 Task: Use Tableau Prep.
Action: Mouse moved to (196, 60)
Screenshot: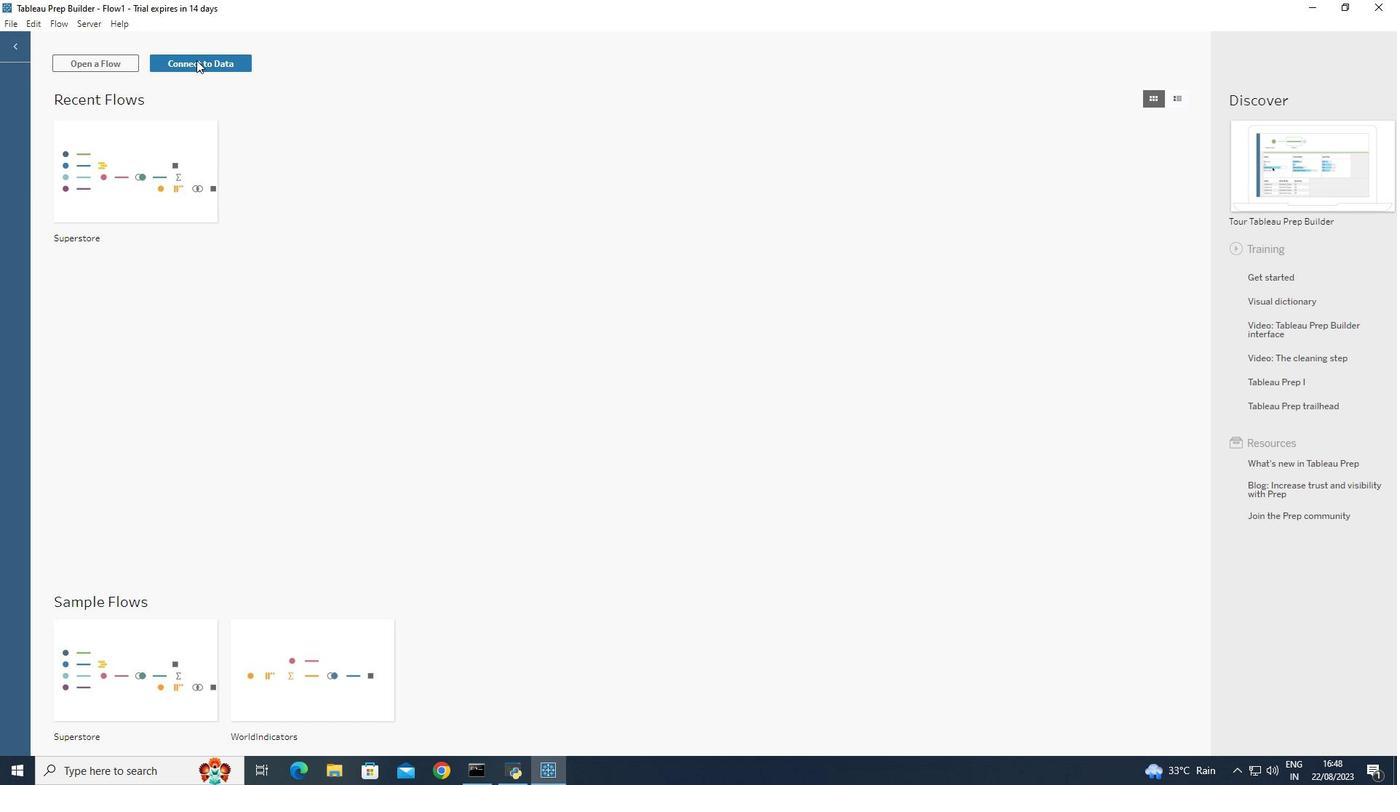 
Action: Mouse pressed left at (196, 60)
Screenshot: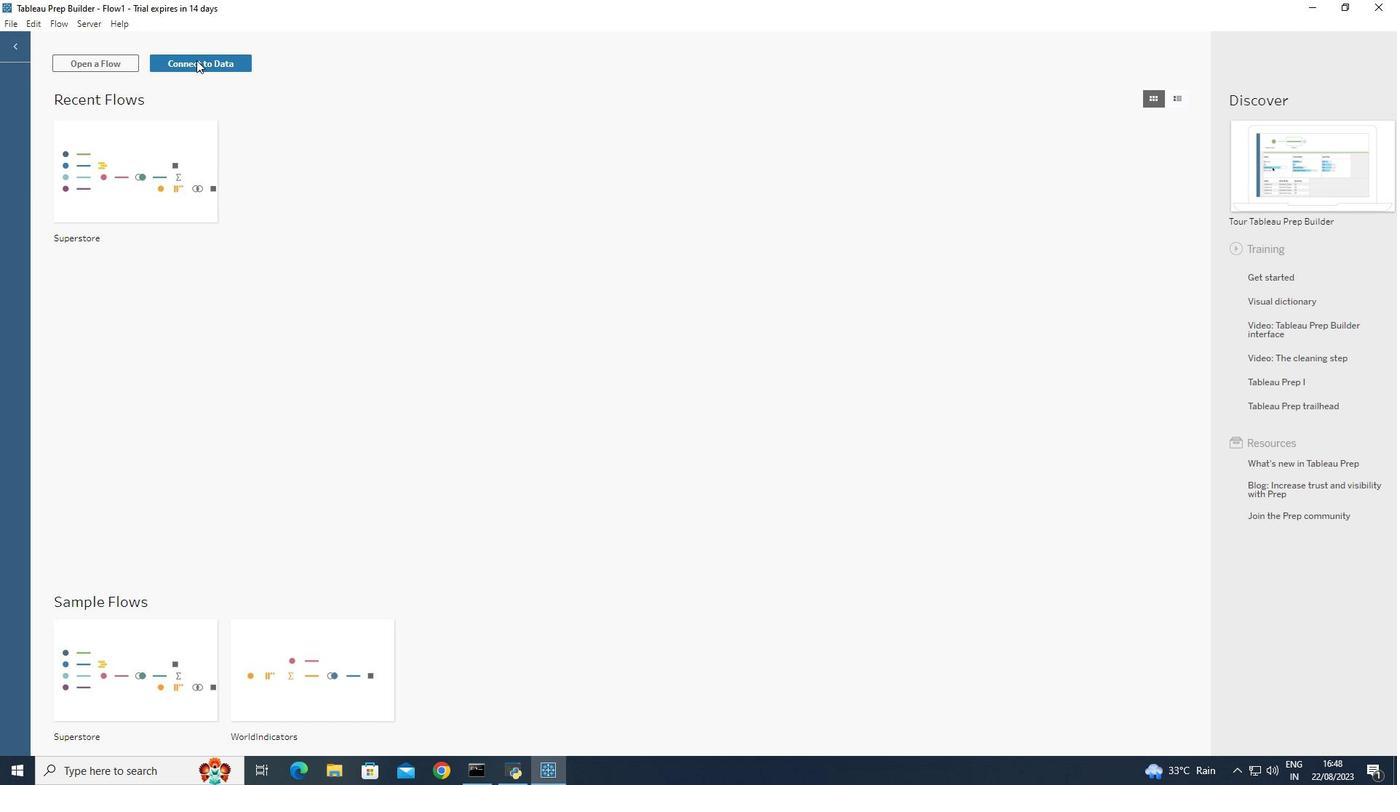 
Action: Mouse moved to (221, 186)
Screenshot: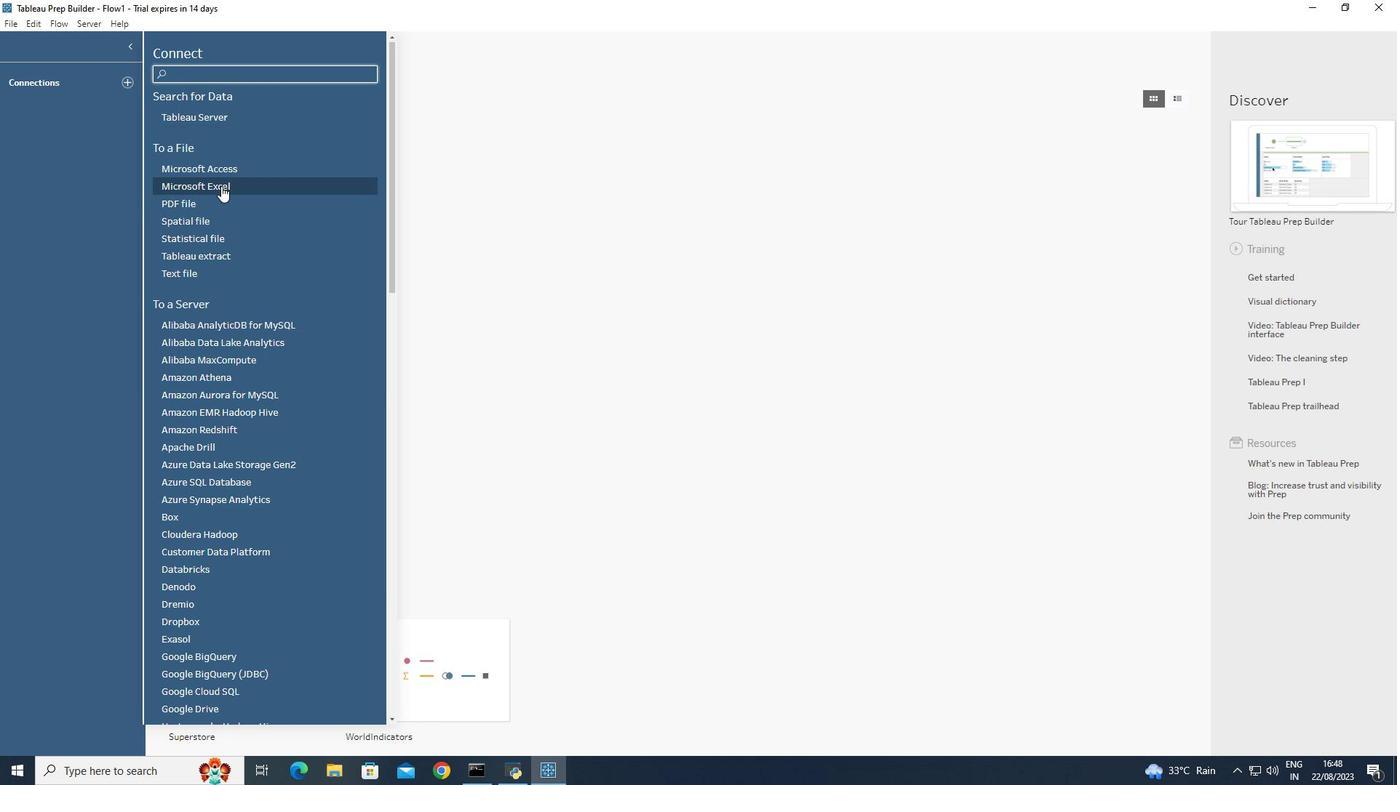 
Action: Mouse pressed left at (221, 186)
Screenshot: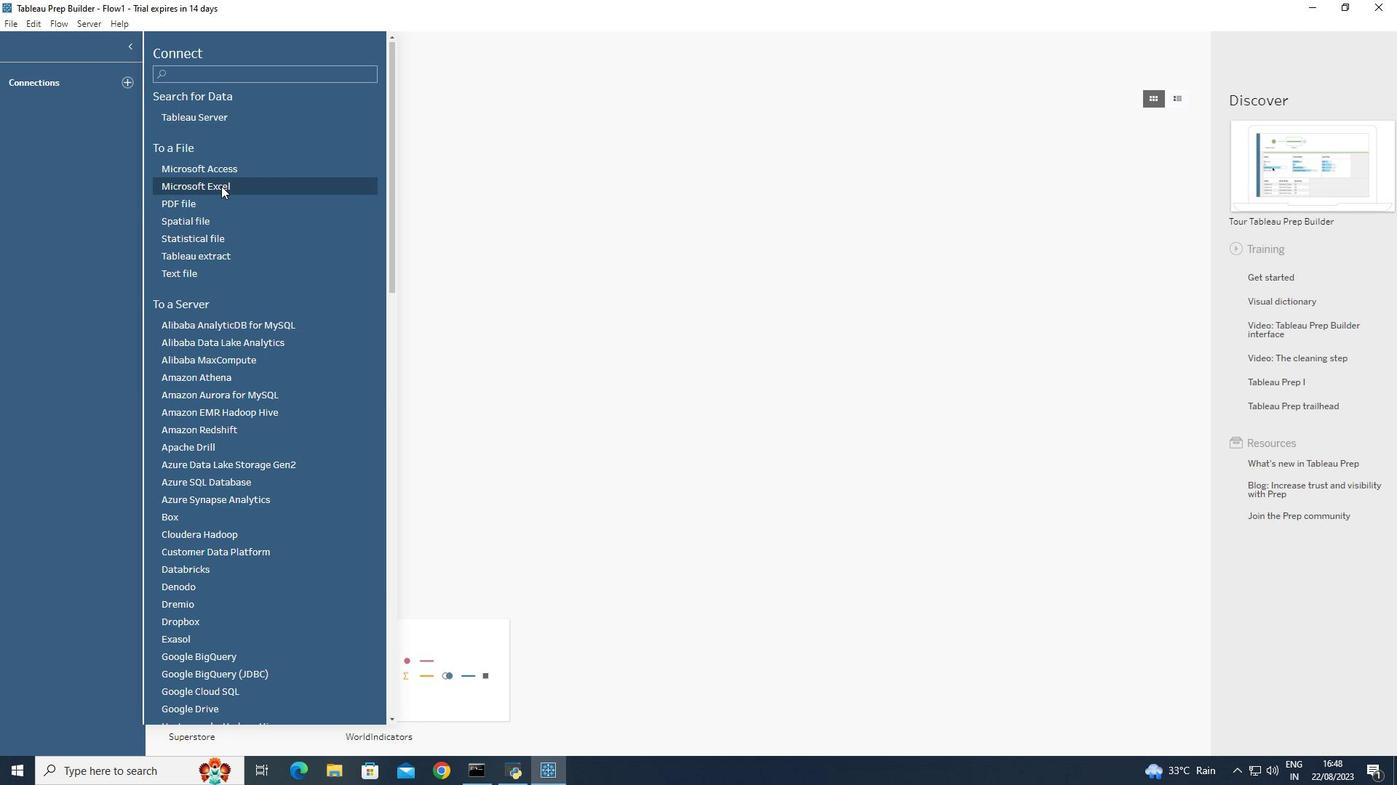 
Action: Mouse moved to (189, 200)
Screenshot: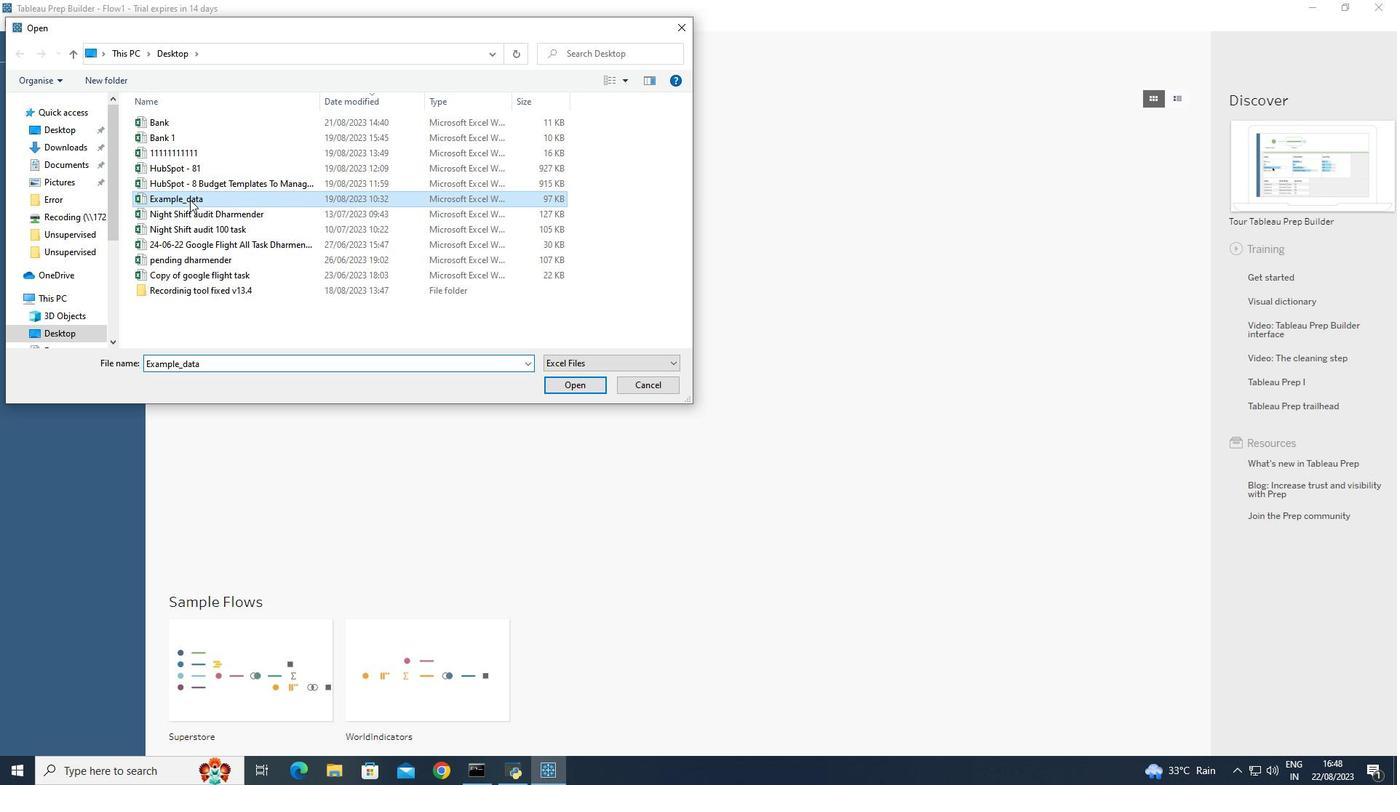 
Action: Mouse pressed left at (189, 200)
Screenshot: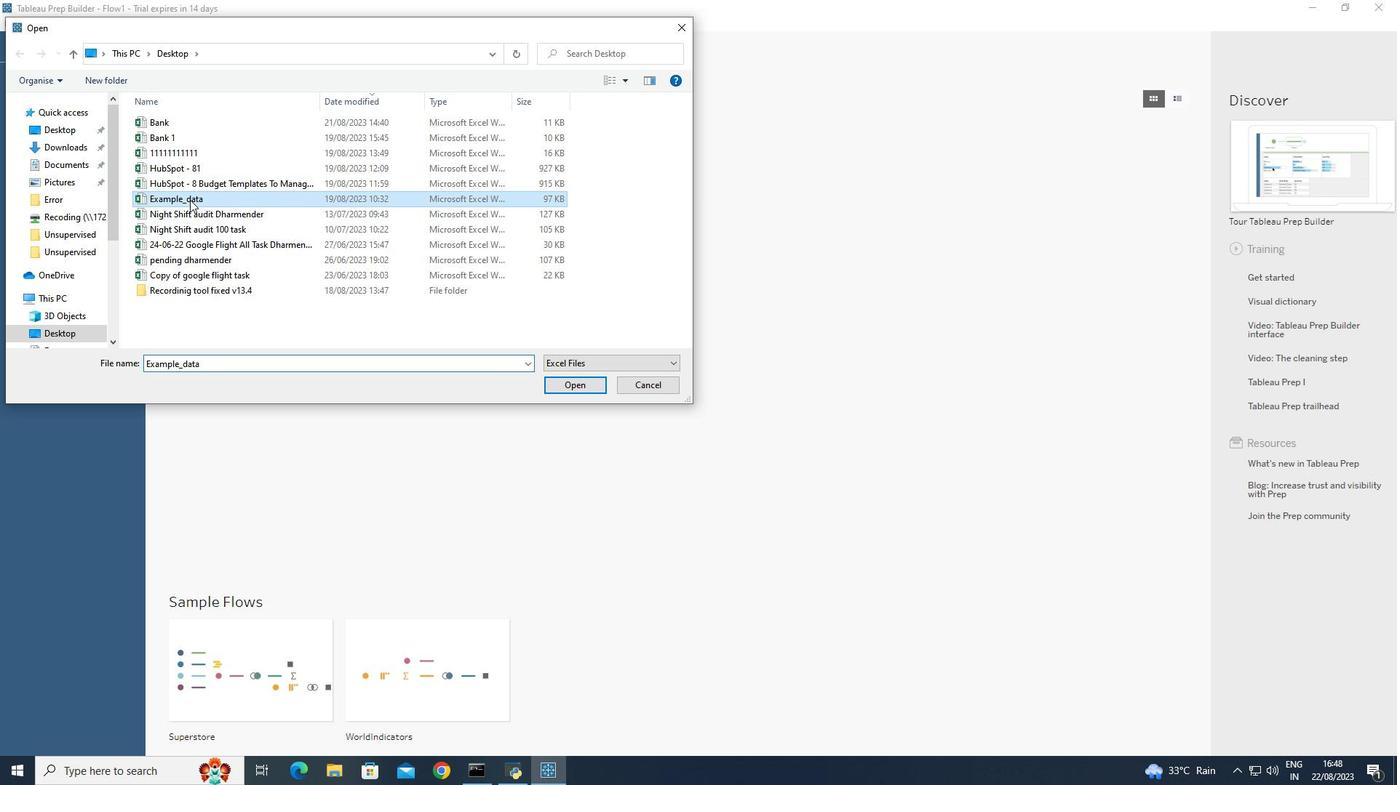 
Action: Mouse moved to (569, 389)
Screenshot: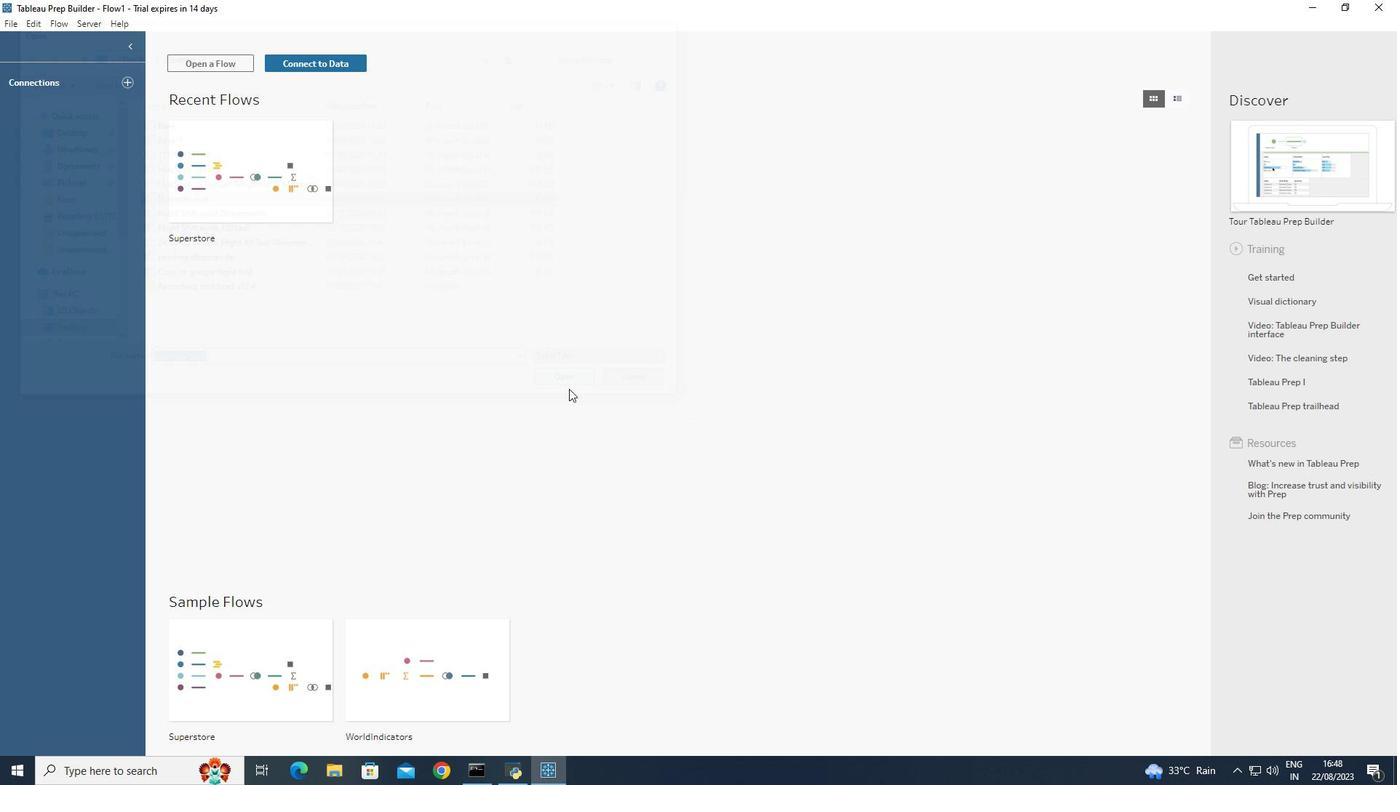 
Action: Mouse pressed left at (569, 389)
Screenshot: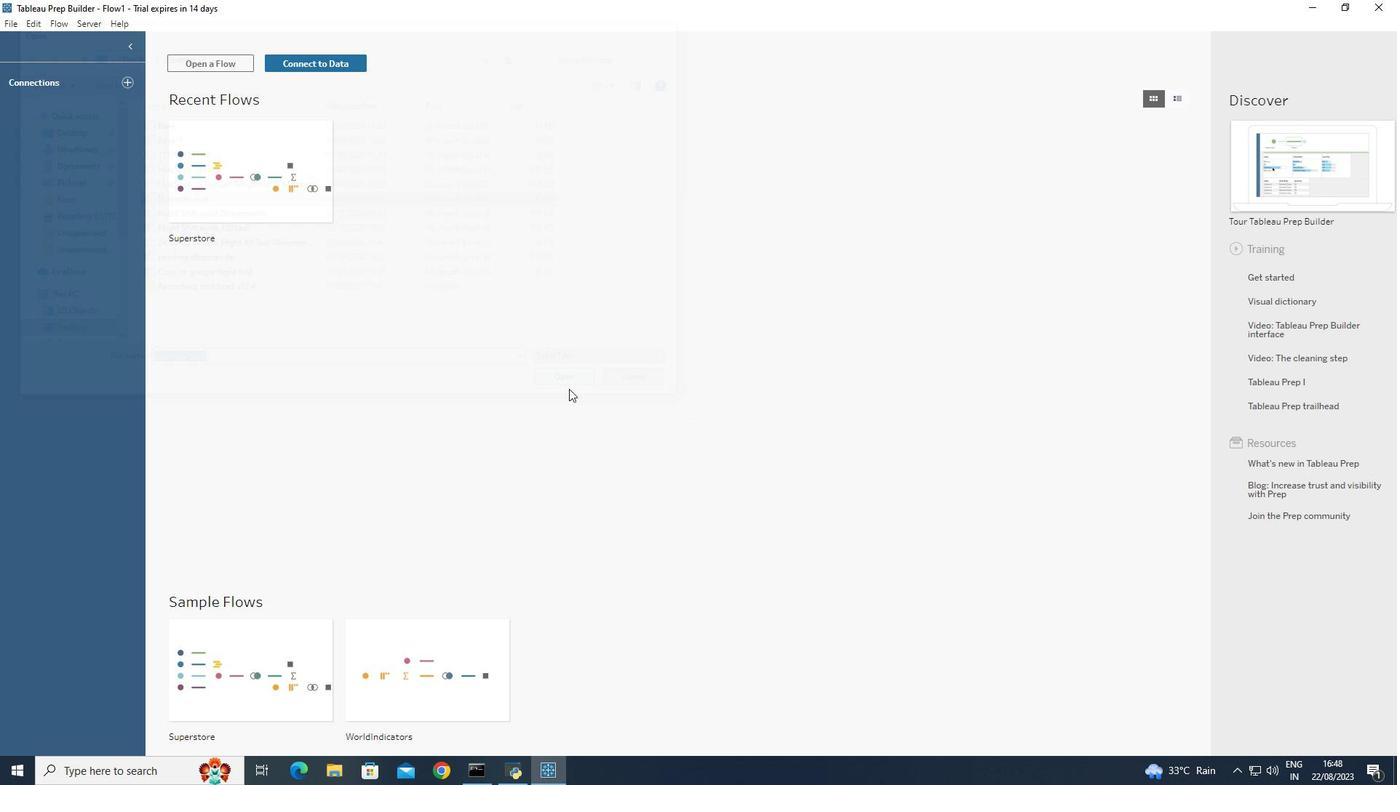 
Action: Mouse moved to (657, 406)
Screenshot: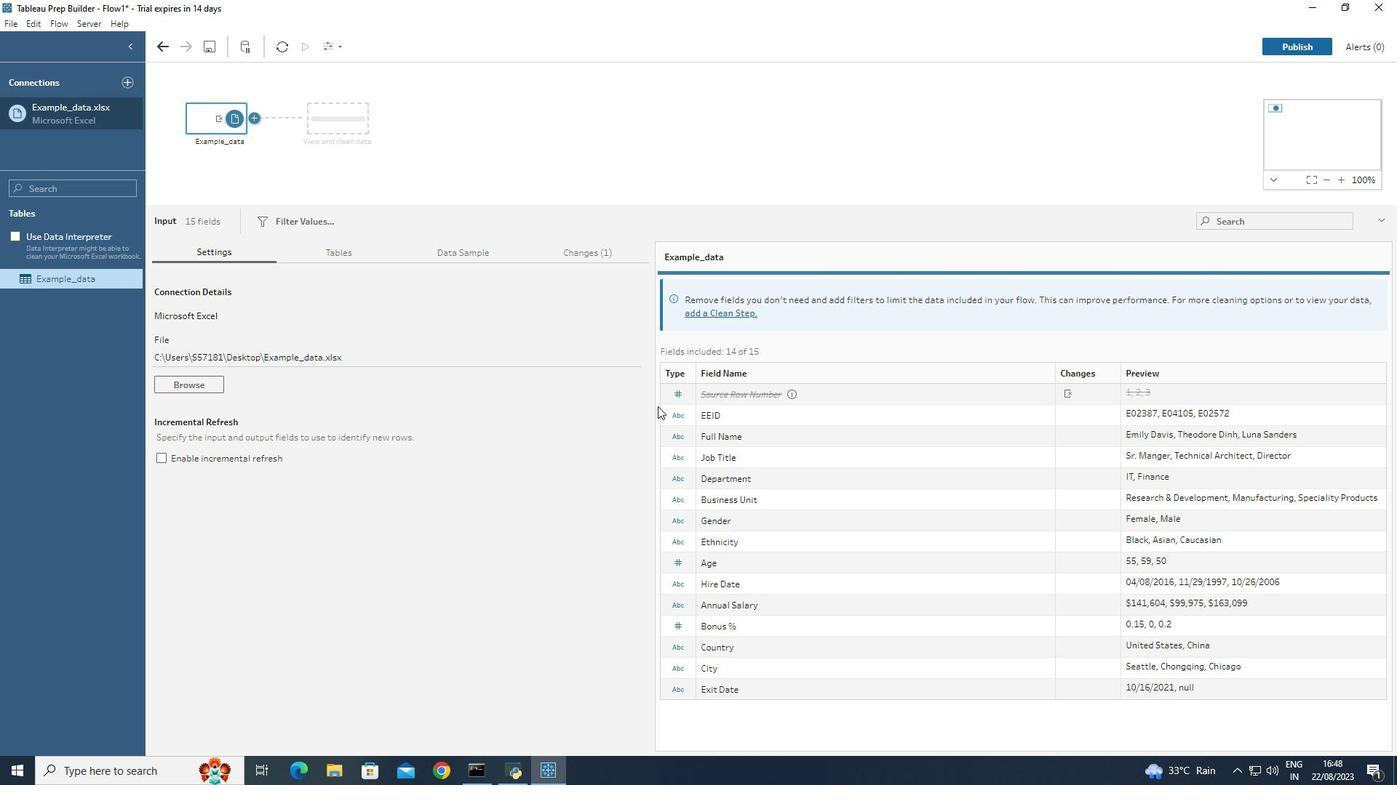 
Action: Mouse pressed left at (657, 406)
Screenshot: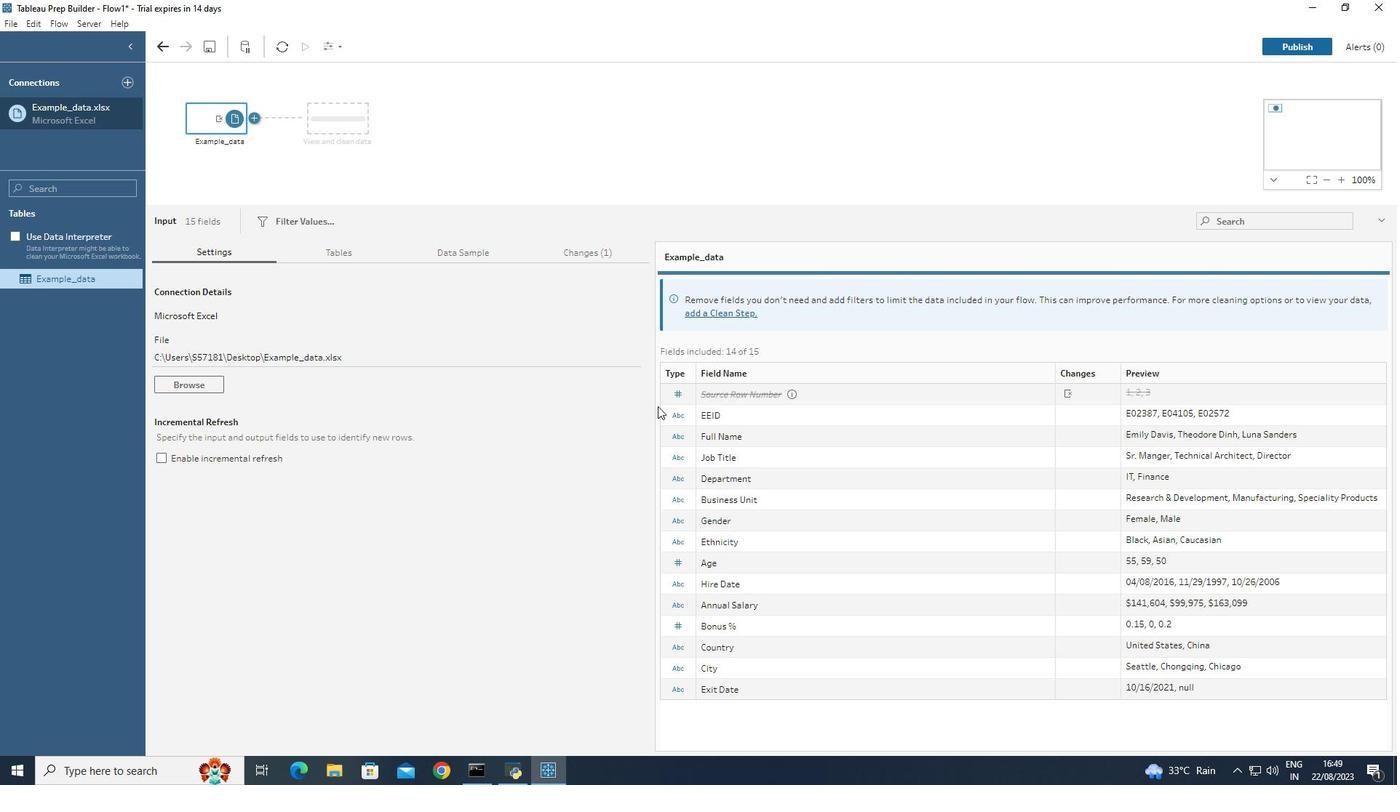 
Action: Mouse moved to (652, 391)
Screenshot: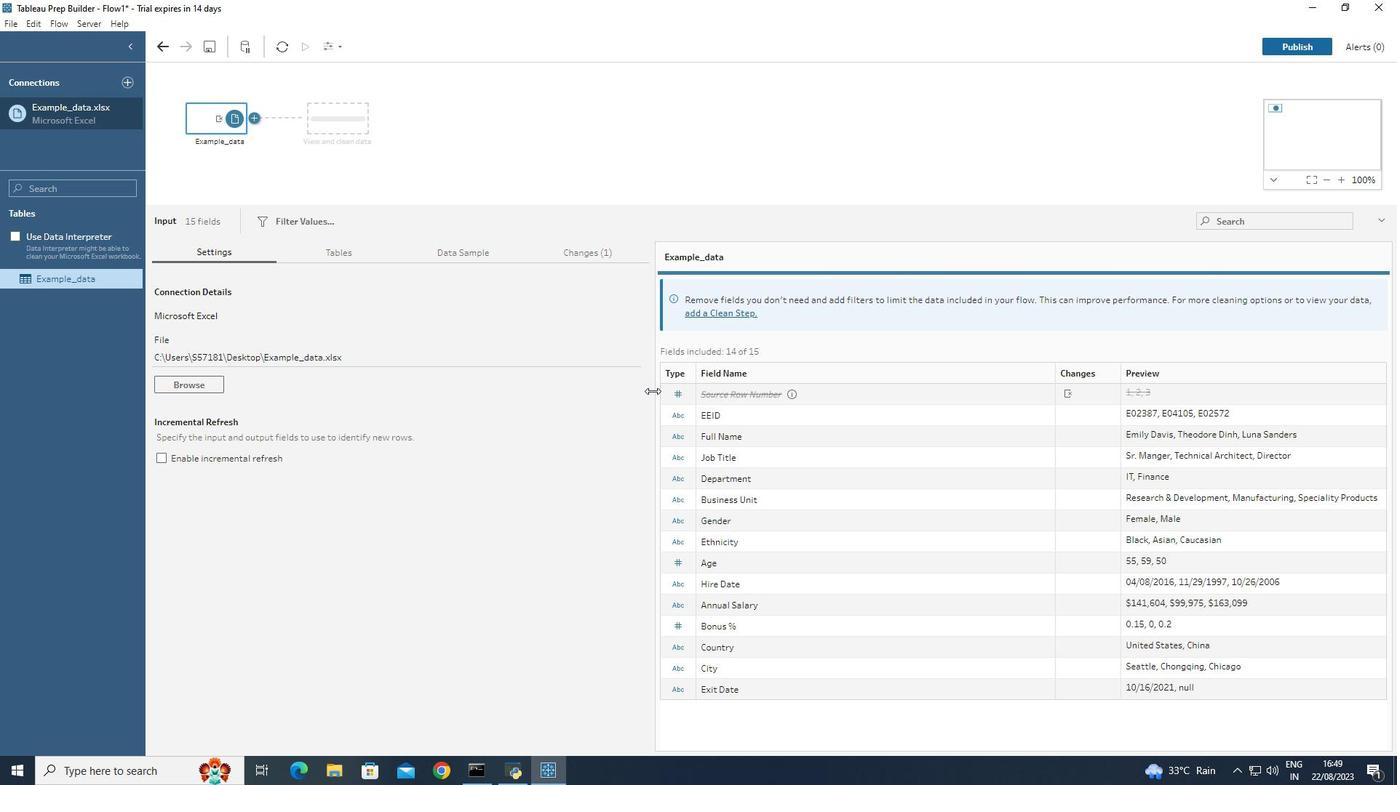 
Action: Mouse pressed left at (652, 391)
Screenshot: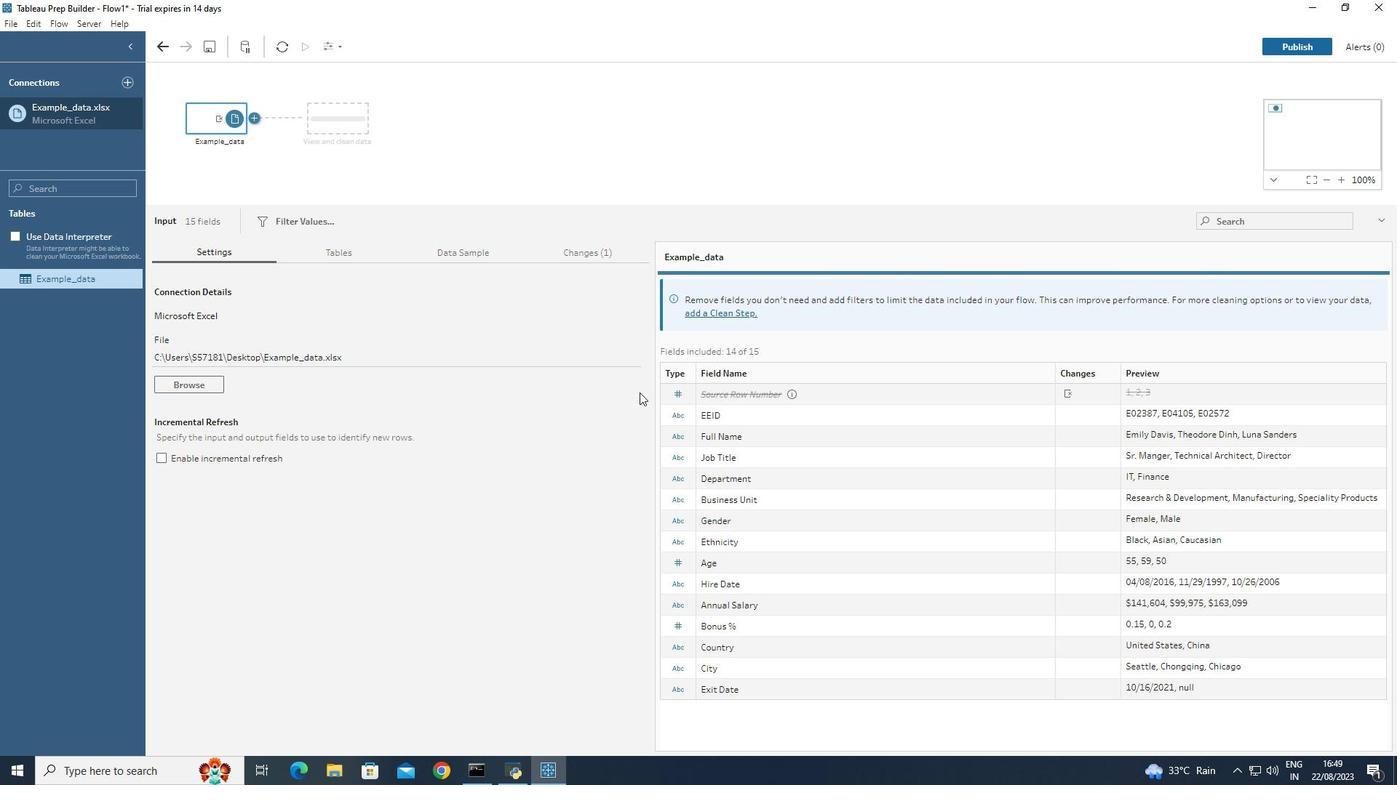 
Action: Mouse moved to (454, 325)
Screenshot: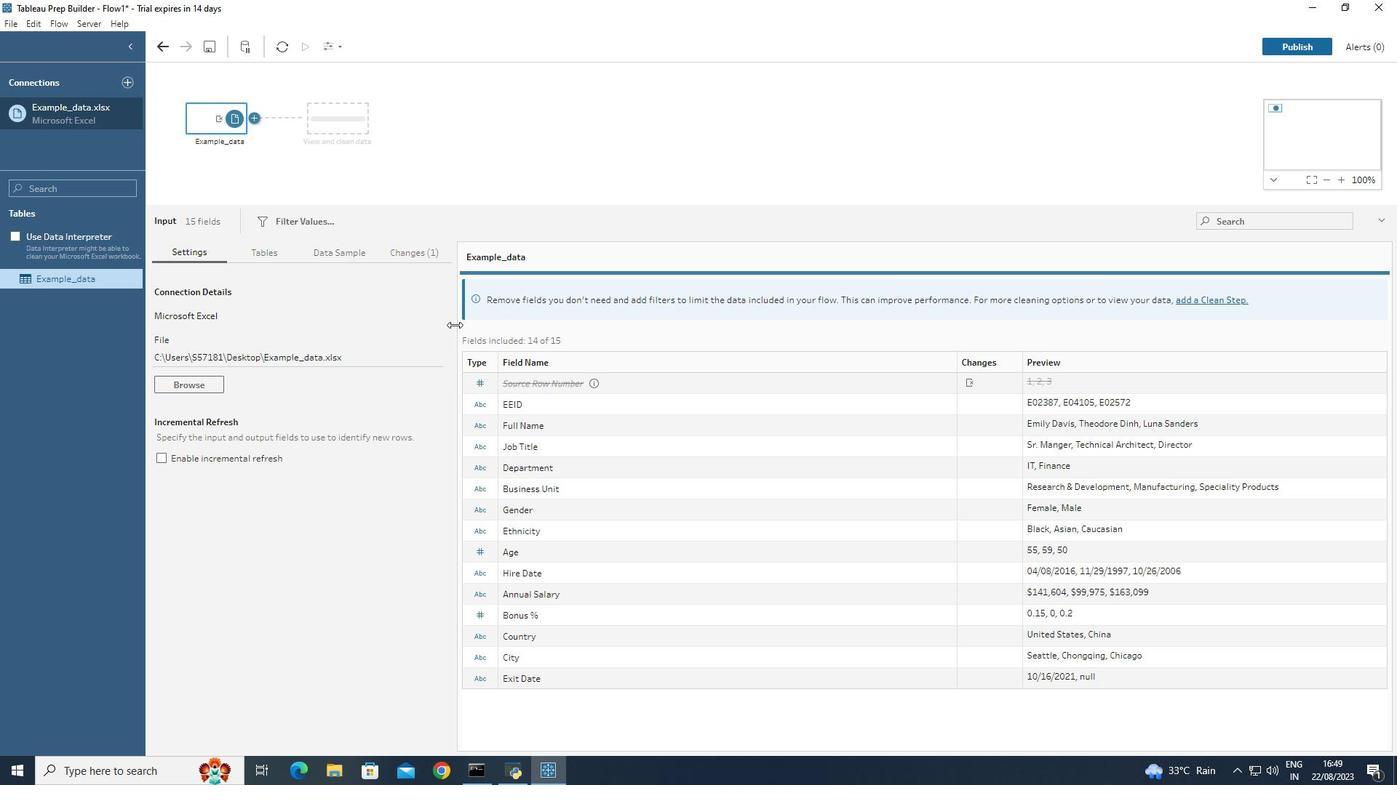 
Action: Mouse pressed left at (454, 325)
Screenshot: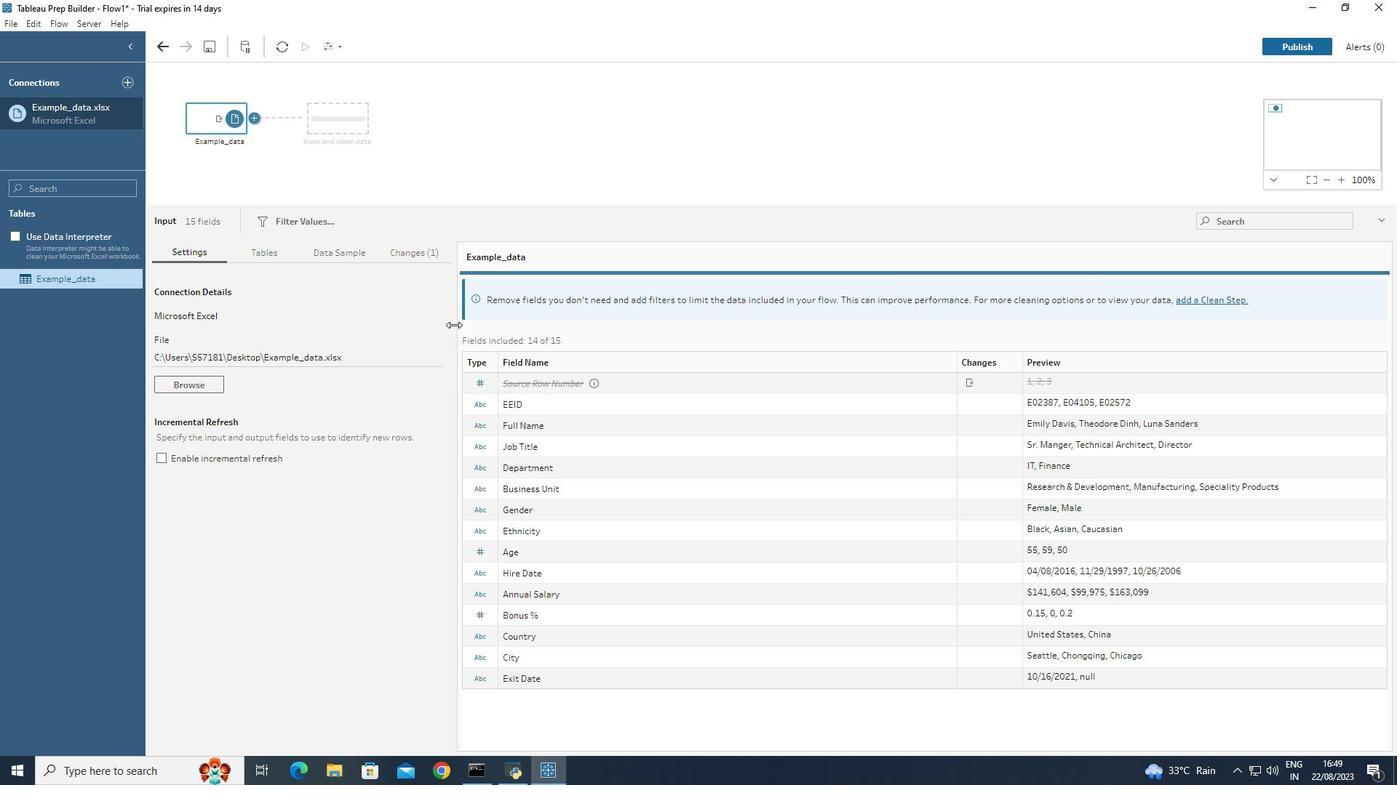
Action: Mouse moved to (1227, 300)
Screenshot: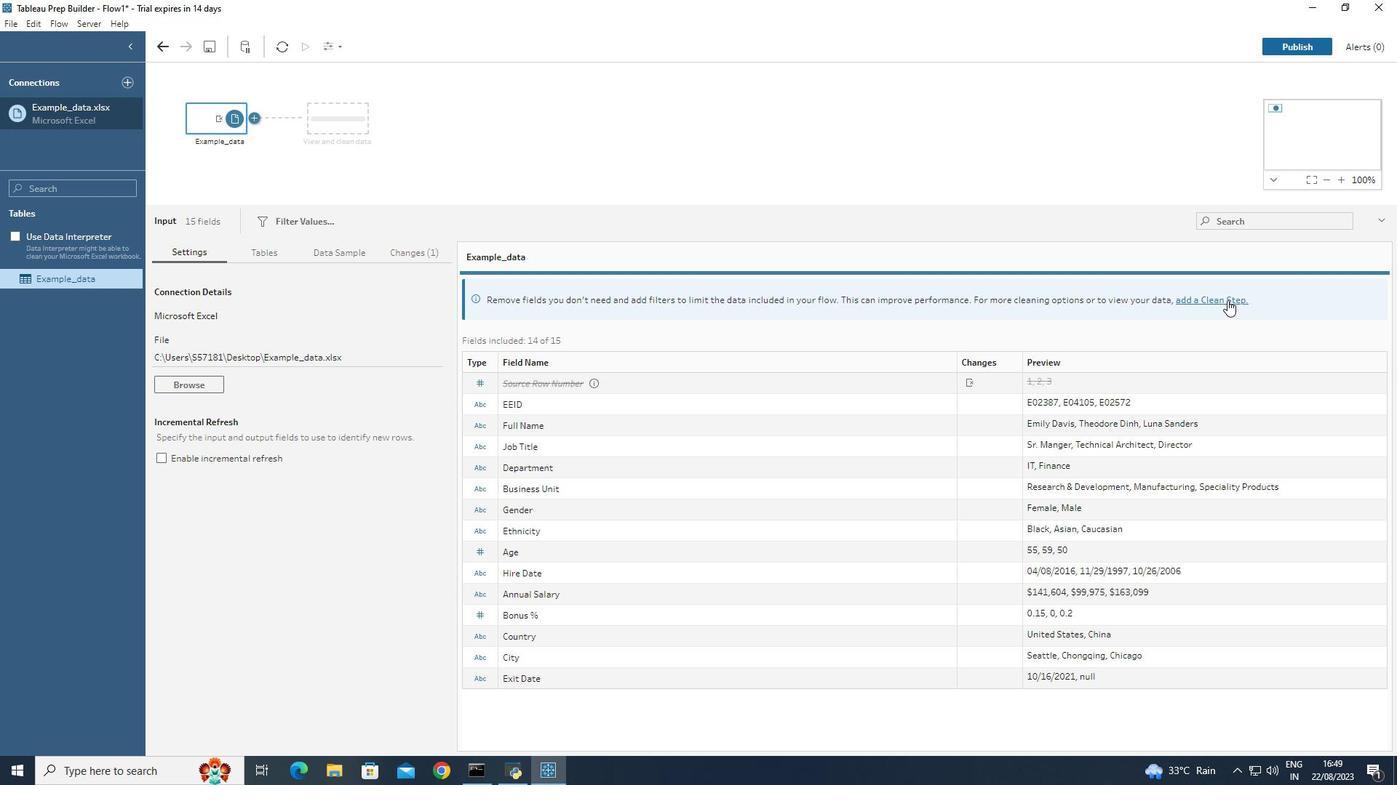 
Action: Mouse pressed left at (1227, 300)
Screenshot: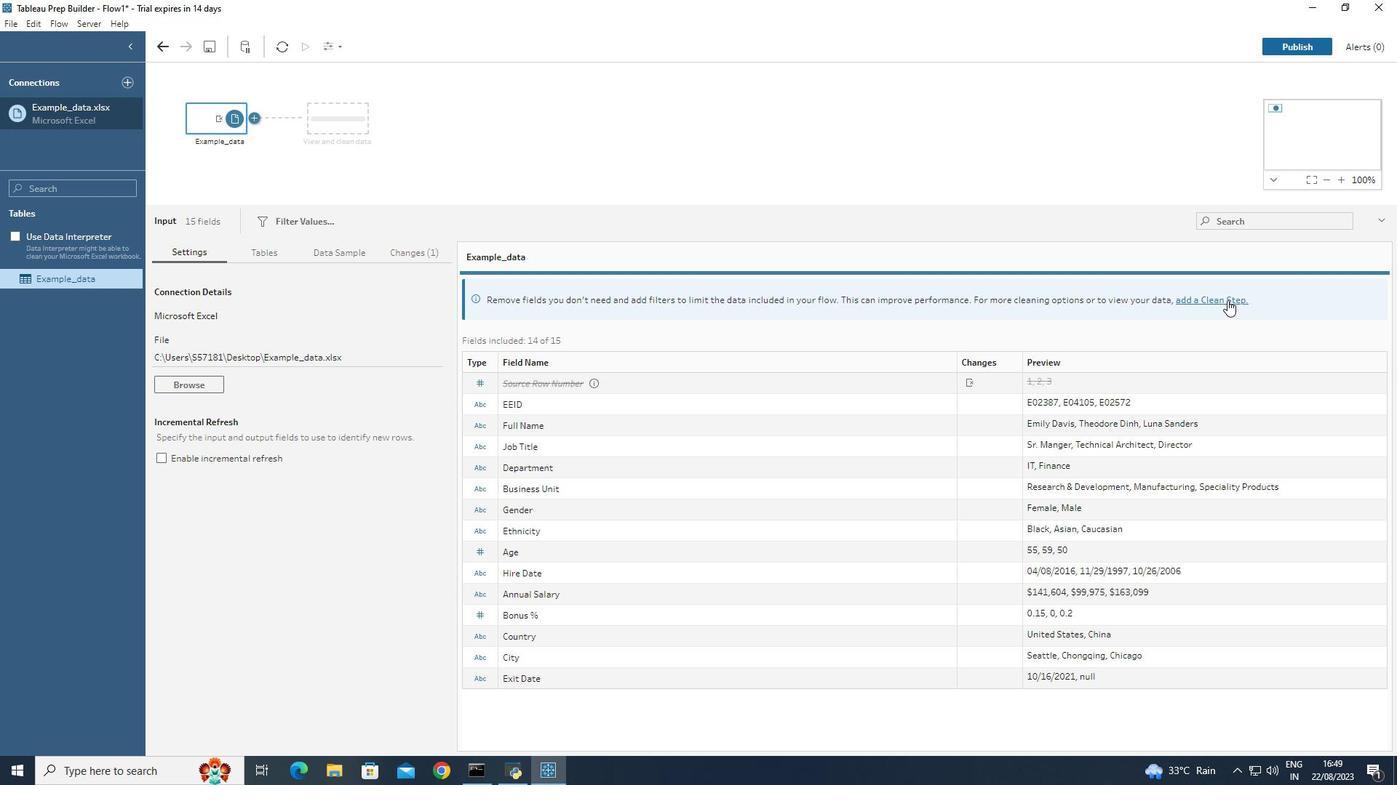 
Action: Mouse moved to (232, 352)
Screenshot: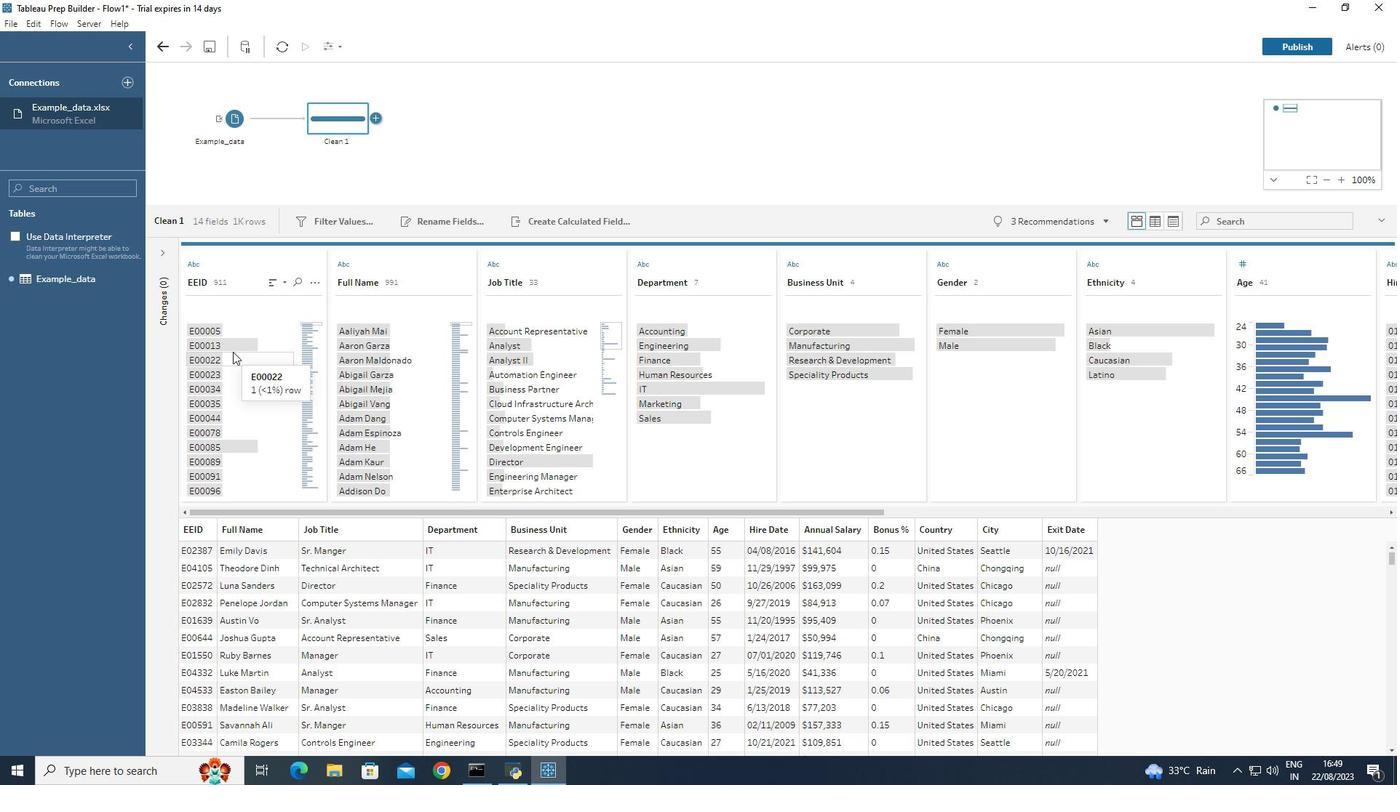
Action: Mouse scrolled (232, 352) with delta (0, 0)
Screenshot: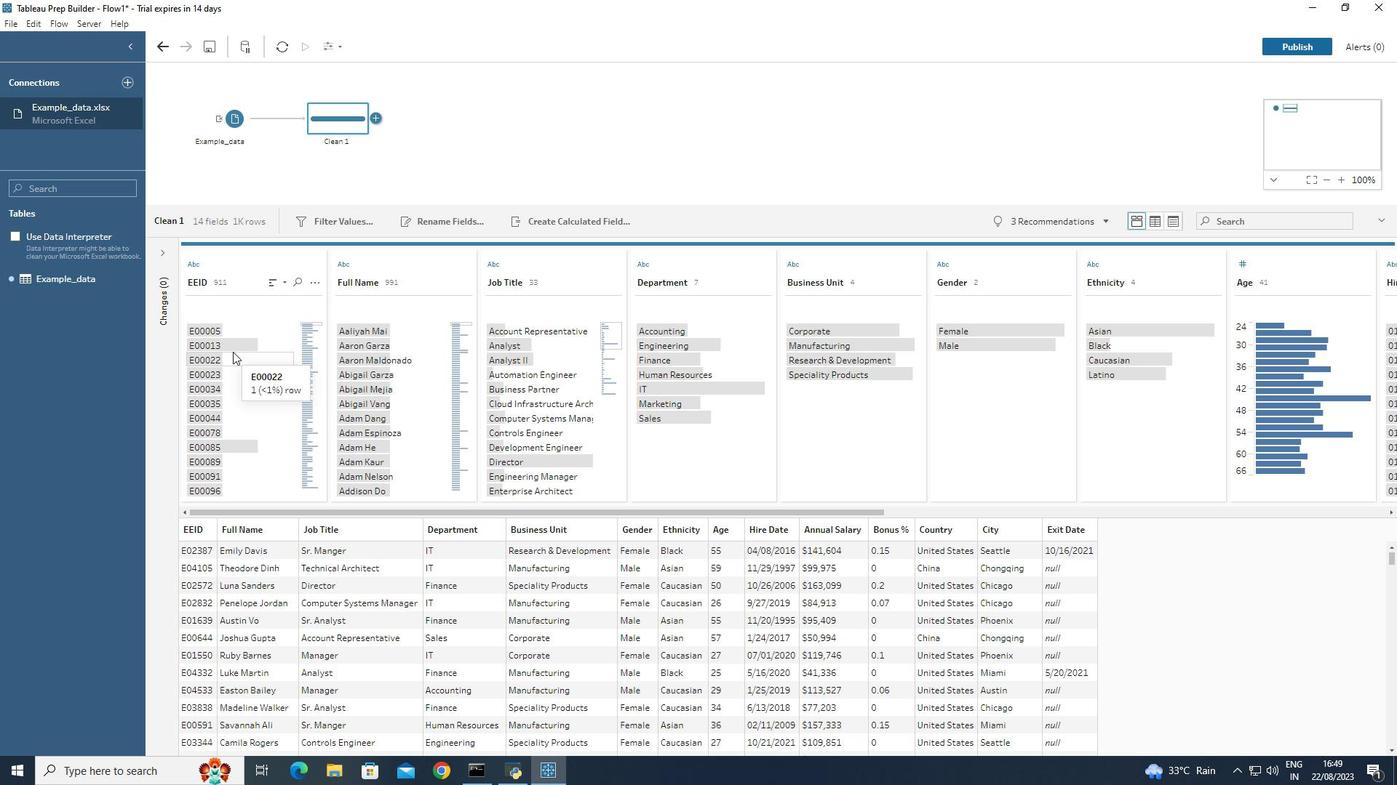 
Action: Mouse scrolled (232, 352) with delta (0, 0)
Screenshot: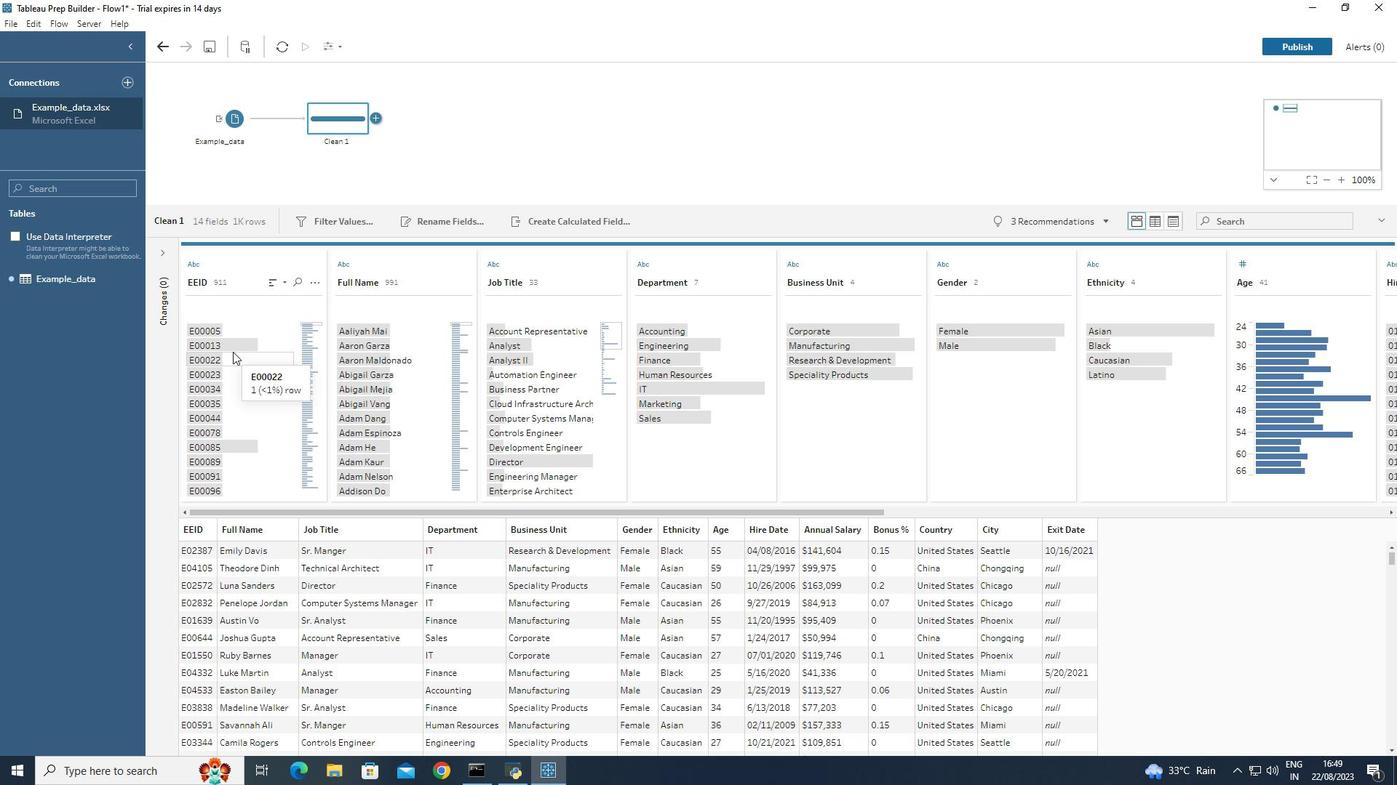 
Action: Mouse scrolled (232, 352) with delta (0, 0)
Screenshot: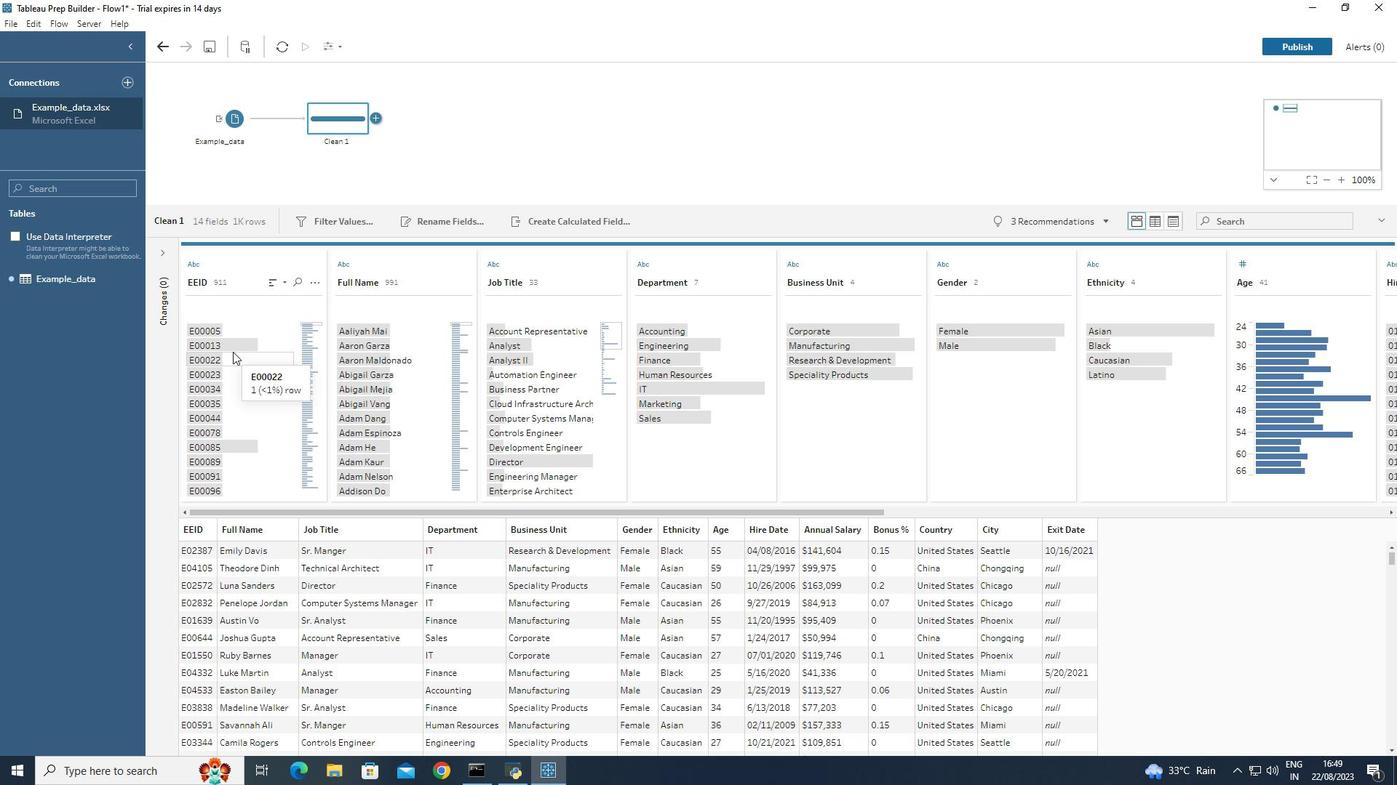 
Action: Mouse scrolled (232, 351) with delta (0, 0)
Screenshot: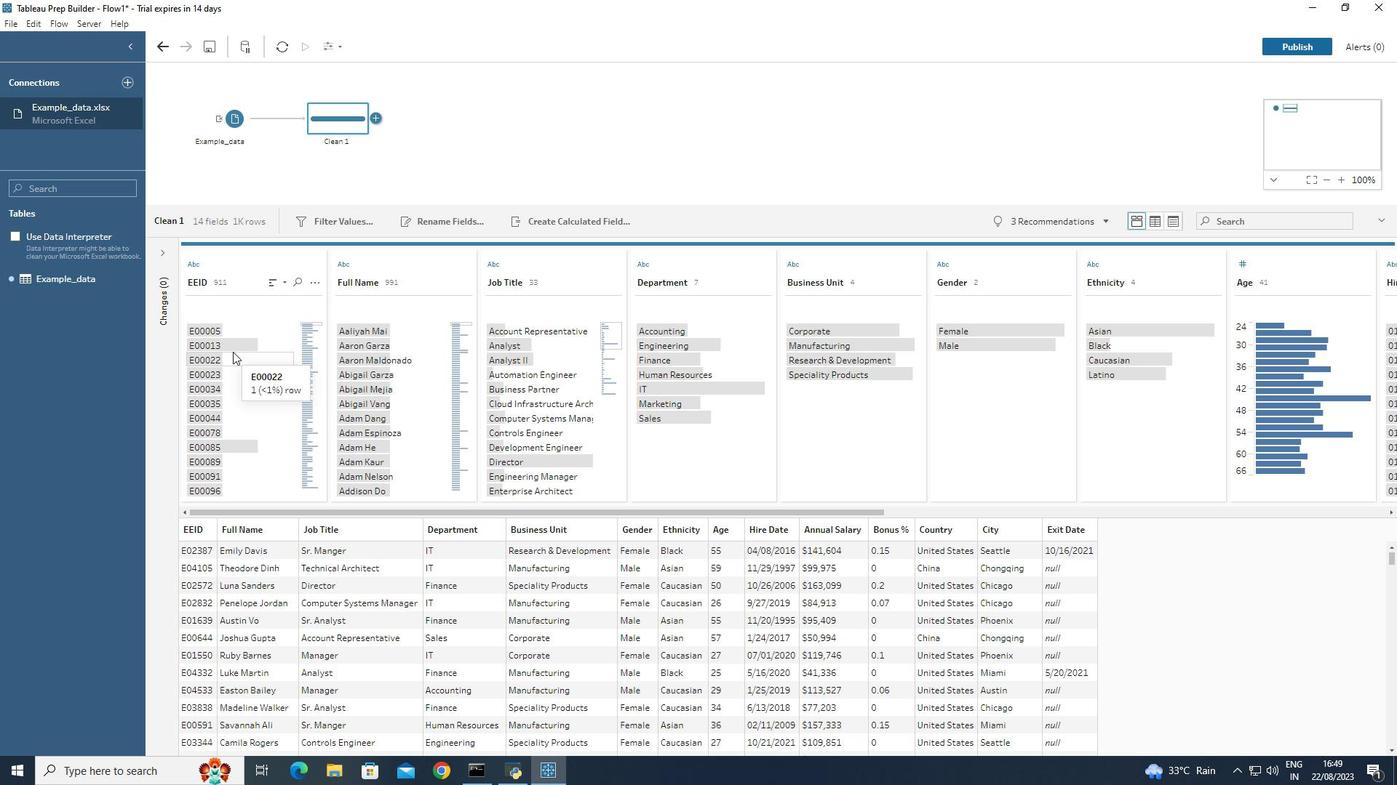 
Action: Mouse scrolled (232, 351) with delta (0, 0)
Screenshot: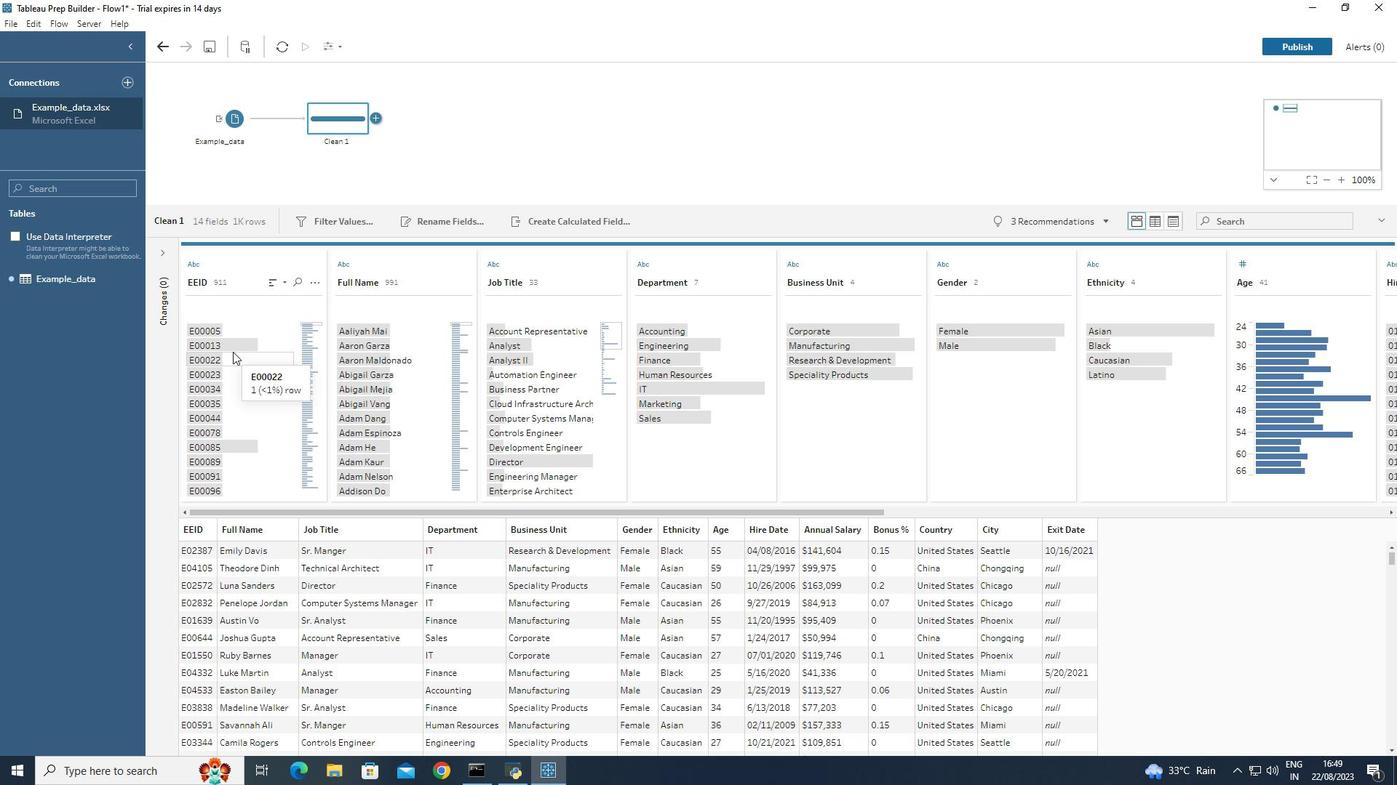 
Action: Mouse scrolled (232, 351) with delta (0, 0)
Screenshot: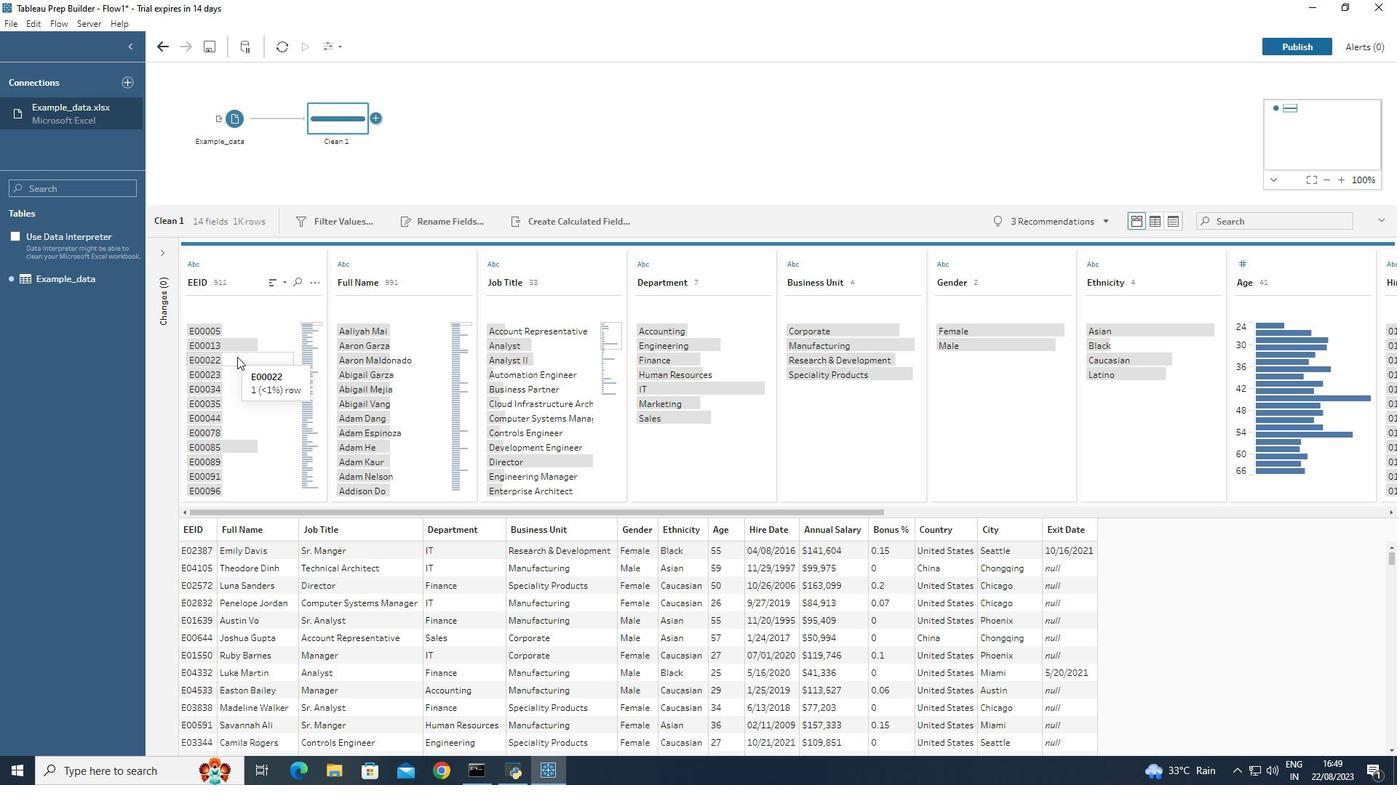 
Action: Mouse moved to (360, 350)
Screenshot: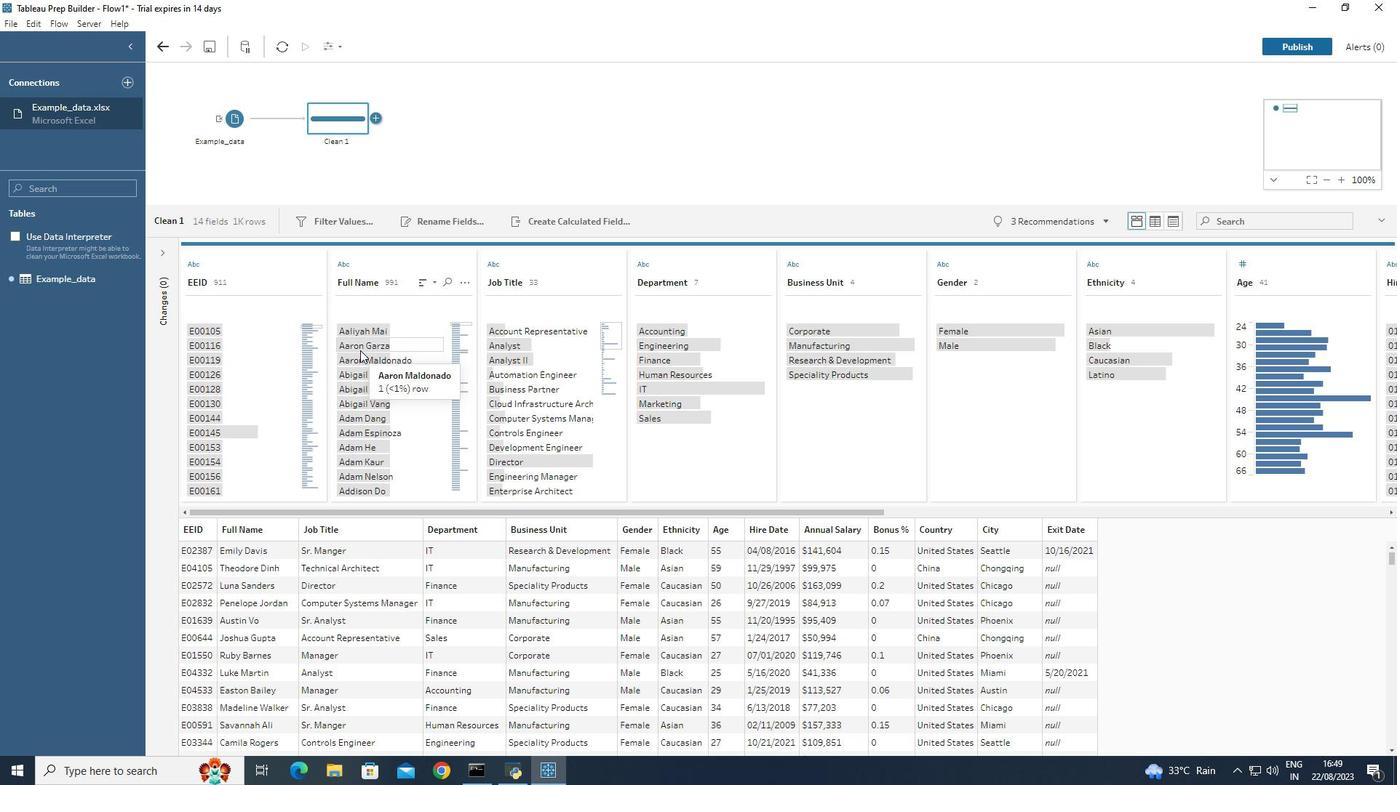 
Action: Mouse pressed left at (360, 350)
Screenshot: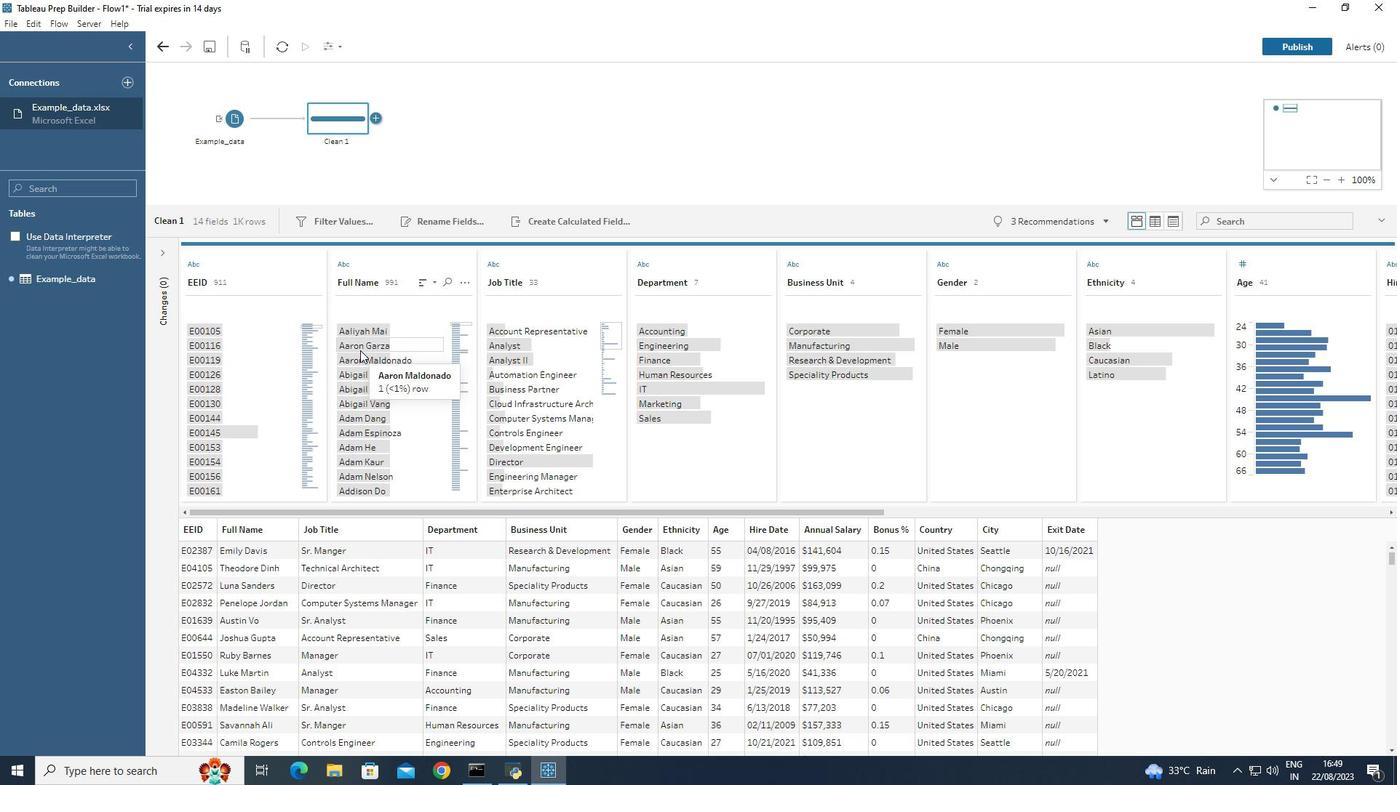 
Action: Mouse moved to (360, 342)
Screenshot: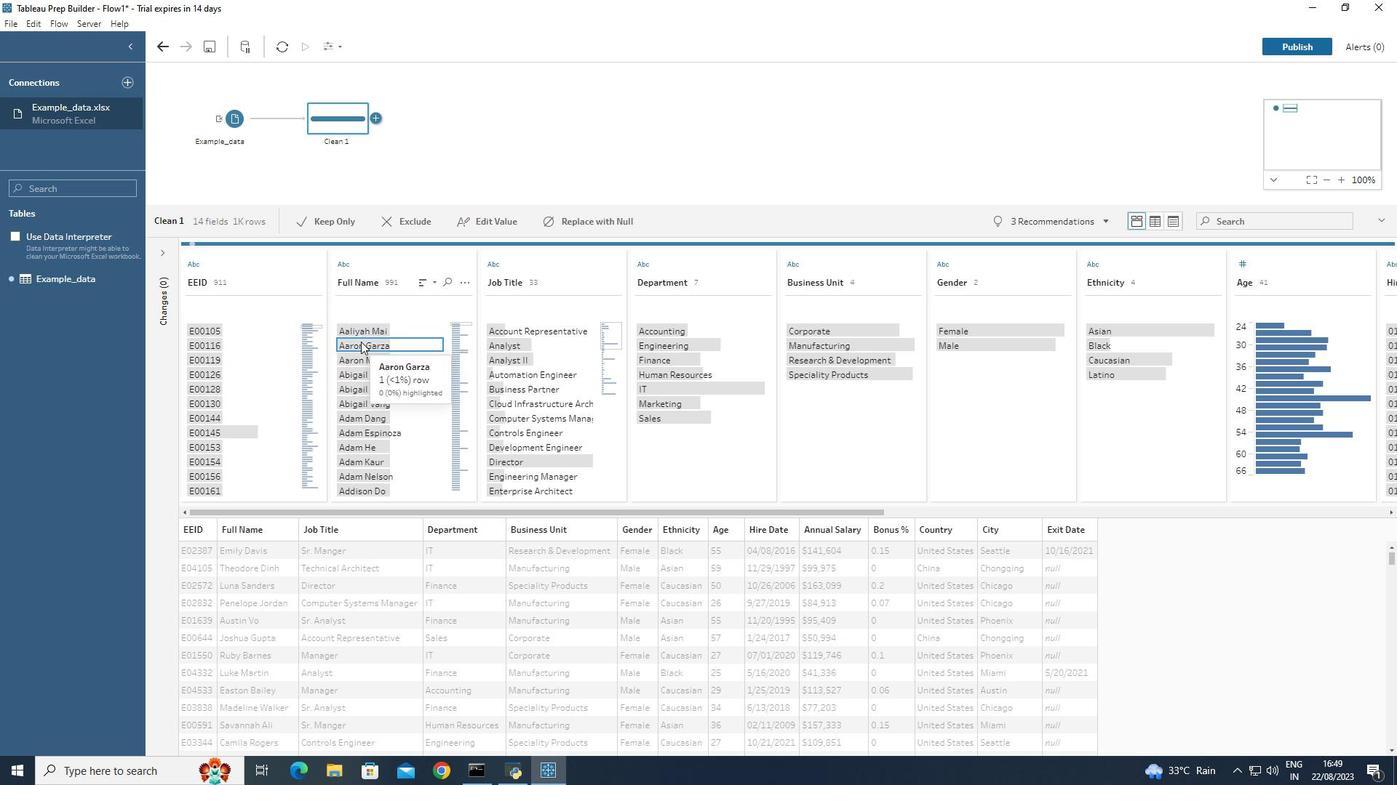 
Action: Mouse pressed left at (360, 342)
Screenshot: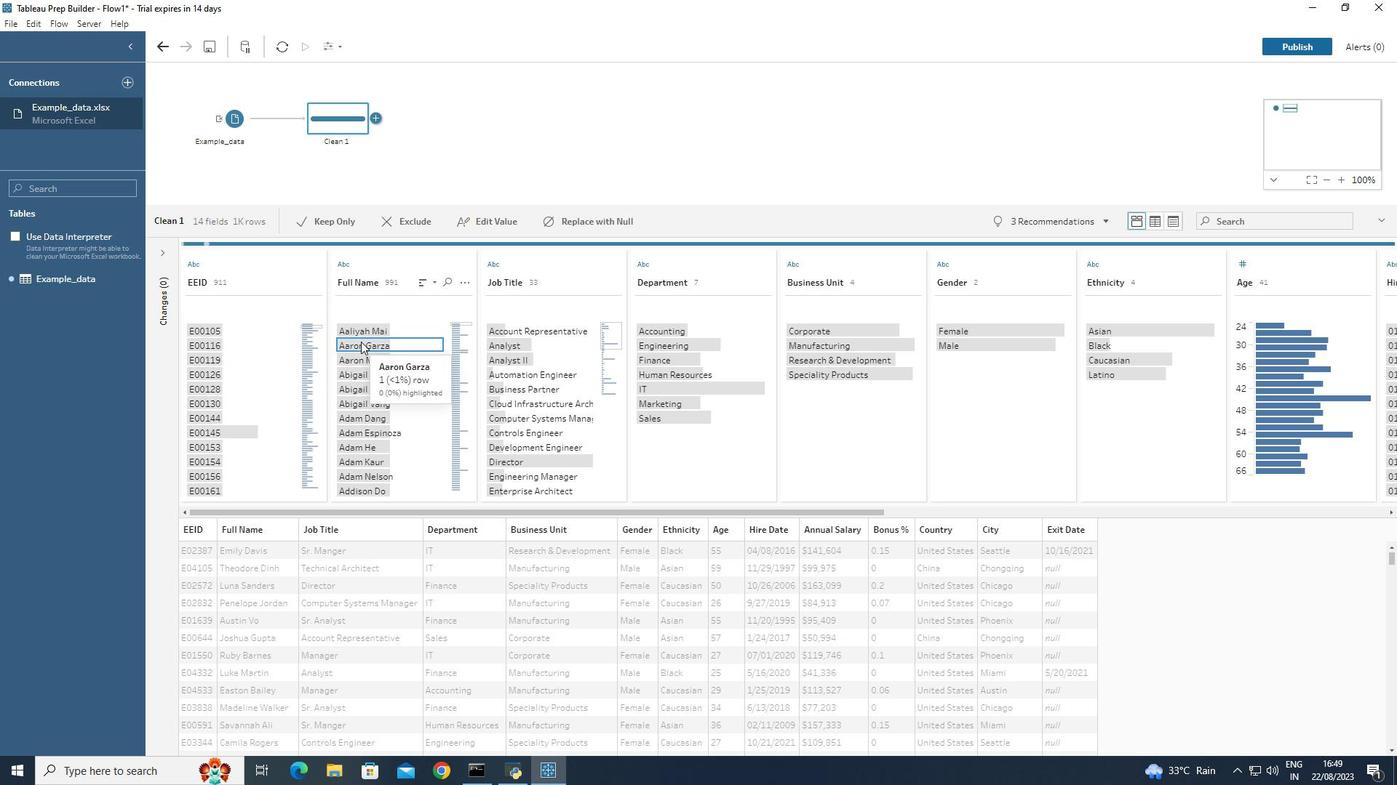 
Action: Mouse moved to (531, 366)
Screenshot: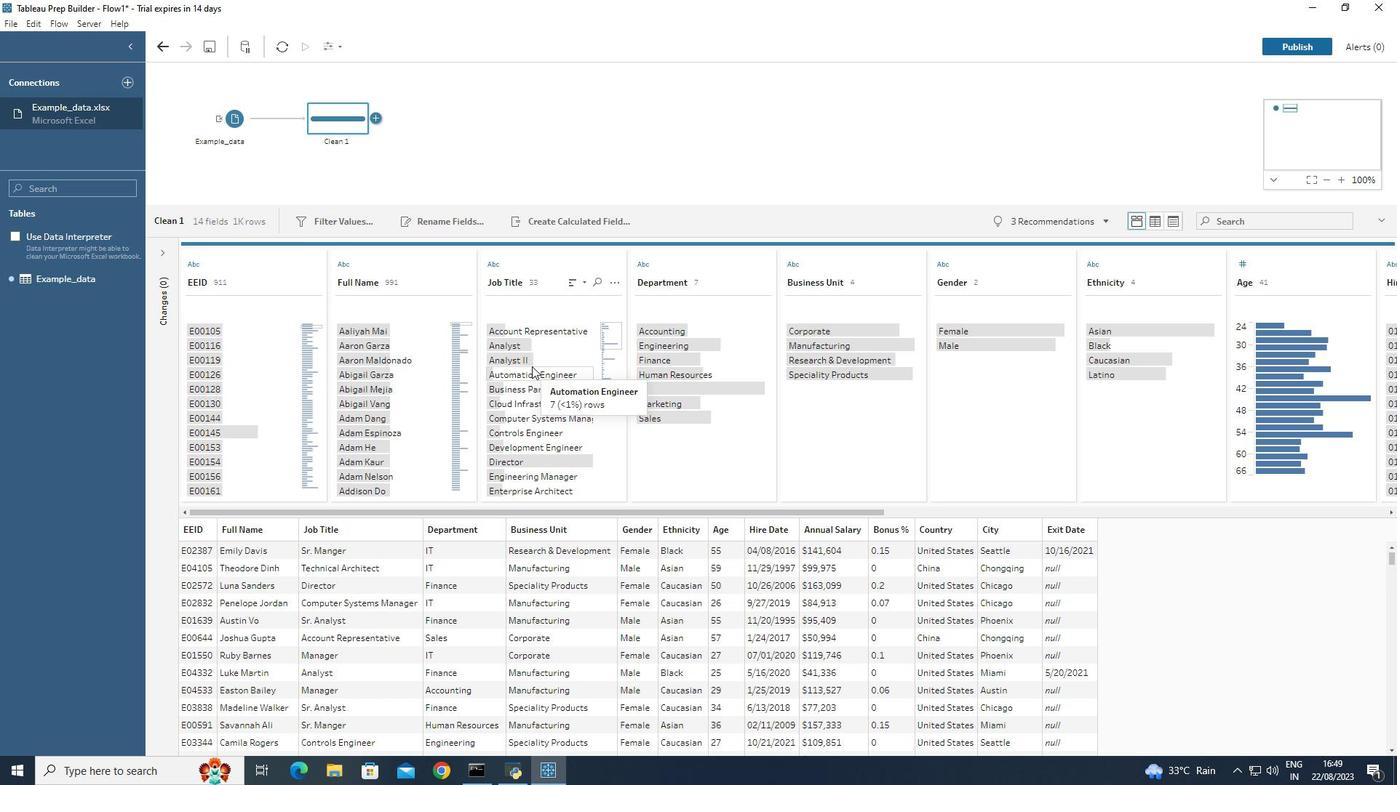 
Action: Mouse pressed left at (531, 366)
Screenshot: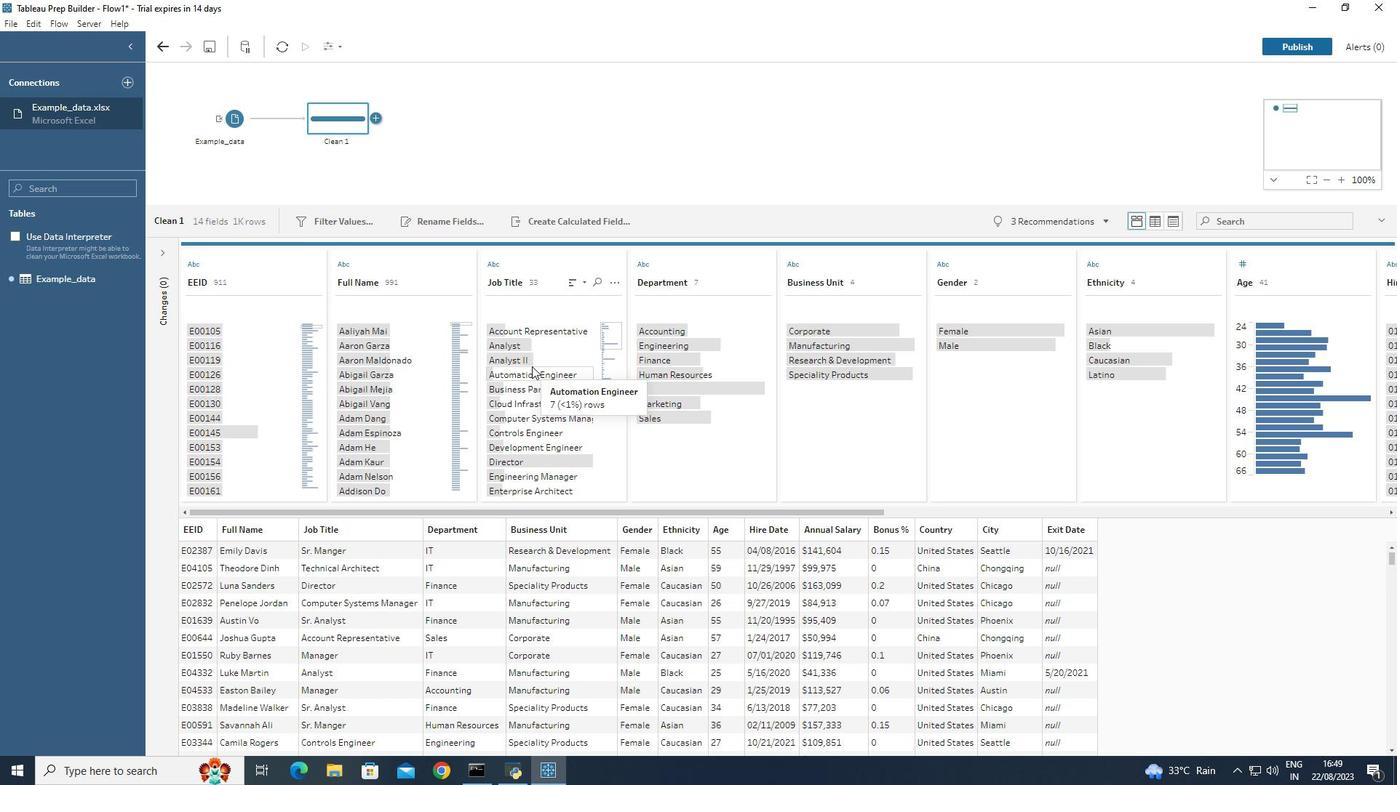 
Action: Mouse moved to (662, 365)
Screenshot: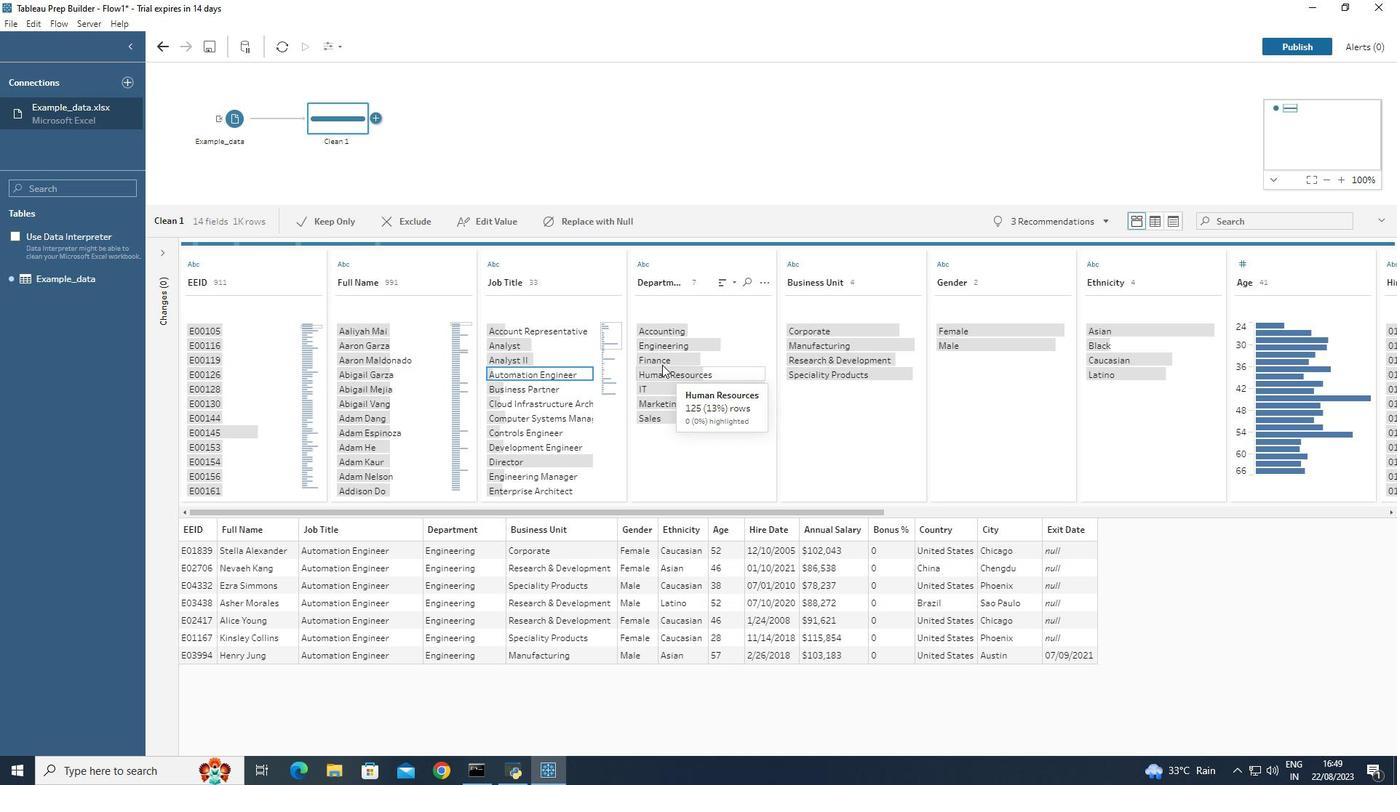 
Action: Mouse scrolled (662, 364) with delta (0, 0)
Screenshot: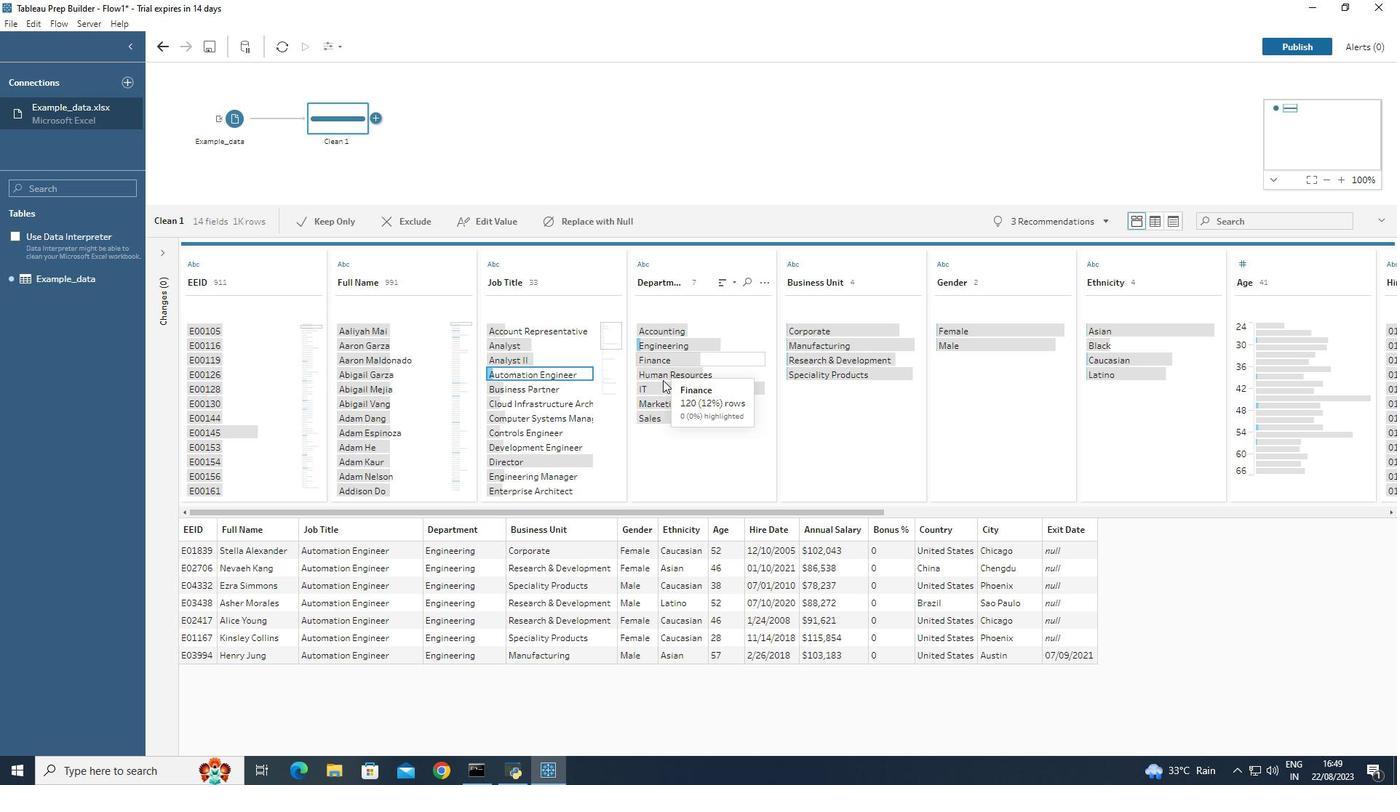 
Action: Mouse scrolled (662, 364) with delta (0, 0)
Screenshot: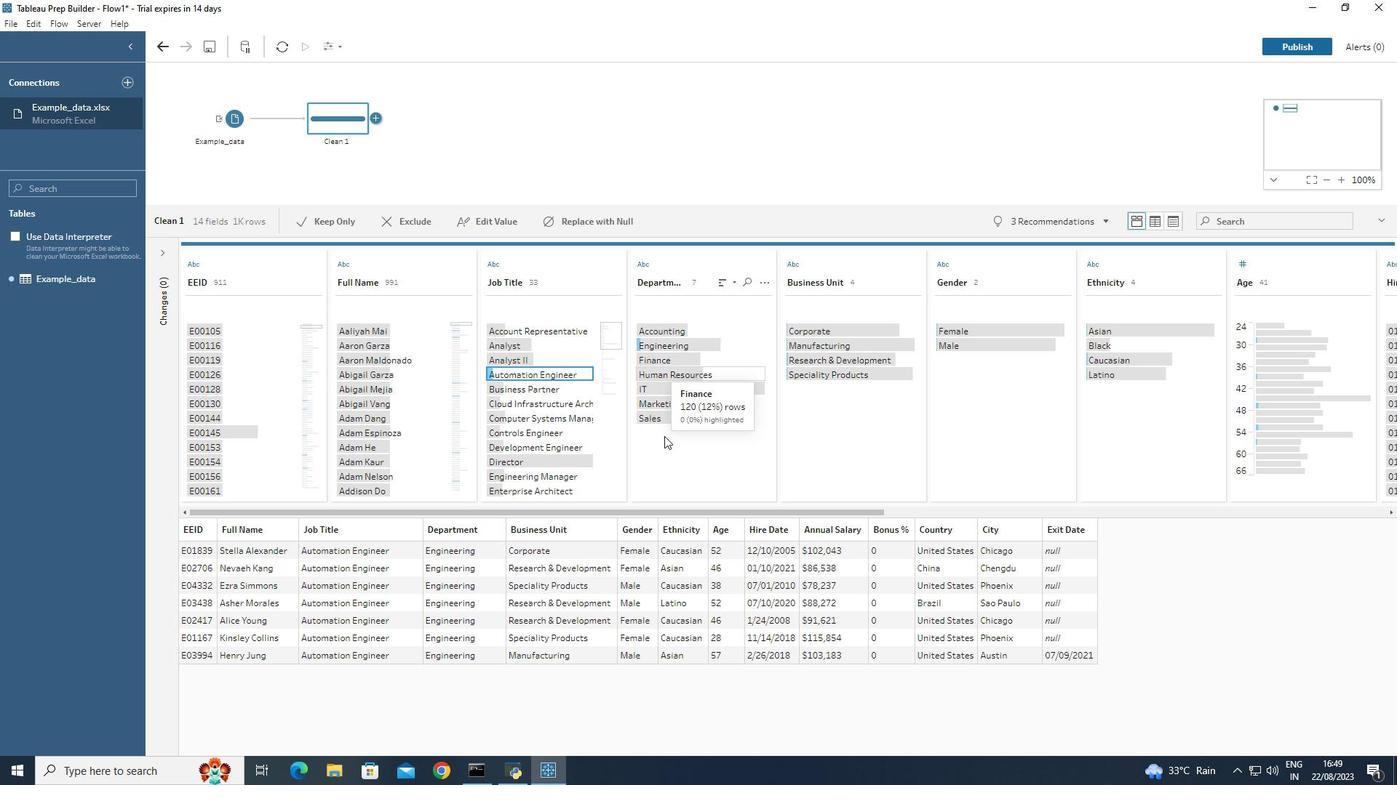 
Action: Mouse moved to (662, 373)
Screenshot: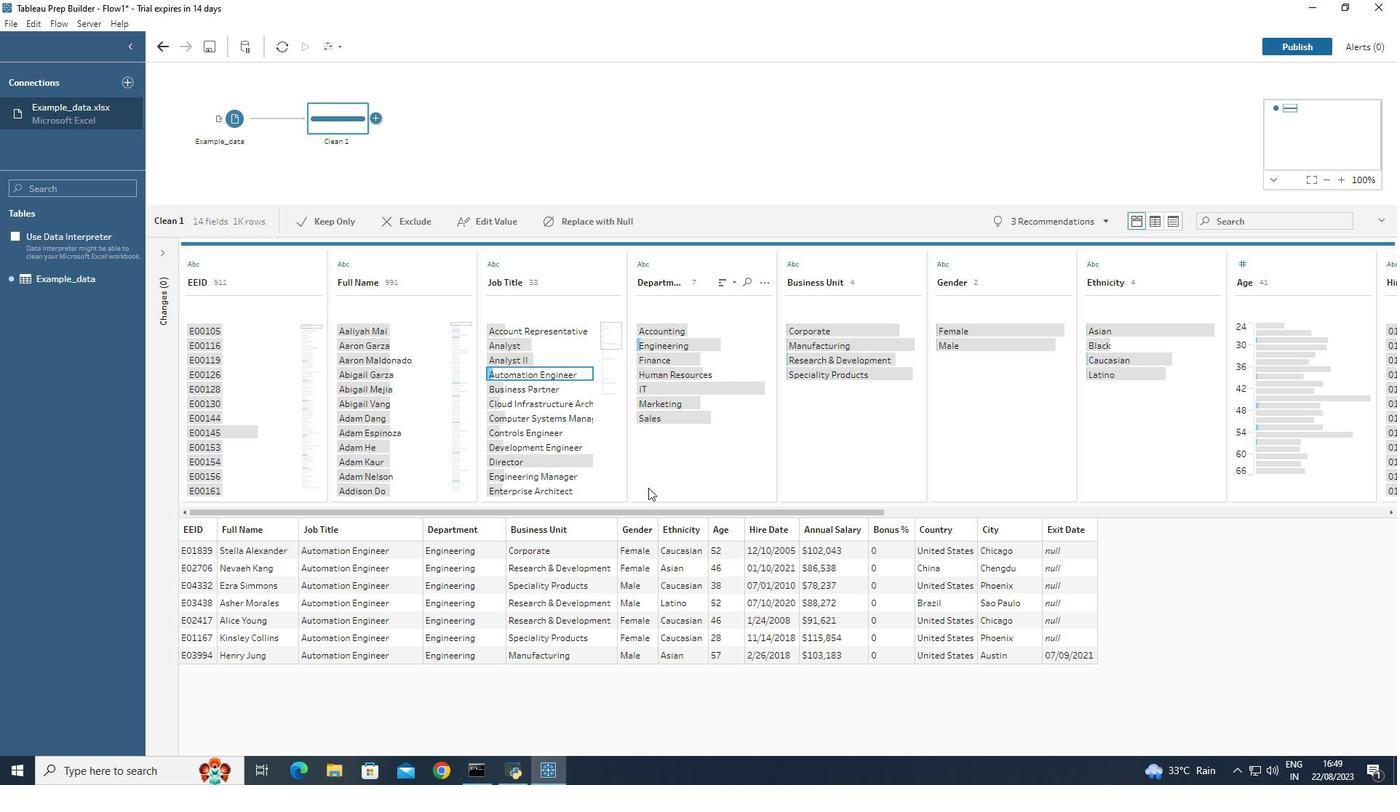 
Action: Mouse scrolled (662, 368) with delta (0, 0)
Screenshot: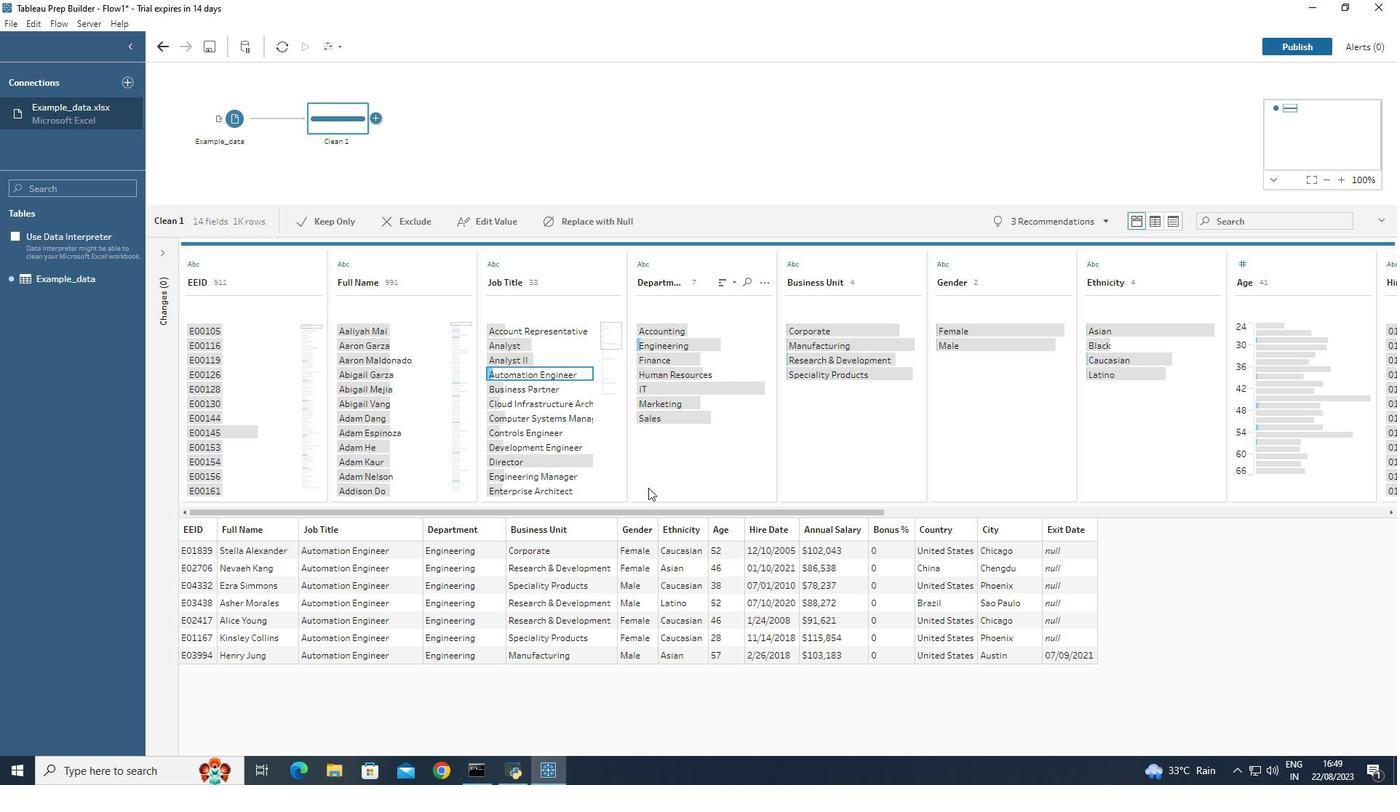 
Action: Mouse moved to (451, 608)
Screenshot: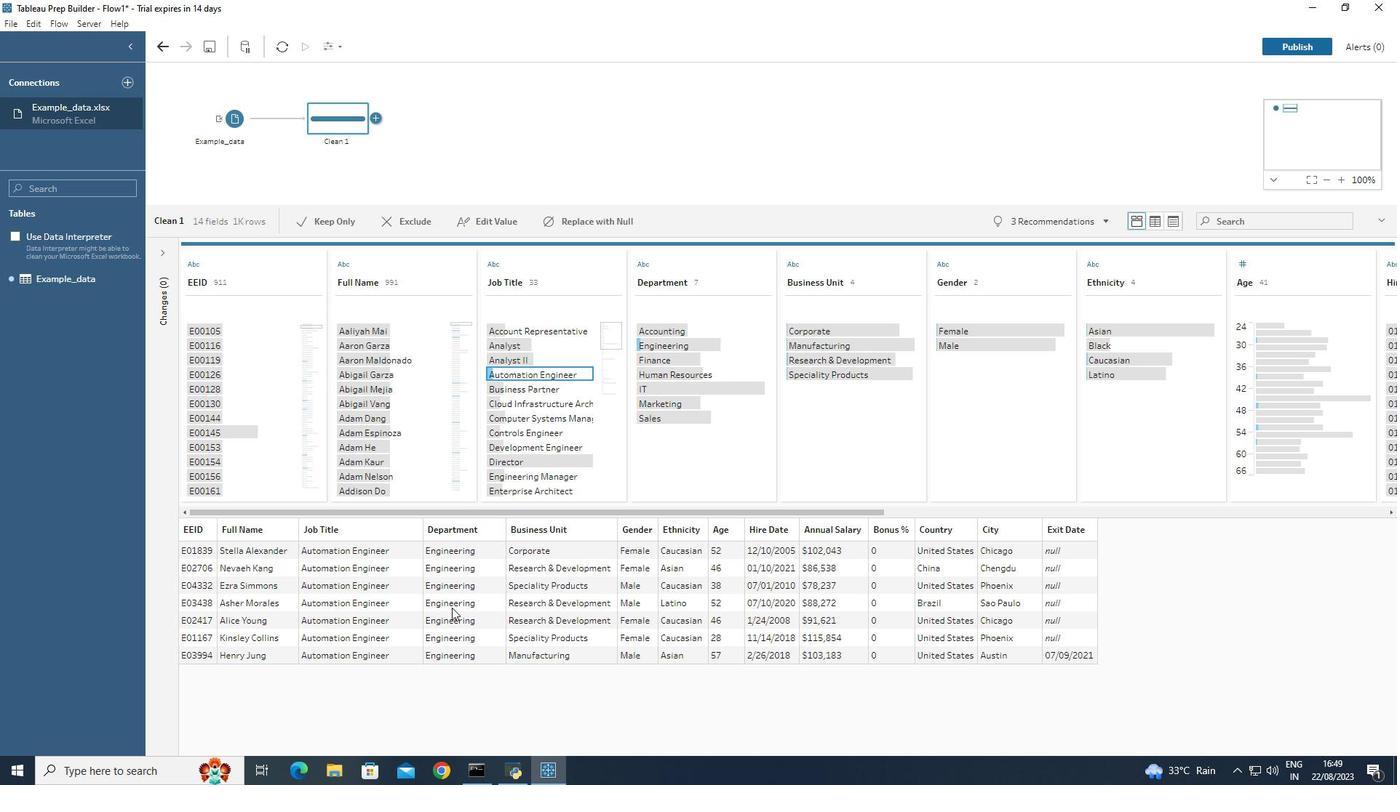 
Action: Mouse pressed left at (451, 608)
Screenshot: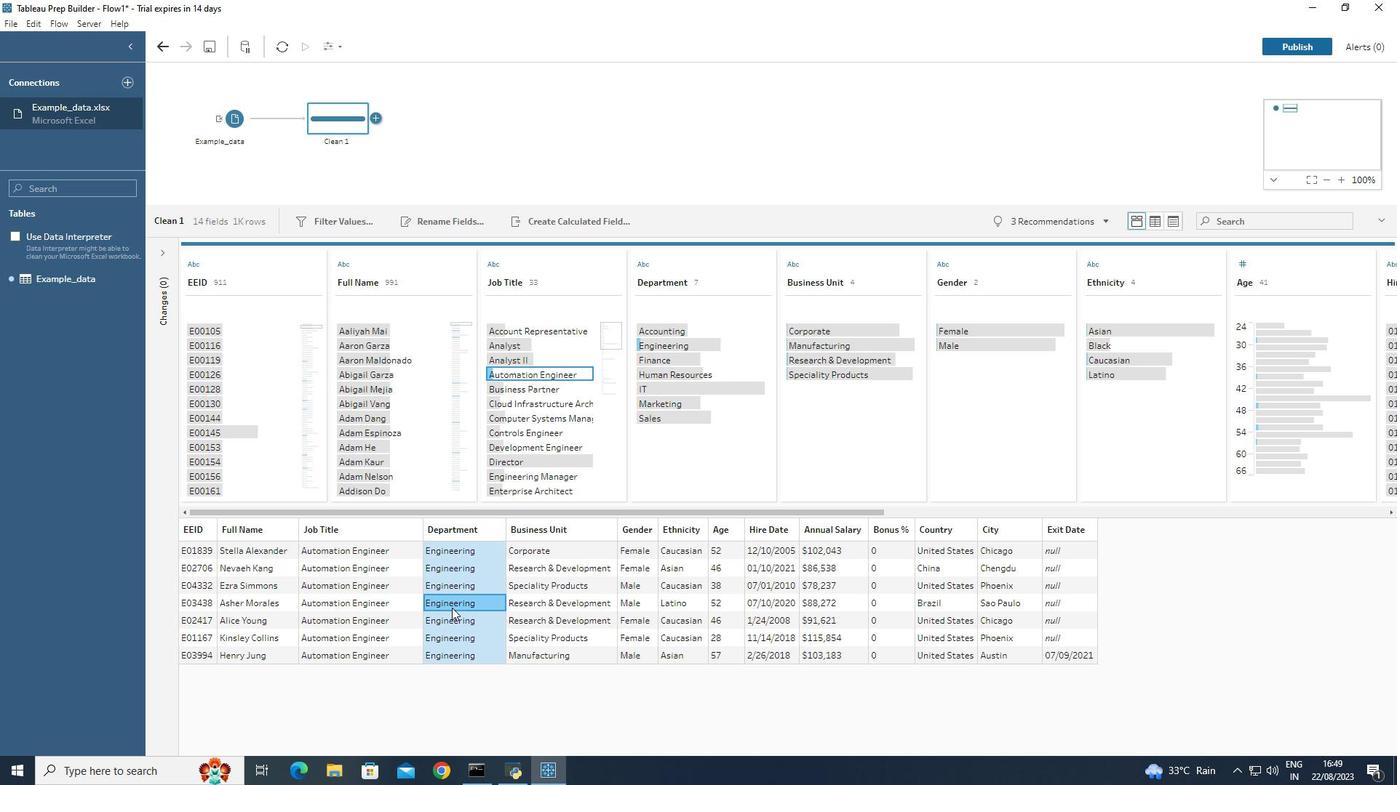 
Action: Mouse moved to (565, 612)
Screenshot: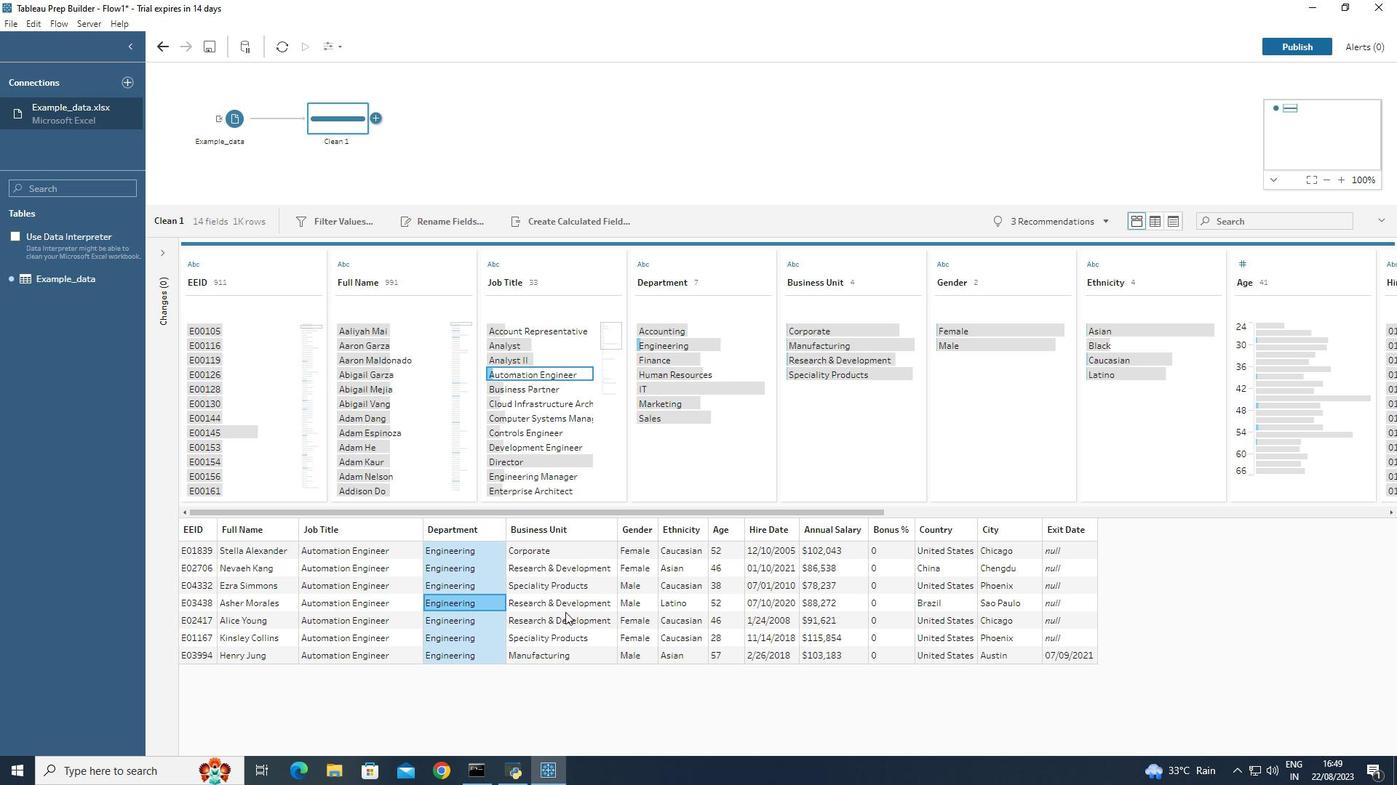 
Action: Mouse pressed left at (565, 612)
Screenshot: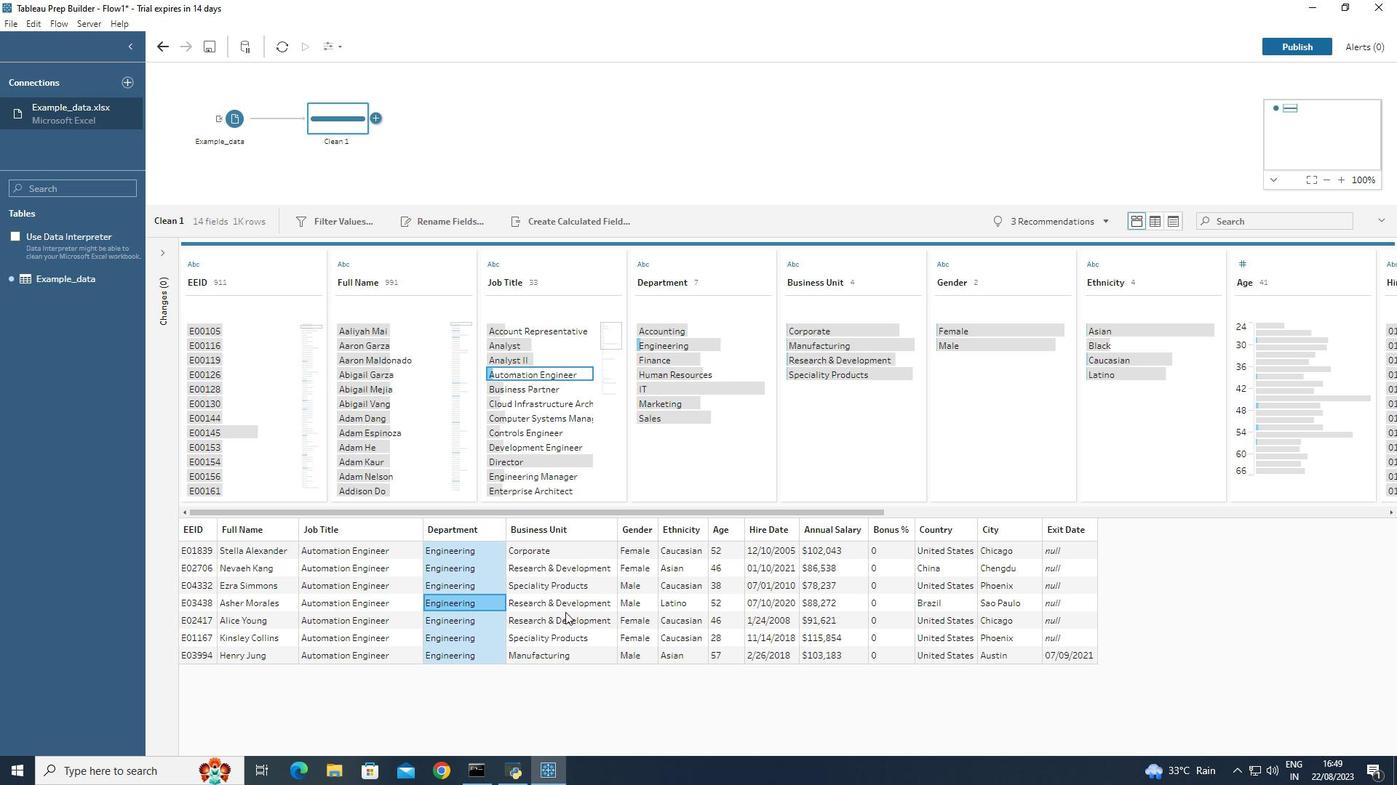 
Action: Mouse moved to (788, 615)
Screenshot: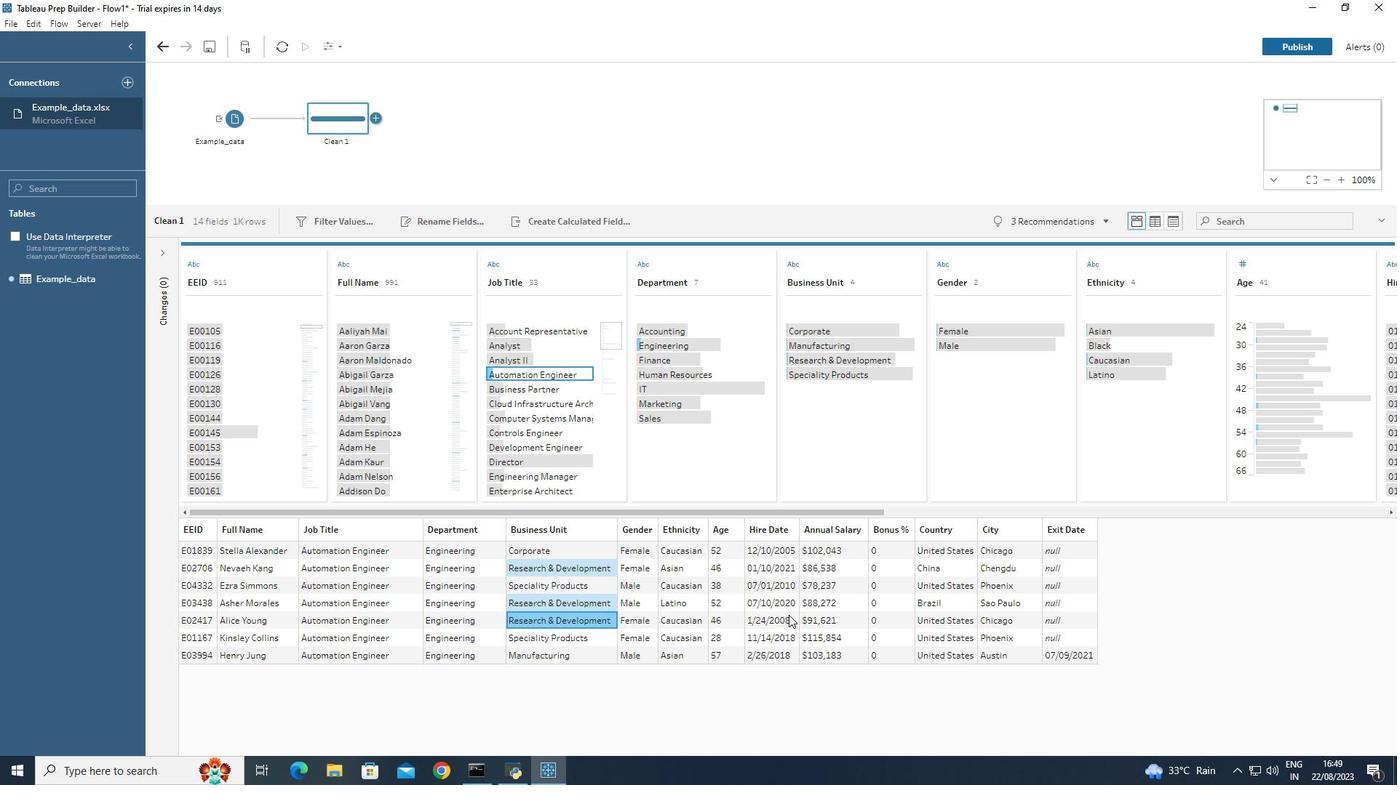 
Action: Mouse scrolled (788, 616) with delta (0, 0)
Screenshot: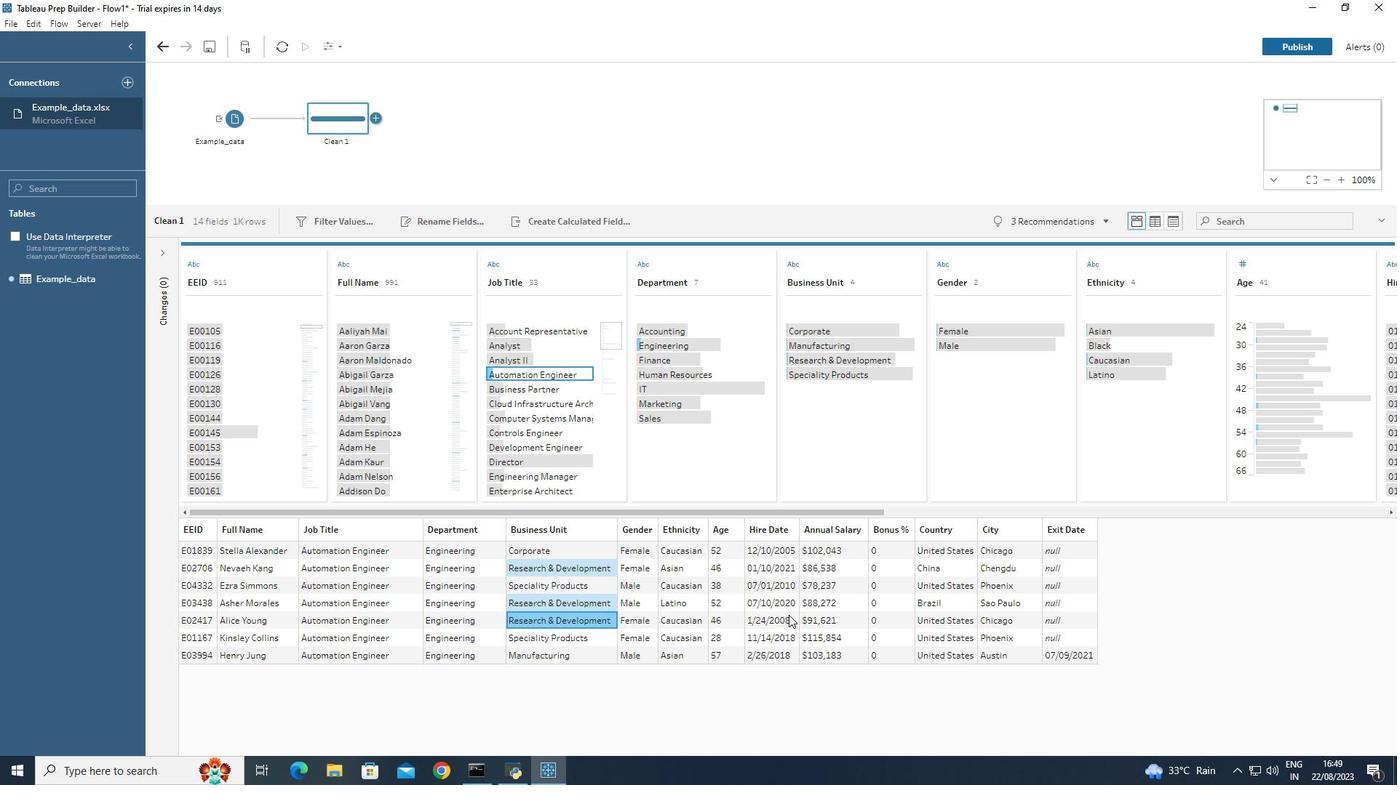 
Action: Mouse scrolled (788, 616) with delta (0, 0)
Screenshot: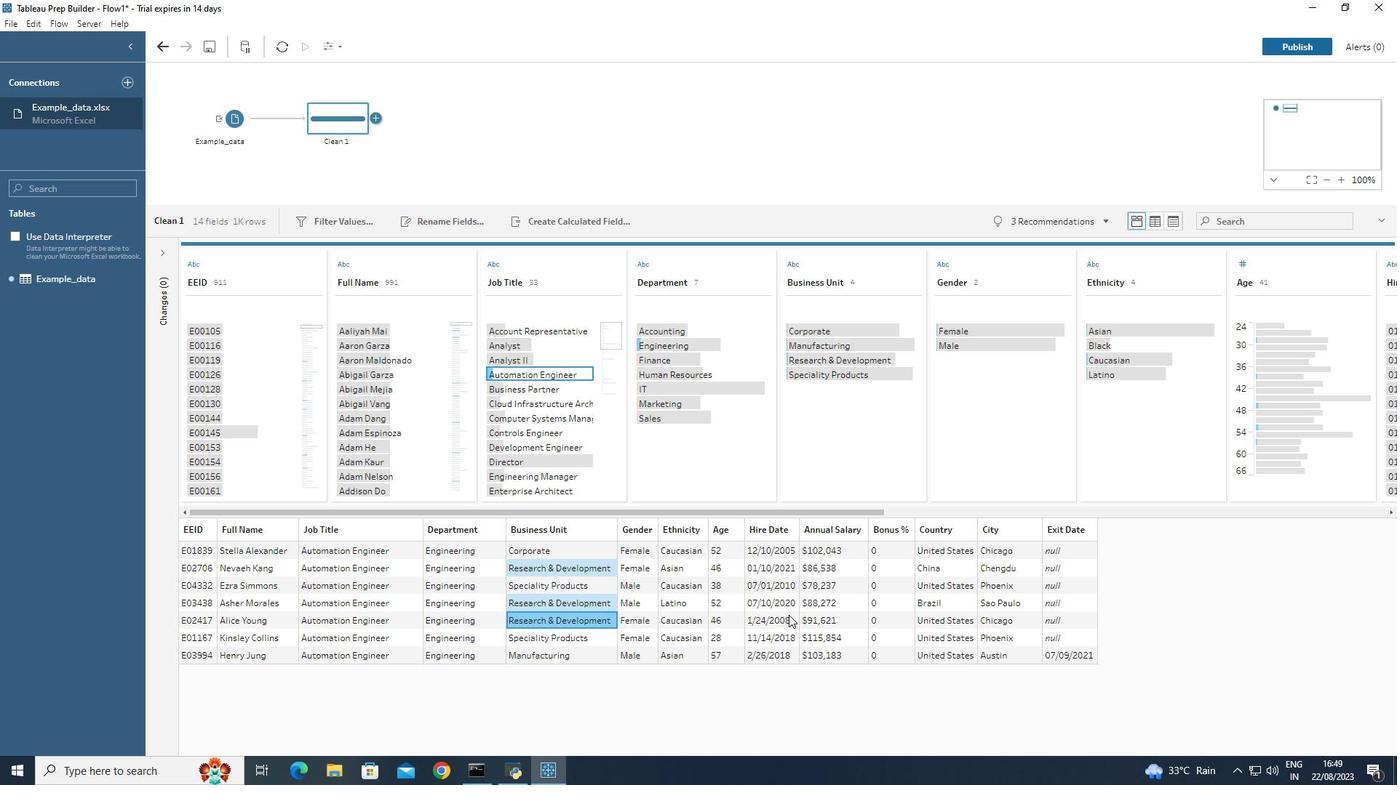 
Action: Mouse scrolled (788, 616) with delta (0, 0)
Screenshot: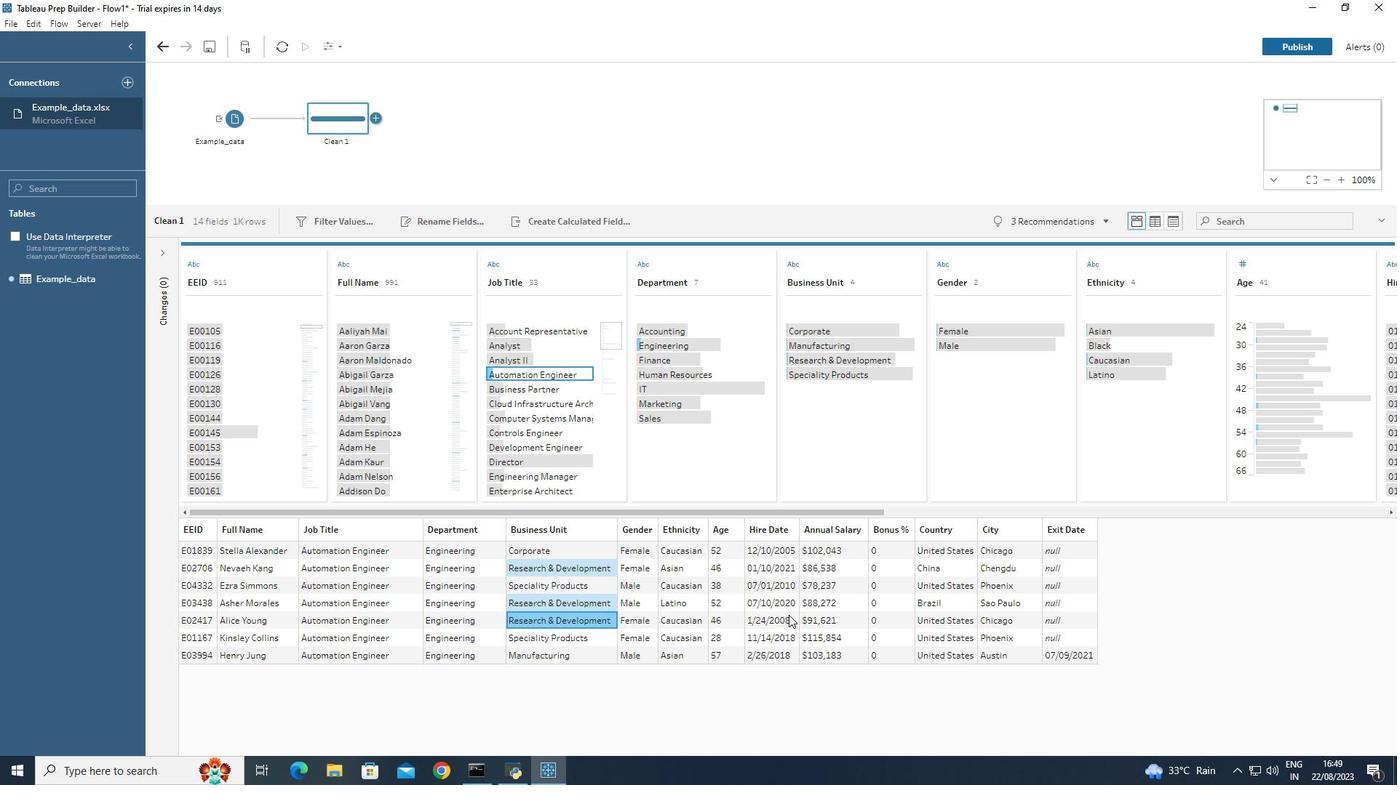 
Action: Mouse scrolled (788, 616) with delta (0, 0)
Screenshot: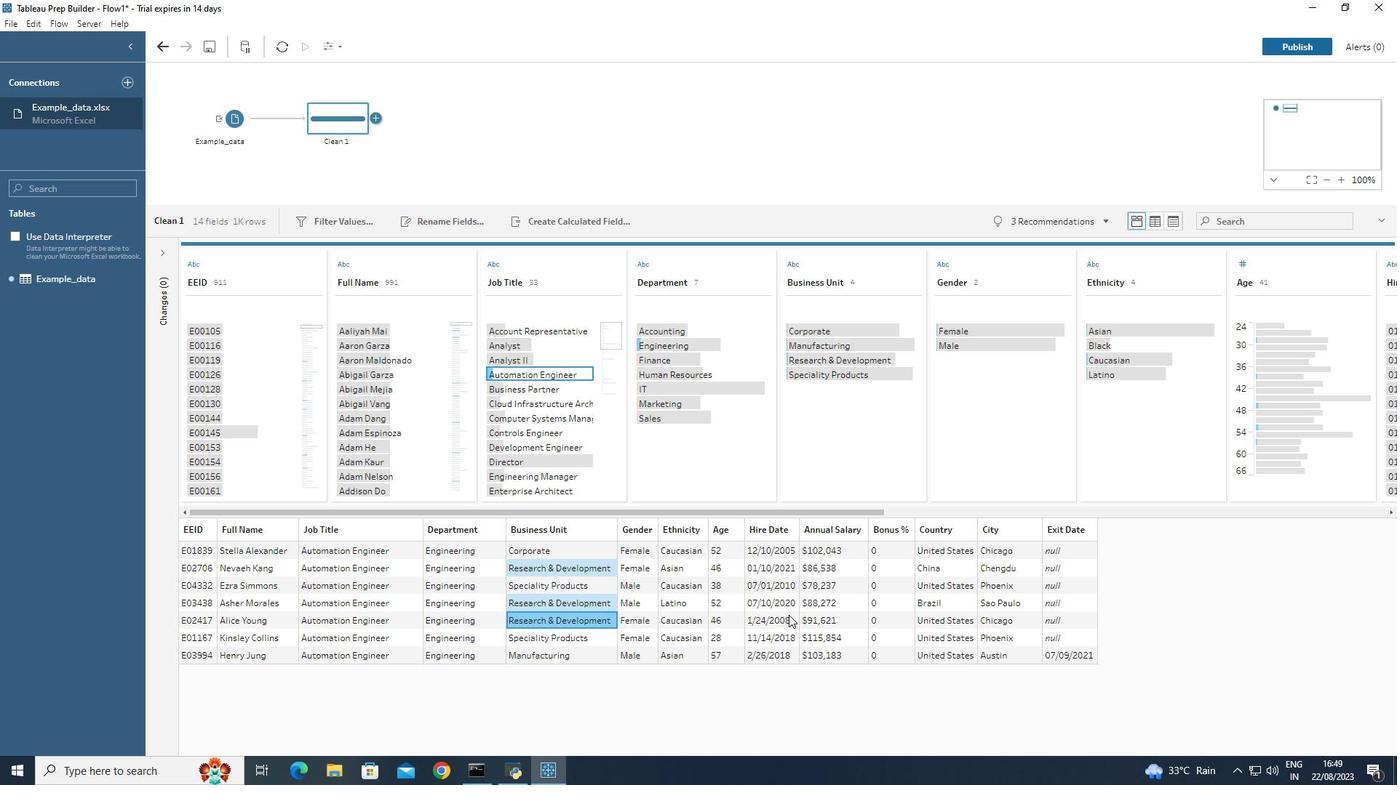 
Action: Mouse moved to (1029, 283)
Screenshot: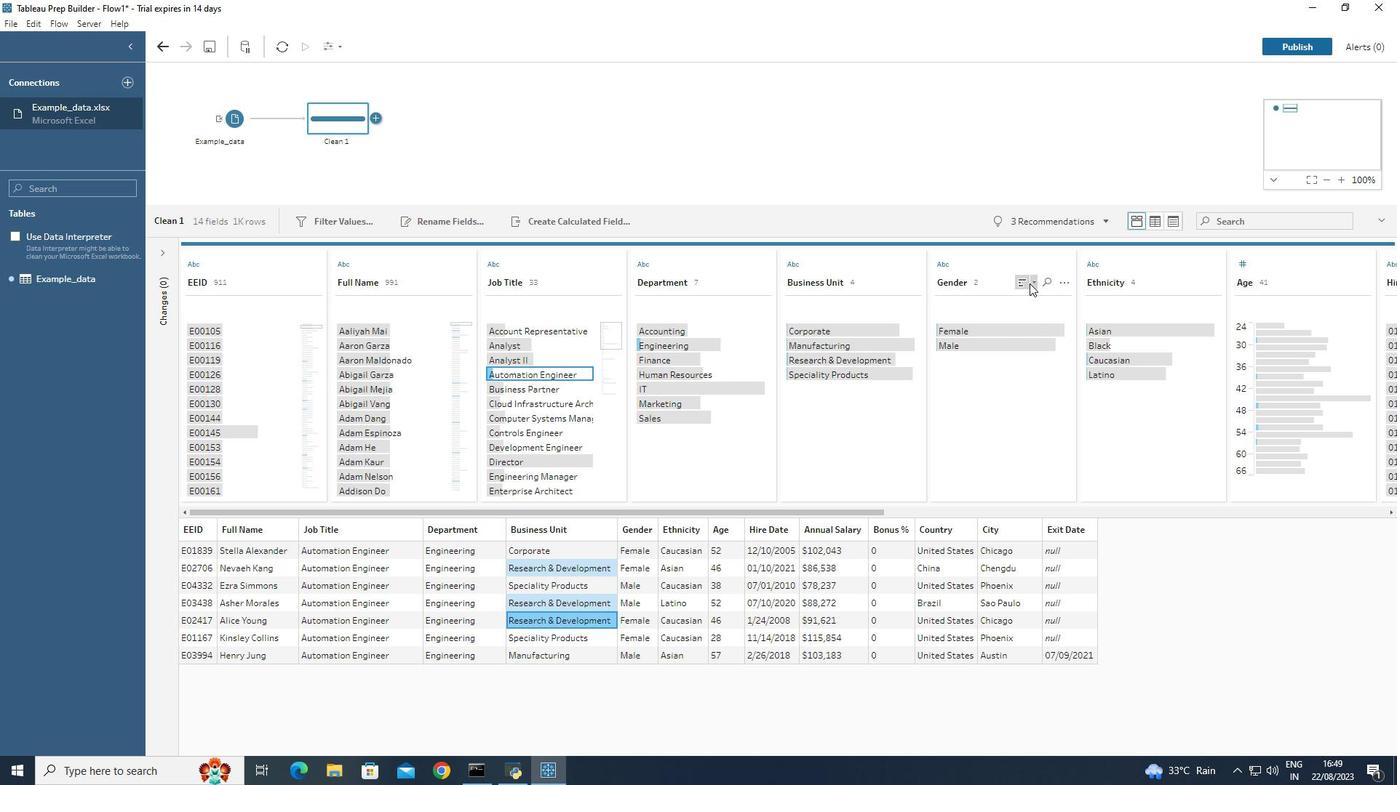 
Action: Mouse pressed left at (1029, 283)
Screenshot: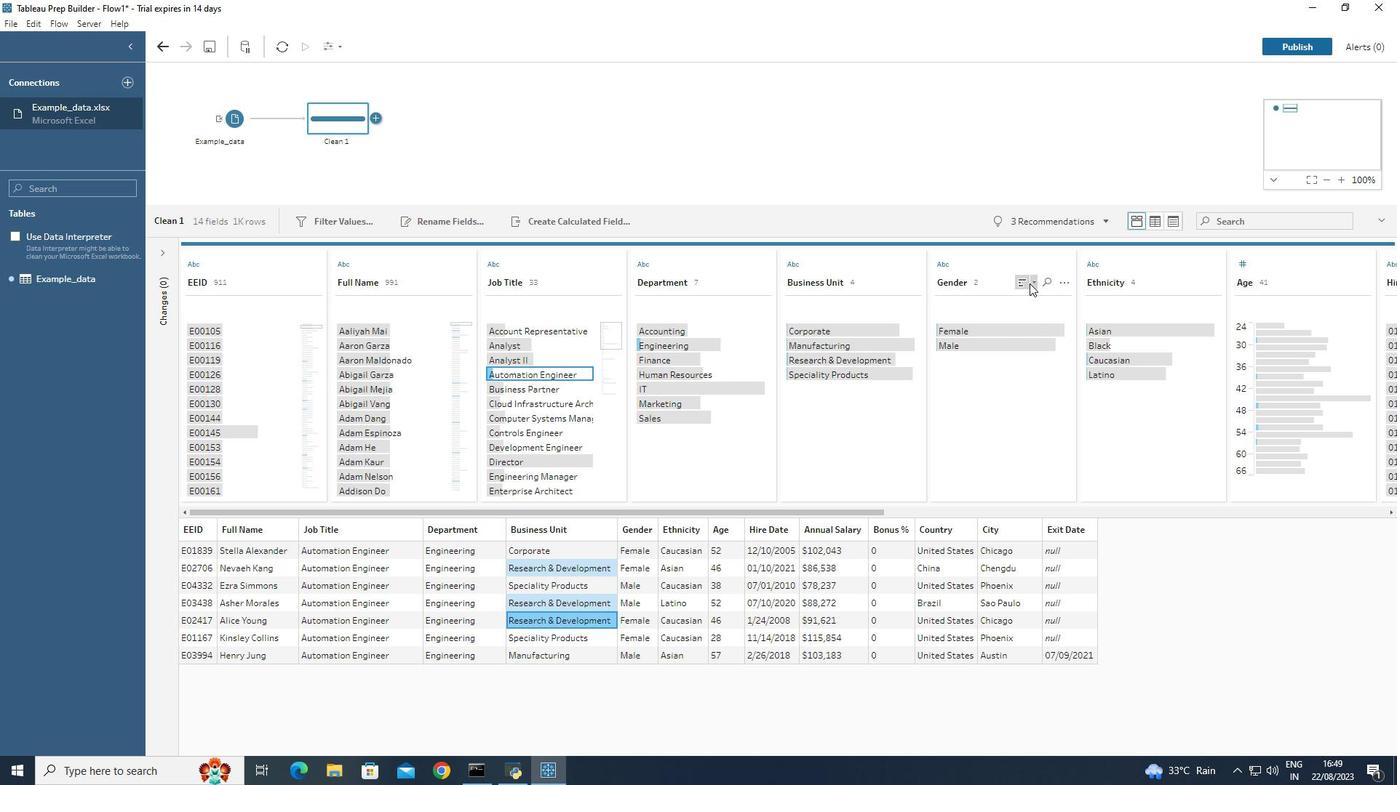 
Action: Mouse moved to (1031, 280)
Screenshot: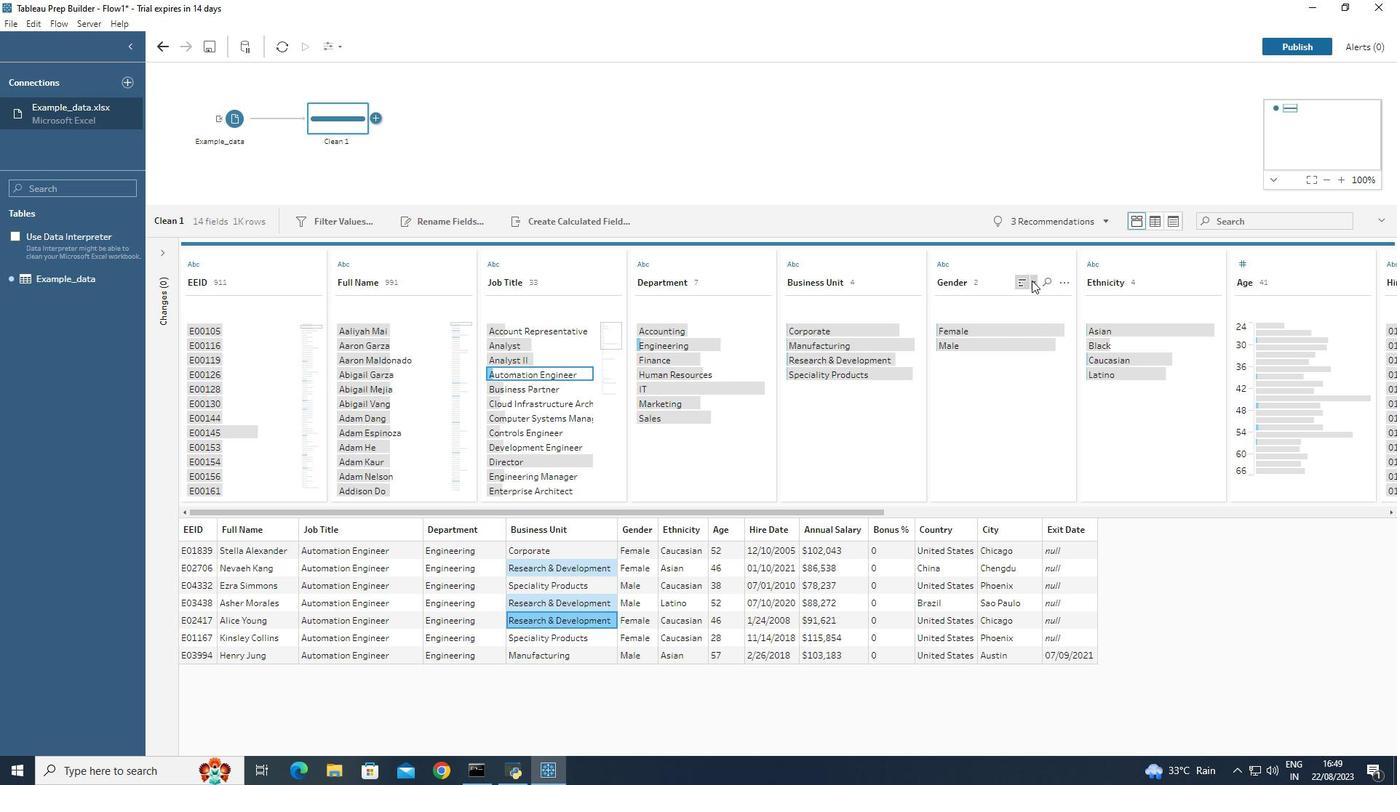 
Action: Mouse pressed left at (1031, 280)
Screenshot: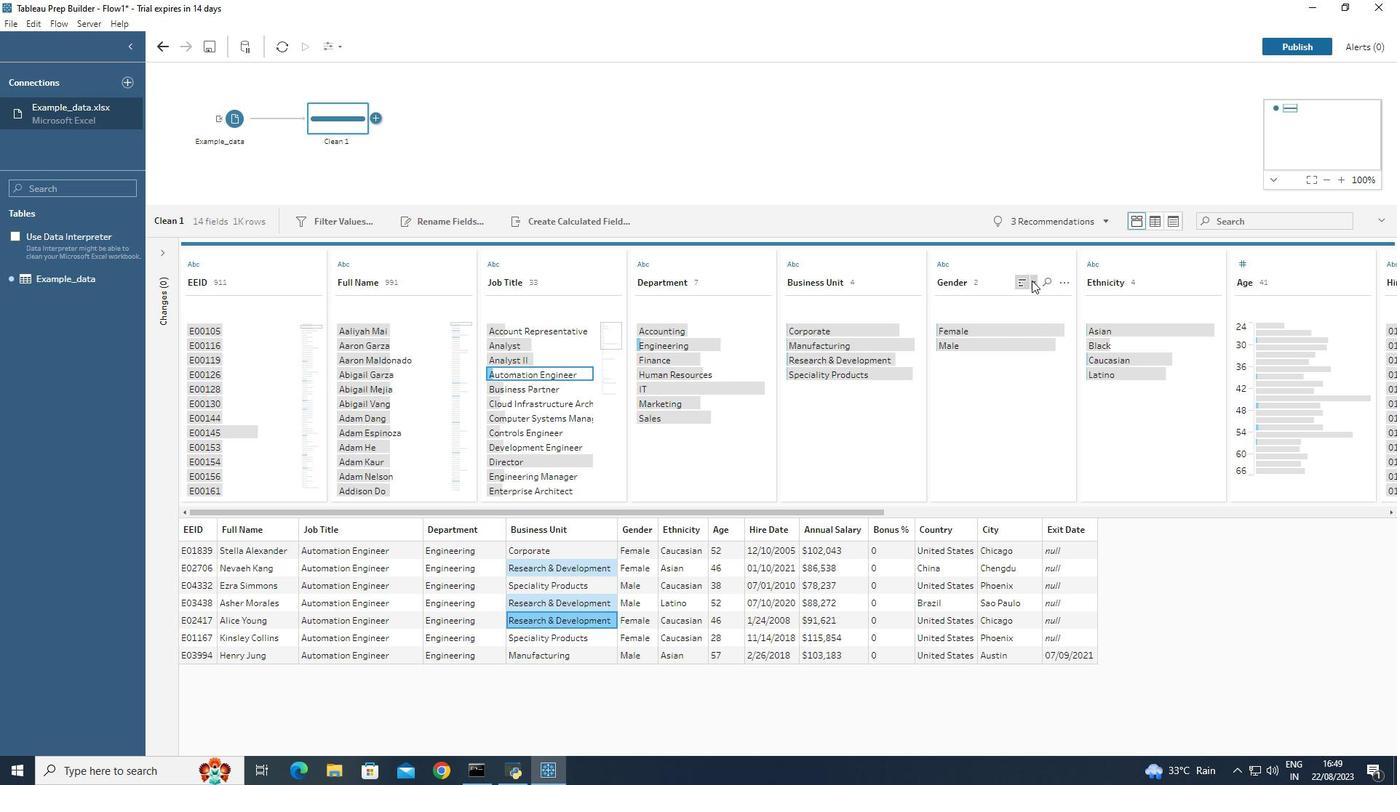 
Action: Mouse pressed left at (1031, 280)
Screenshot: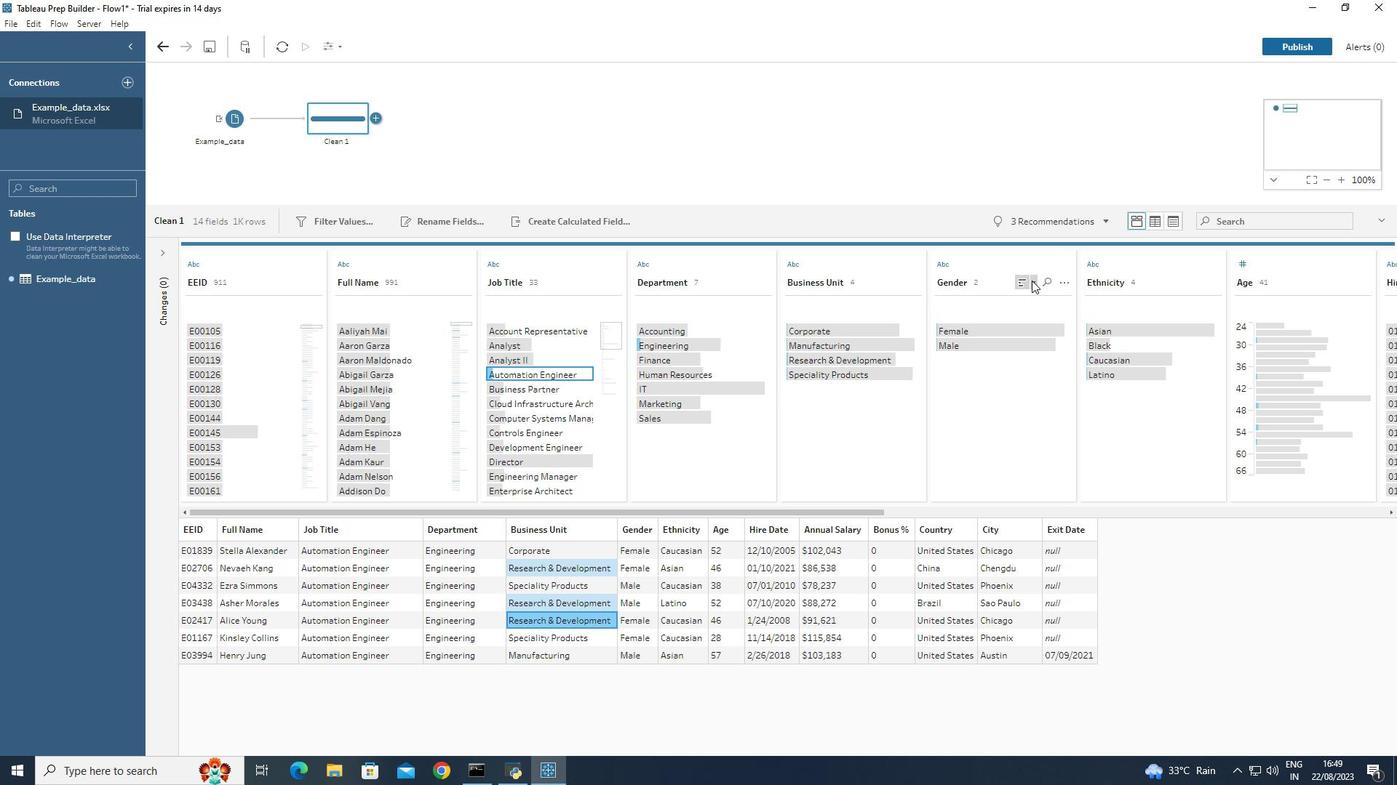 
Action: Mouse moved to (352, 219)
Screenshot: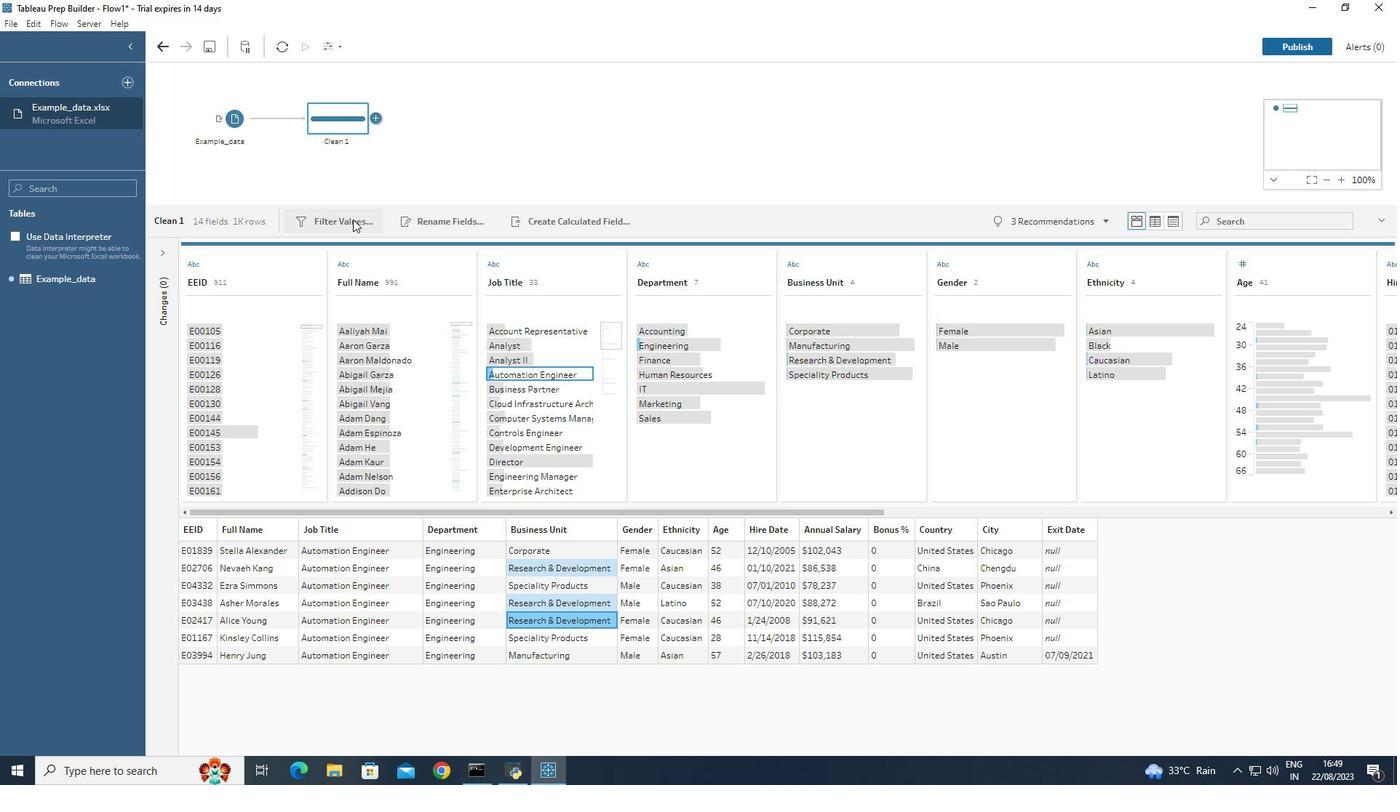 
Action: Mouse pressed left at (352, 219)
Screenshot: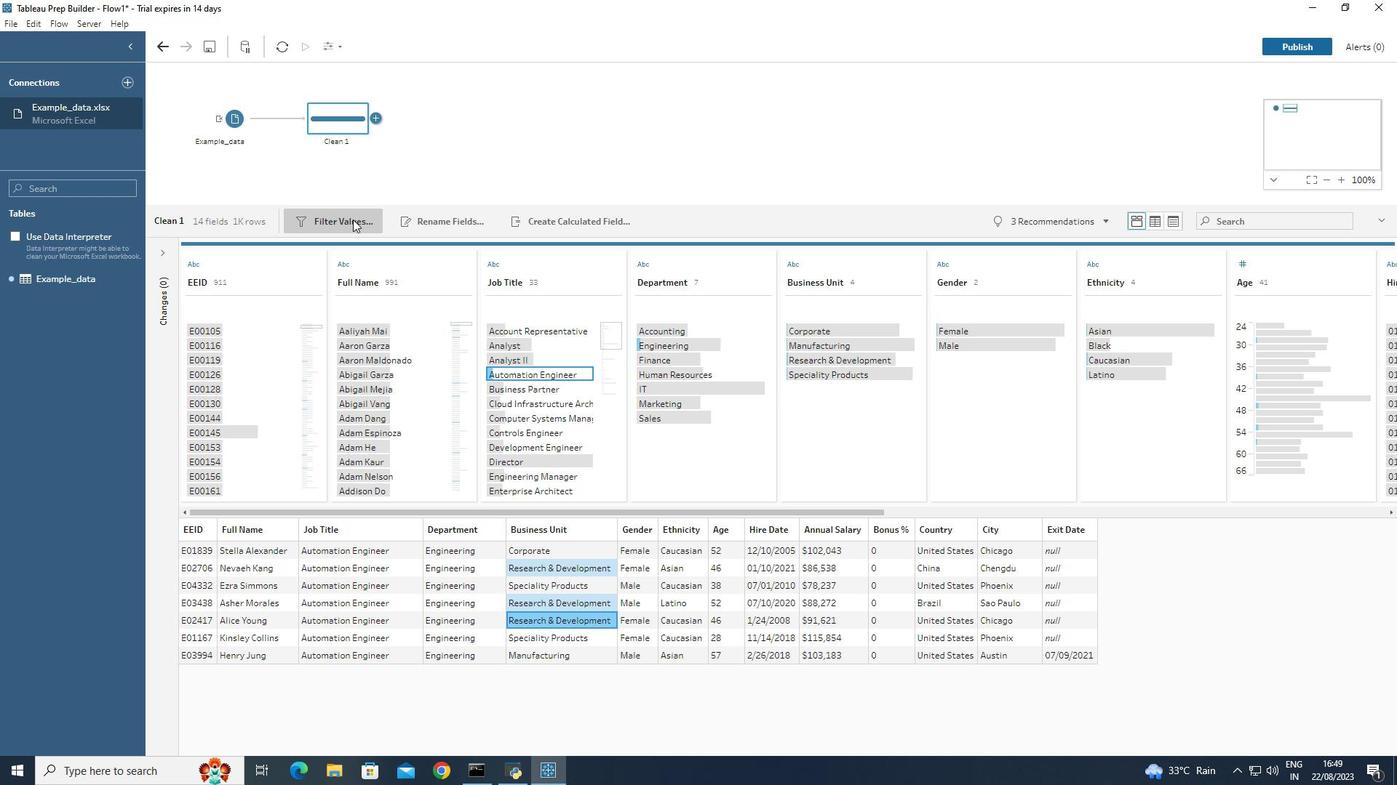 
Action: Mouse moved to (951, 545)
Screenshot: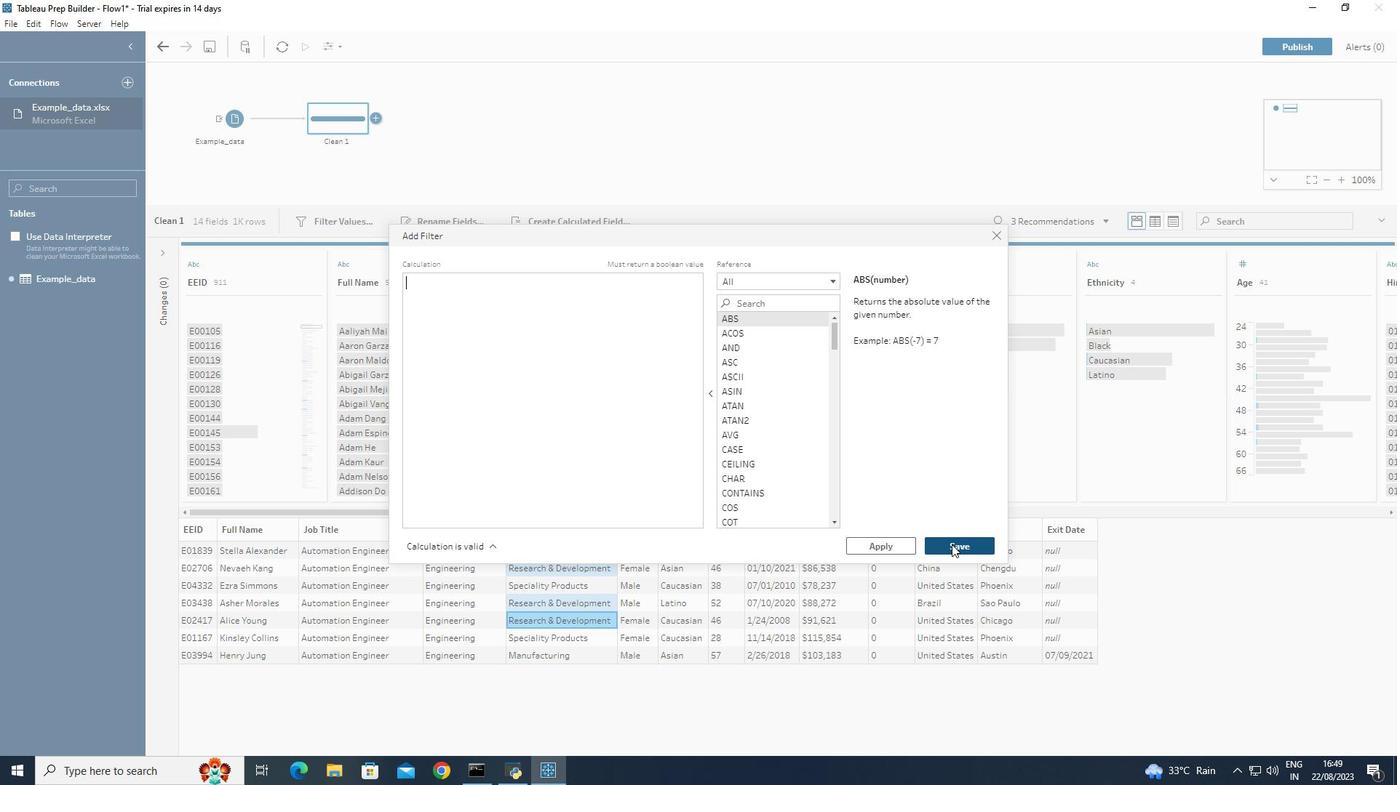 
Action: Mouse pressed left at (951, 545)
Screenshot: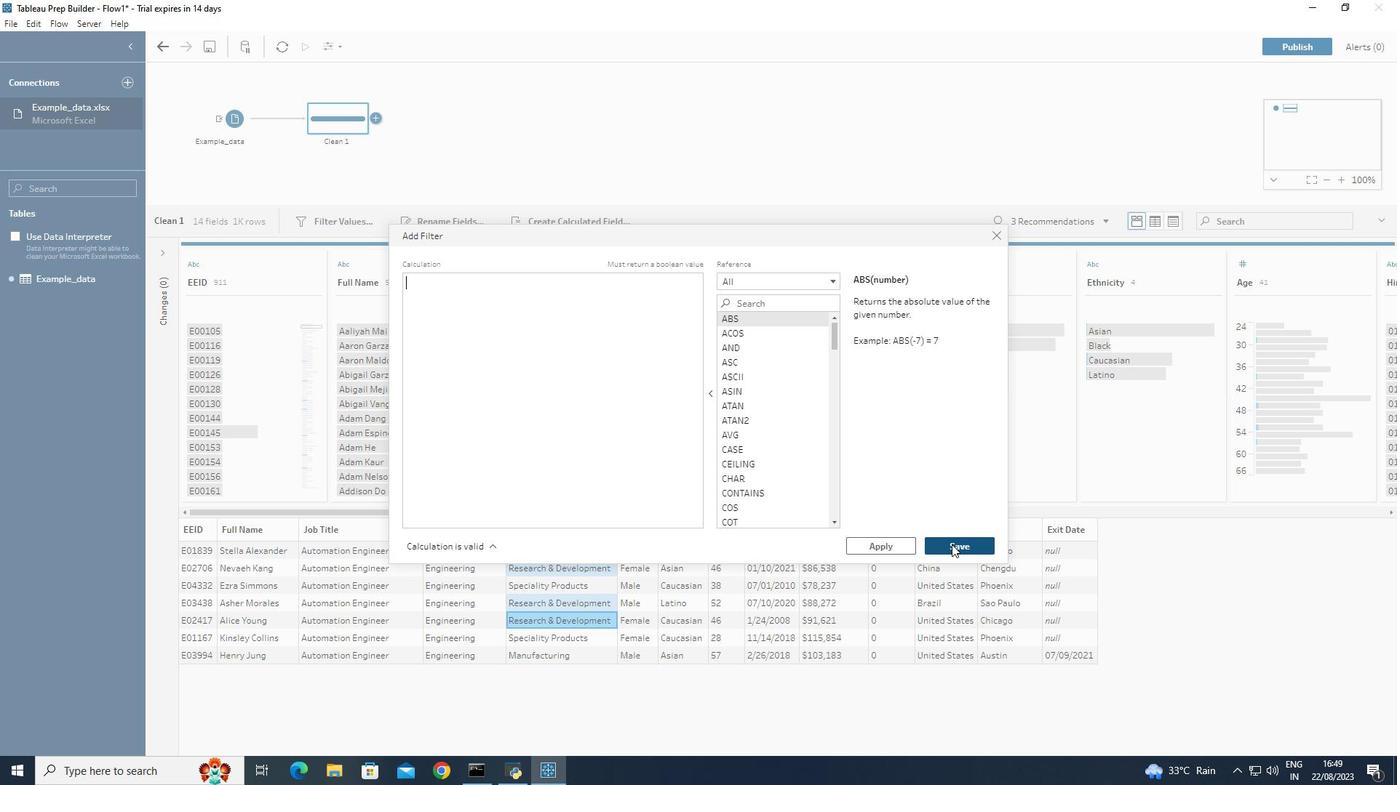 
Action: Mouse moved to (825, 435)
Screenshot: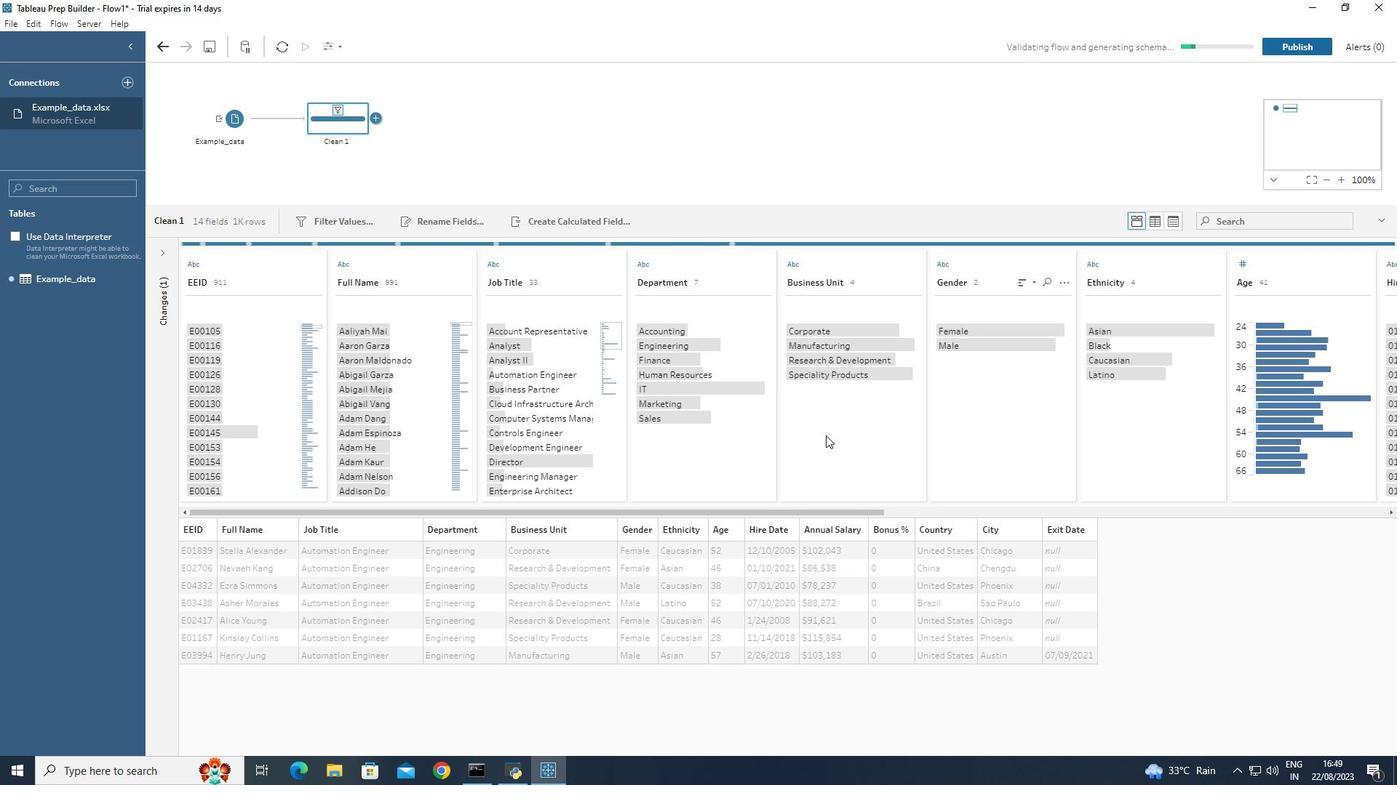 
Action: Mouse pressed left at (825, 435)
Screenshot: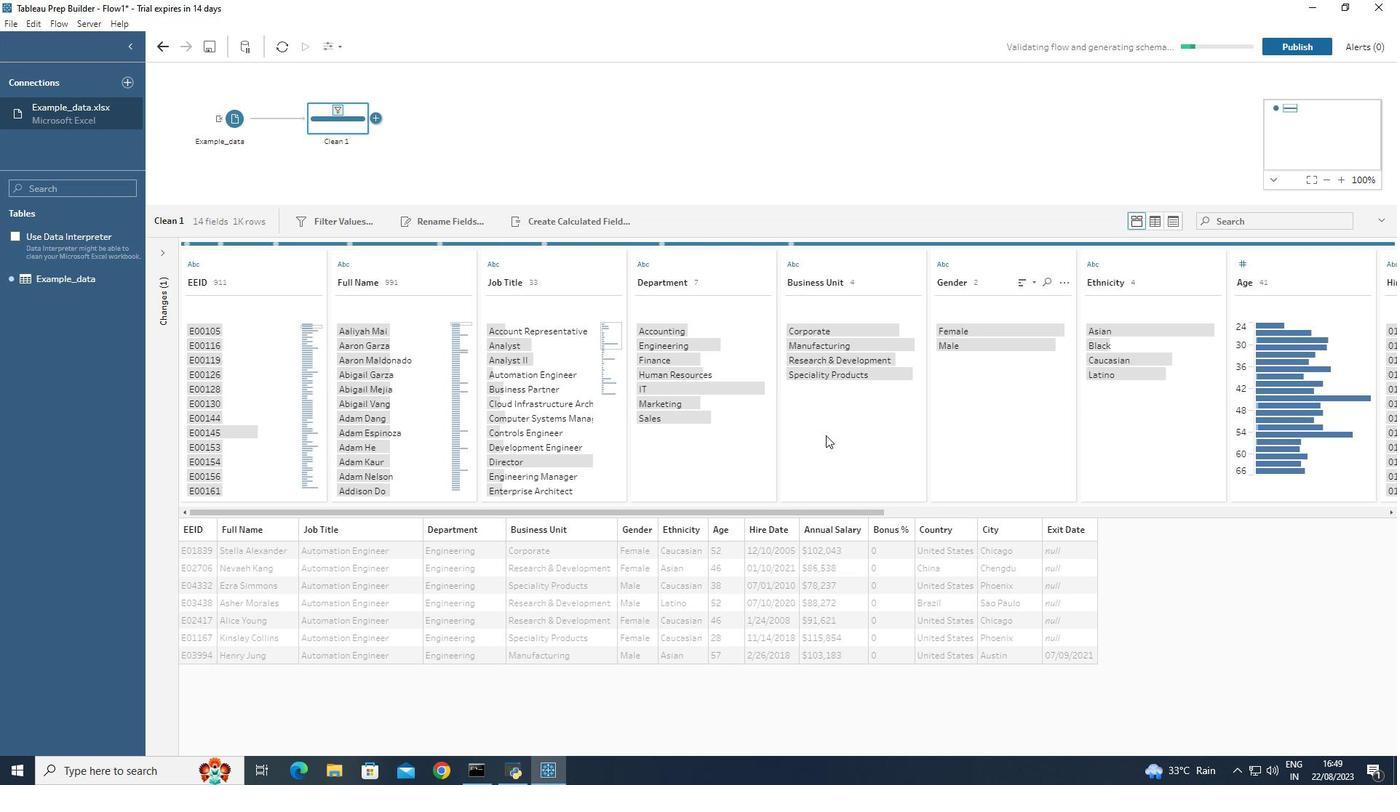 
Action: Mouse moved to (1336, 148)
Screenshot: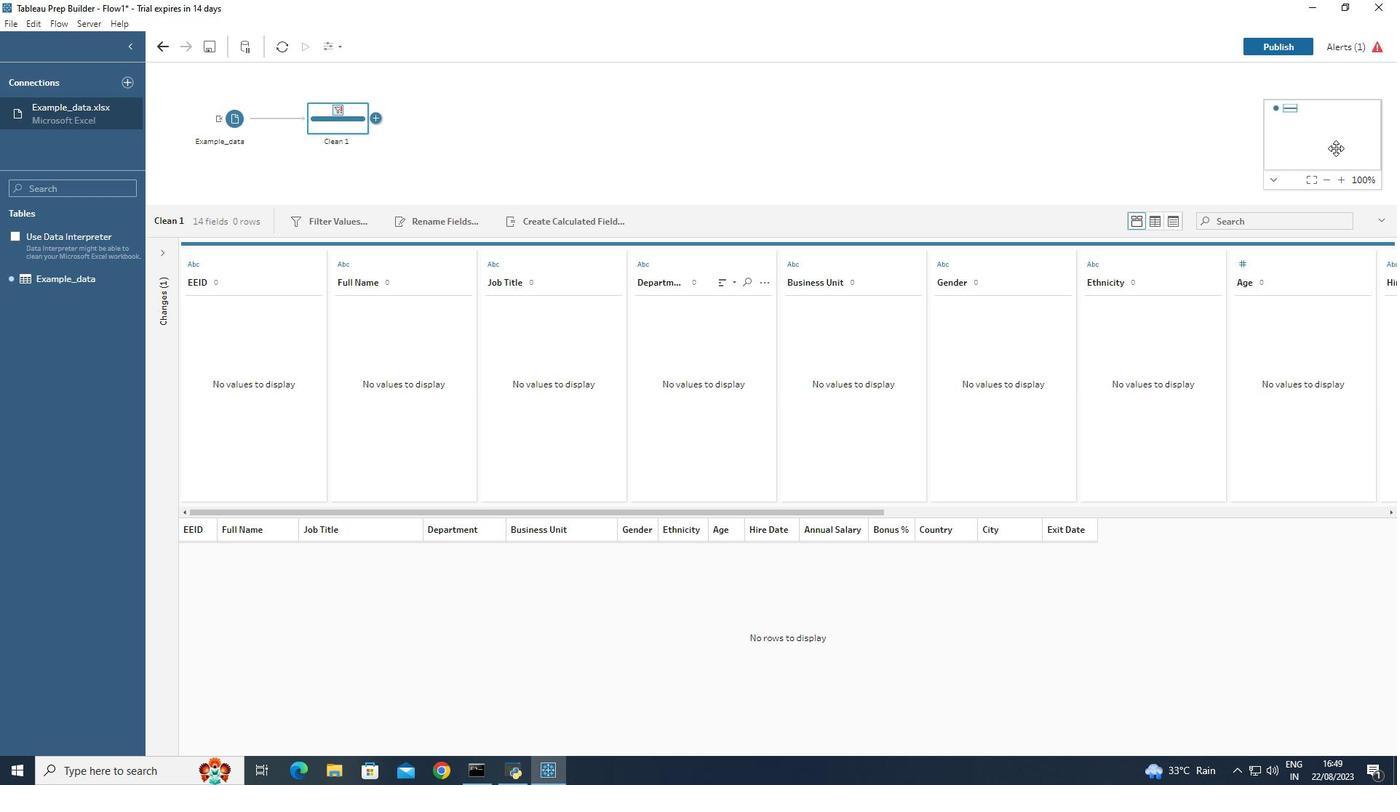 
Action: Mouse pressed left at (1336, 148)
Screenshot: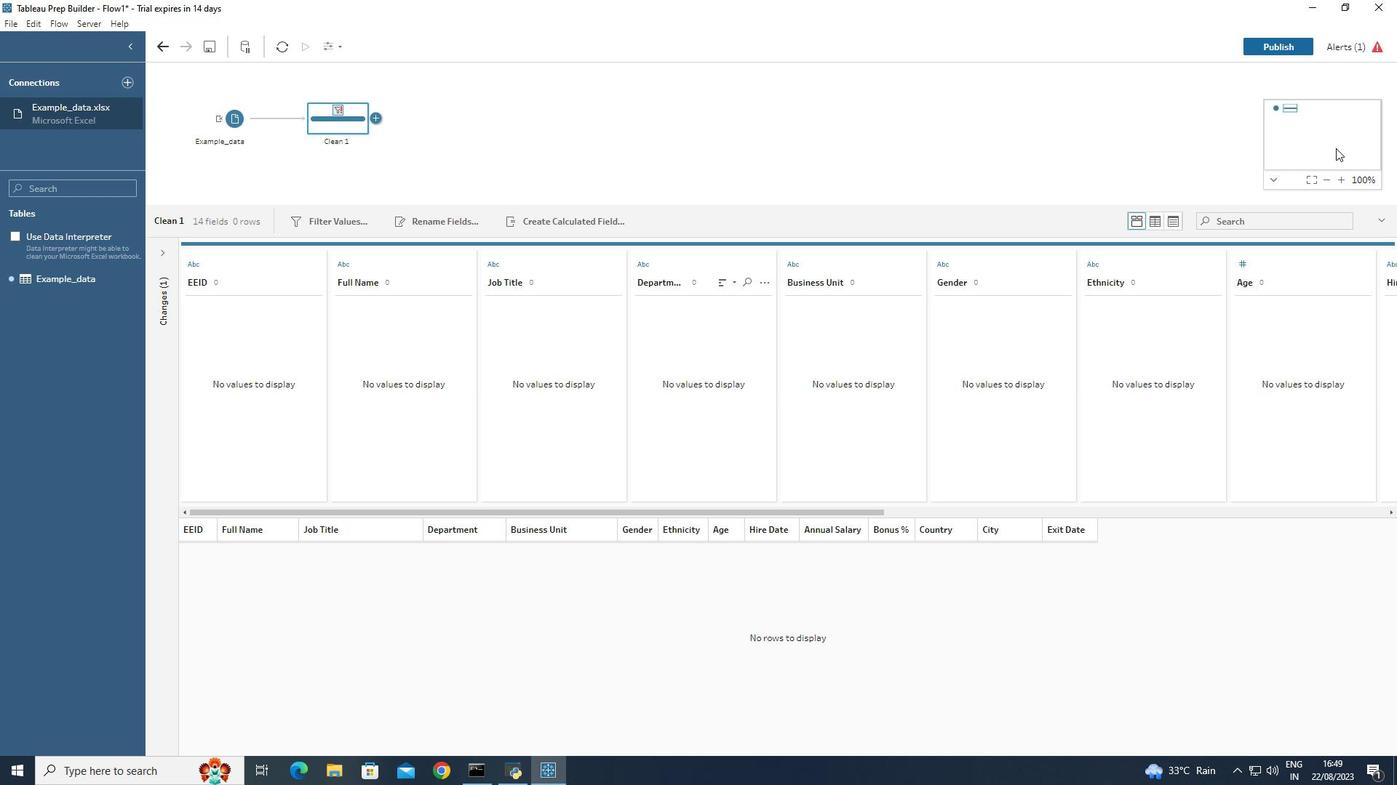 
Action: Mouse moved to (1153, 224)
Screenshot: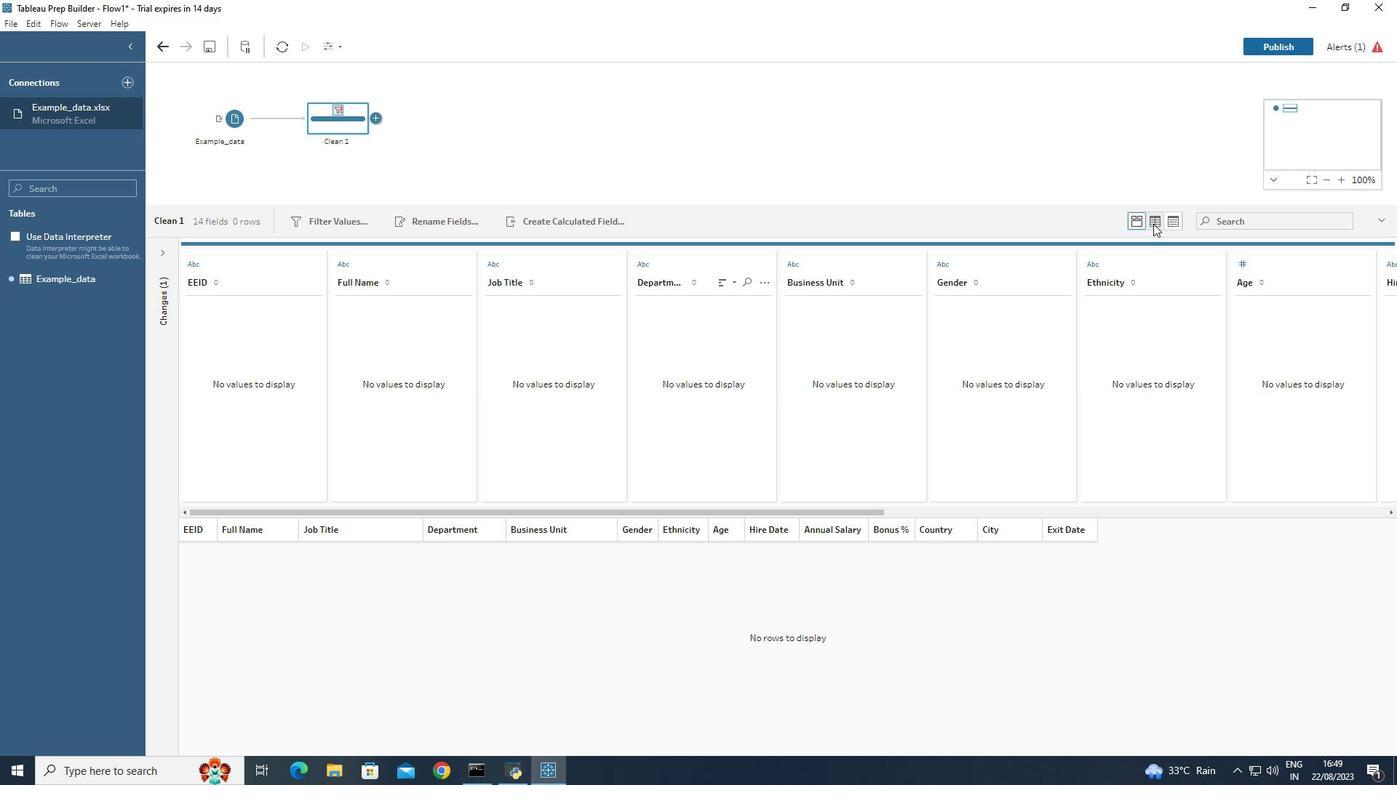 
Action: Mouse pressed left at (1153, 224)
Screenshot: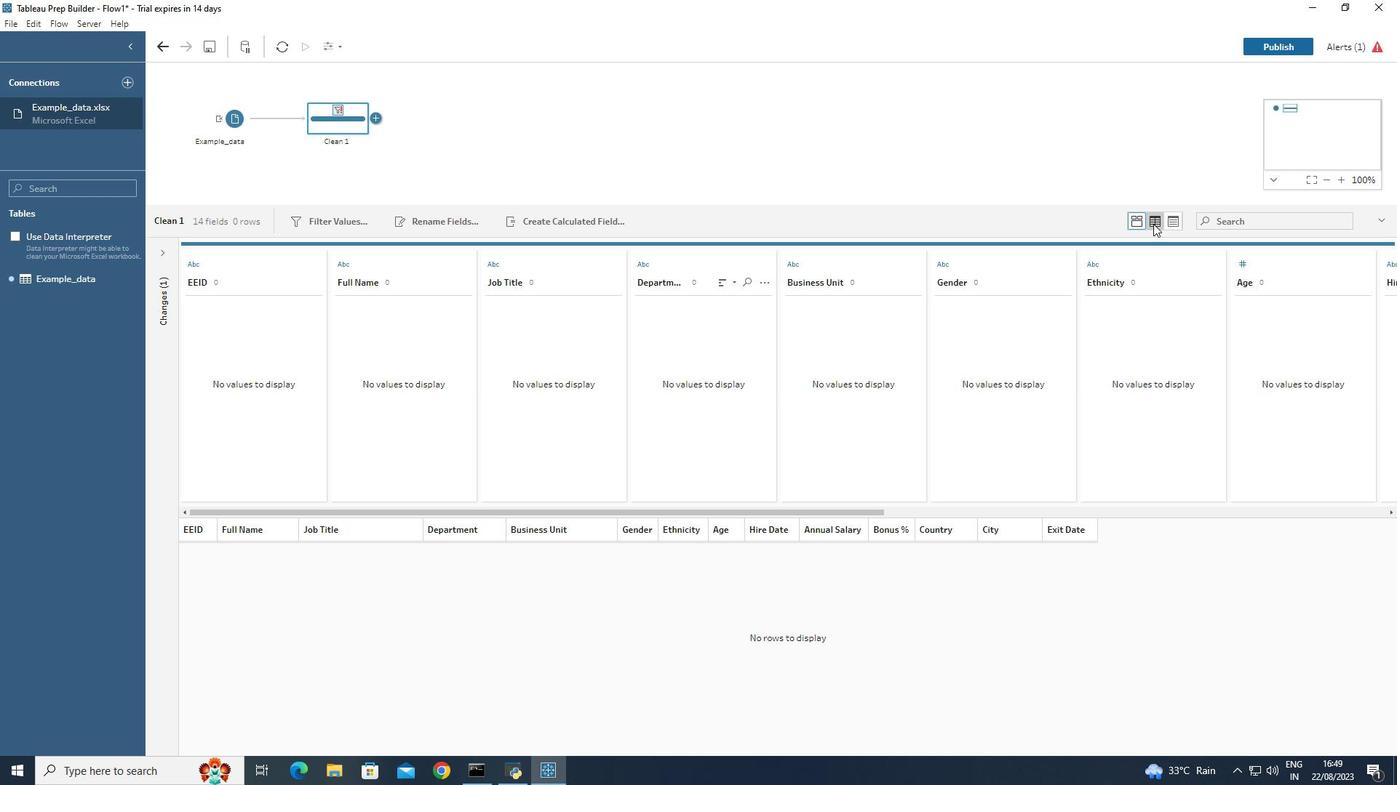 
Action: Mouse moved to (314, 265)
Screenshot: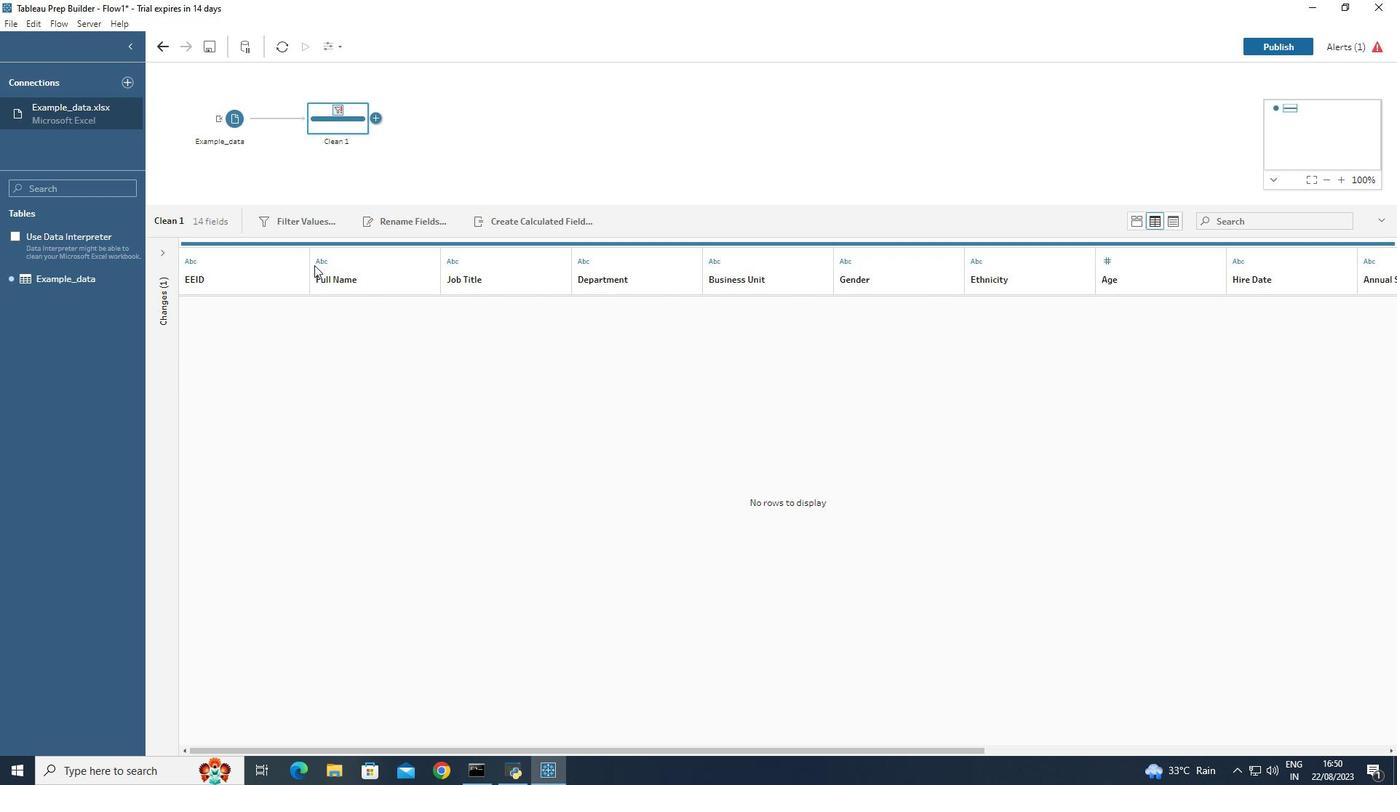 
Action: Mouse pressed left at (314, 265)
Screenshot: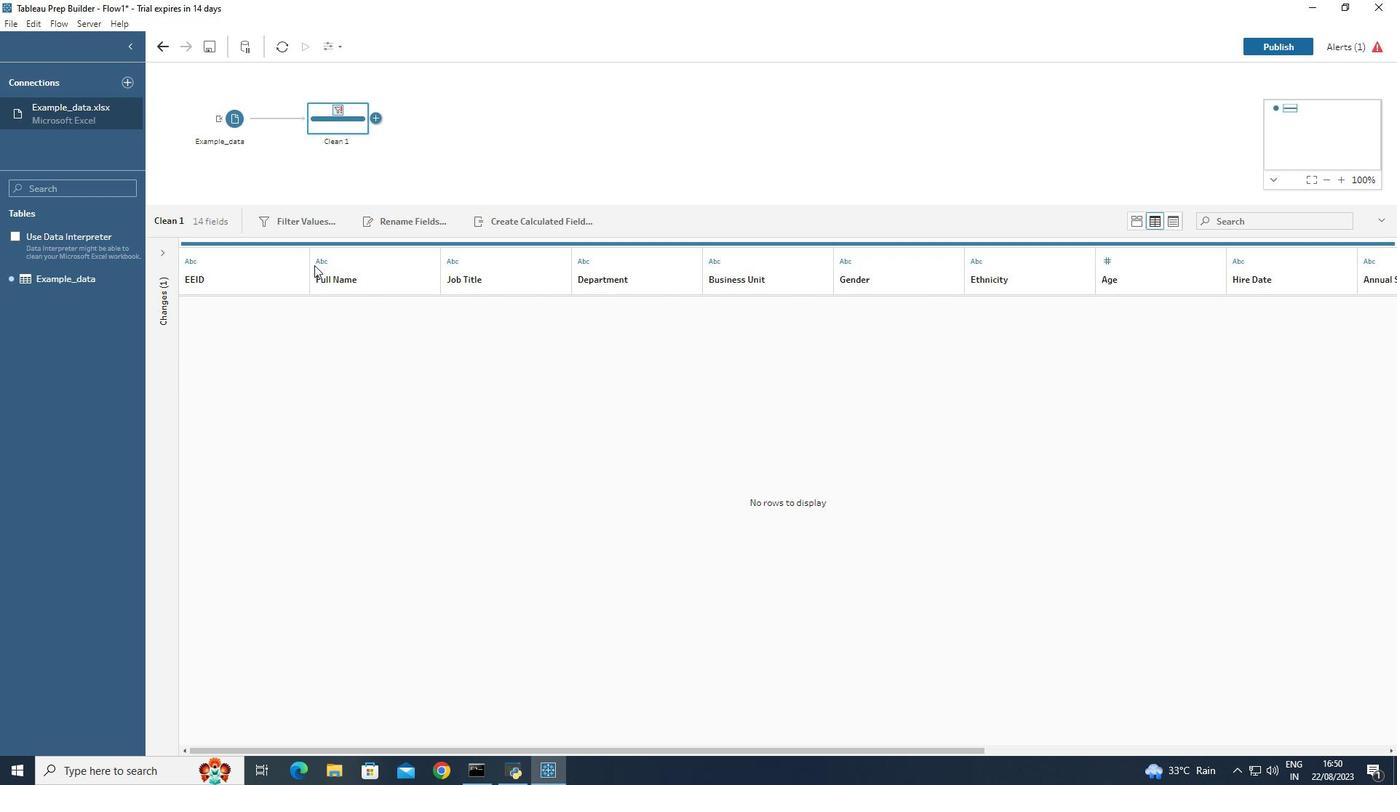 
Action: Mouse moved to (289, 267)
Screenshot: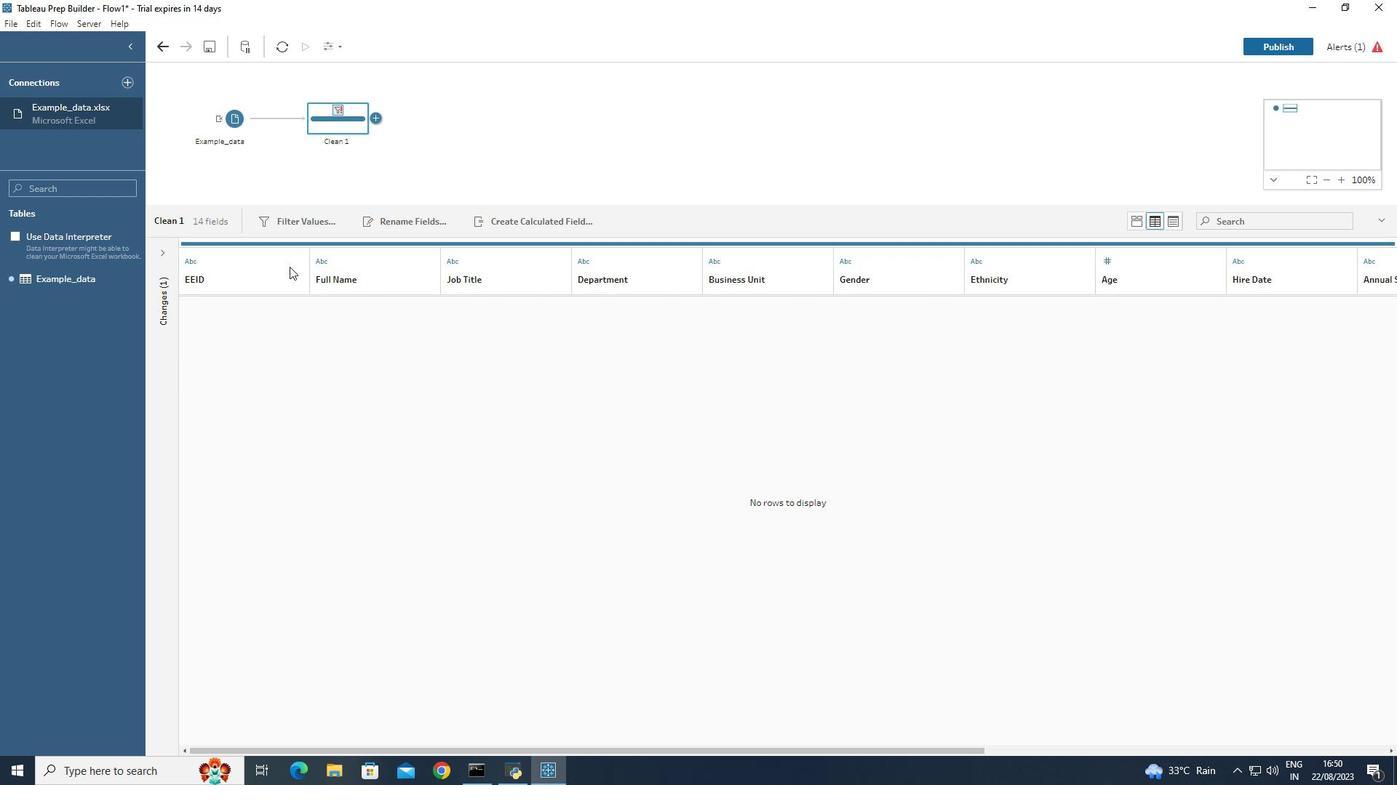 
Action: Mouse pressed left at (289, 267)
Screenshot: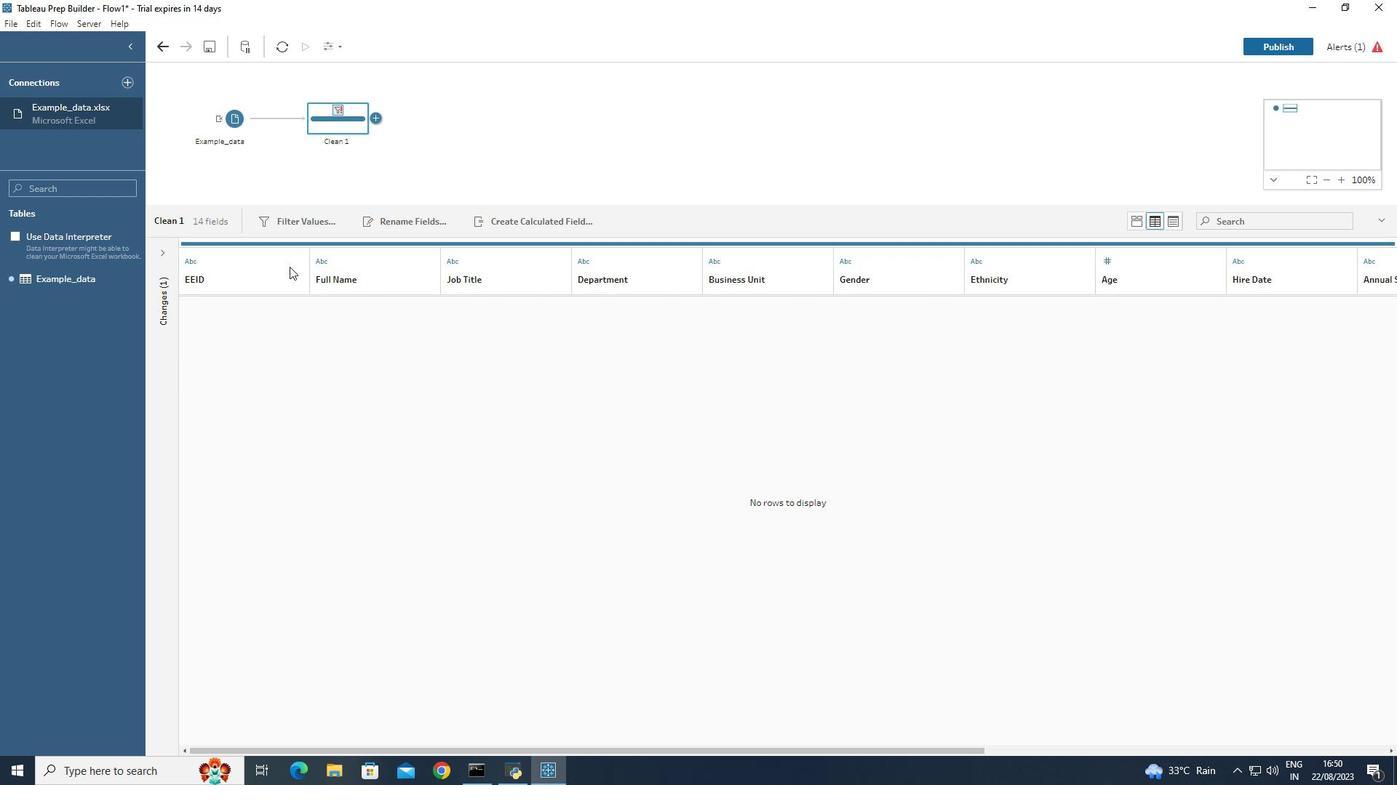 
Action: Mouse moved to (1162, 218)
Screenshot: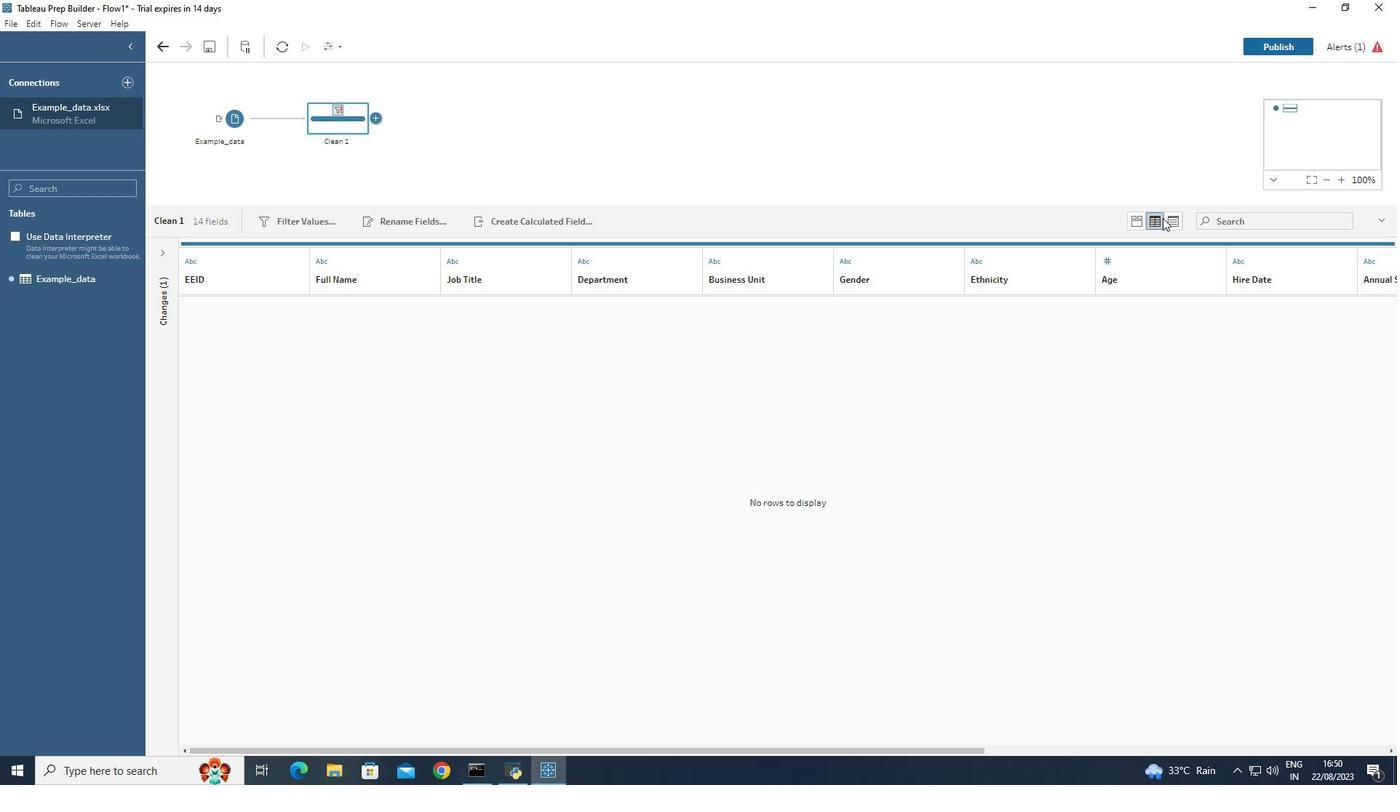 
Action: Mouse pressed left at (1162, 218)
Screenshot: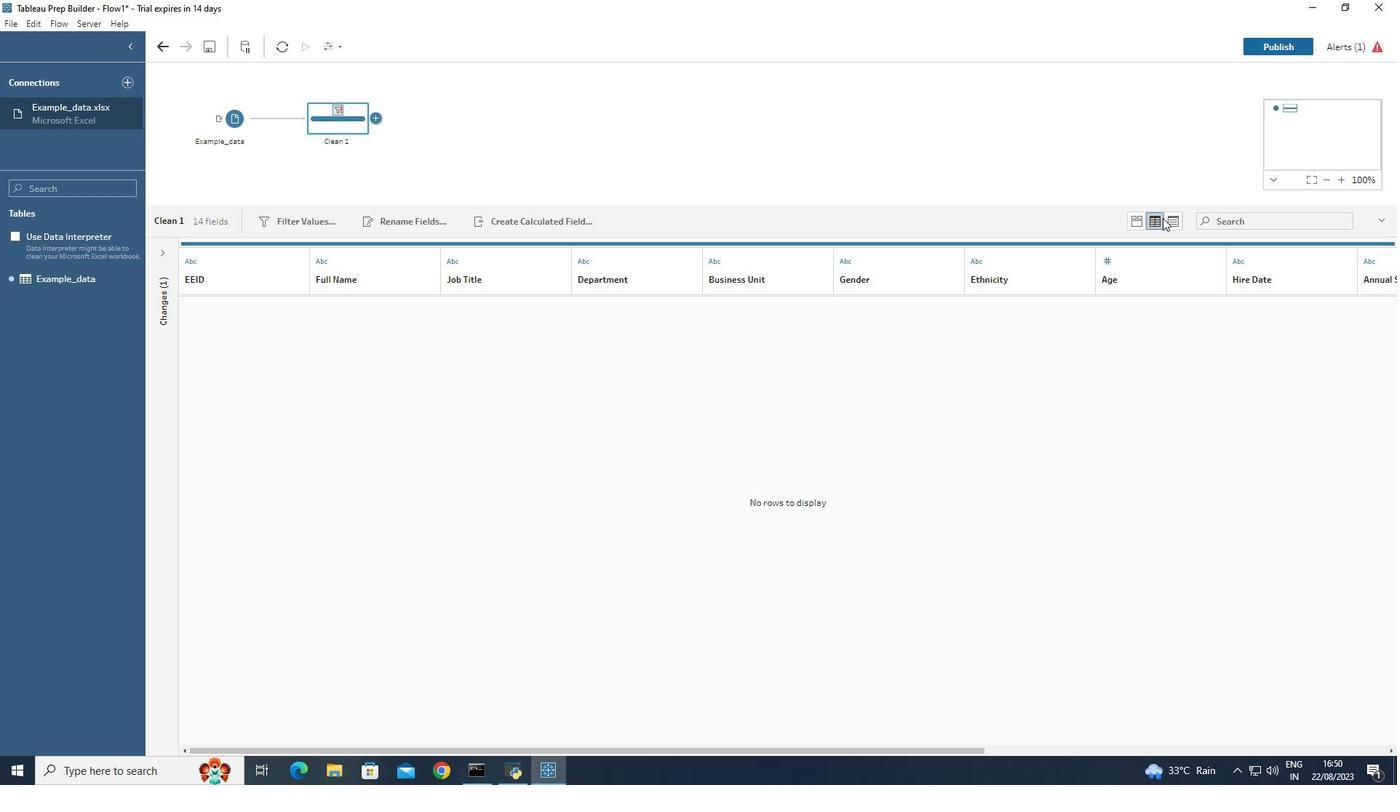 
Action: Mouse moved to (1157, 221)
Screenshot: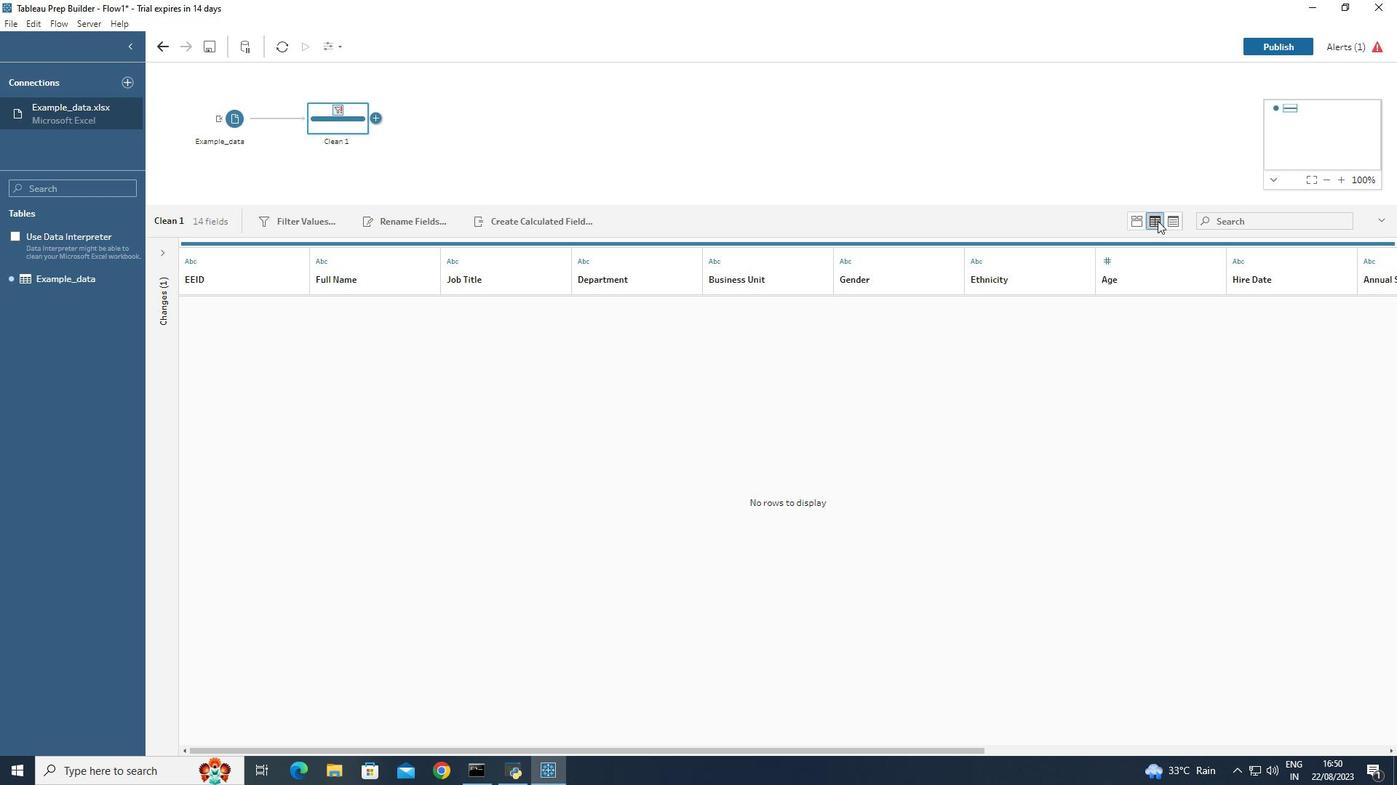 
Action: Mouse pressed left at (1157, 221)
Screenshot: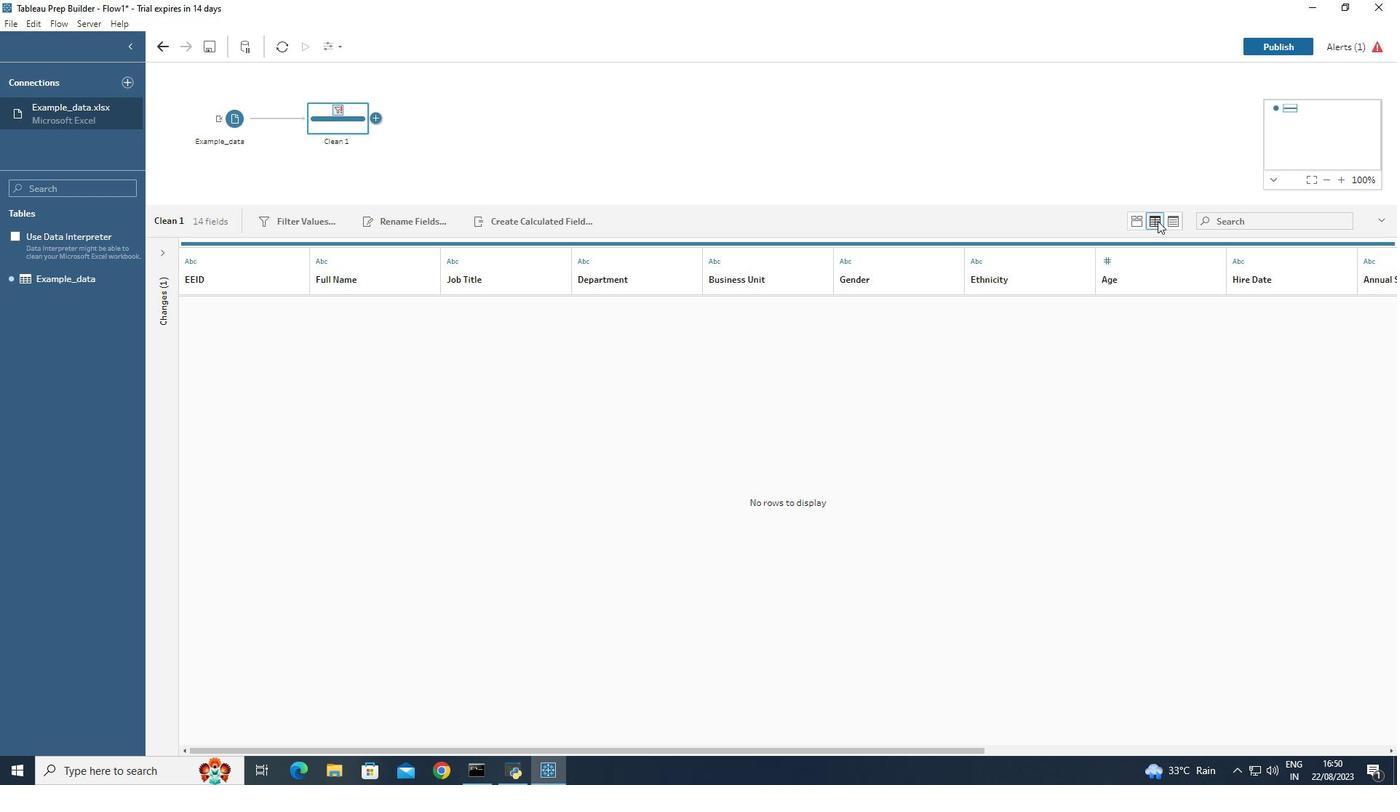 
Action: Mouse moved to (1139, 225)
Screenshot: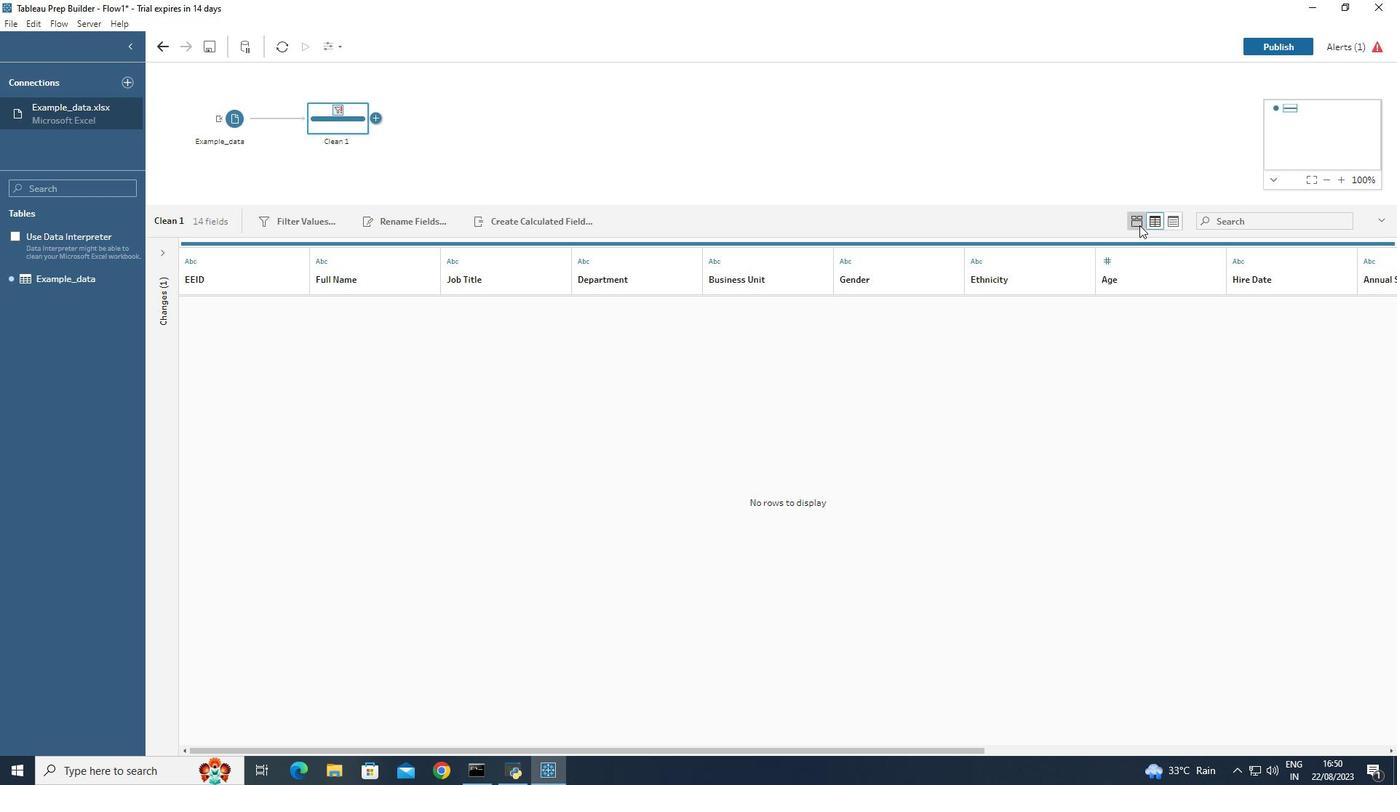 
Action: Mouse pressed left at (1139, 225)
Screenshot: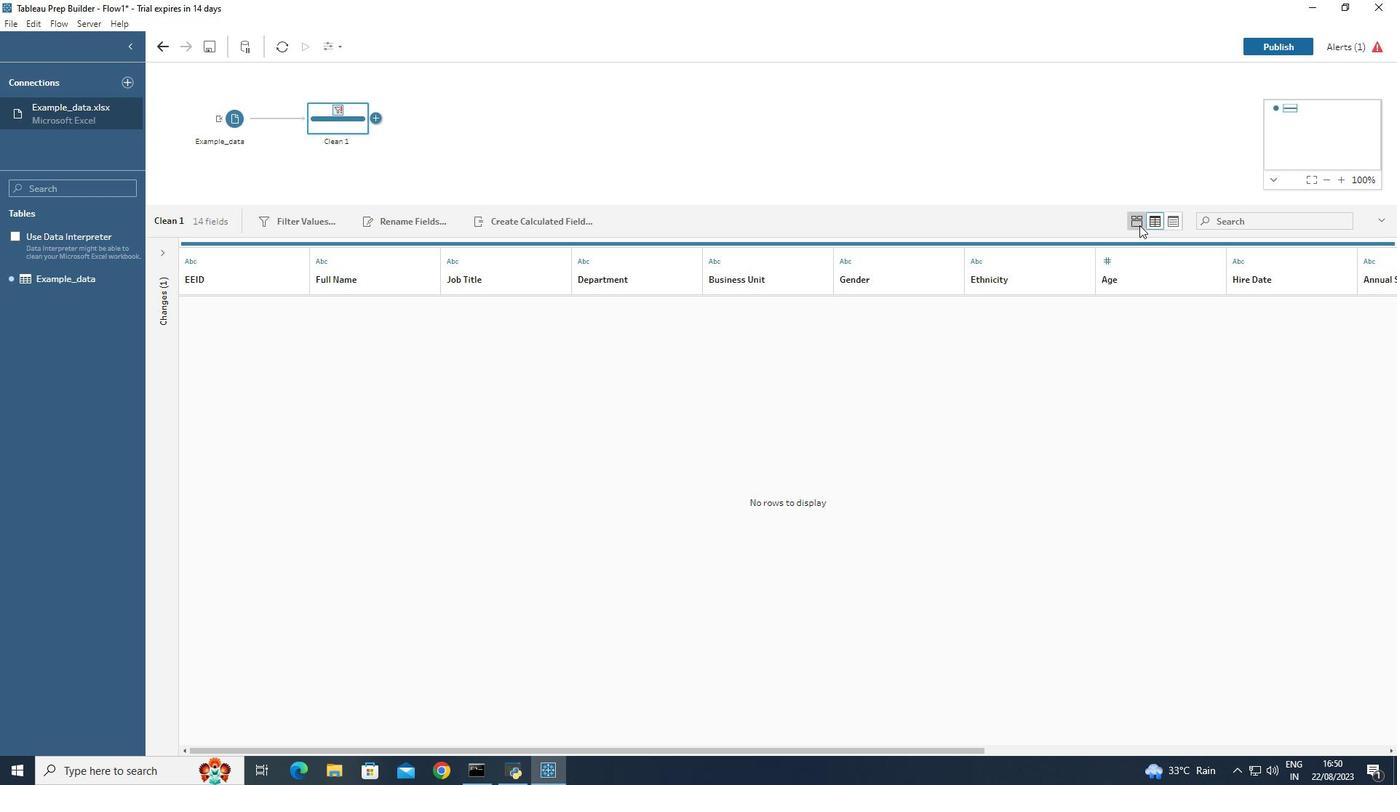
Action: Mouse moved to (278, 387)
Screenshot: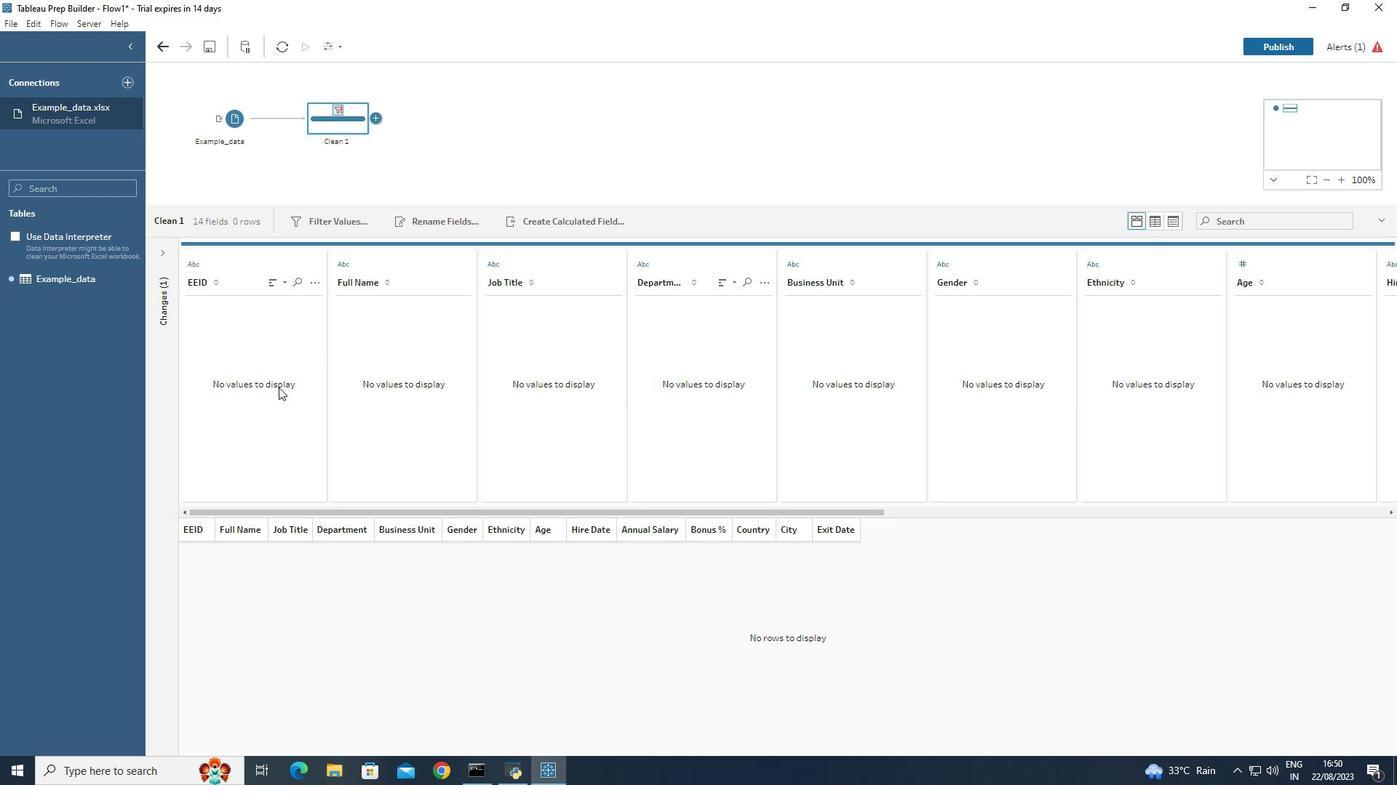 
Action: Mouse pressed left at (278, 387)
Screenshot: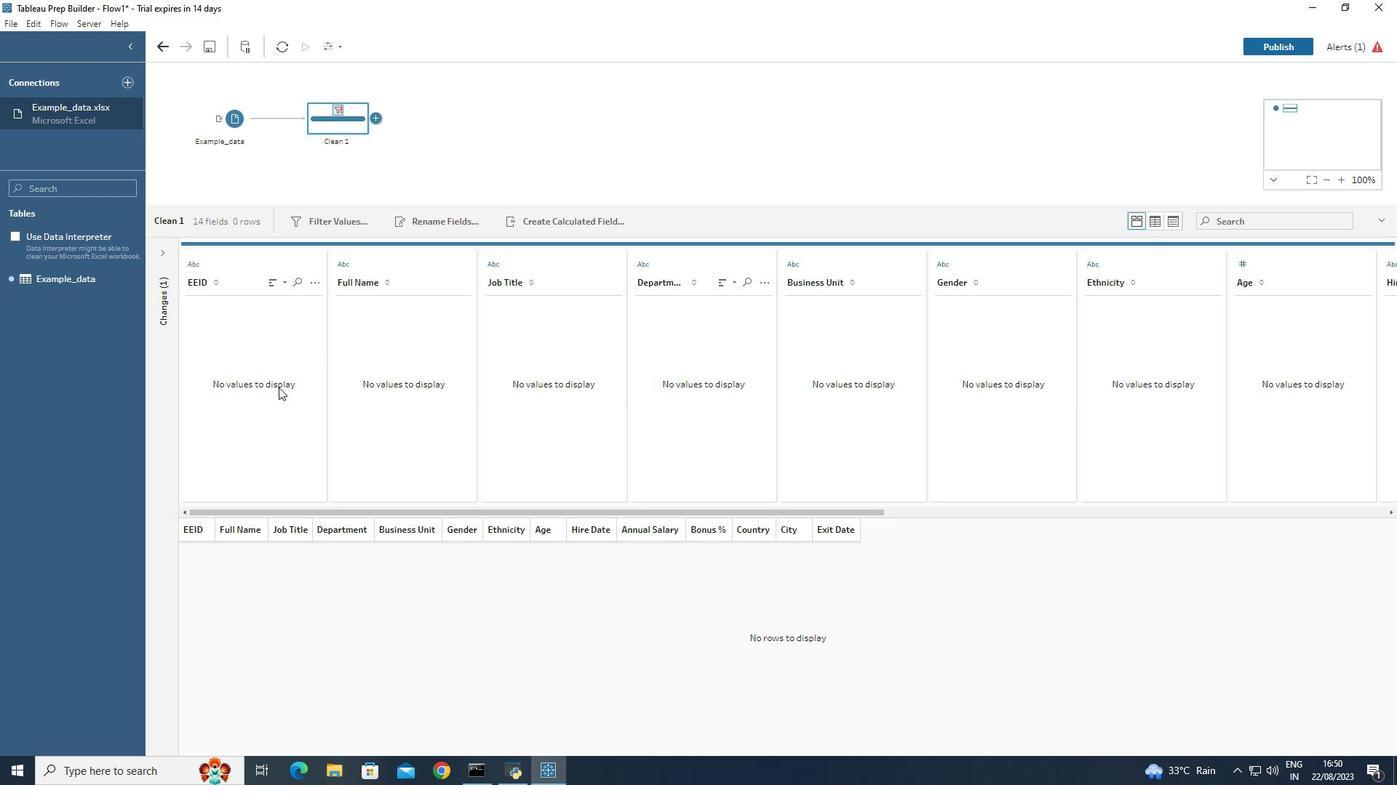 
Action: Mouse moved to (1178, 223)
Screenshot: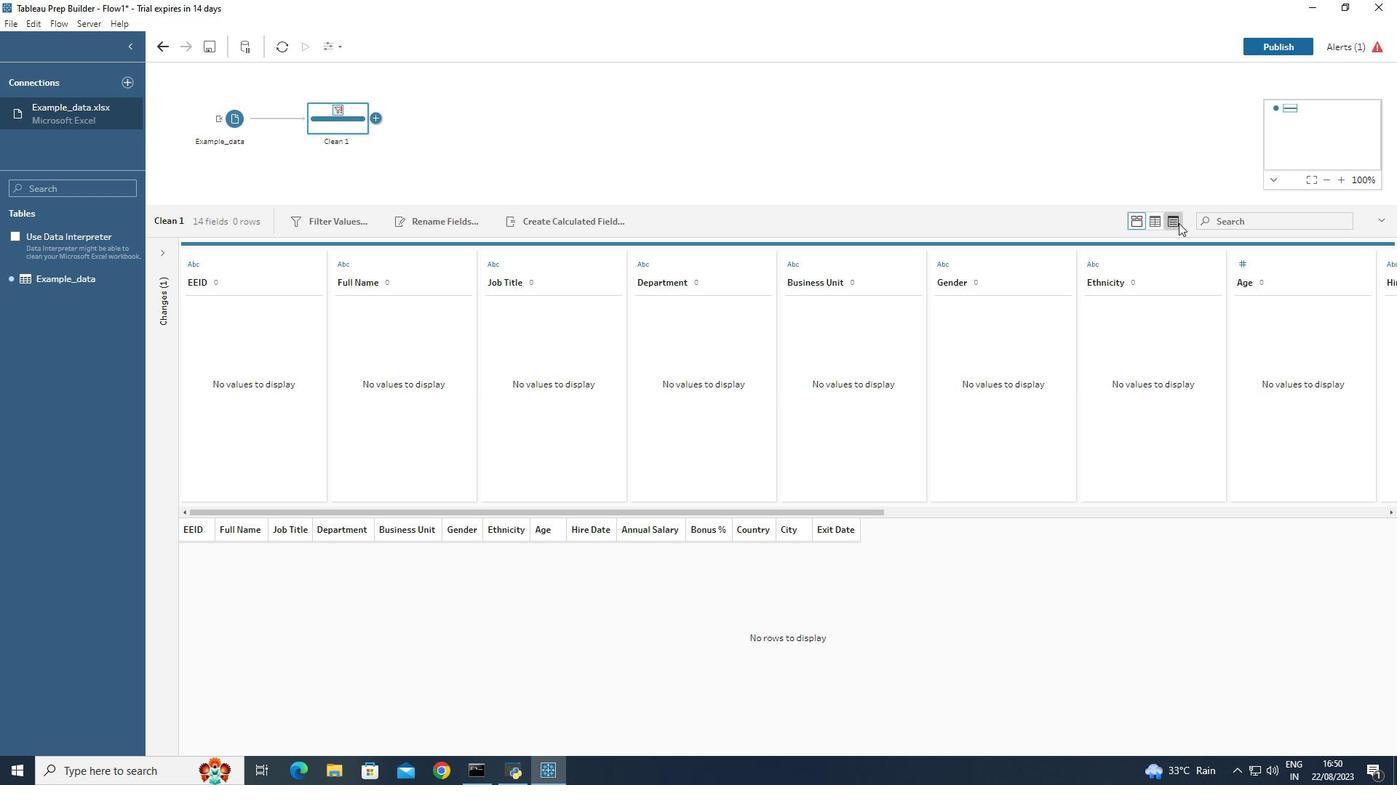 
Action: Mouse pressed left at (1178, 223)
Screenshot: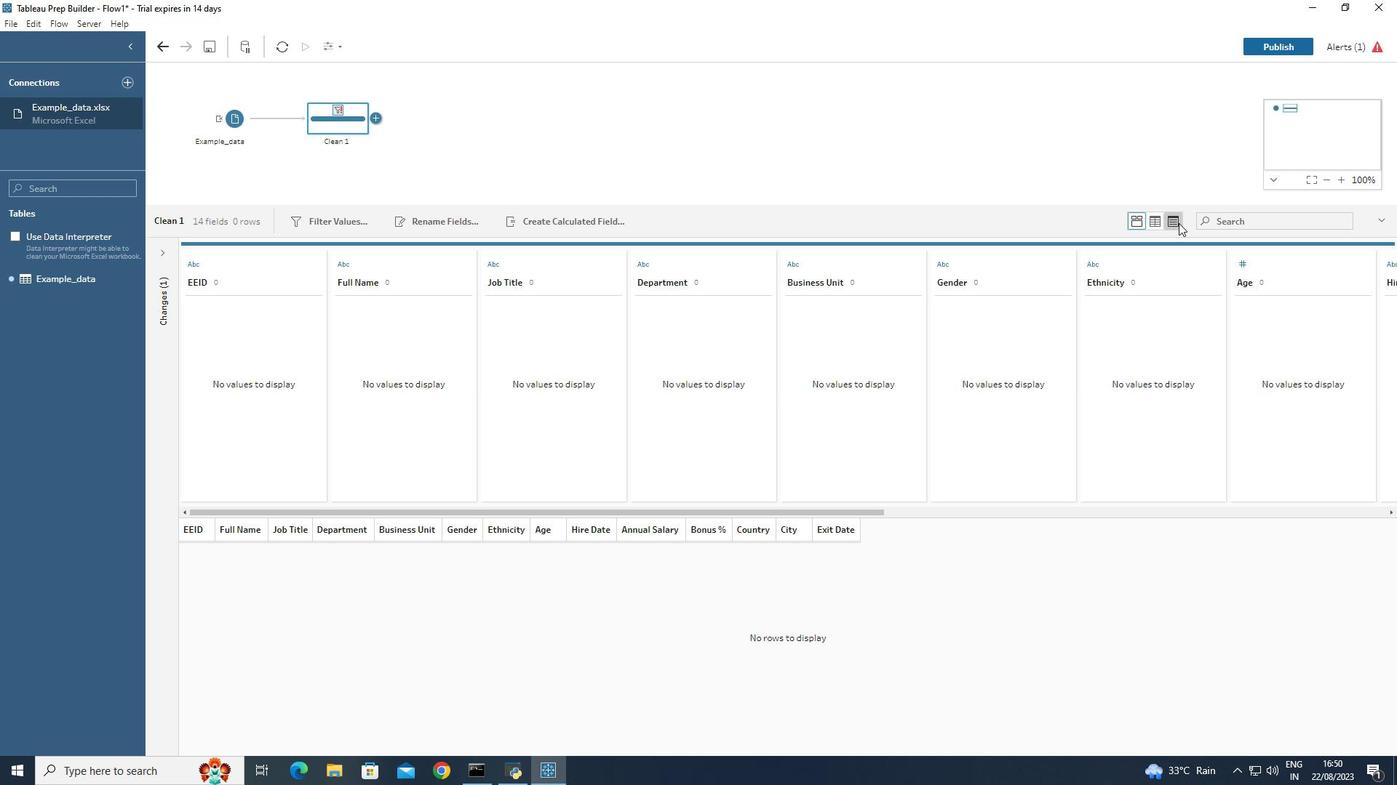 
Action: Mouse moved to (1154, 226)
Screenshot: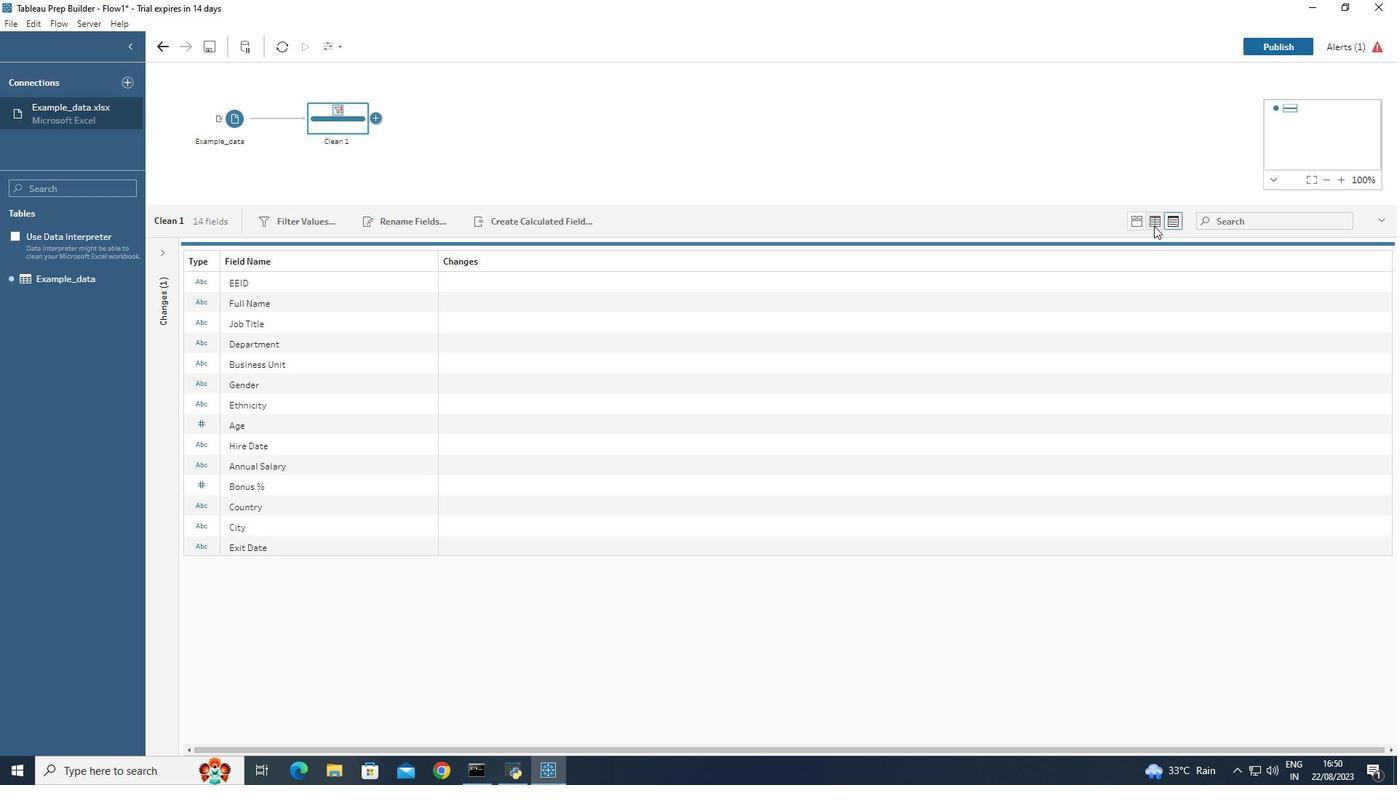 
Action: Mouse pressed left at (1154, 226)
Screenshot: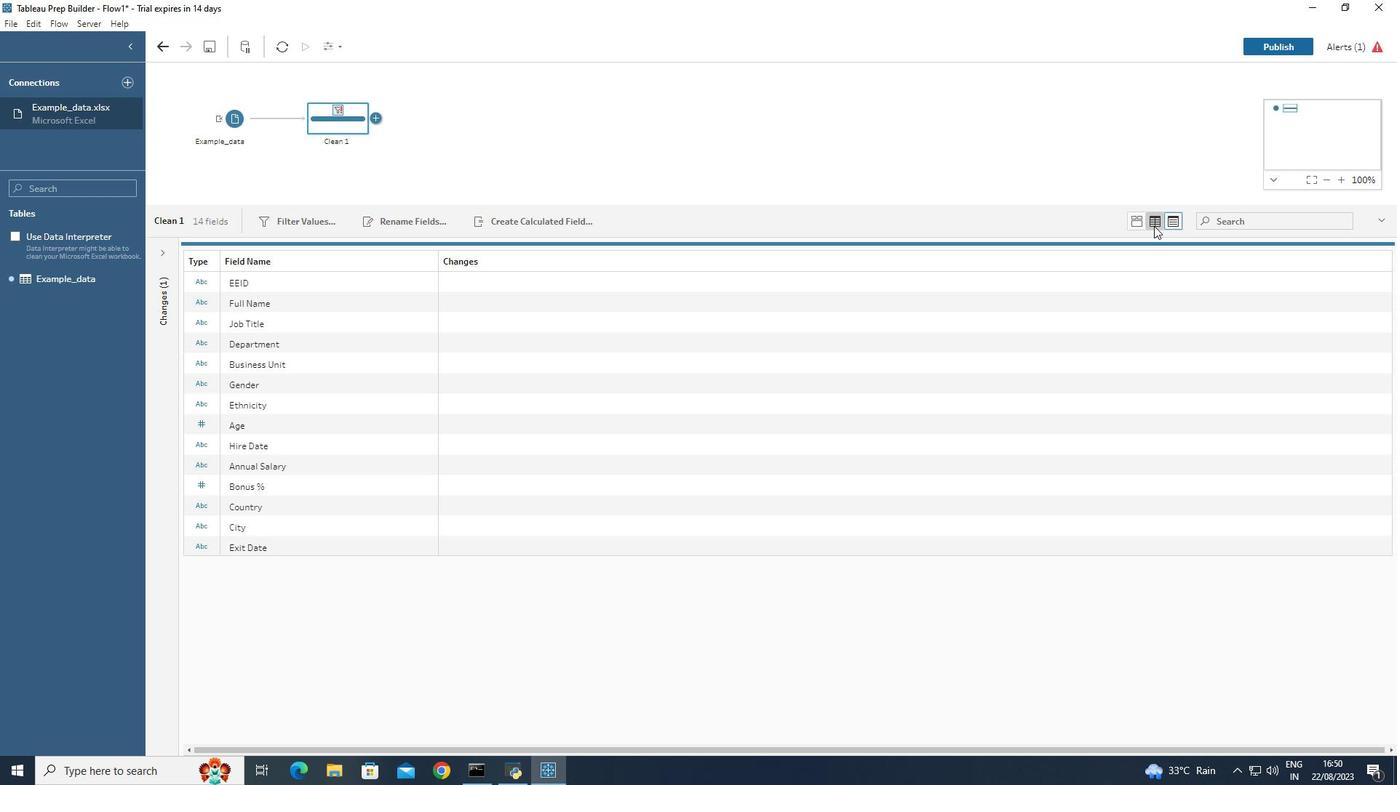 
Action: Mouse moved to (825, 430)
Screenshot: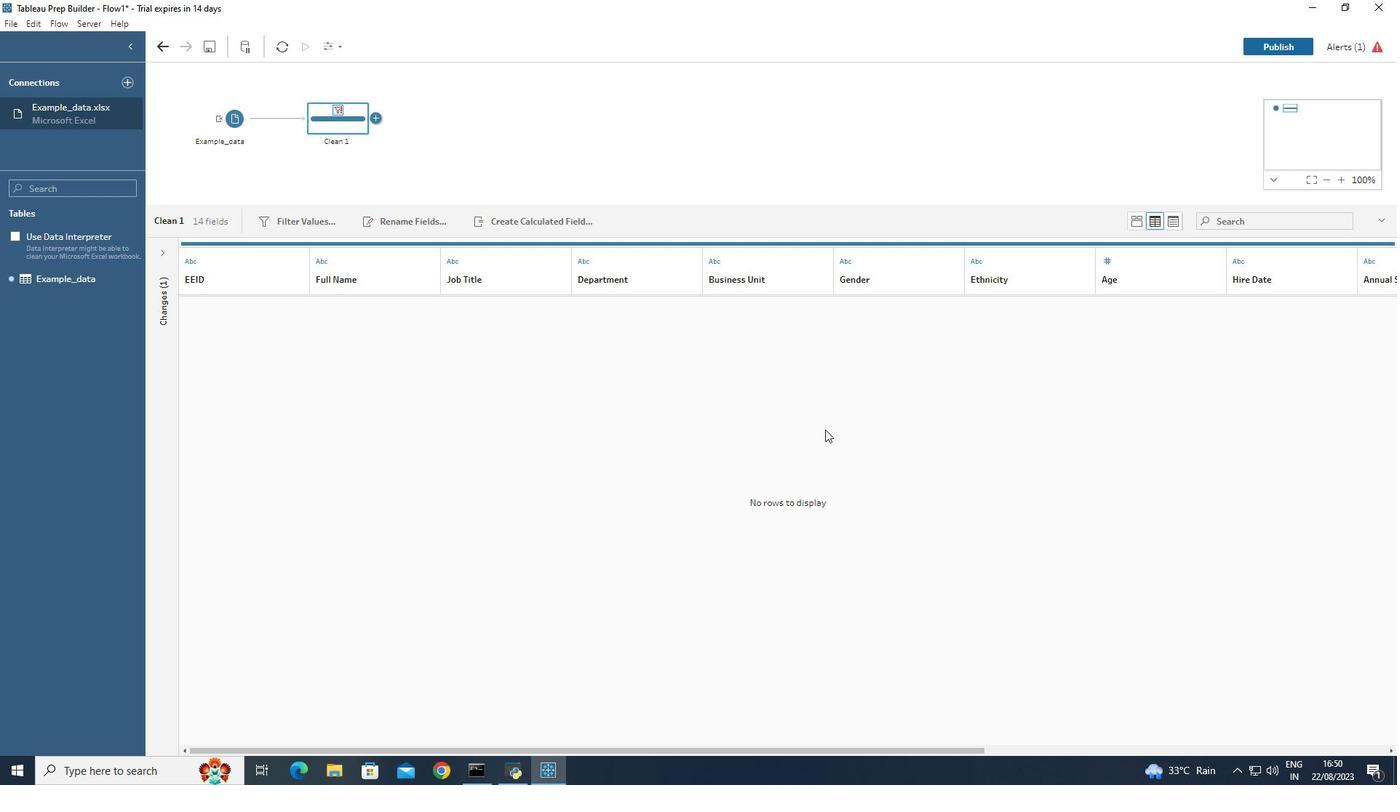 
Action: Mouse pressed left at (825, 430)
Screenshot: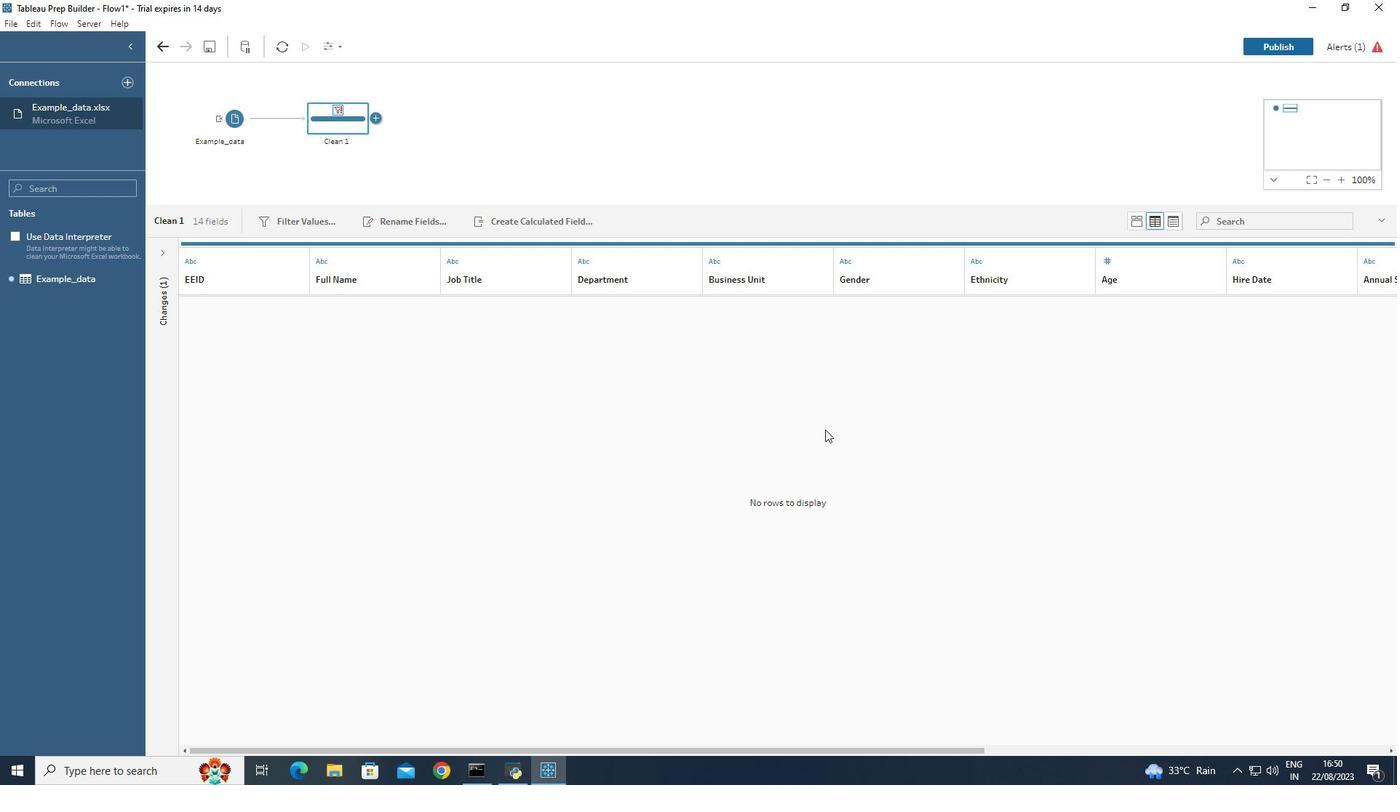 
Action: Key pressed ctrl+Z
Screenshot: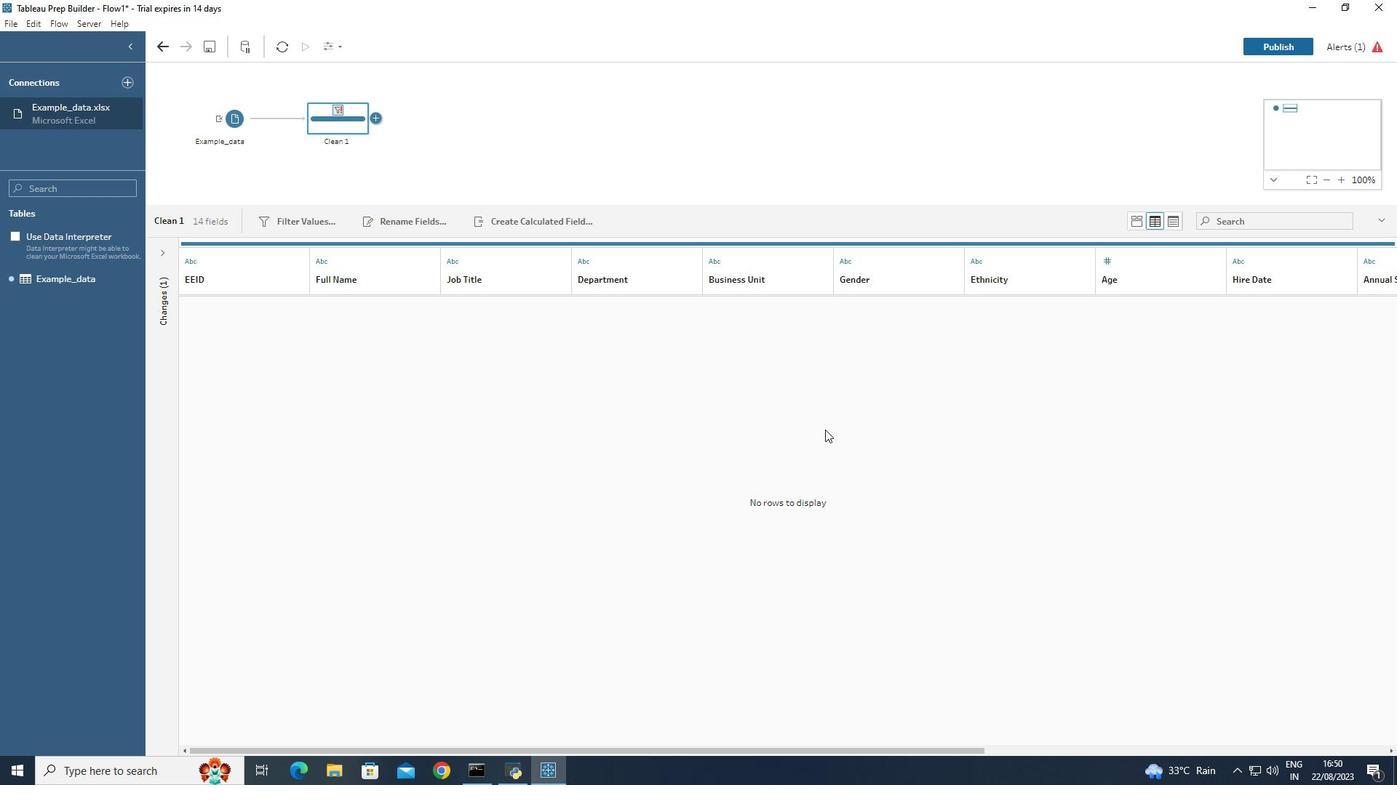 
Action: Mouse moved to (828, 405)
Screenshot: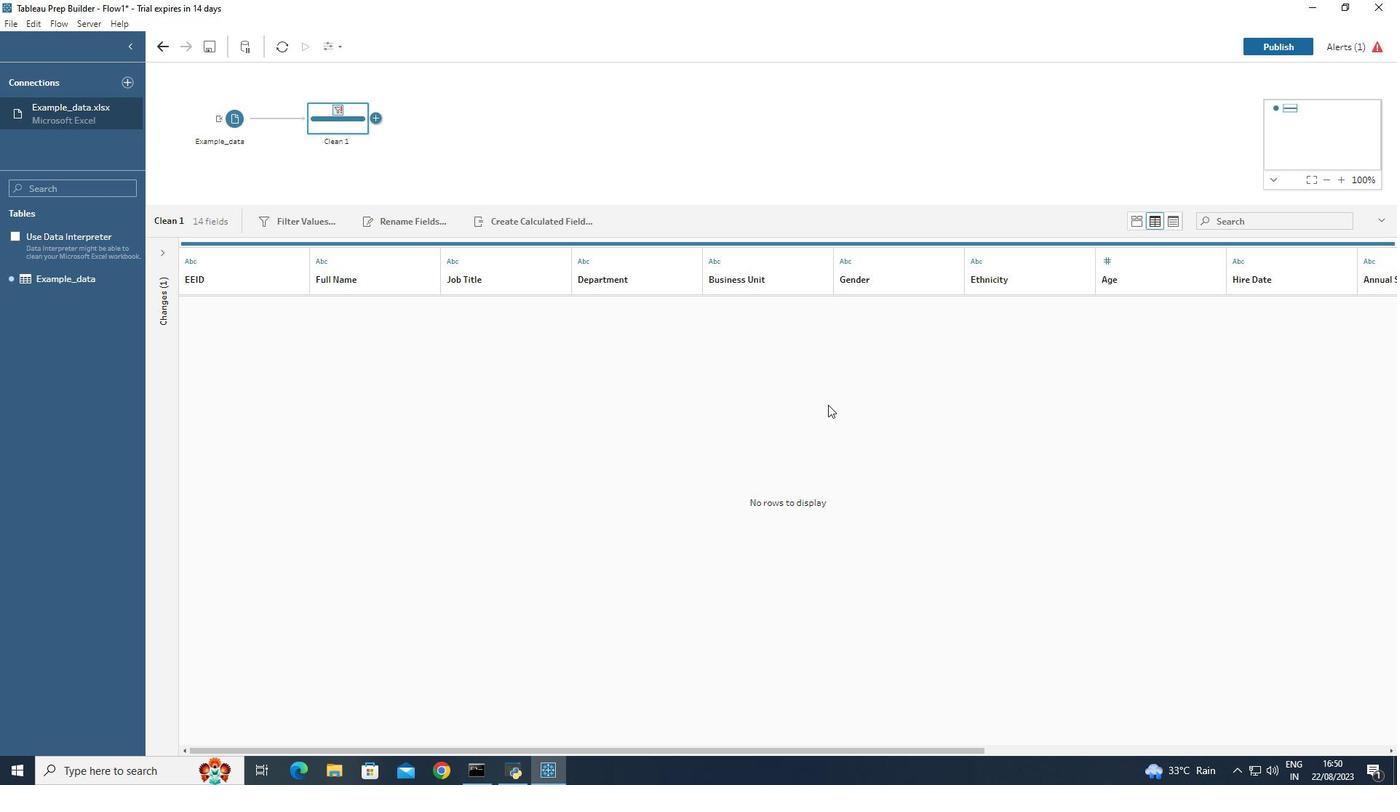 
Action: Mouse pressed left at (828, 405)
Screenshot: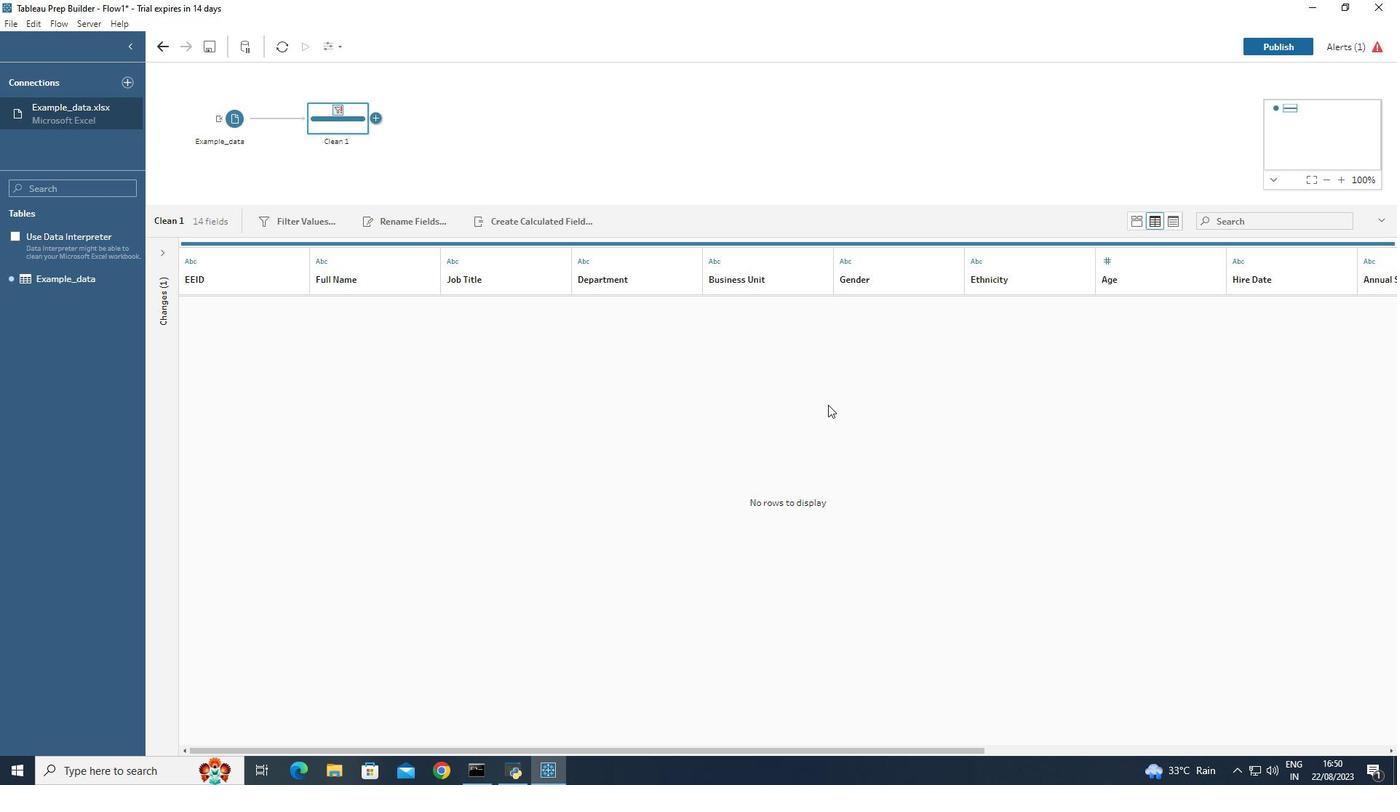 
Action: Mouse moved to (832, 403)
Screenshot: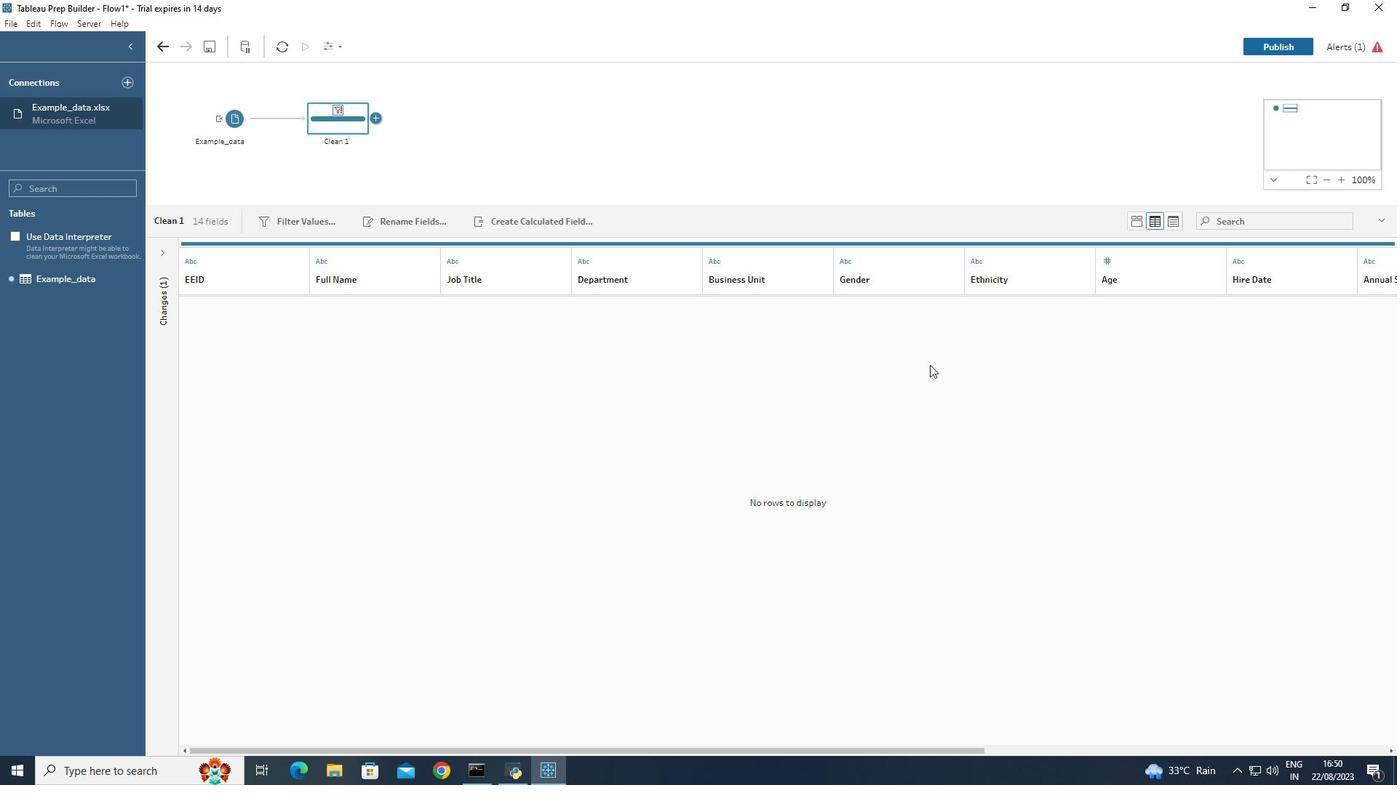 
Action: Key pressed <'\x1a'>
Screenshot: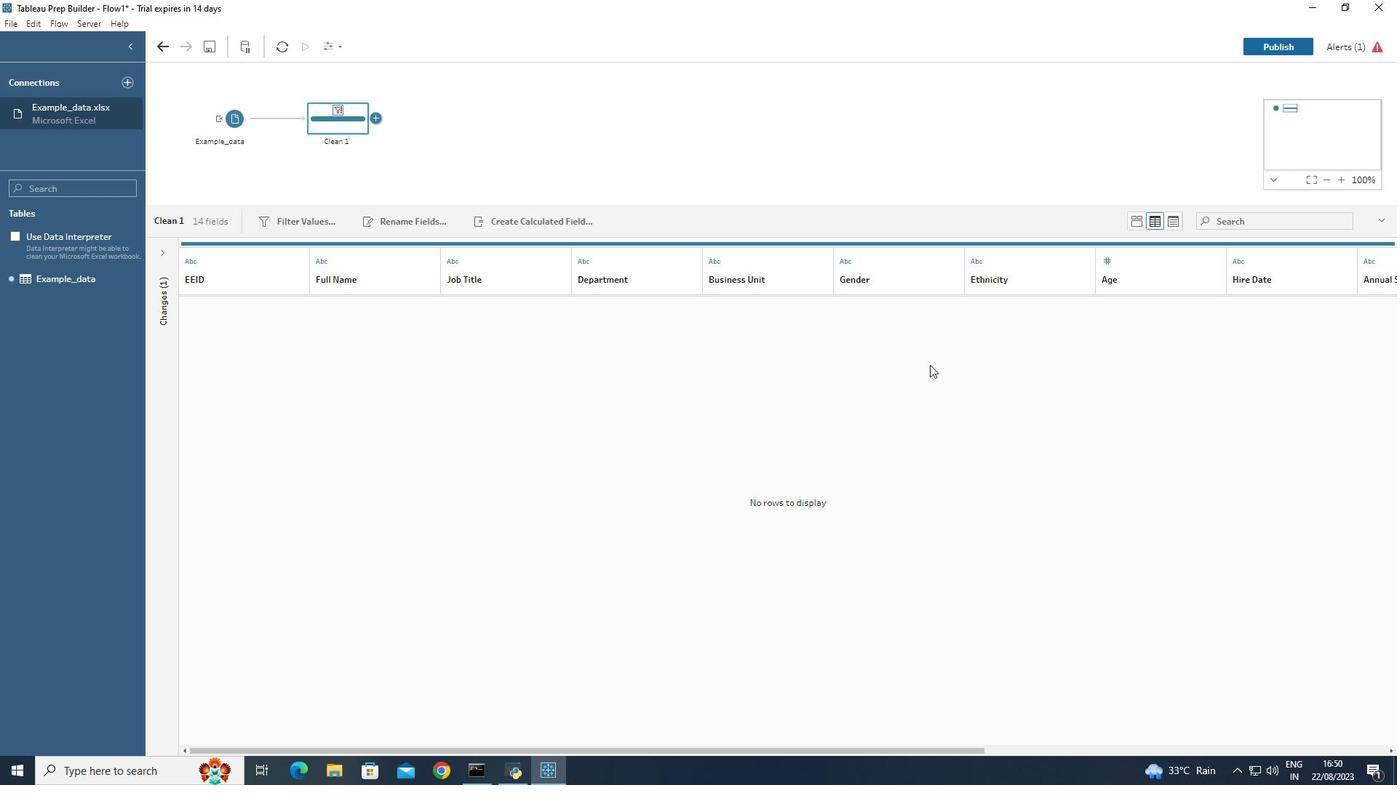 
Action: Mouse moved to (1027, 280)
Screenshot: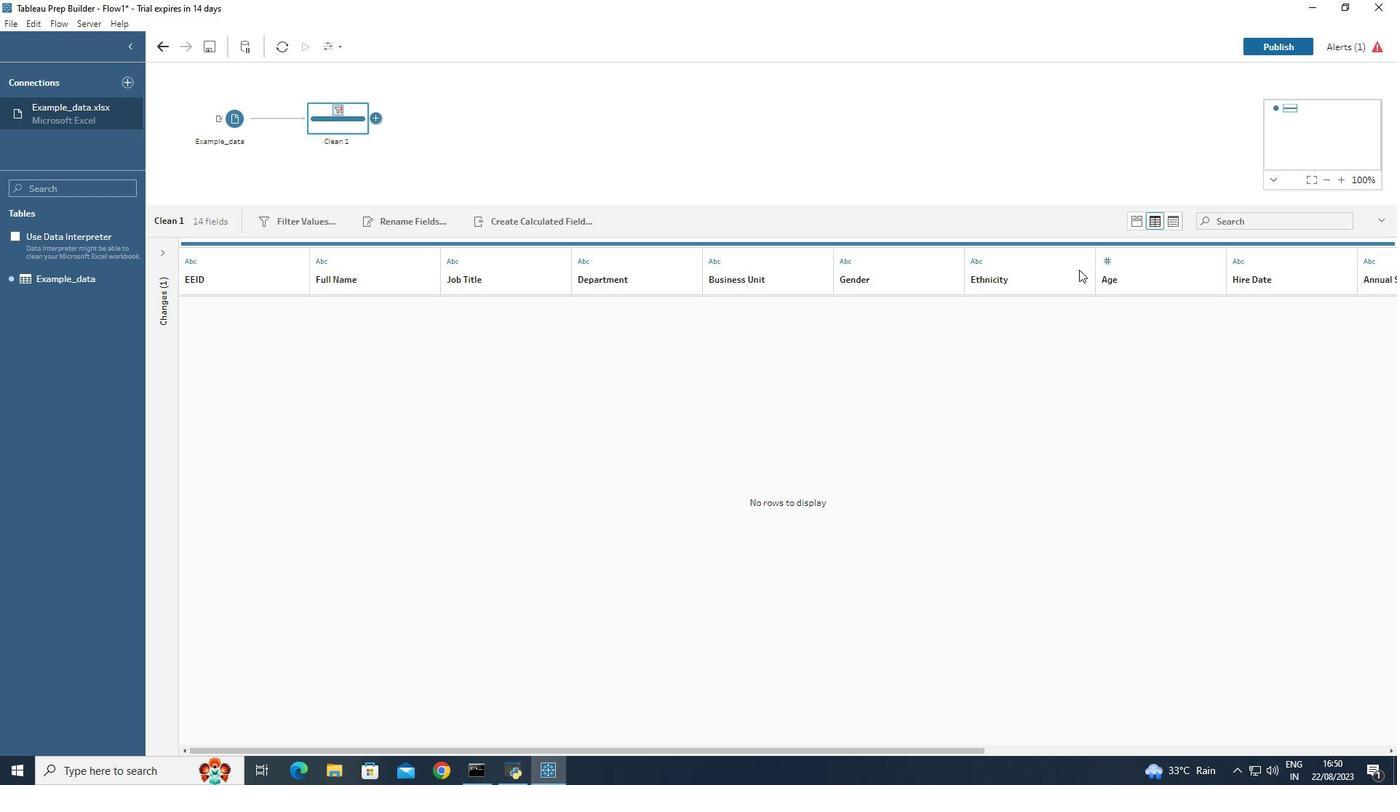 
Action: Key pressed <'\x1a'>
Screenshot: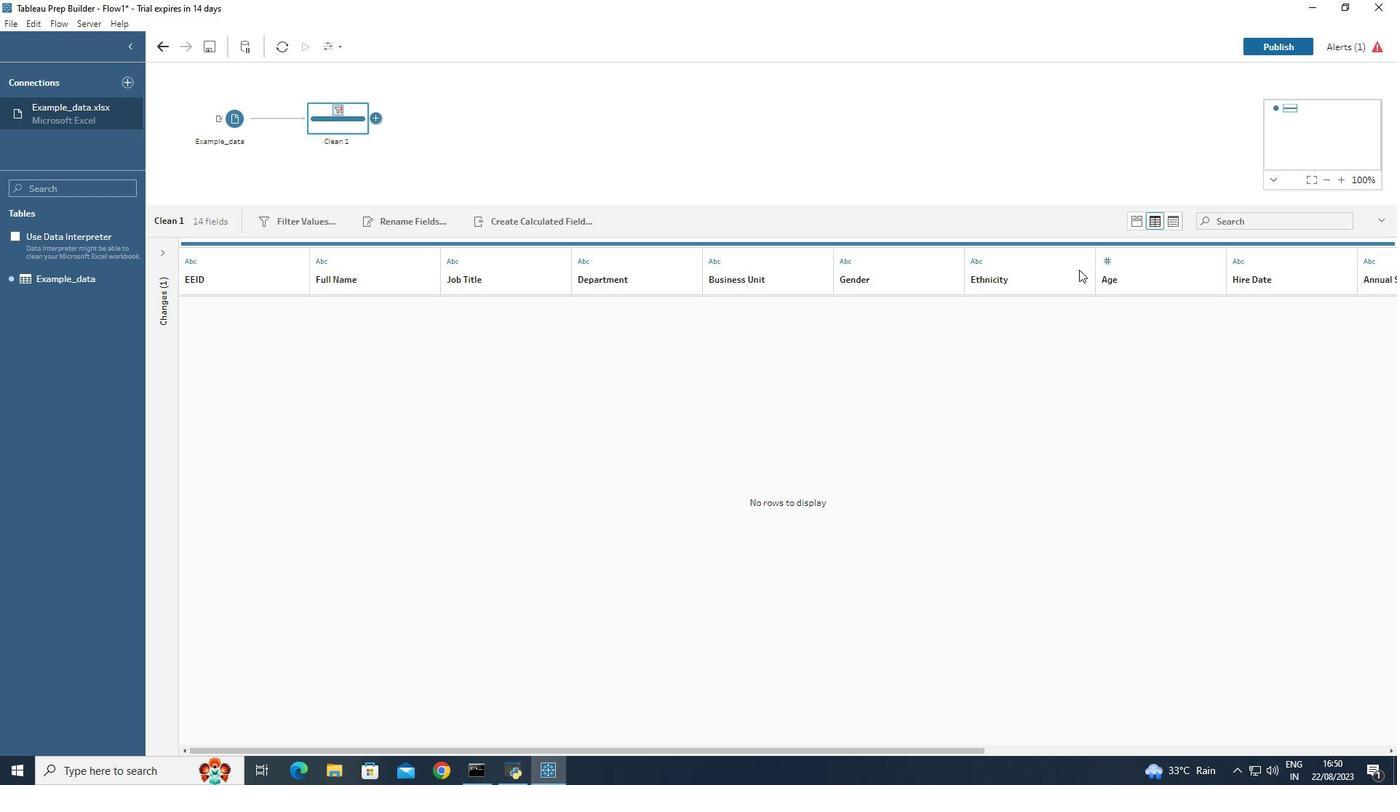 
Action: Mouse moved to (670, 366)
Screenshot: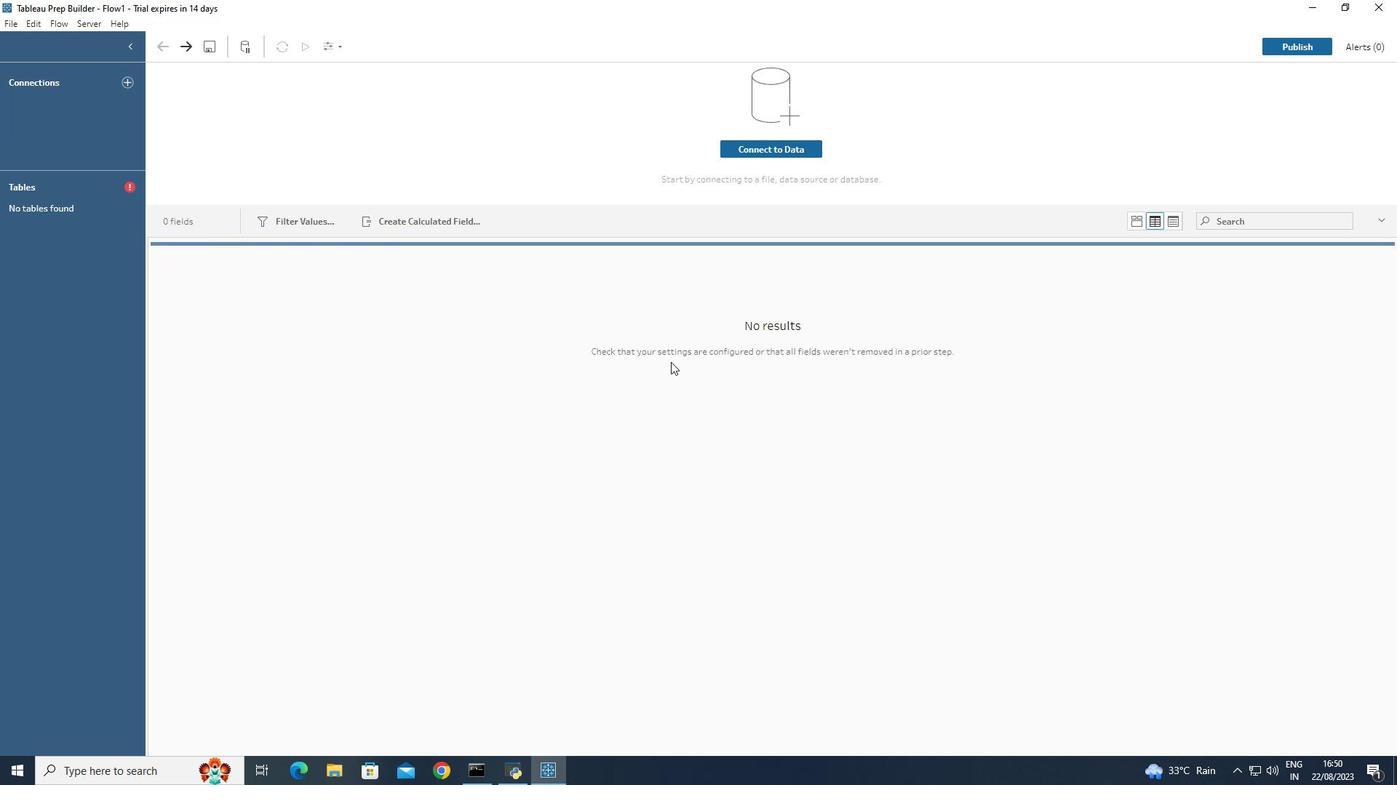 
Action: Key pressed ctrl+Z
Screenshot: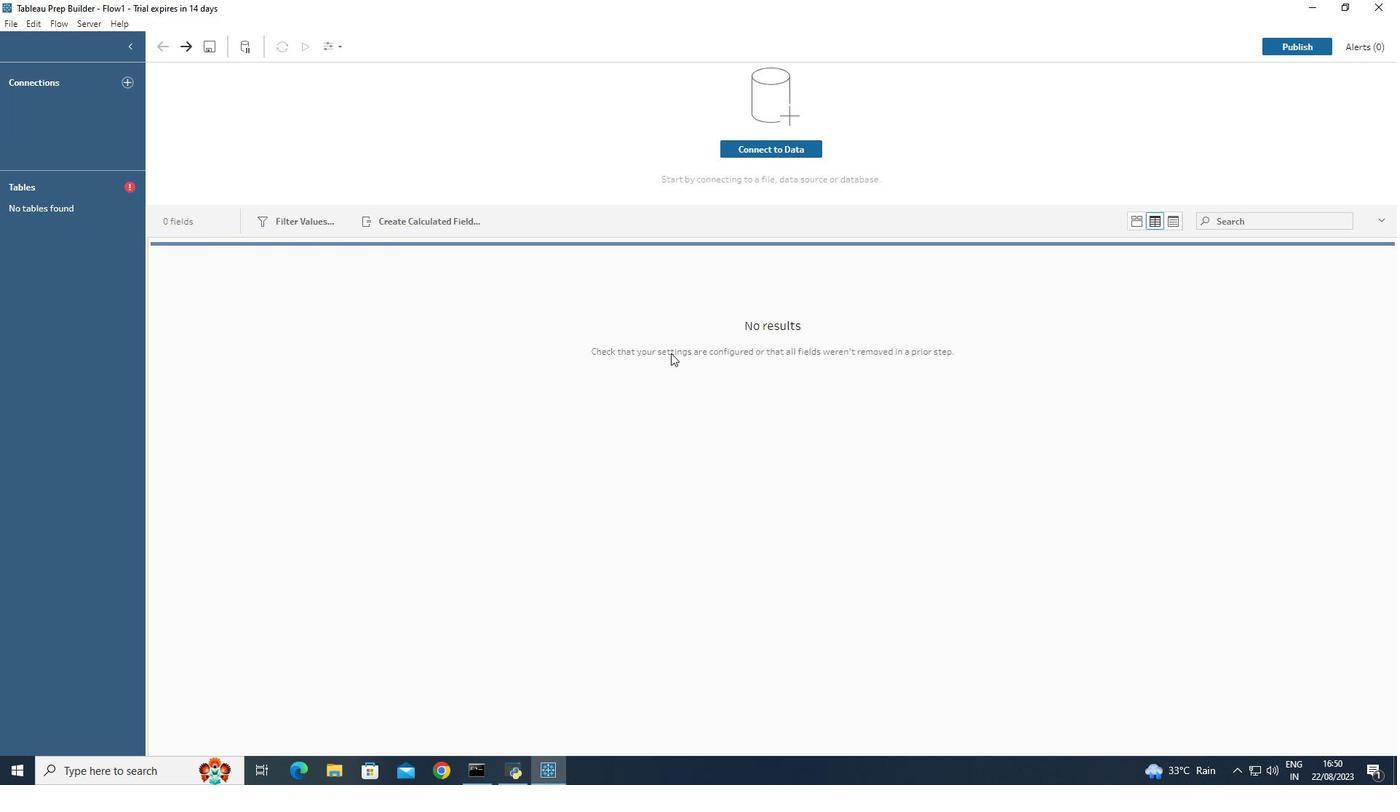 
Action: Mouse moved to (748, 155)
Screenshot: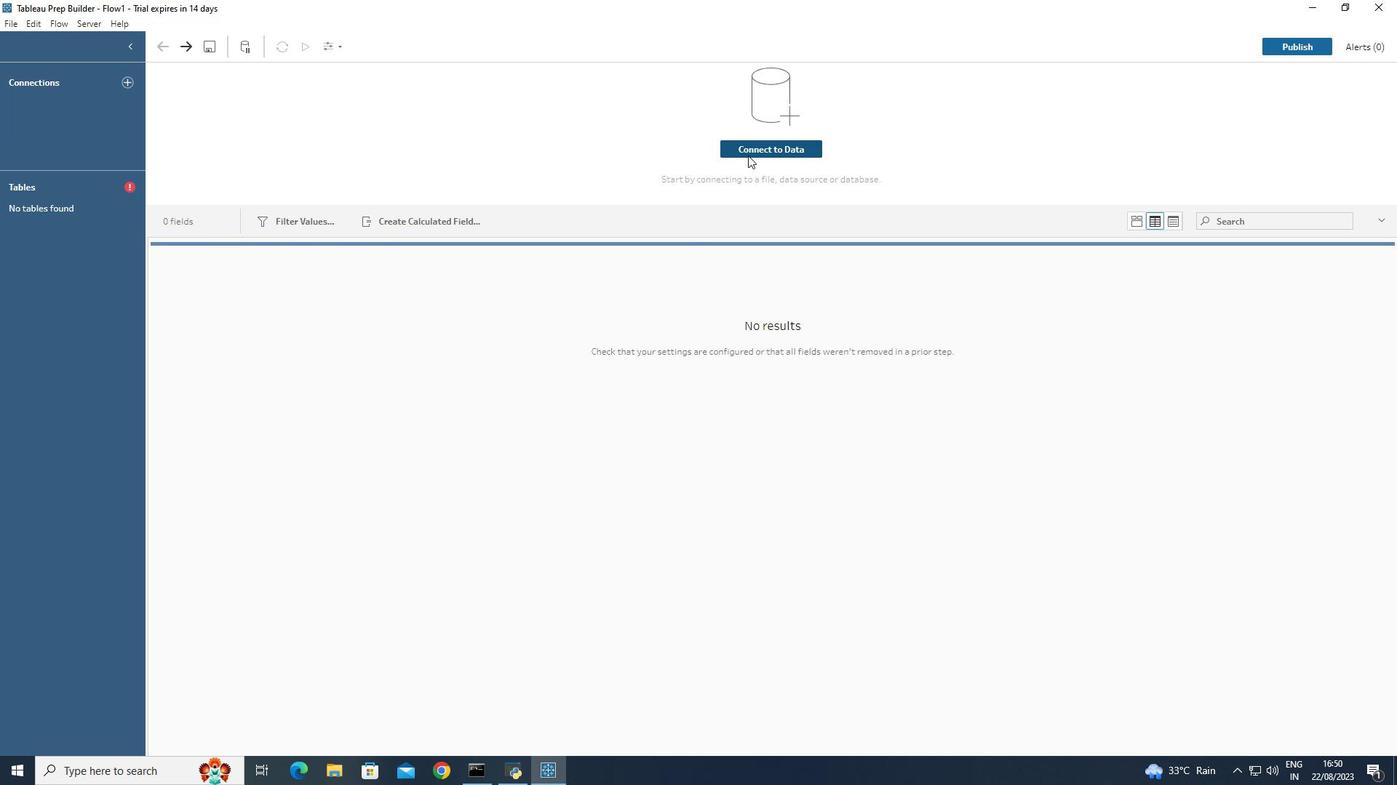 
Action: Mouse pressed left at (748, 155)
Screenshot: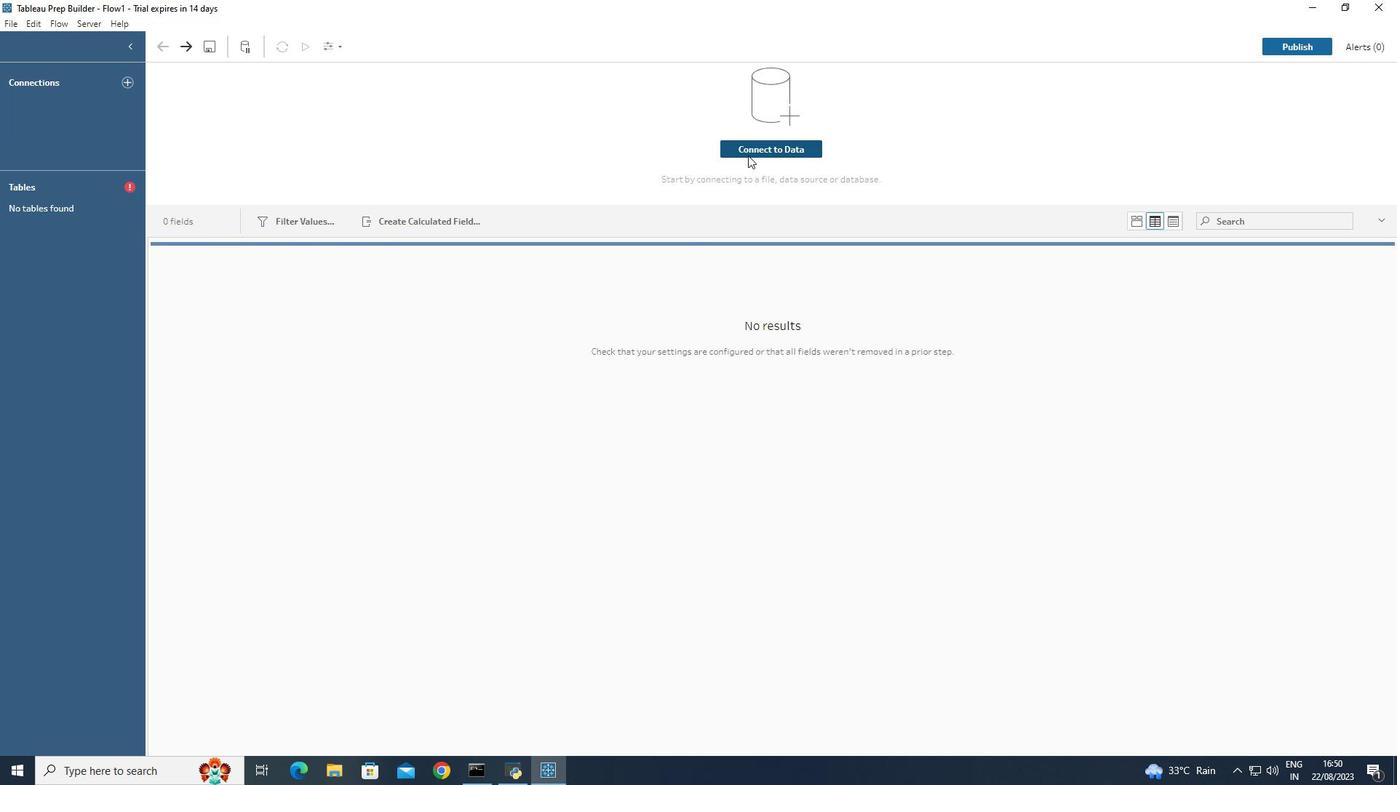 
Action: Mouse moved to (234, 184)
Screenshot: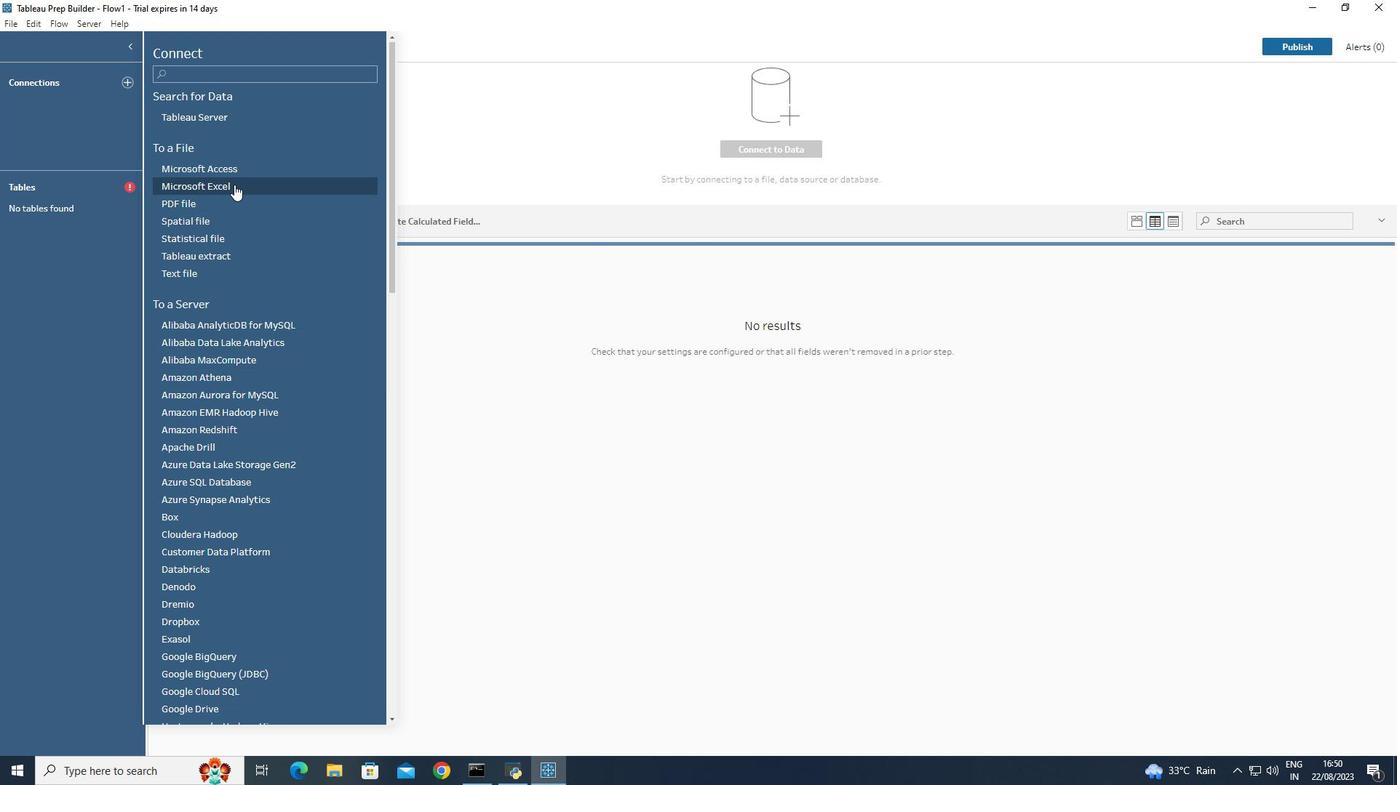 
Action: Mouse pressed left at (234, 184)
Screenshot: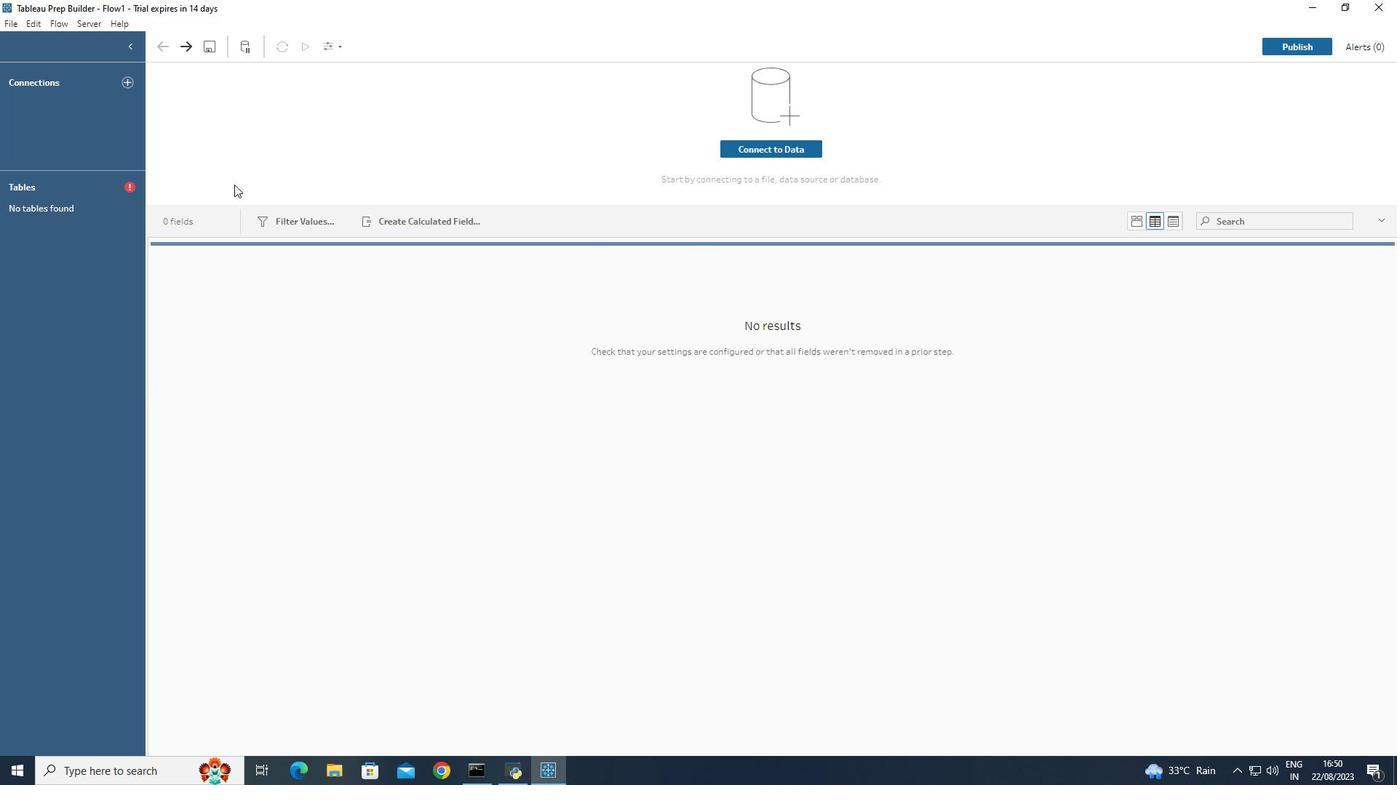
Action: Mouse moved to (176, 197)
Screenshot: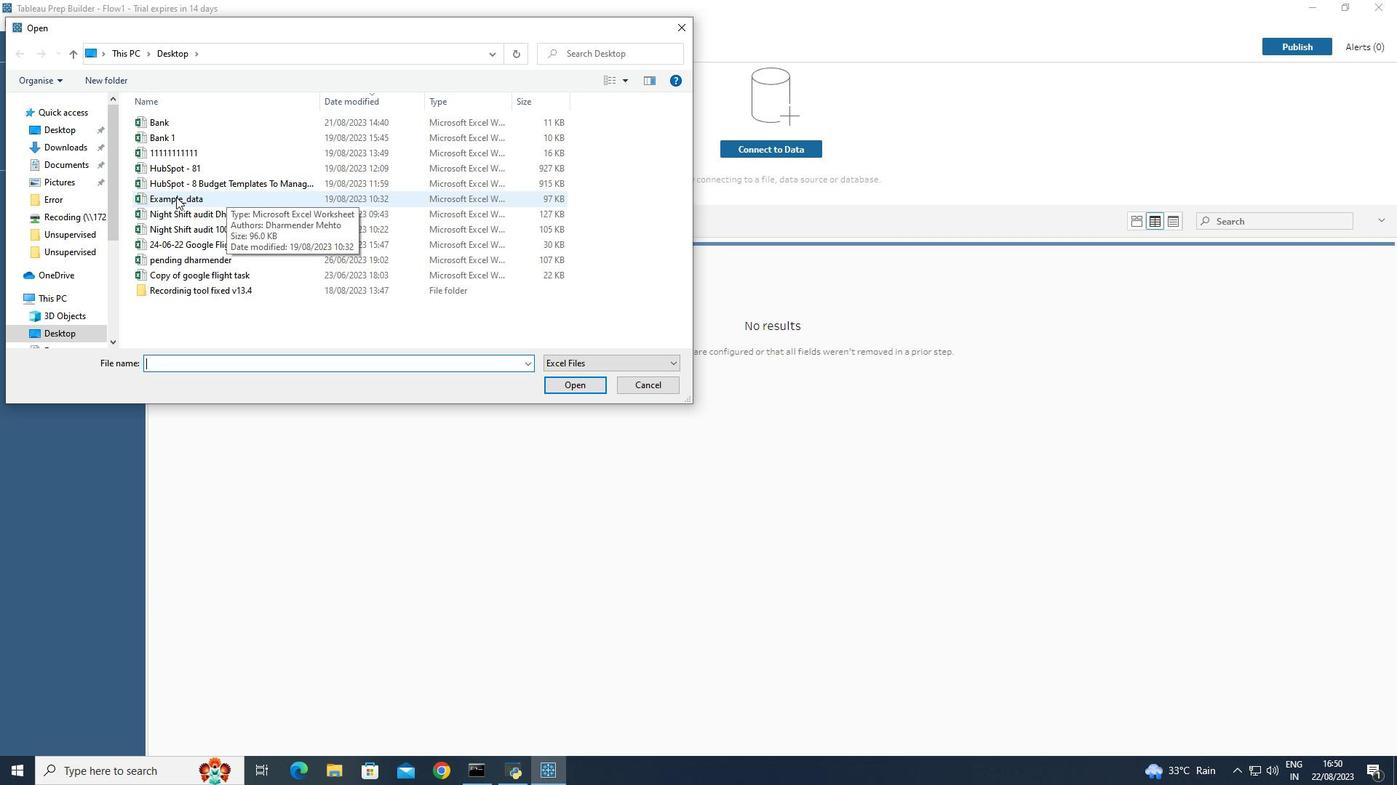 
Action: Mouse pressed left at (176, 197)
Screenshot: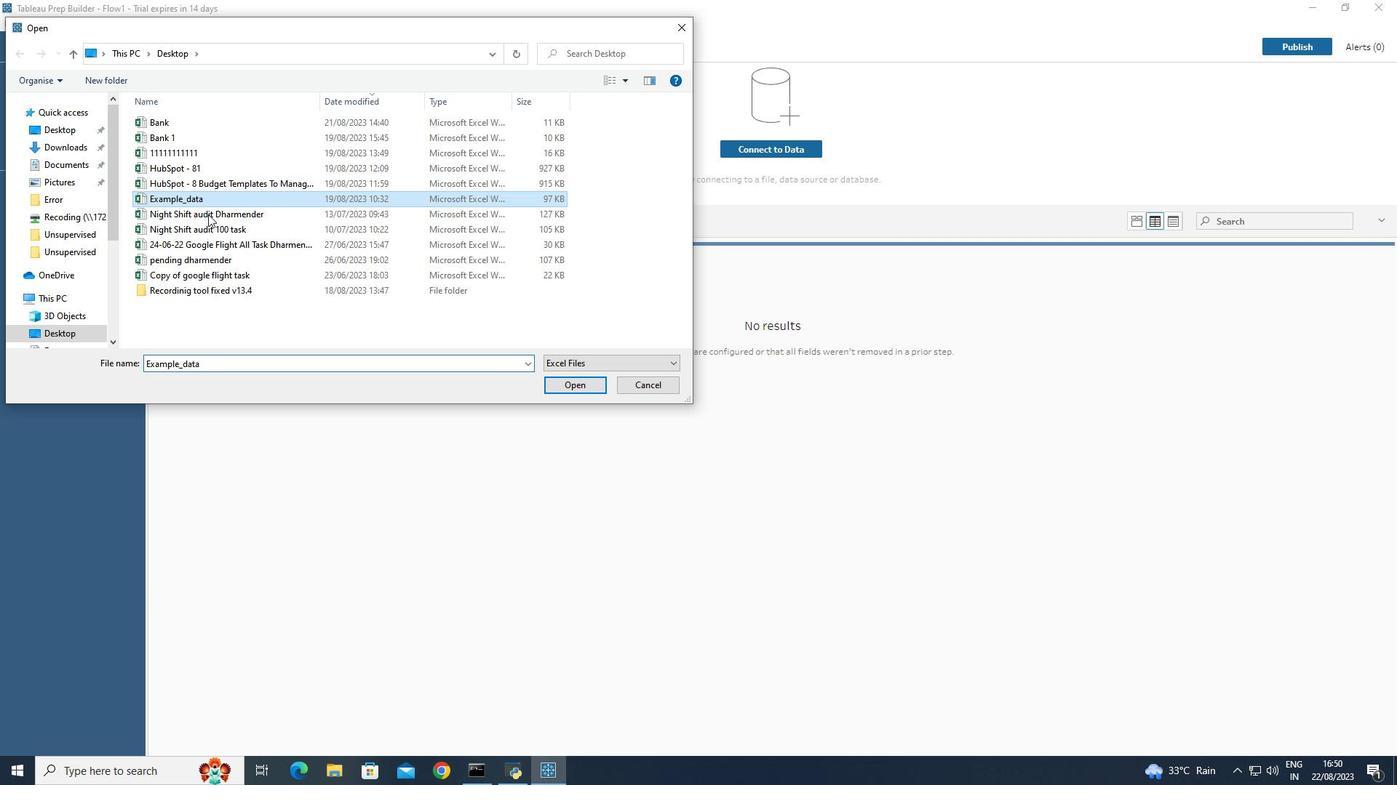 
Action: Mouse moved to (565, 384)
Screenshot: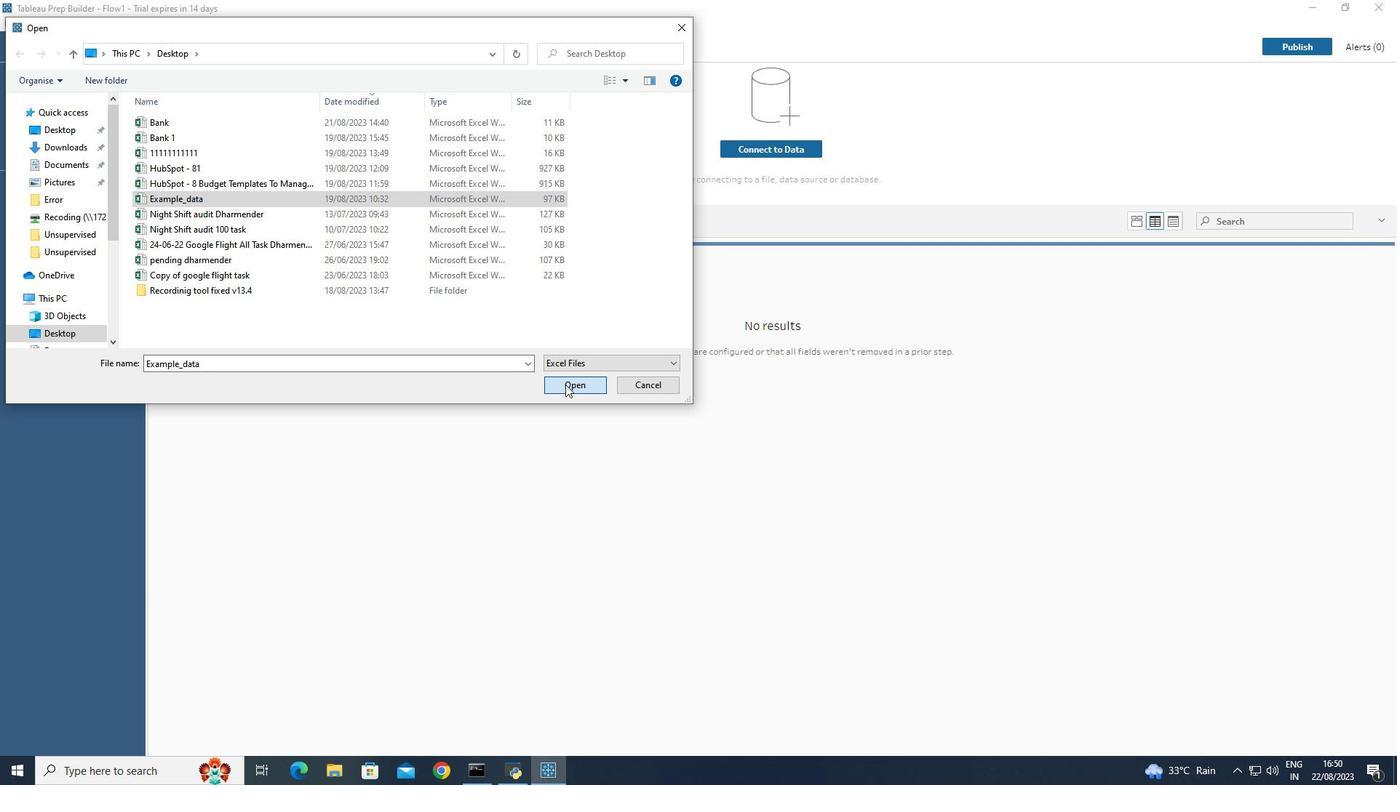 
Action: Mouse pressed left at (565, 384)
Screenshot: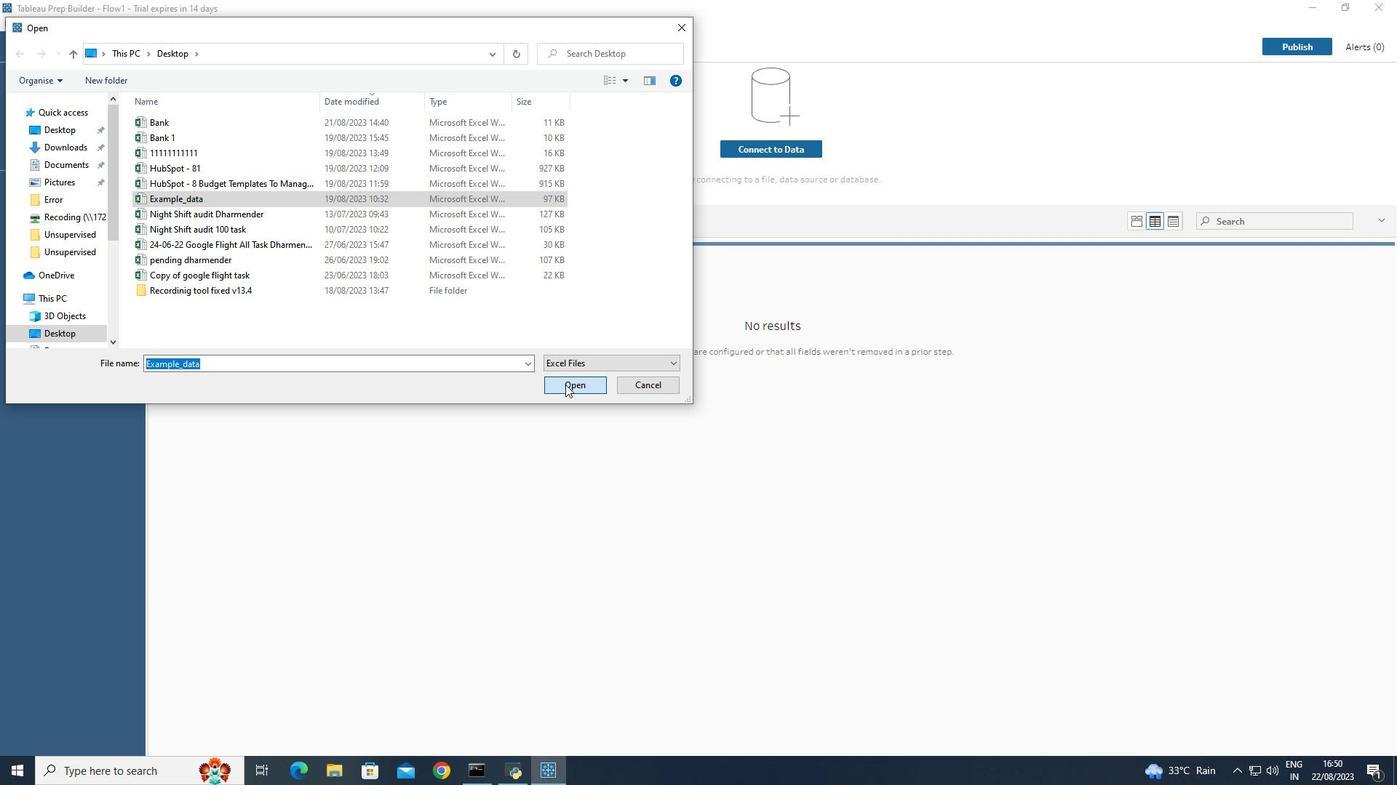
Action: Mouse moved to (95, 243)
Screenshot: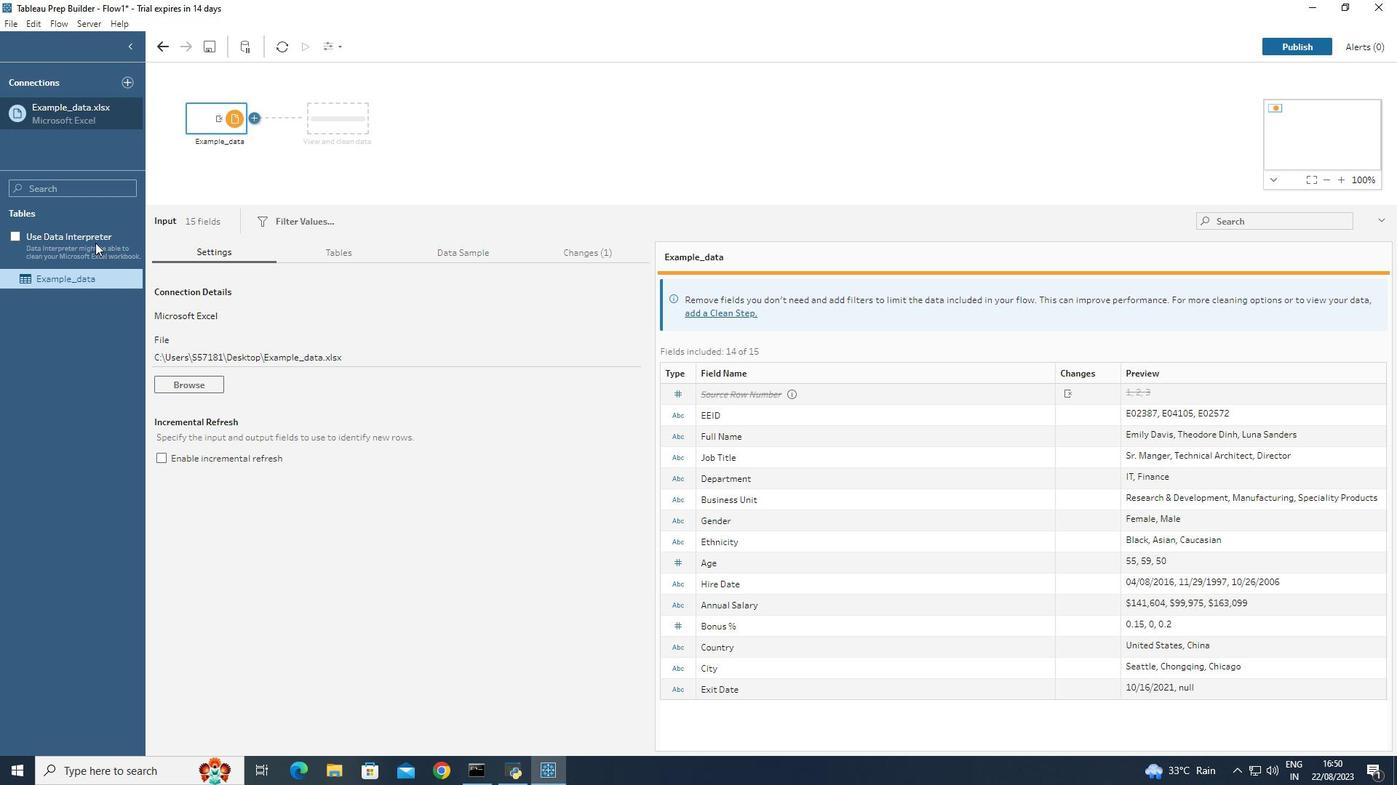 
Action: Mouse pressed left at (95, 243)
Screenshot: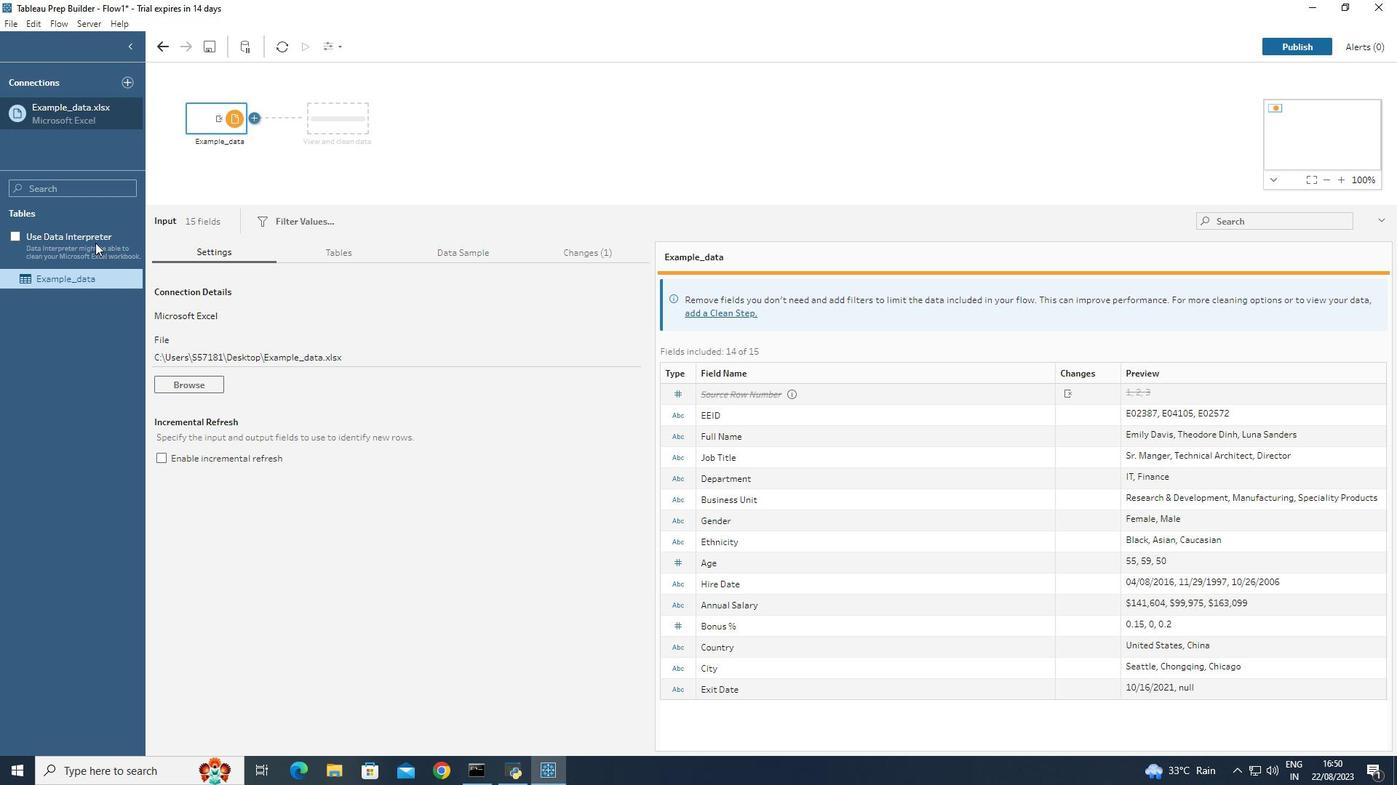 
Action: Mouse moved to (192, 228)
Screenshot: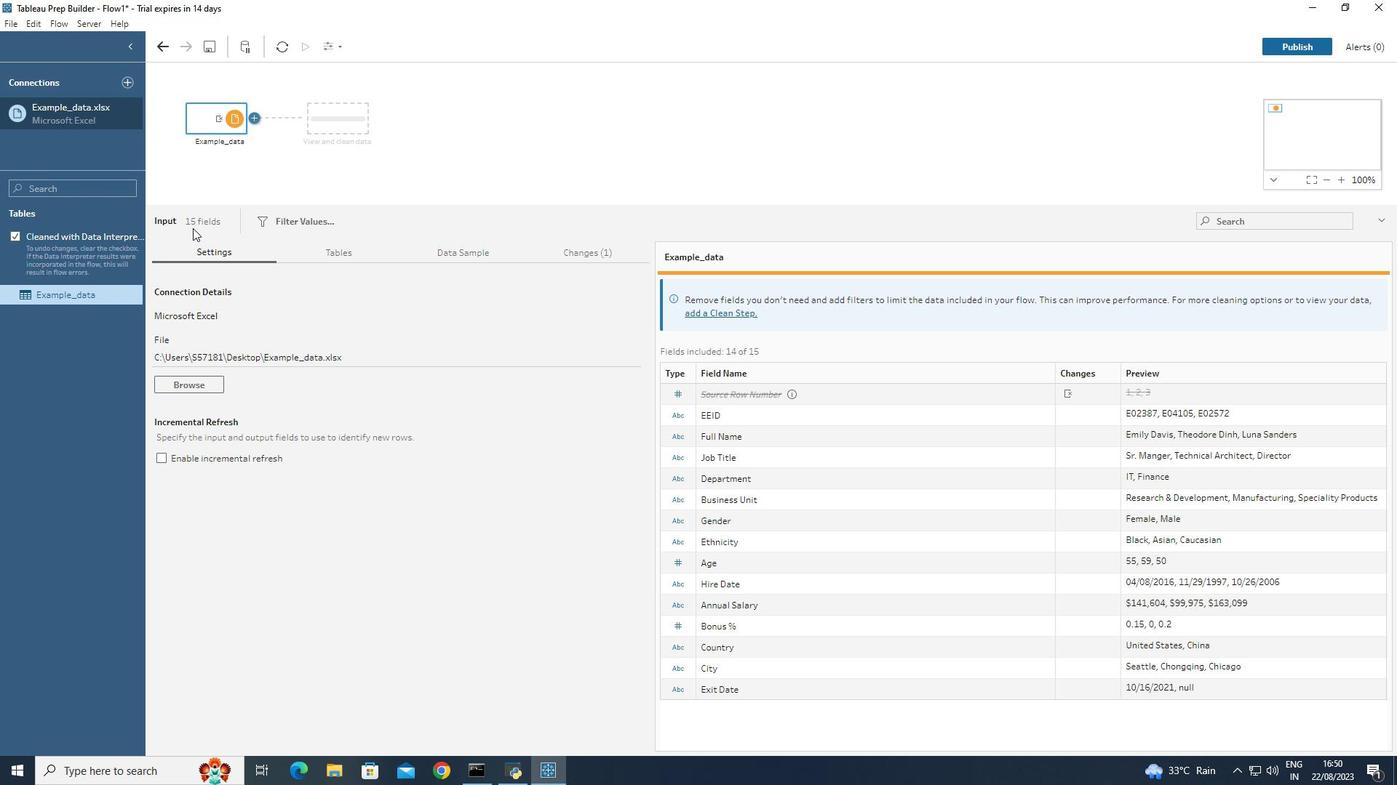 
Action: Mouse pressed left at (192, 228)
Screenshot: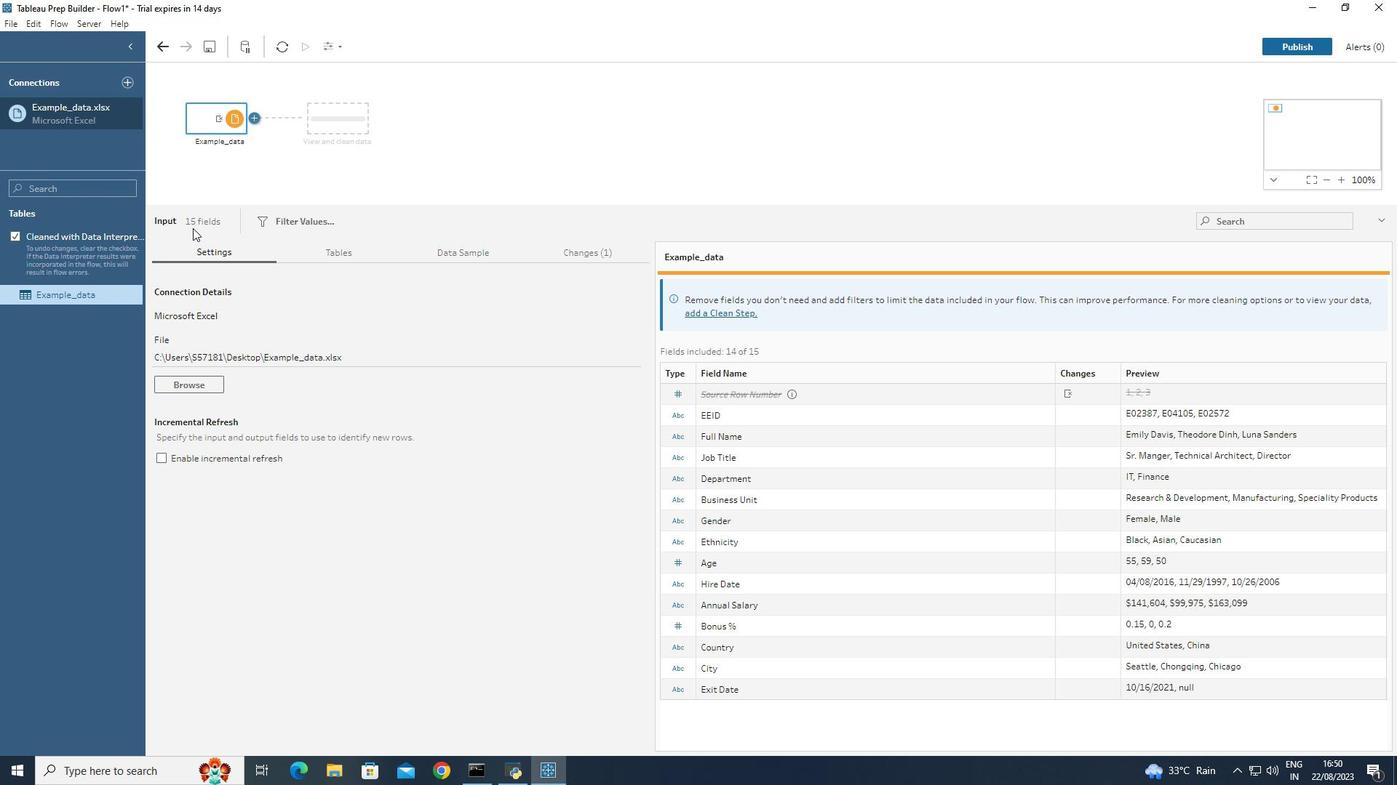 
Action: Mouse moved to (314, 255)
Screenshot: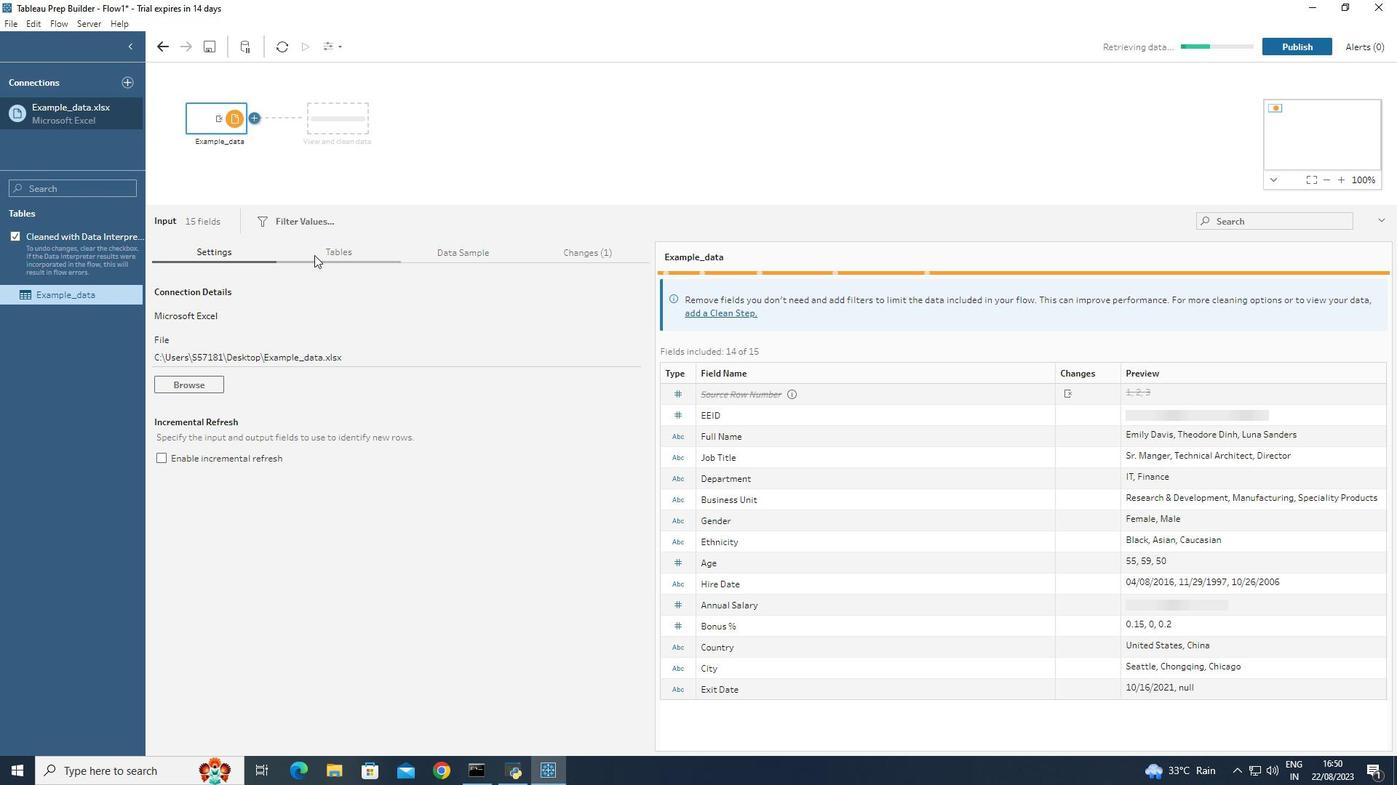 
Action: Mouse pressed left at (314, 255)
Screenshot: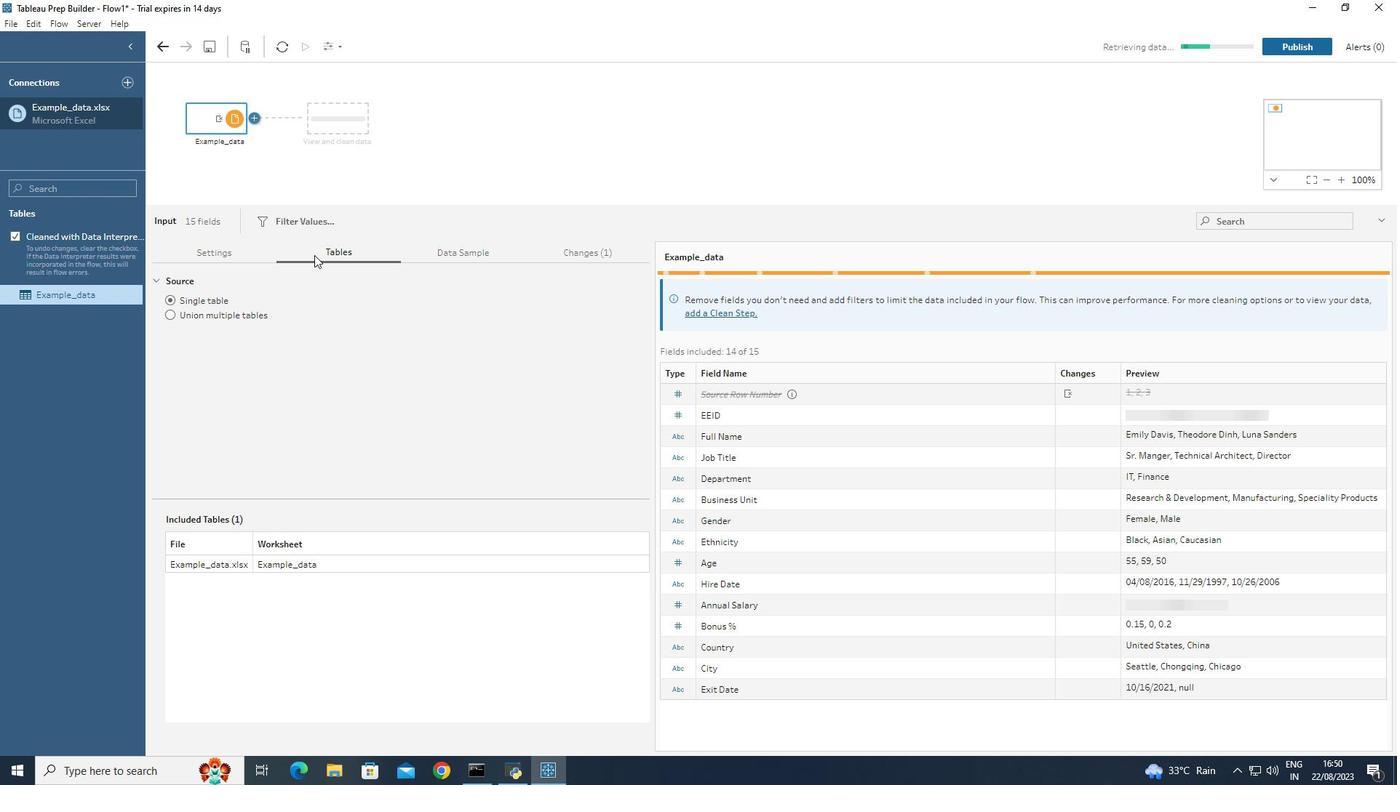 
Action: Mouse moved to (447, 263)
Screenshot: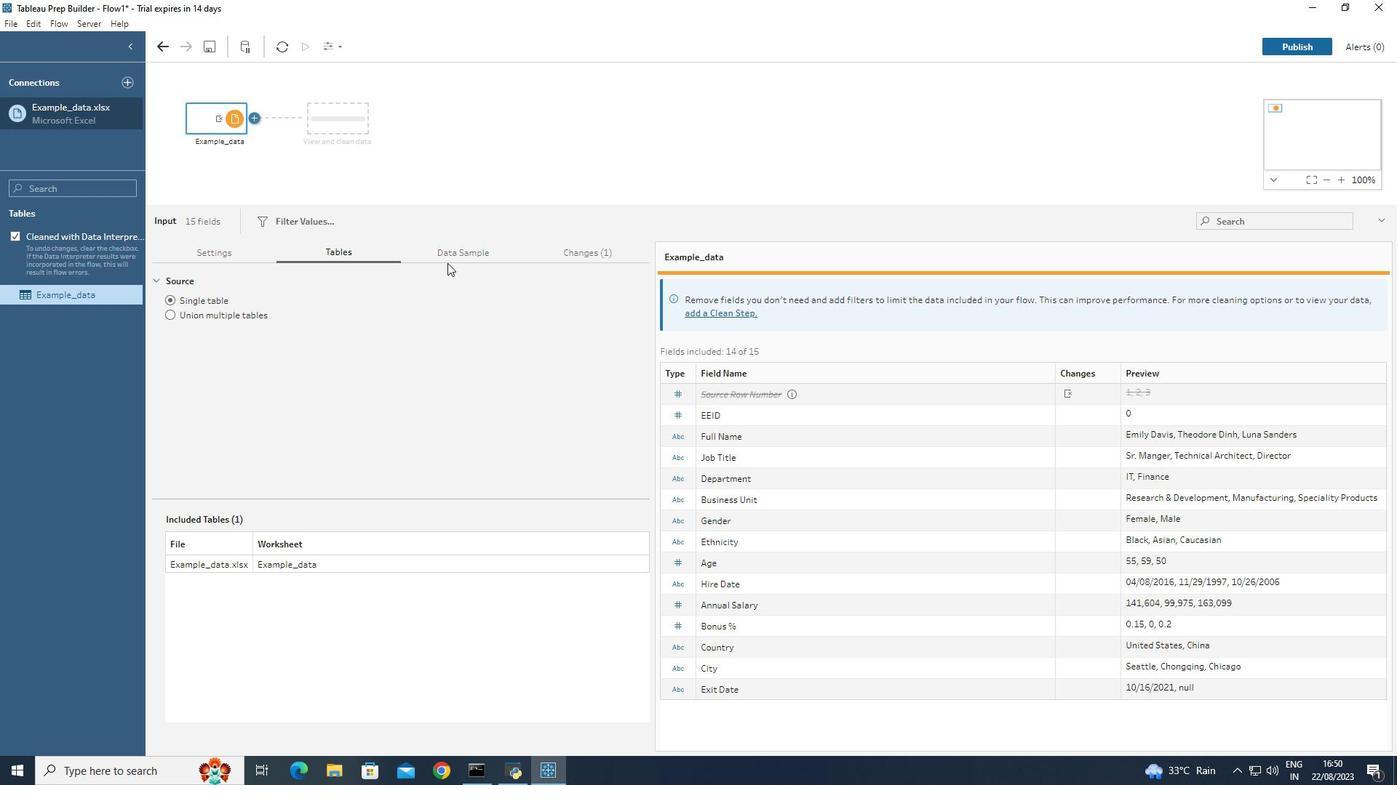 
Action: Mouse pressed left at (447, 263)
Screenshot: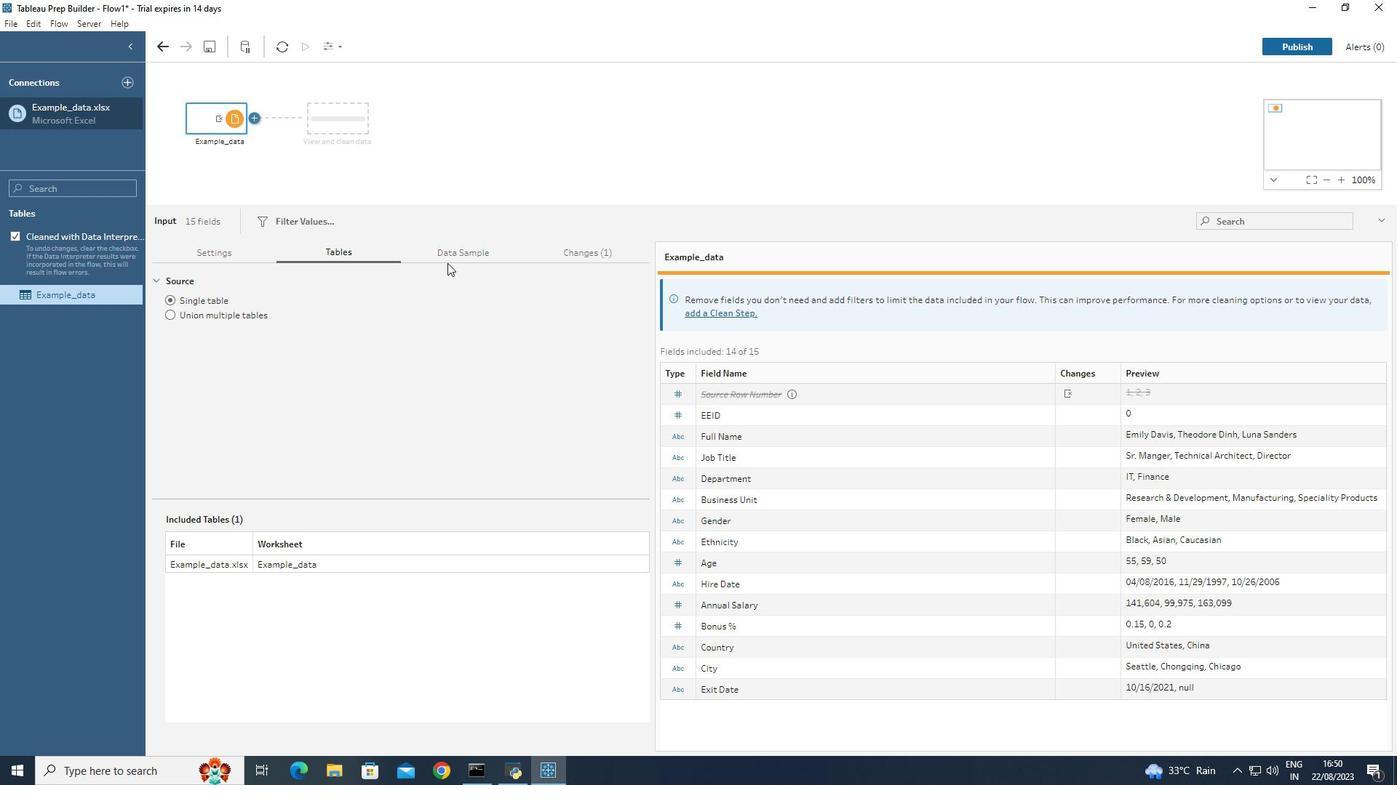 
Action: Mouse moved to (456, 255)
Screenshot: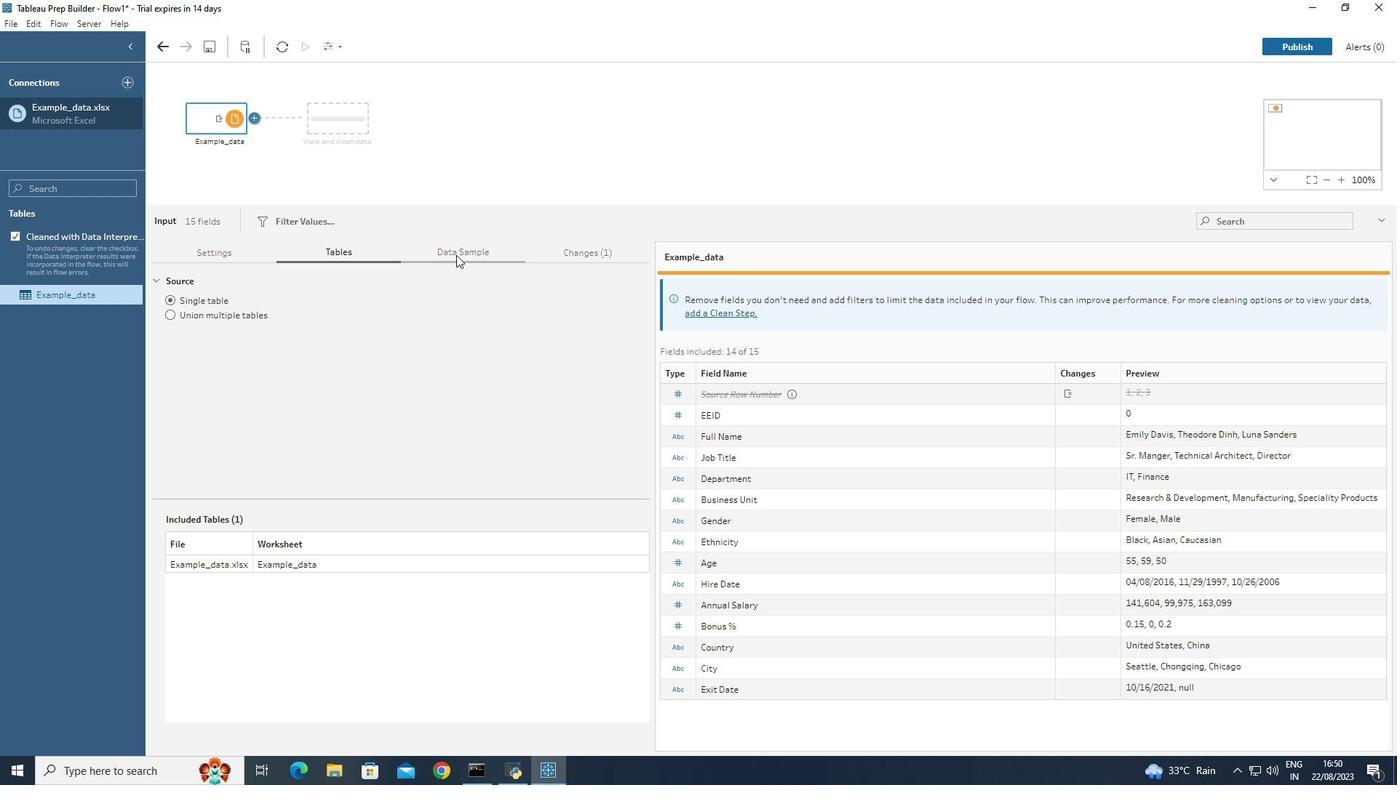 
Action: Mouse pressed left at (456, 255)
Screenshot: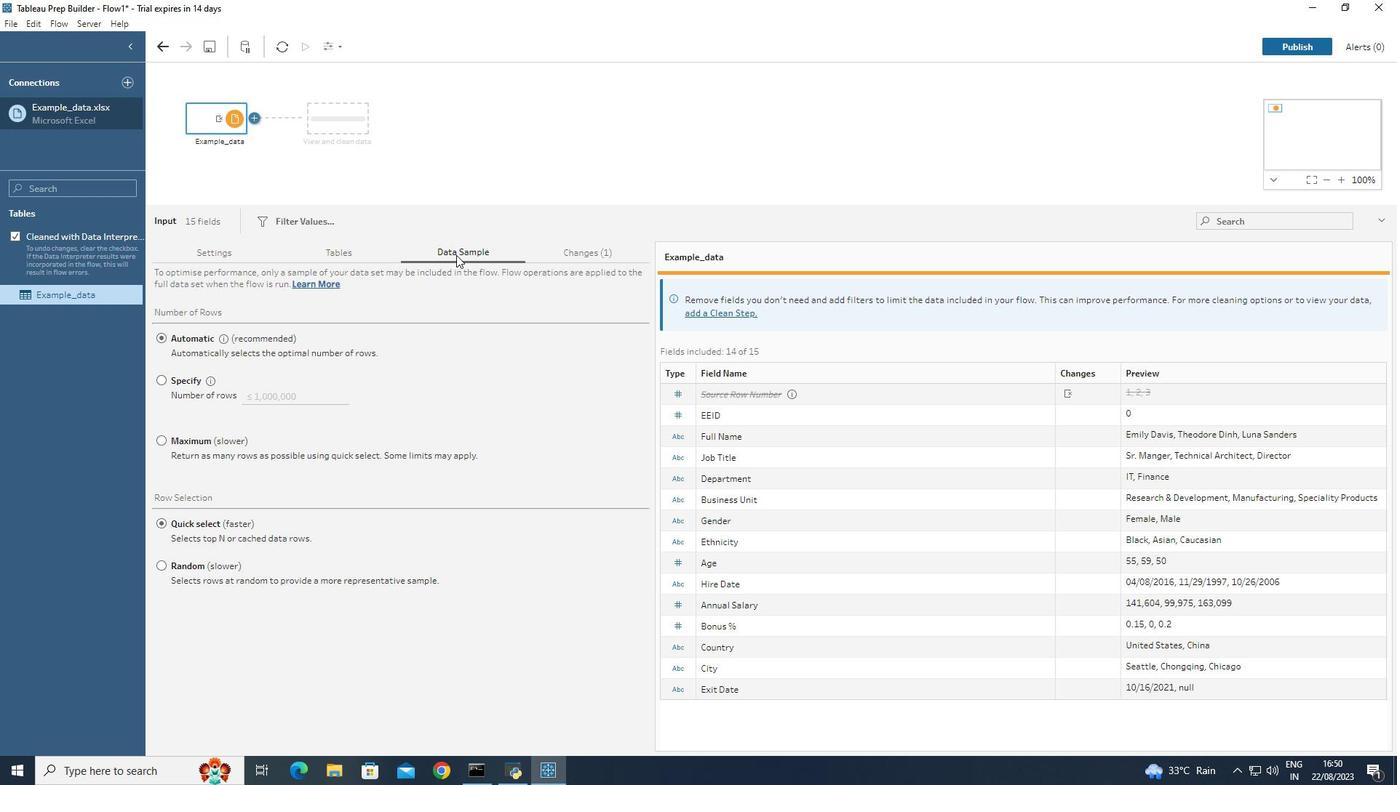 
Action: Mouse moved to (291, 395)
Screenshot: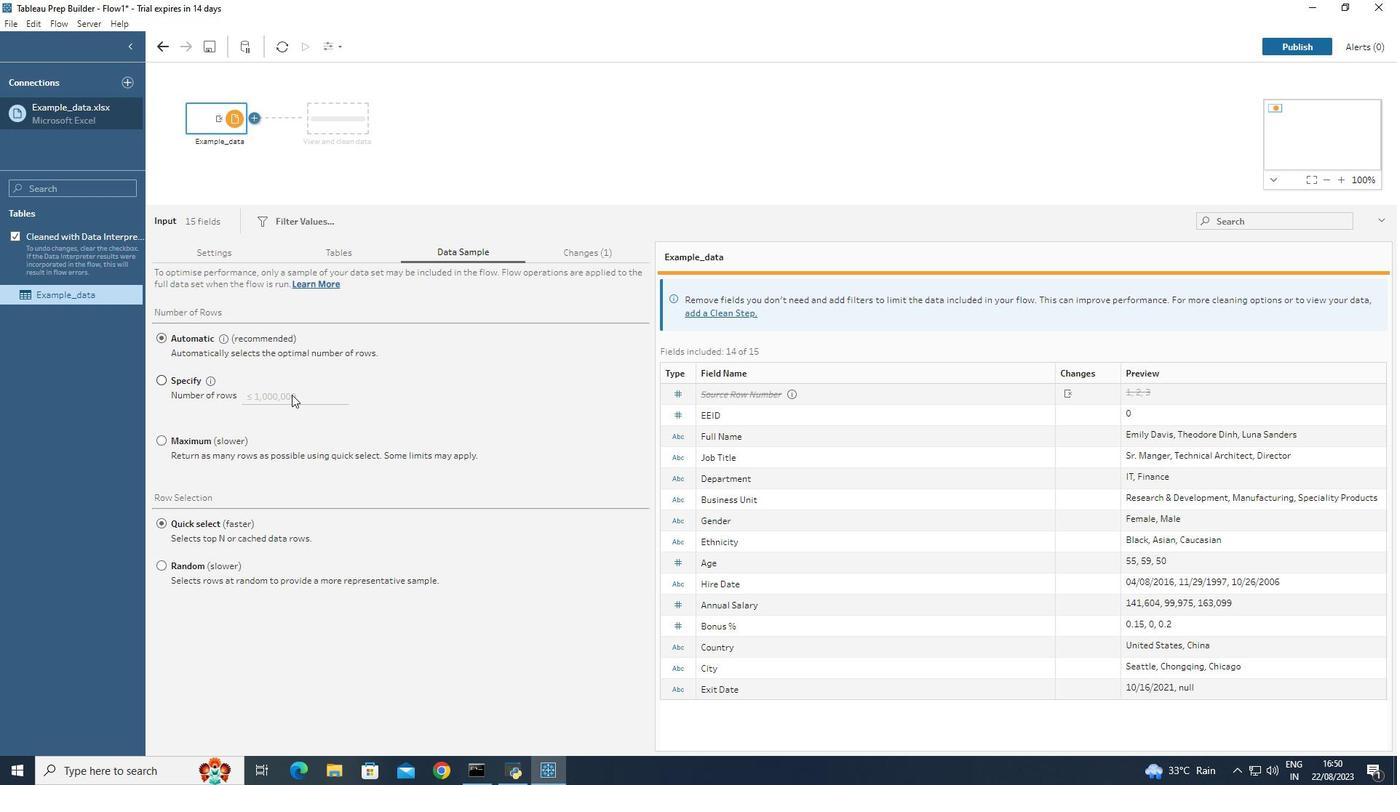 
Action: Mouse pressed left at (291, 395)
Screenshot: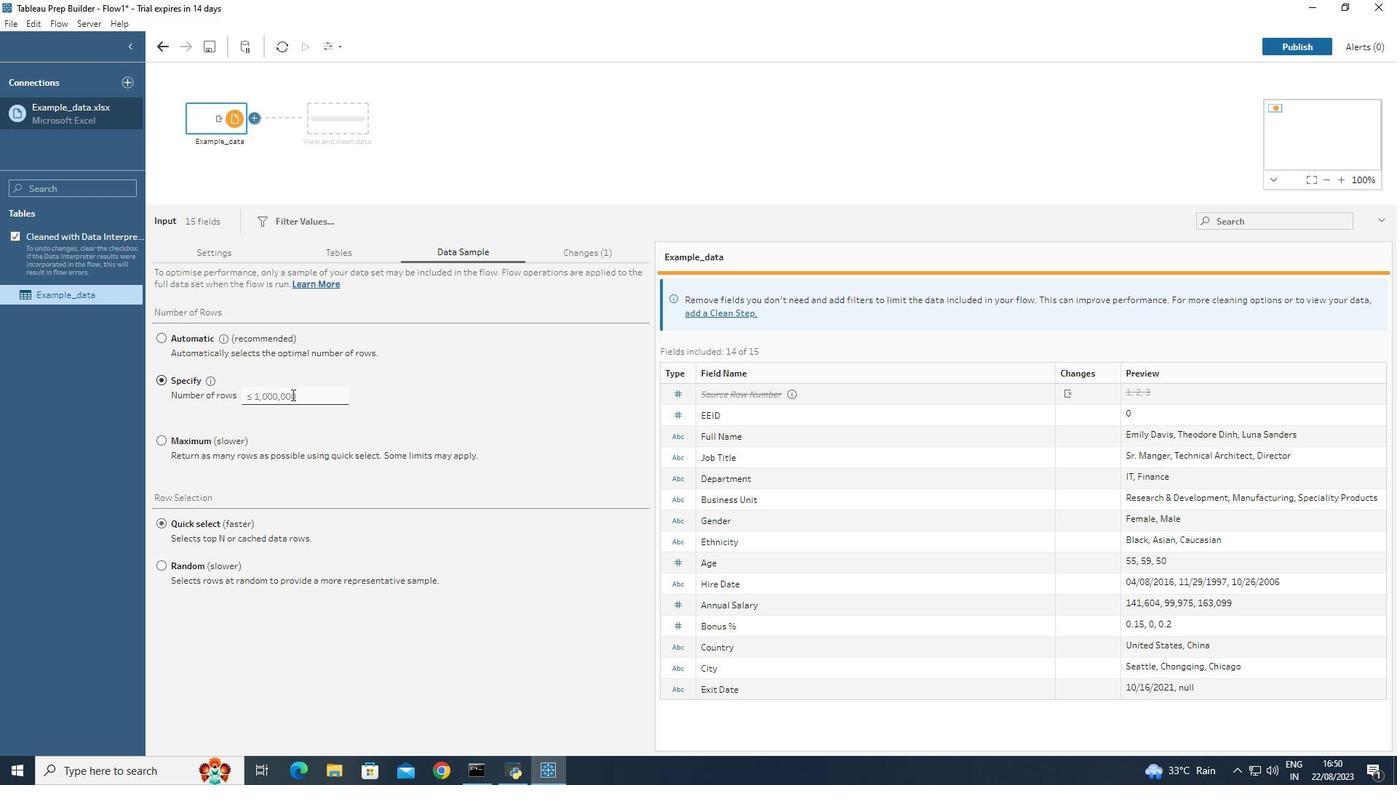 
Action: Mouse moved to (302, 391)
Screenshot: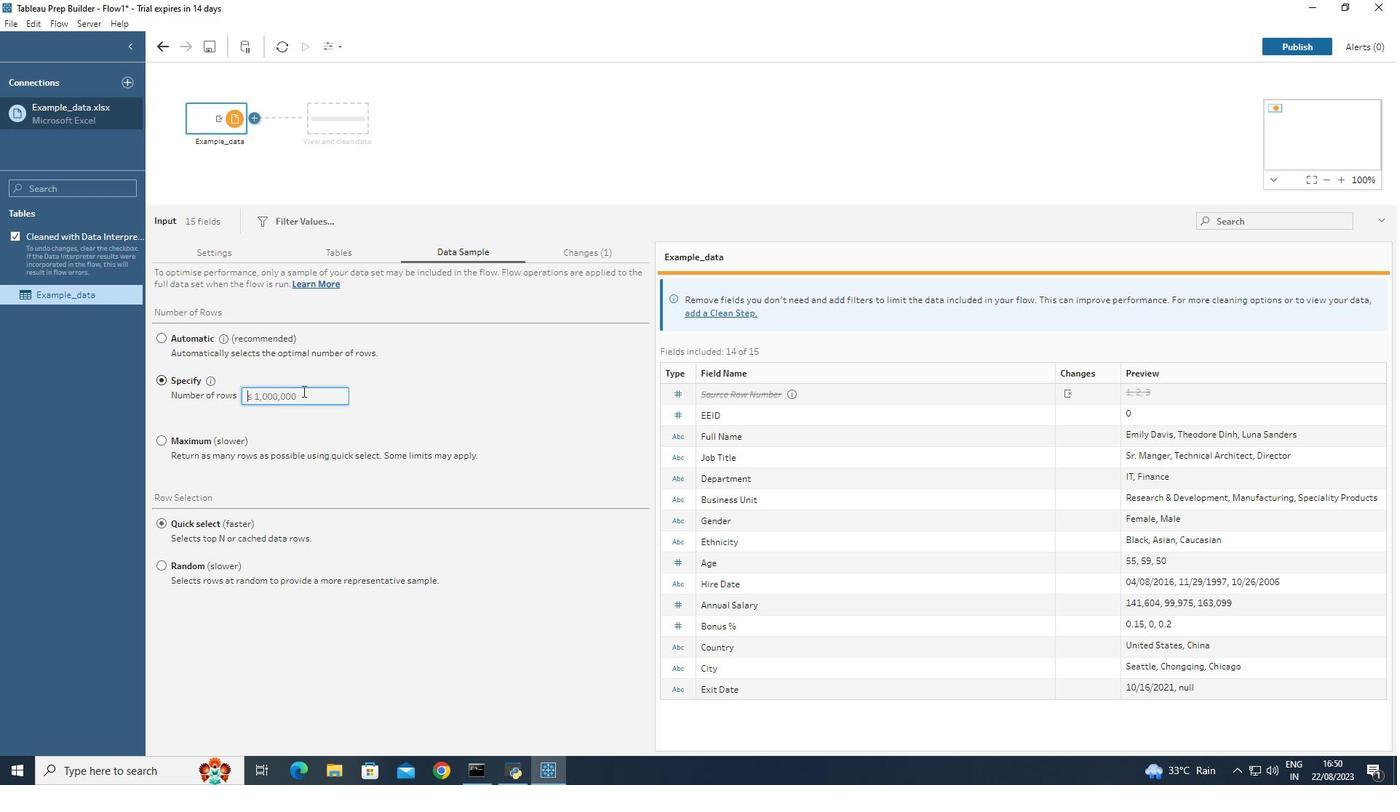 
Action: Mouse pressed left at (302, 391)
Screenshot: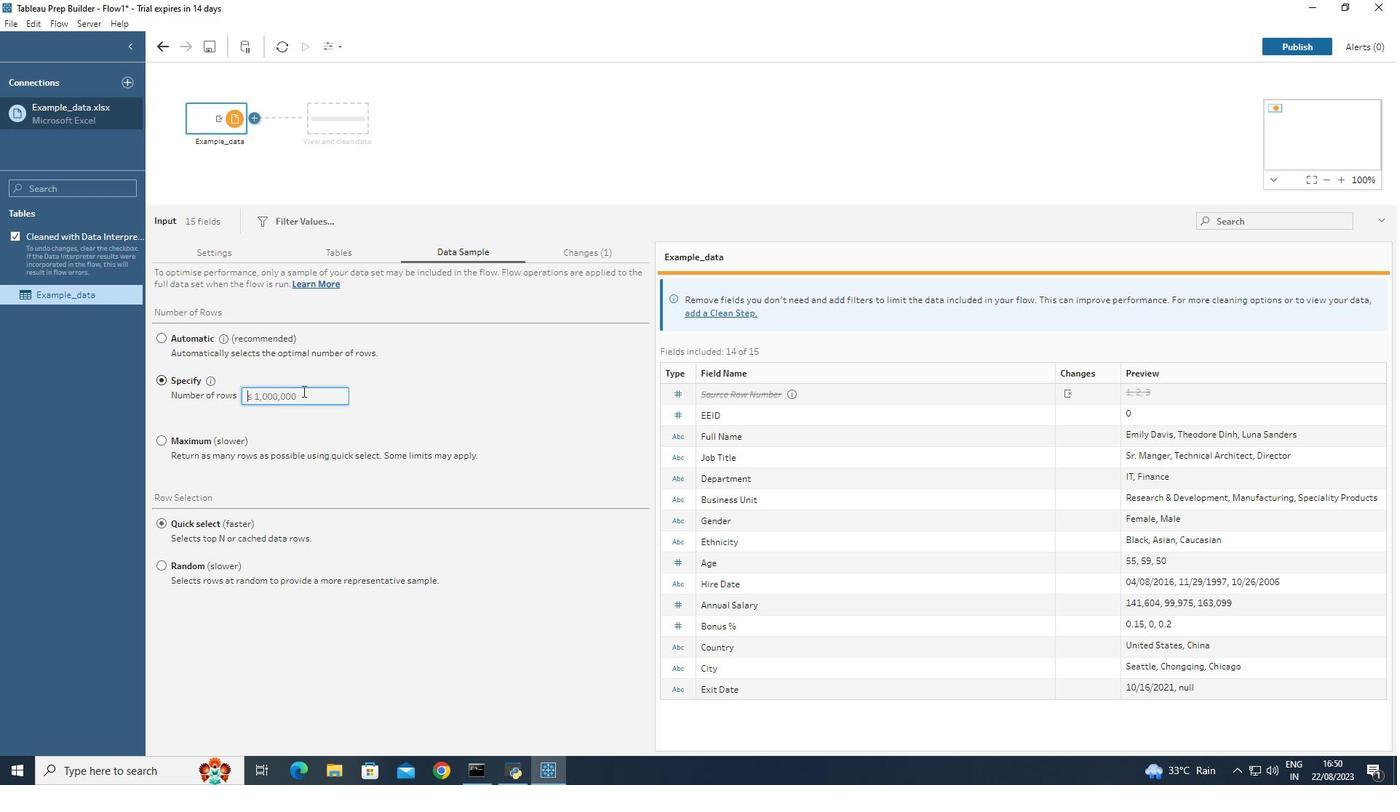 
Action: Mouse scrolled (302, 390) with delta (0, 0)
Screenshot: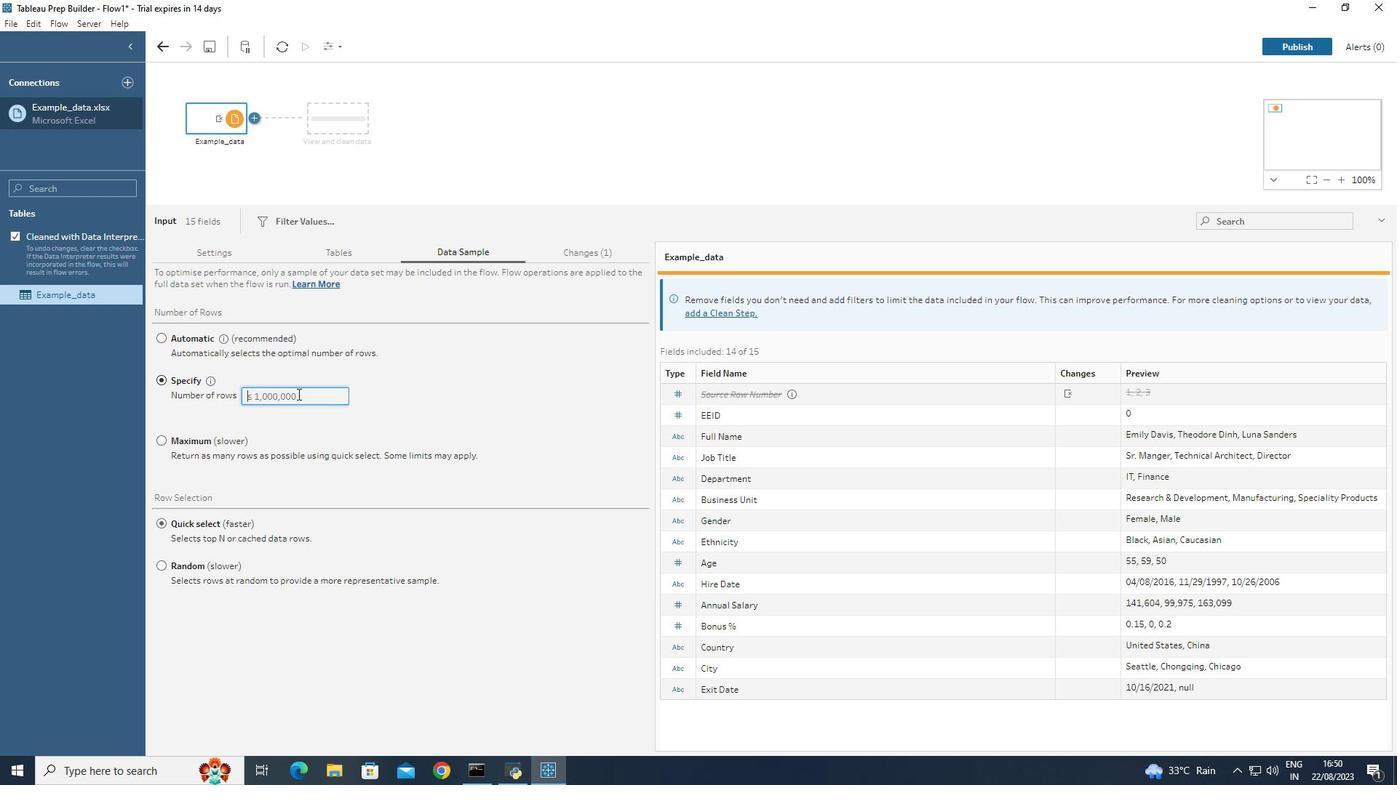 
Action: Mouse moved to (162, 440)
Screenshot: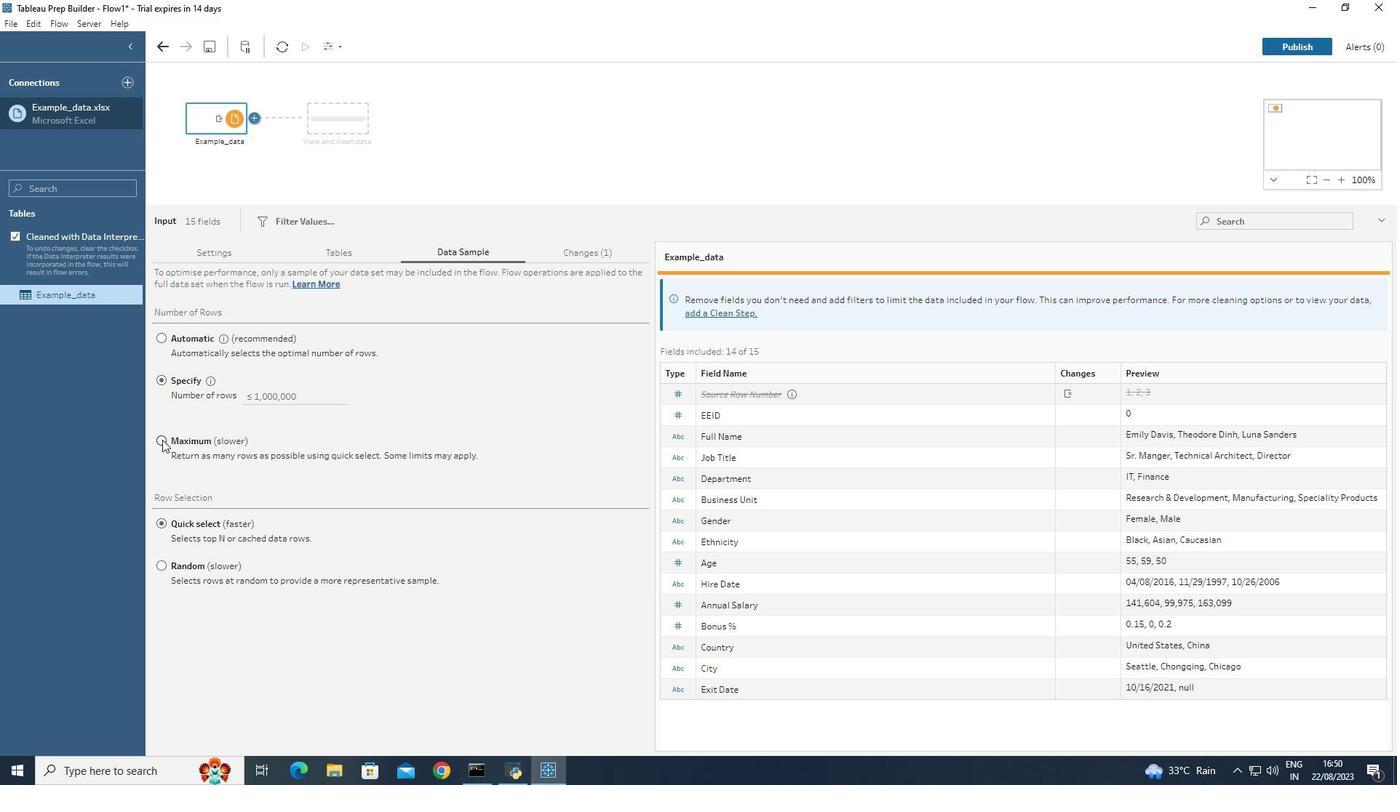 
Action: Mouse pressed left at (162, 440)
Screenshot: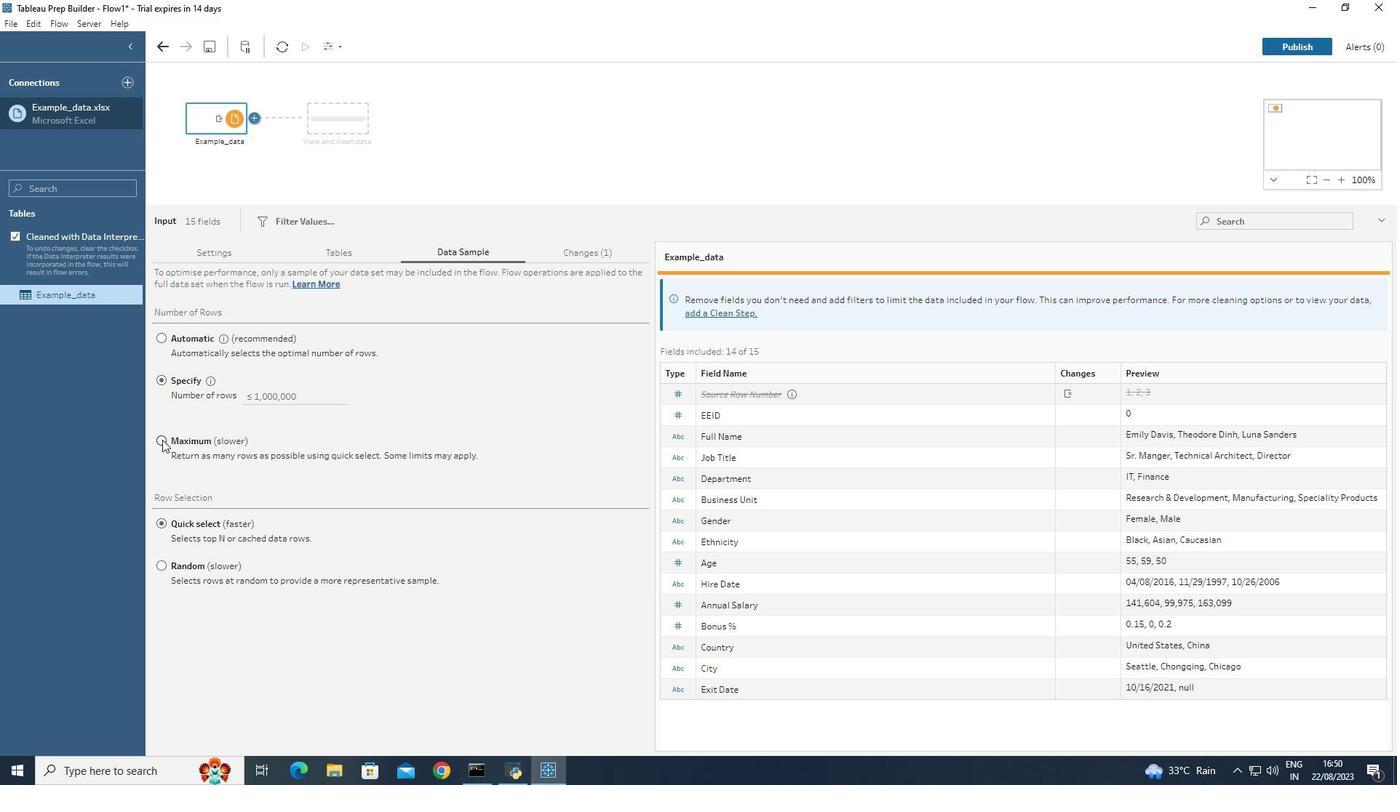 
Action: Mouse moved to (176, 457)
Screenshot: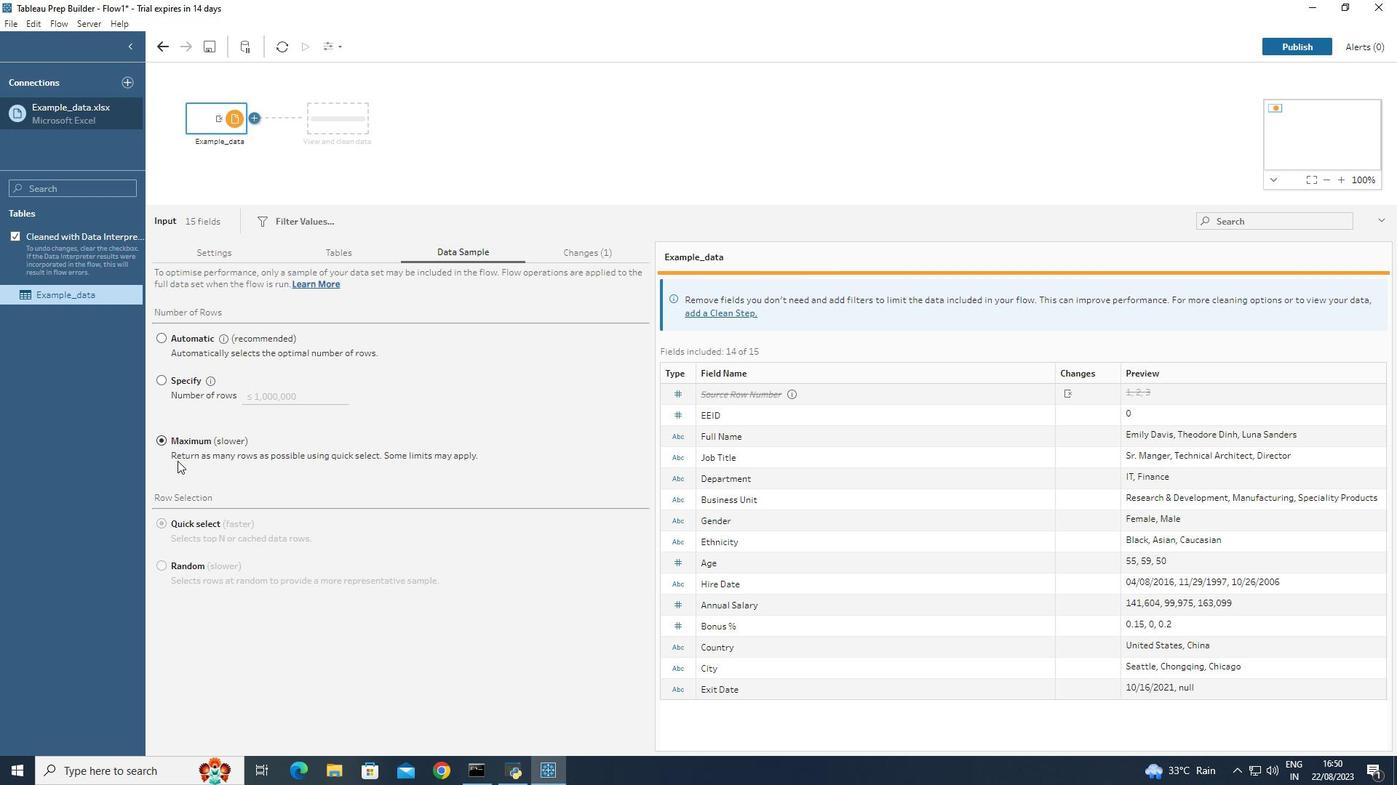 
Action: Mouse scrolled (176, 457) with delta (0, 0)
Screenshot: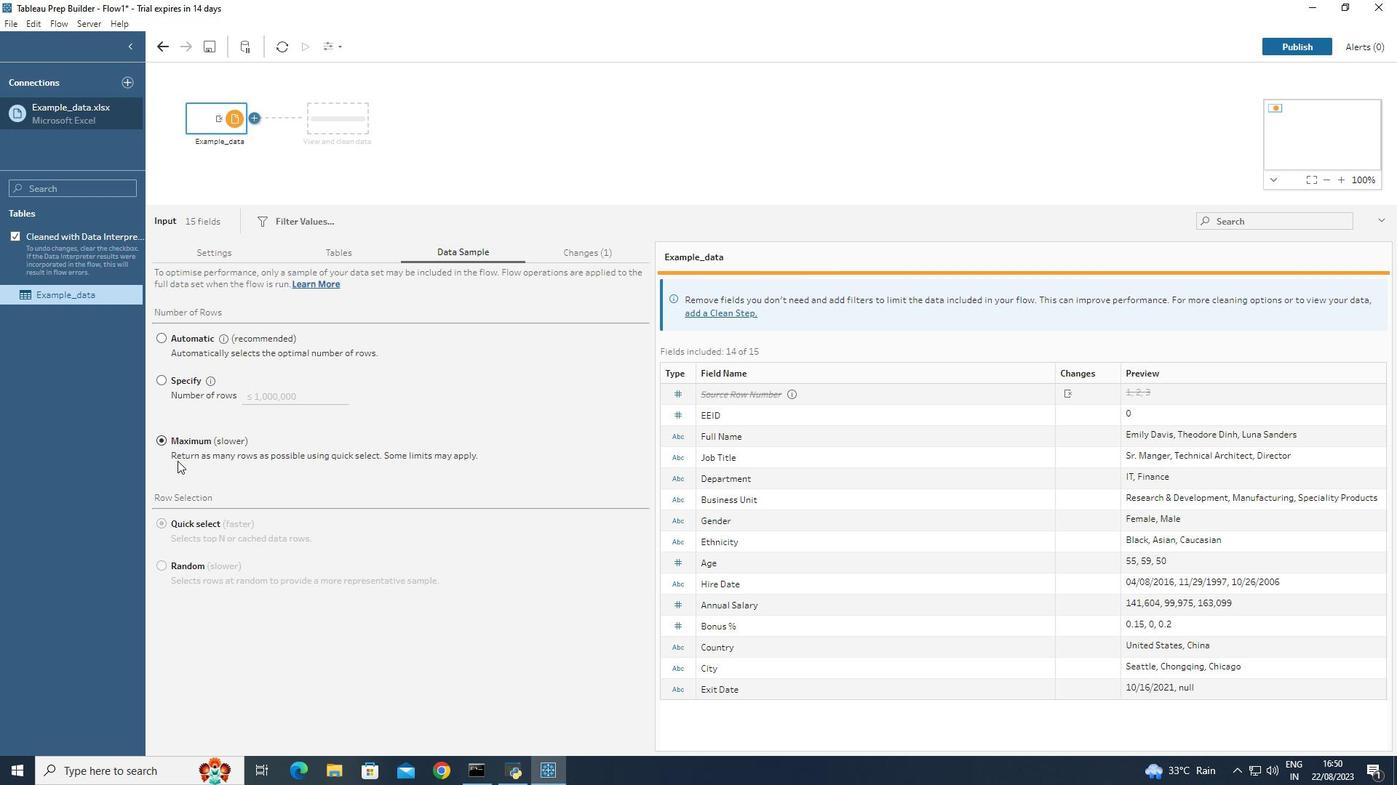 
Action: Mouse moved to (177, 461)
Screenshot: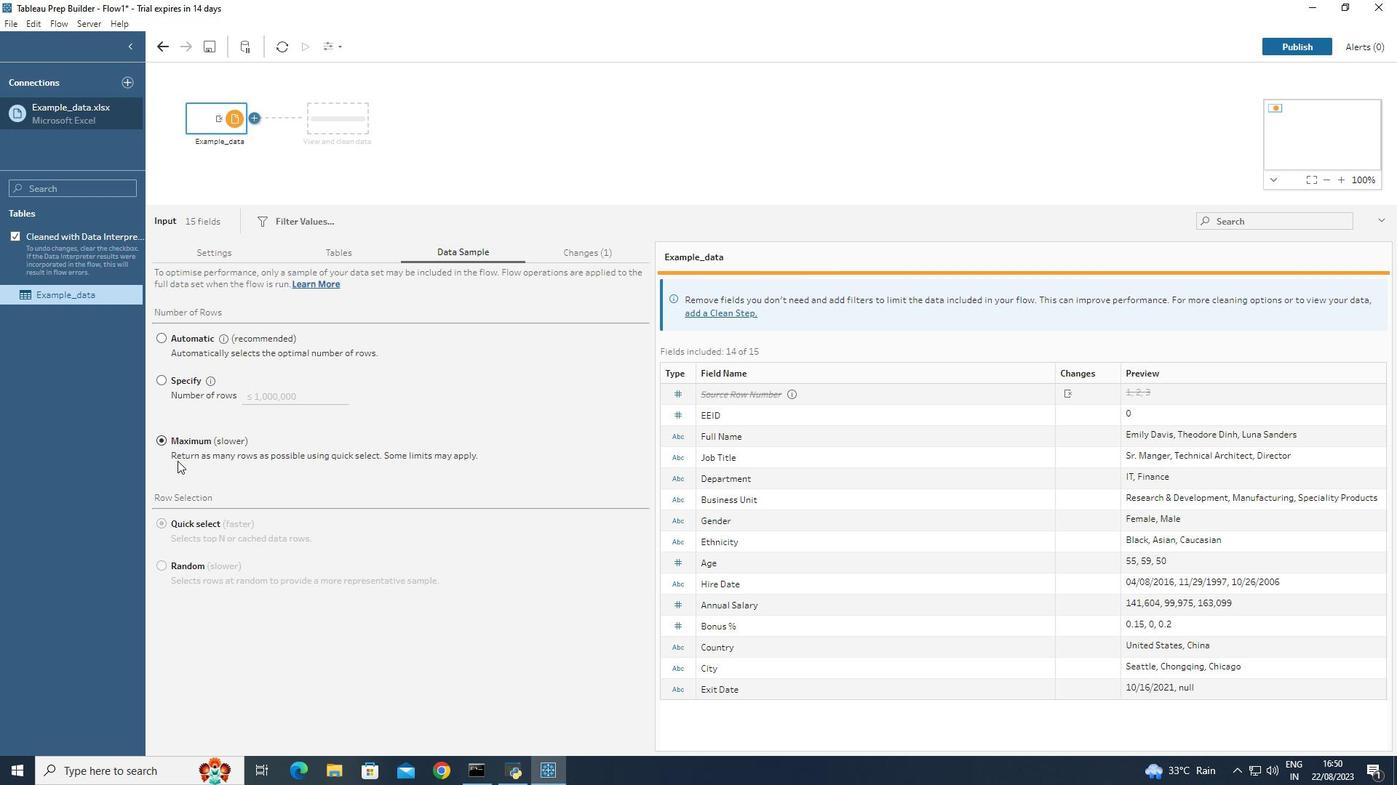 
Action: Mouse scrolled (177, 460) with delta (0, 0)
Screenshot: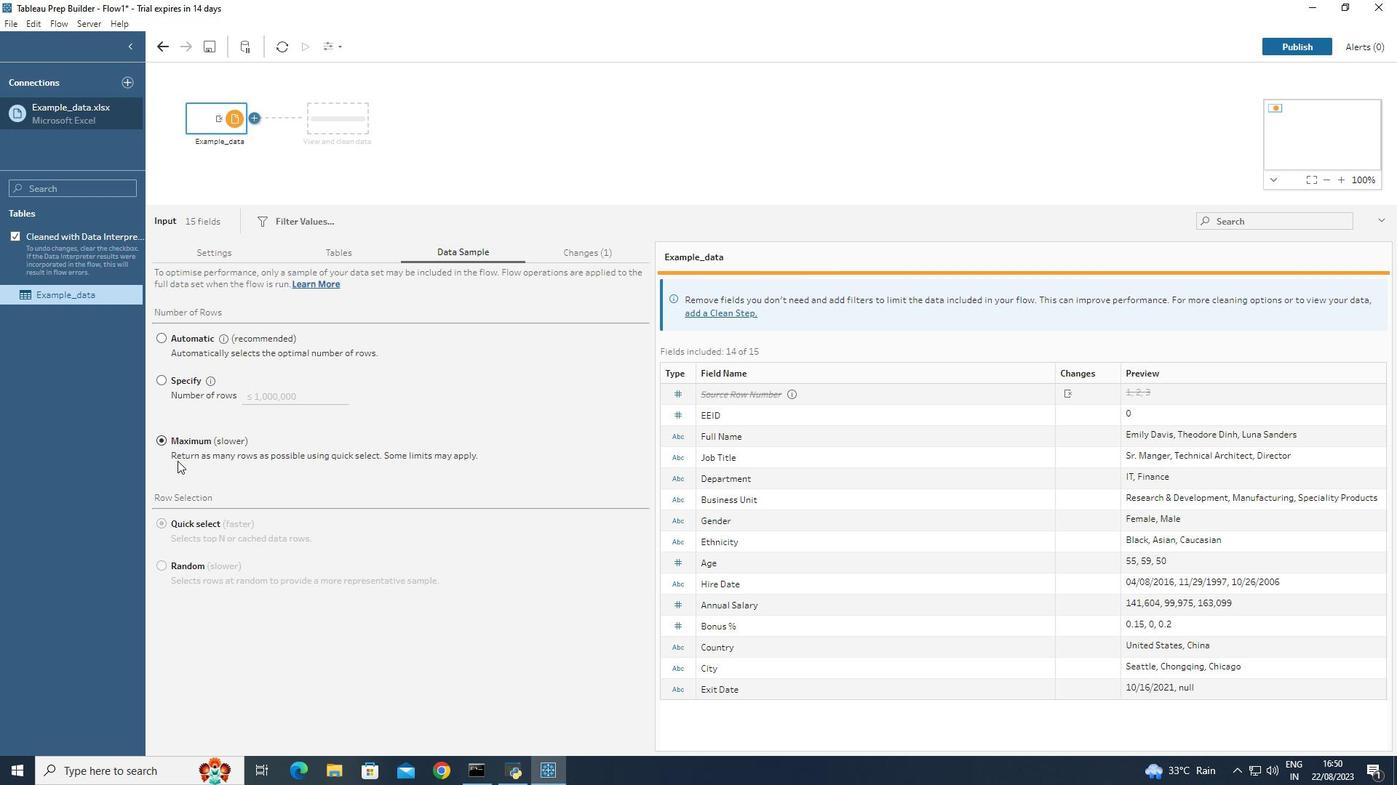 
Action: Mouse scrolled (177, 462) with delta (0, 0)
Screenshot: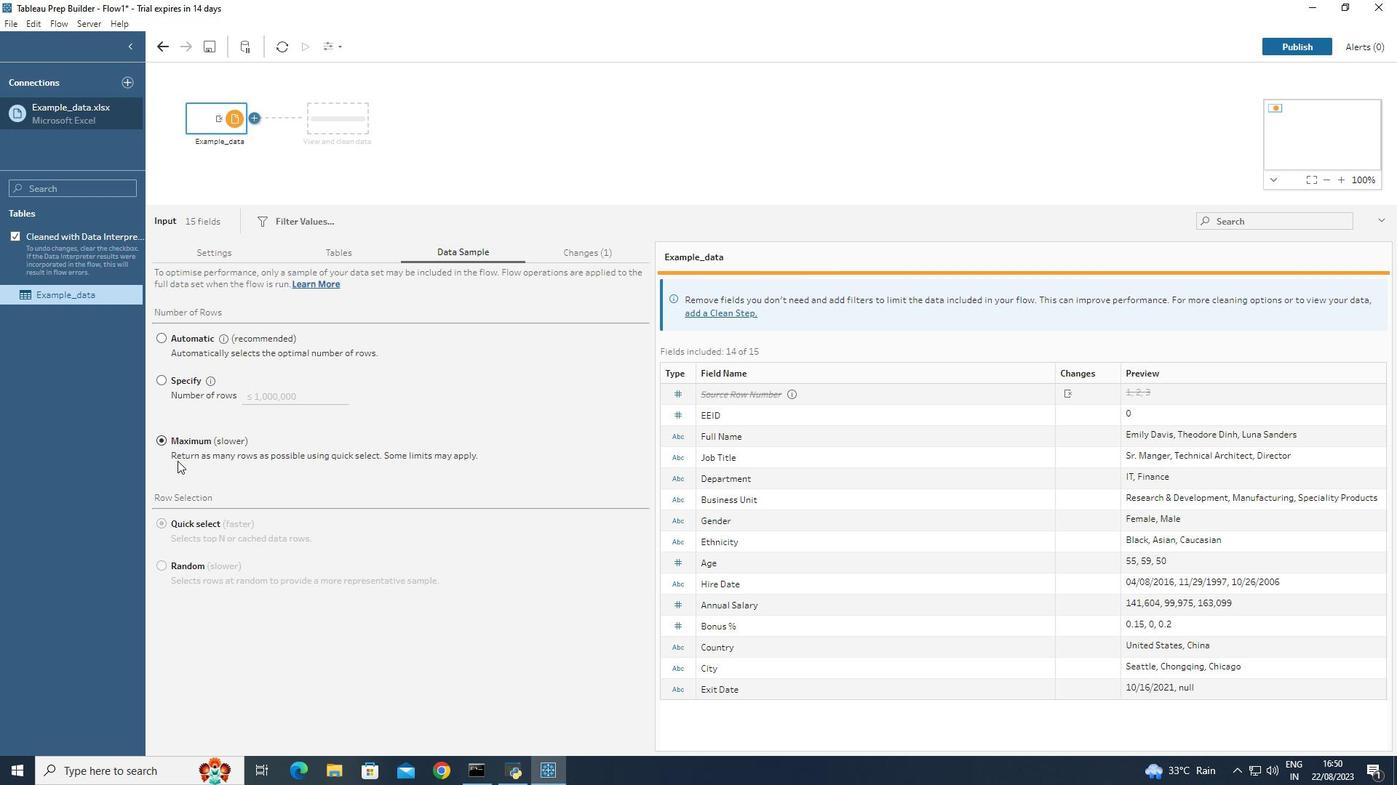 
Action: Mouse scrolled (177, 462) with delta (0, 0)
Screenshot: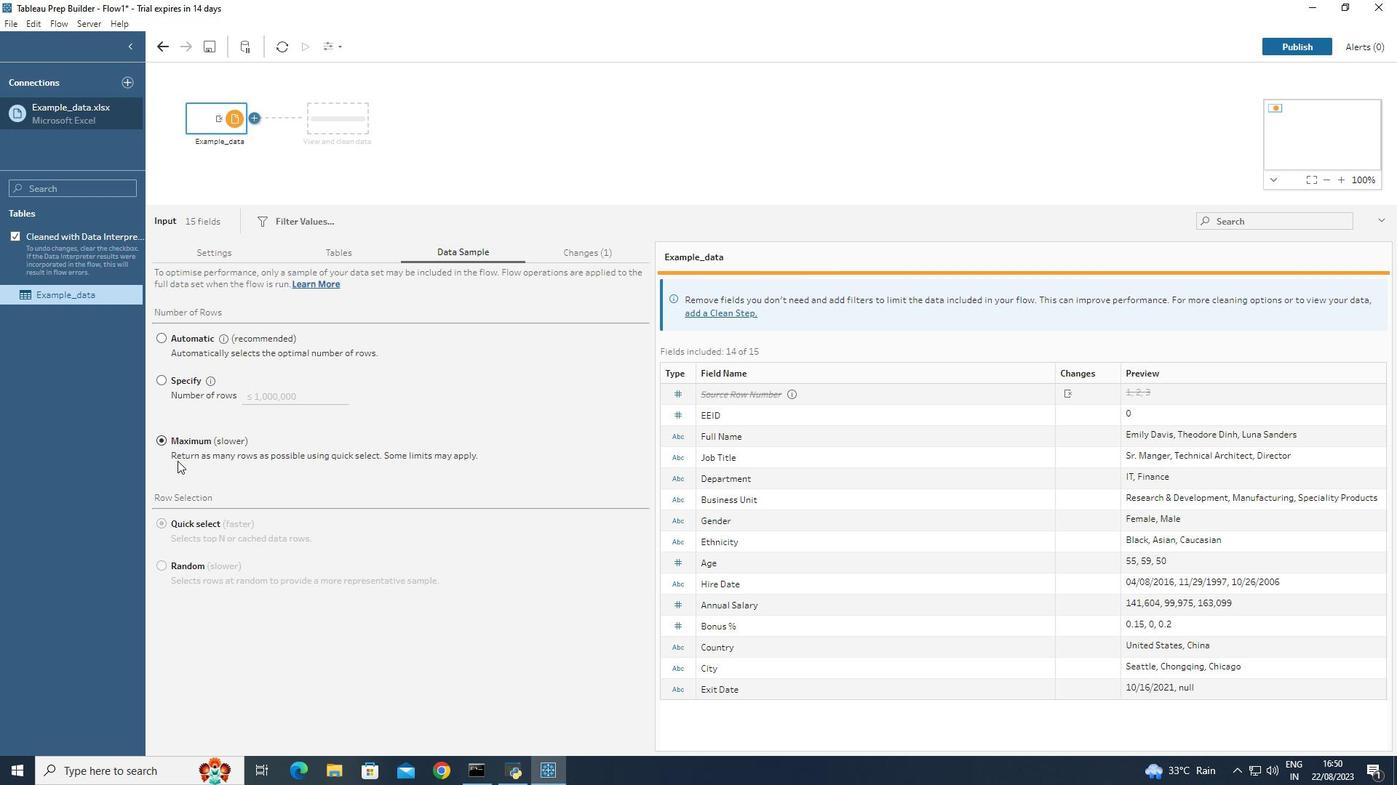 
Action: Mouse moved to (571, 257)
Screenshot: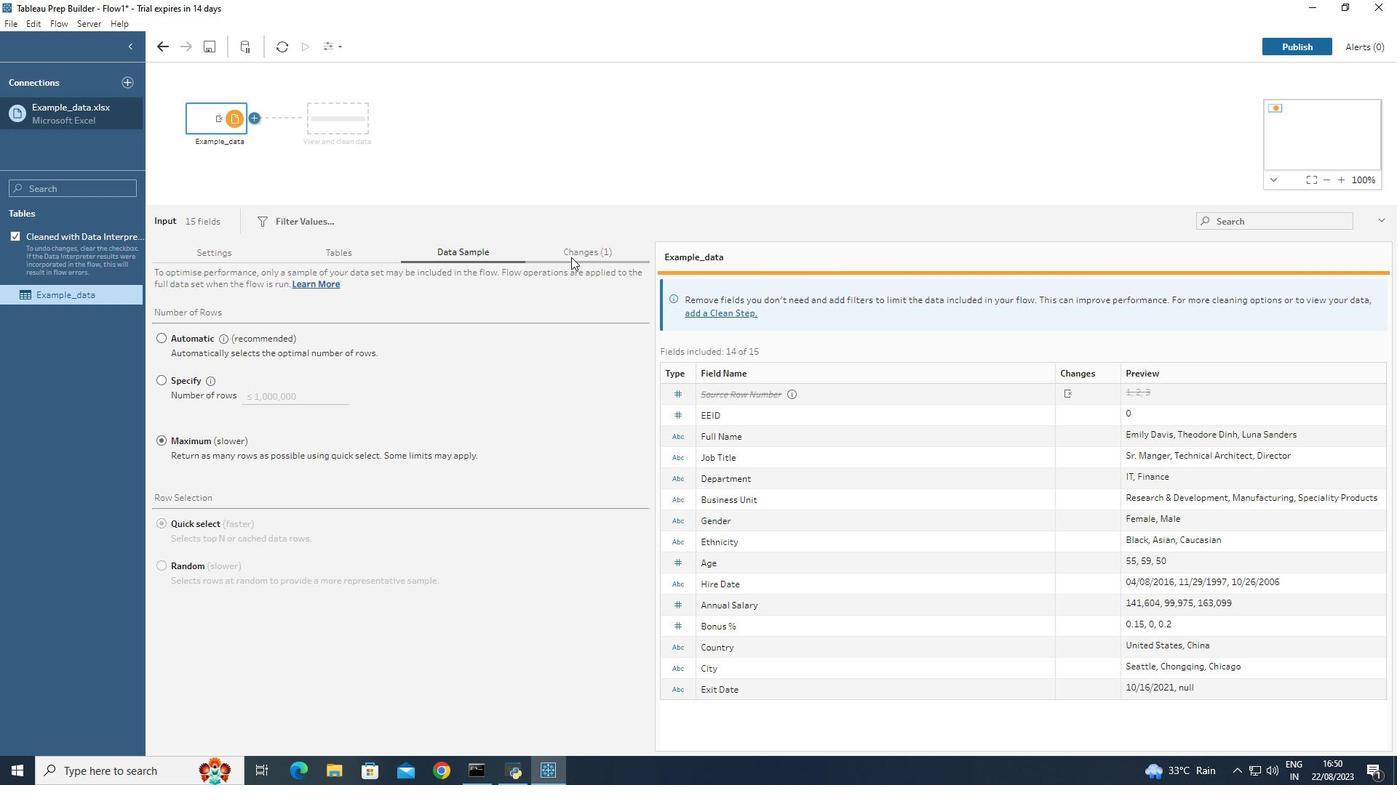 
Action: Mouse pressed left at (571, 257)
Screenshot: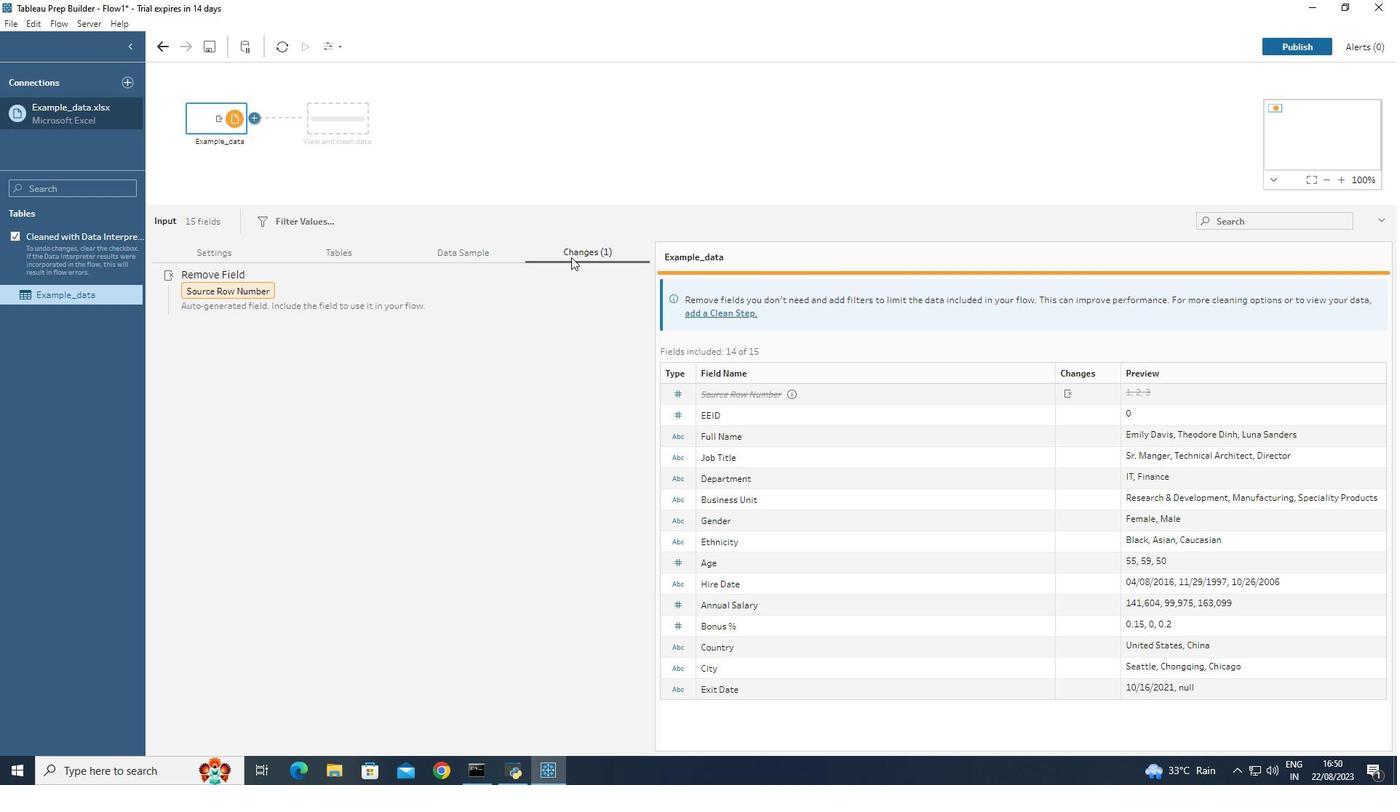 
Action: Mouse moved to (654, 368)
Screenshot: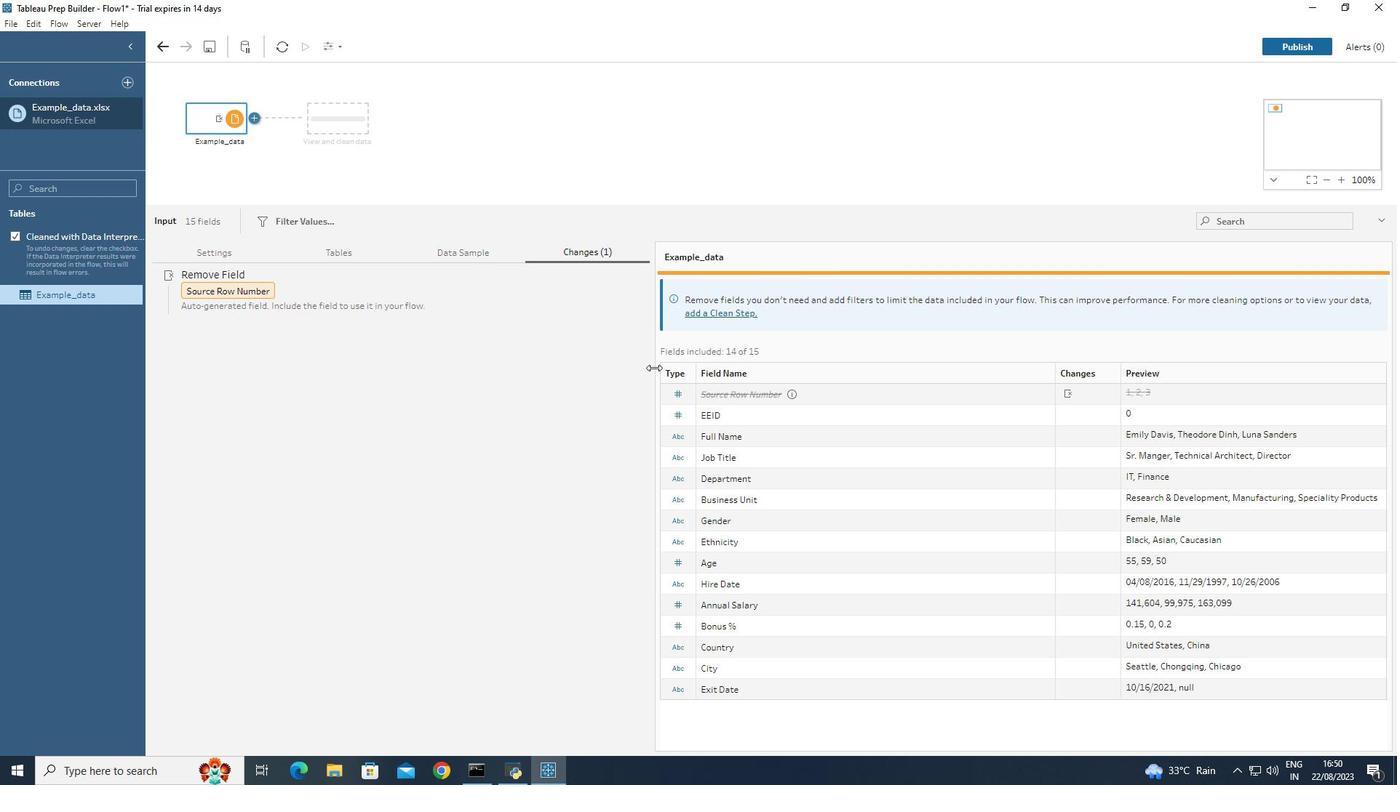 
Action: Mouse pressed left at (654, 368)
Screenshot: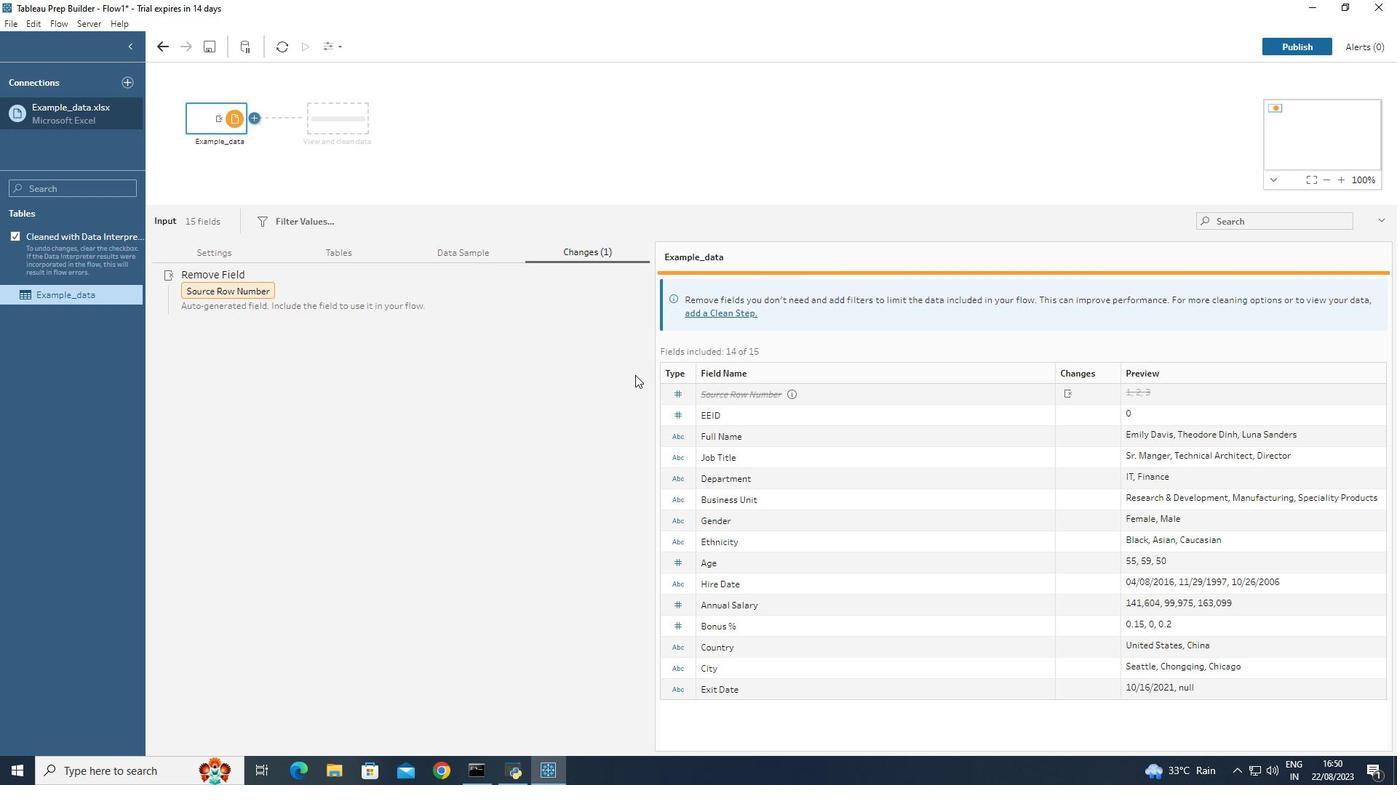 
Action: Mouse moved to (95, 24)
Screenshot: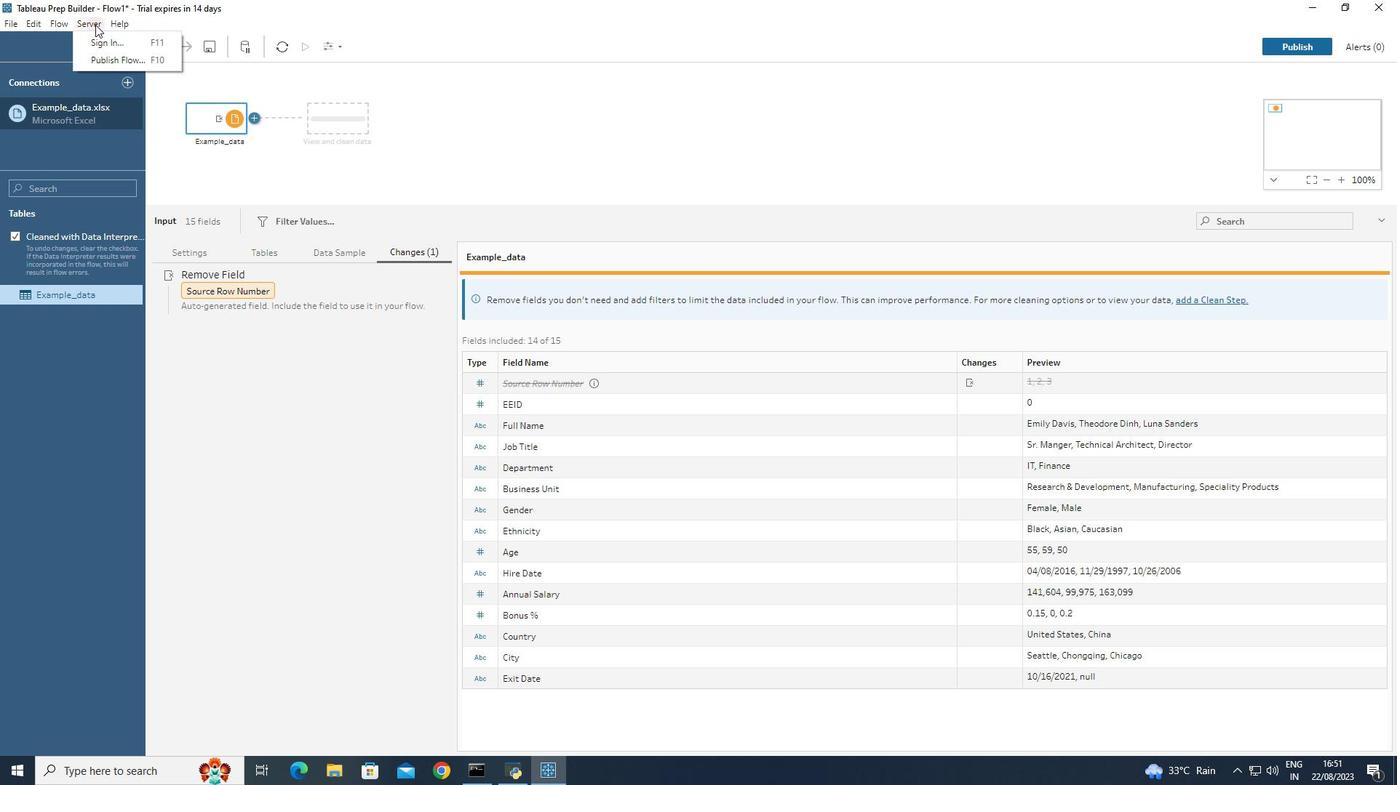 
Action: Mouse pressed left at (95, 24)
Screenshot: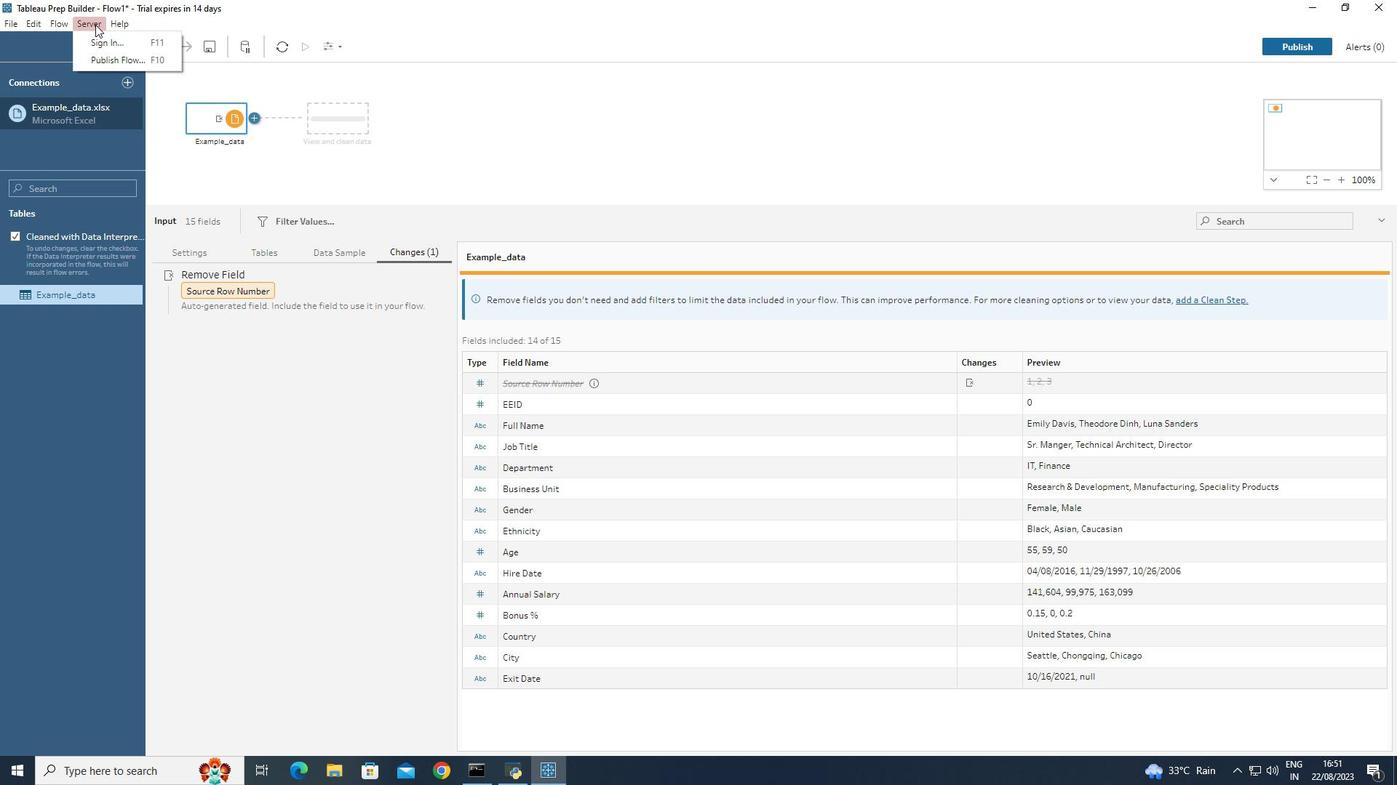 
Action: Mouse moved to (66, 21)
Screenshot: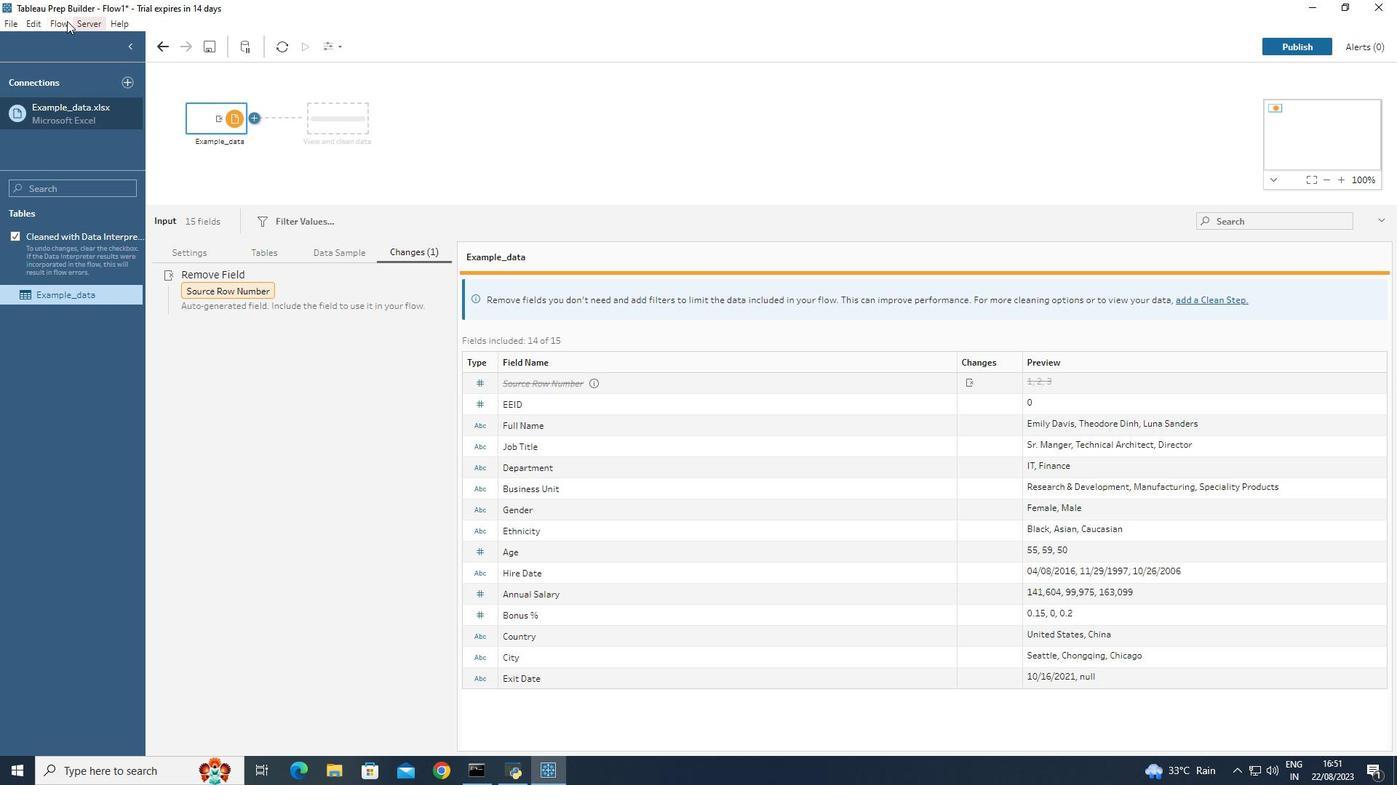 
Action: Mouse pressed left at (66, 21)
Screenshot: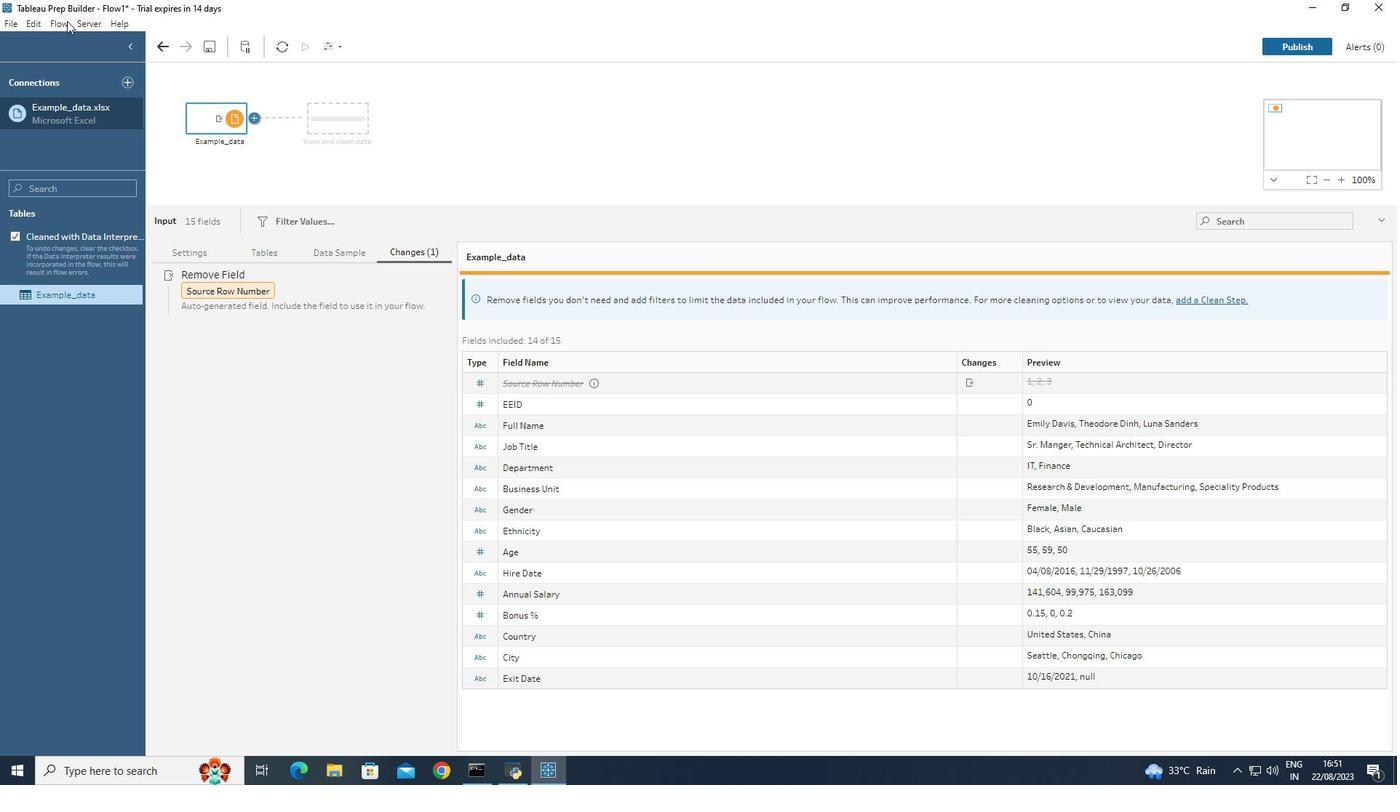 
Action: Mouse moved to (45, 18)
Screenshot: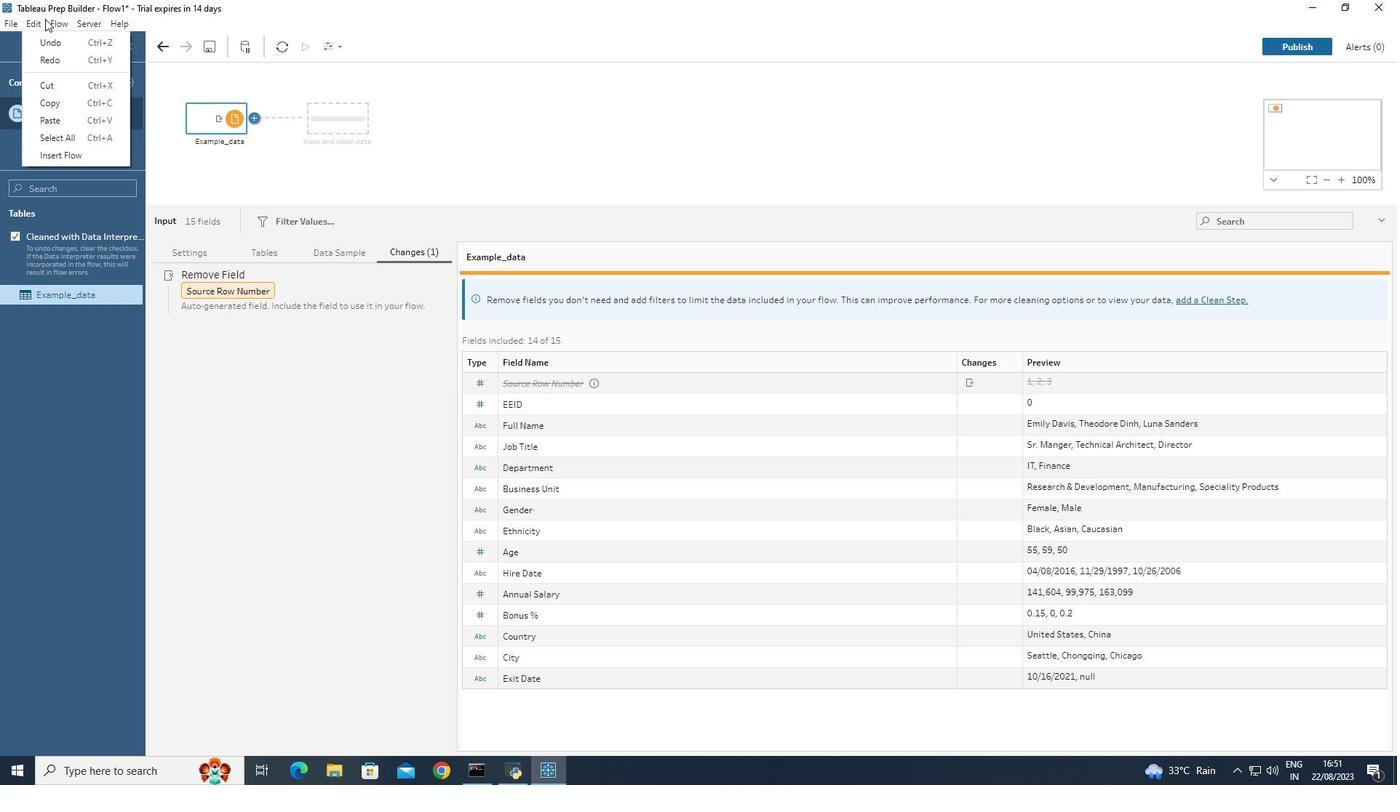 
Action: Mouse pressed left at (45, 18)
Screenshot: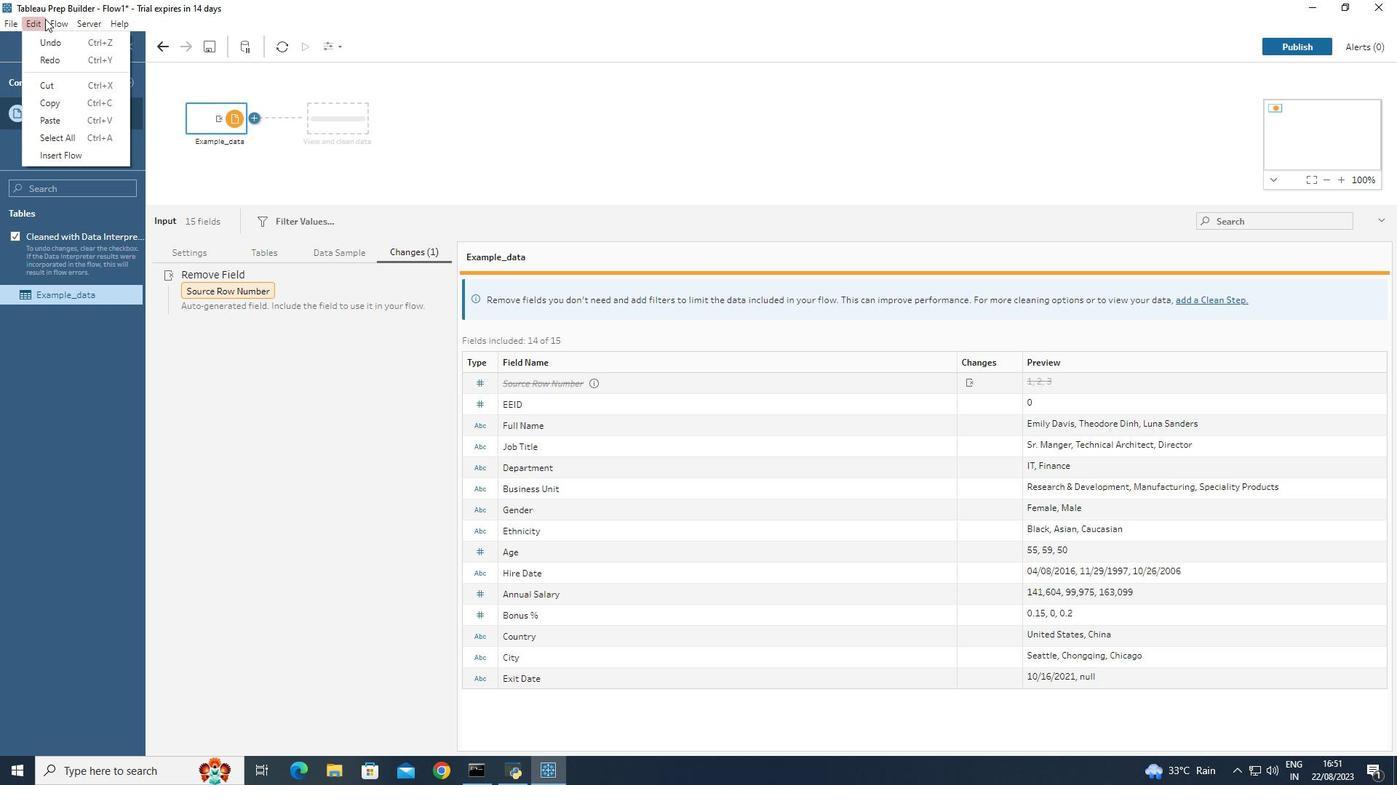 
Action: Mouse moved to (52, 20)
Screenshot: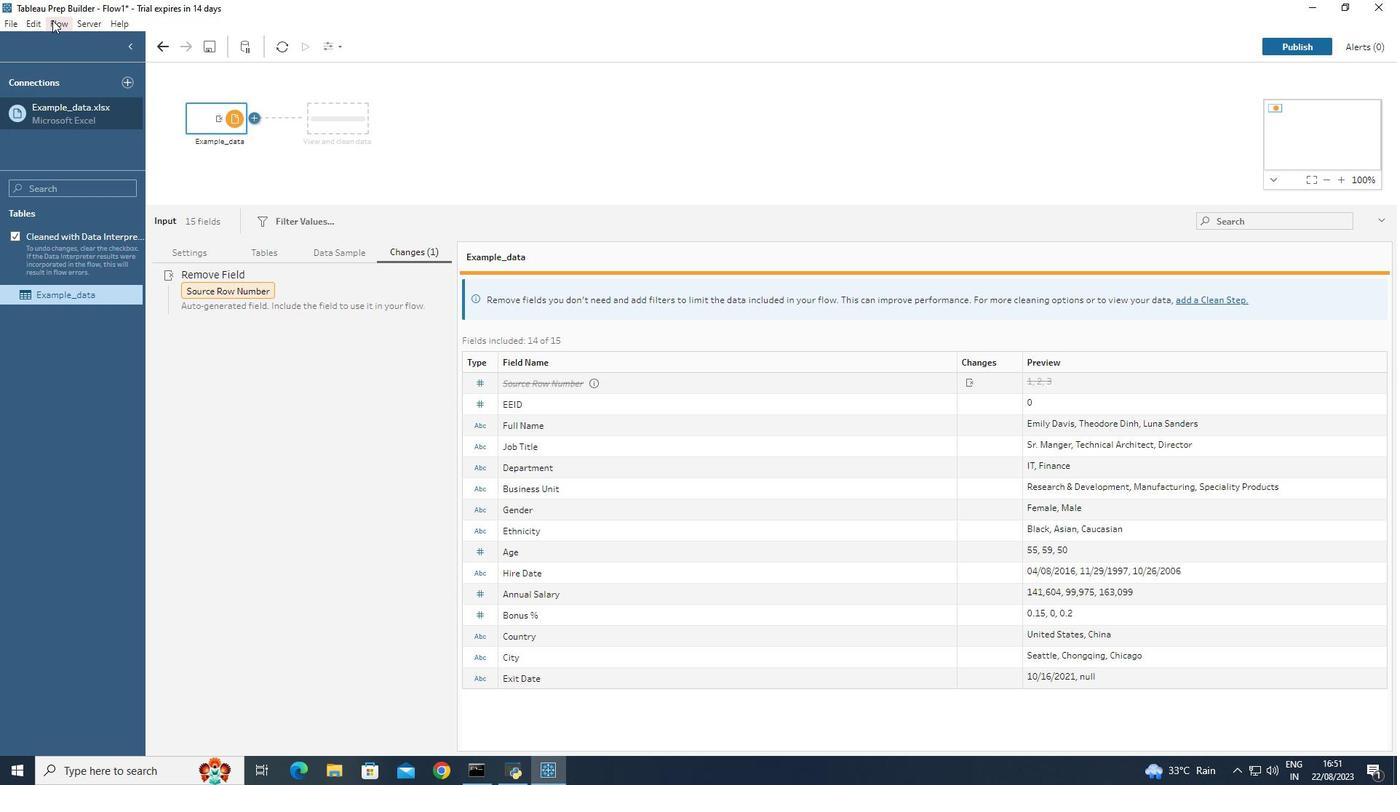 
Action: Mouse pressed left at (52, 20)
Screenshot: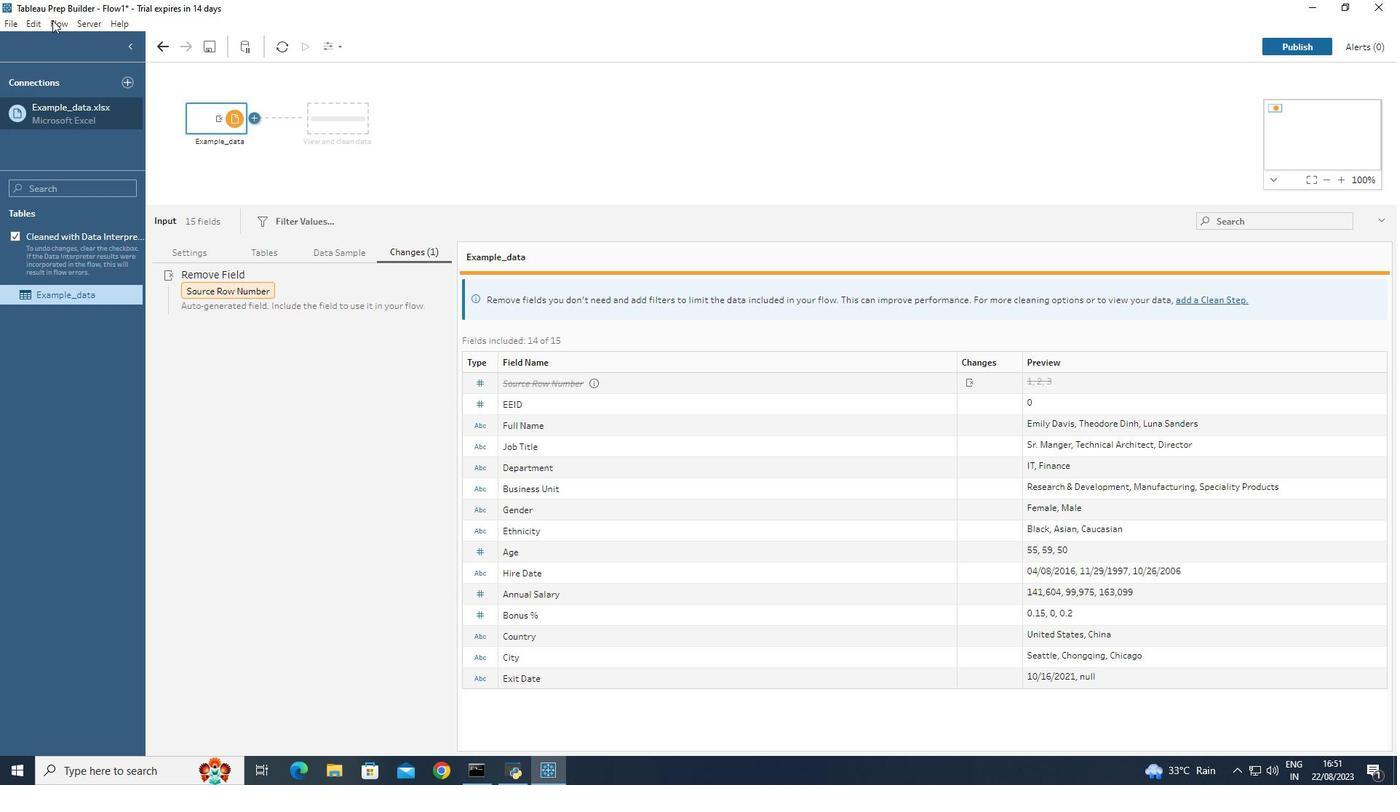 
Action: Mouse moved to (32, 21)
Screenshot: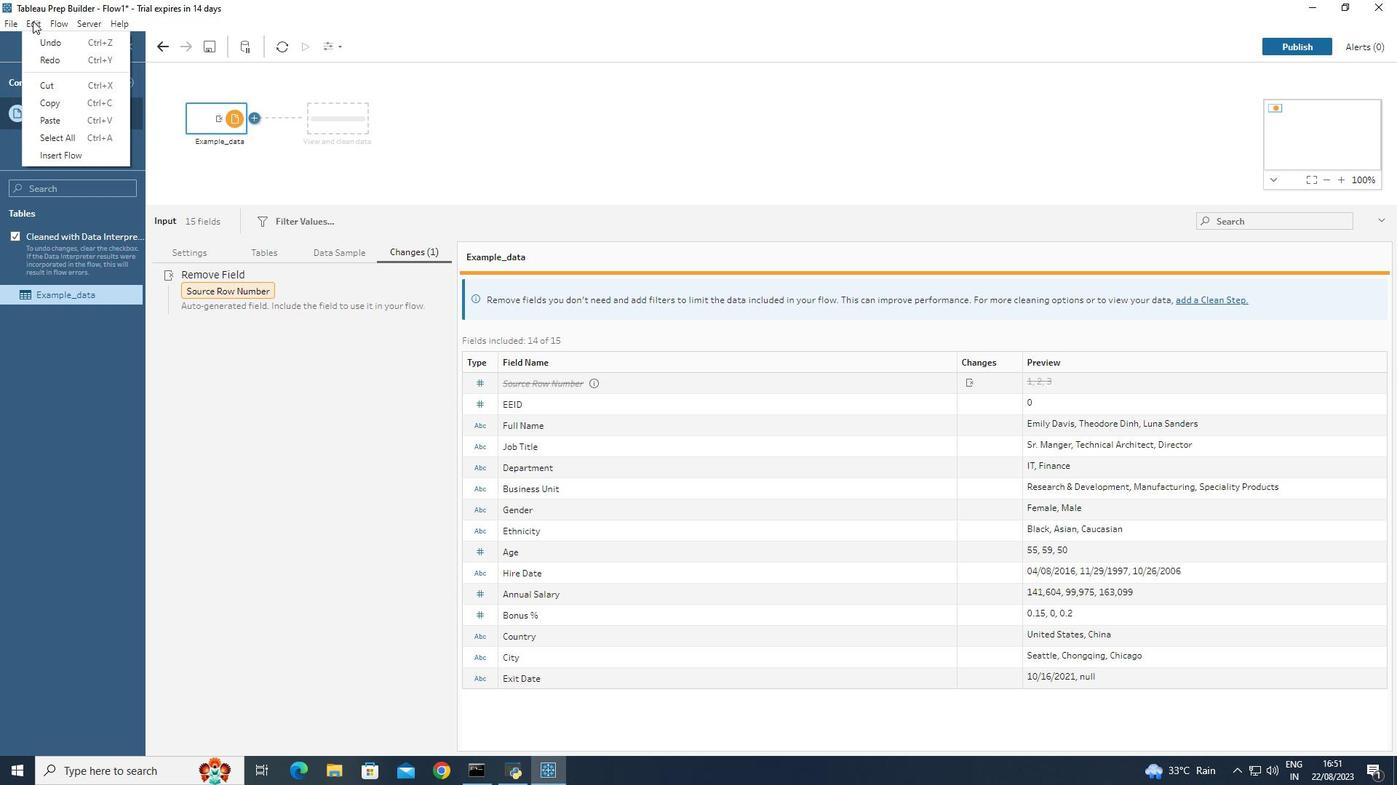 
Action: Mouse pressed left at (32, 21)
Screenshot: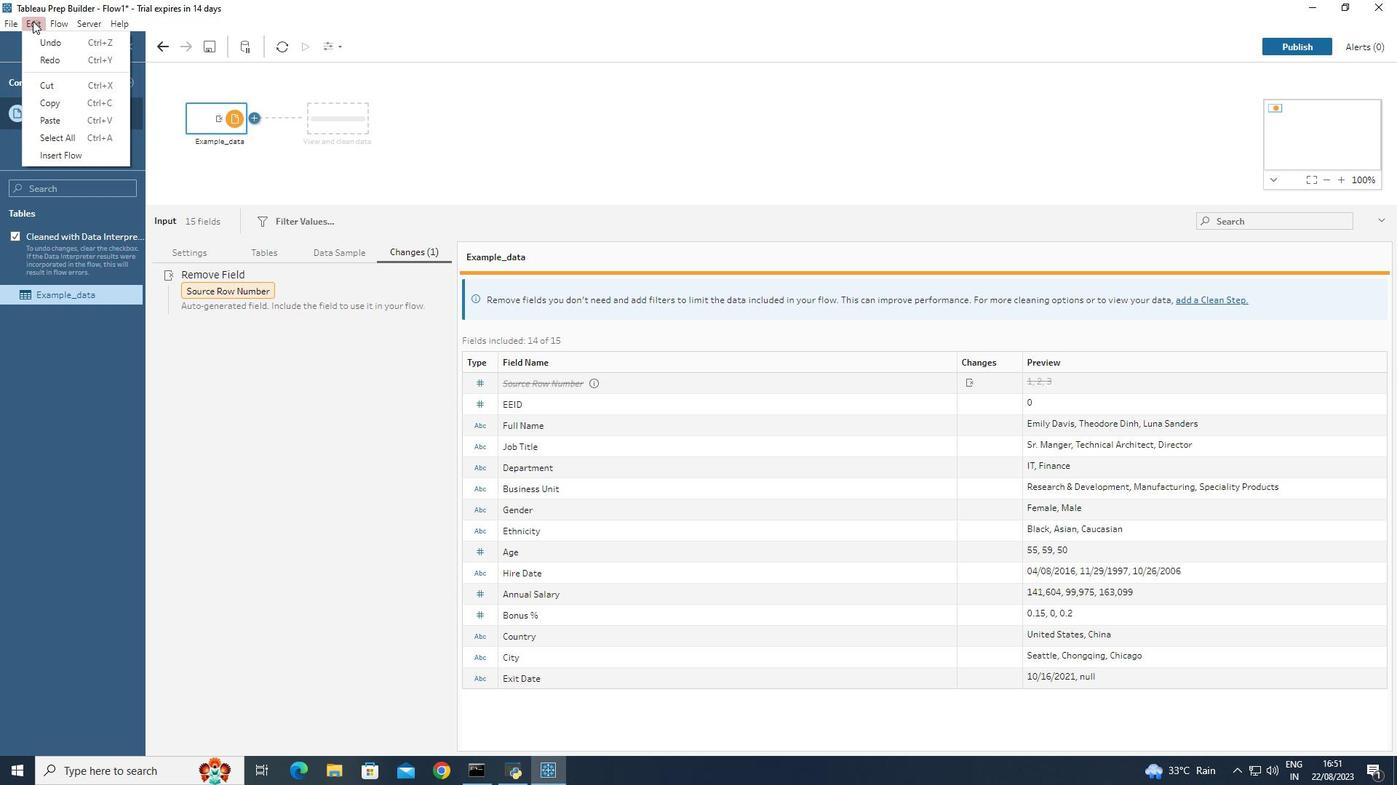 
Action: Mouse moved to (13, 21)
Screenshot: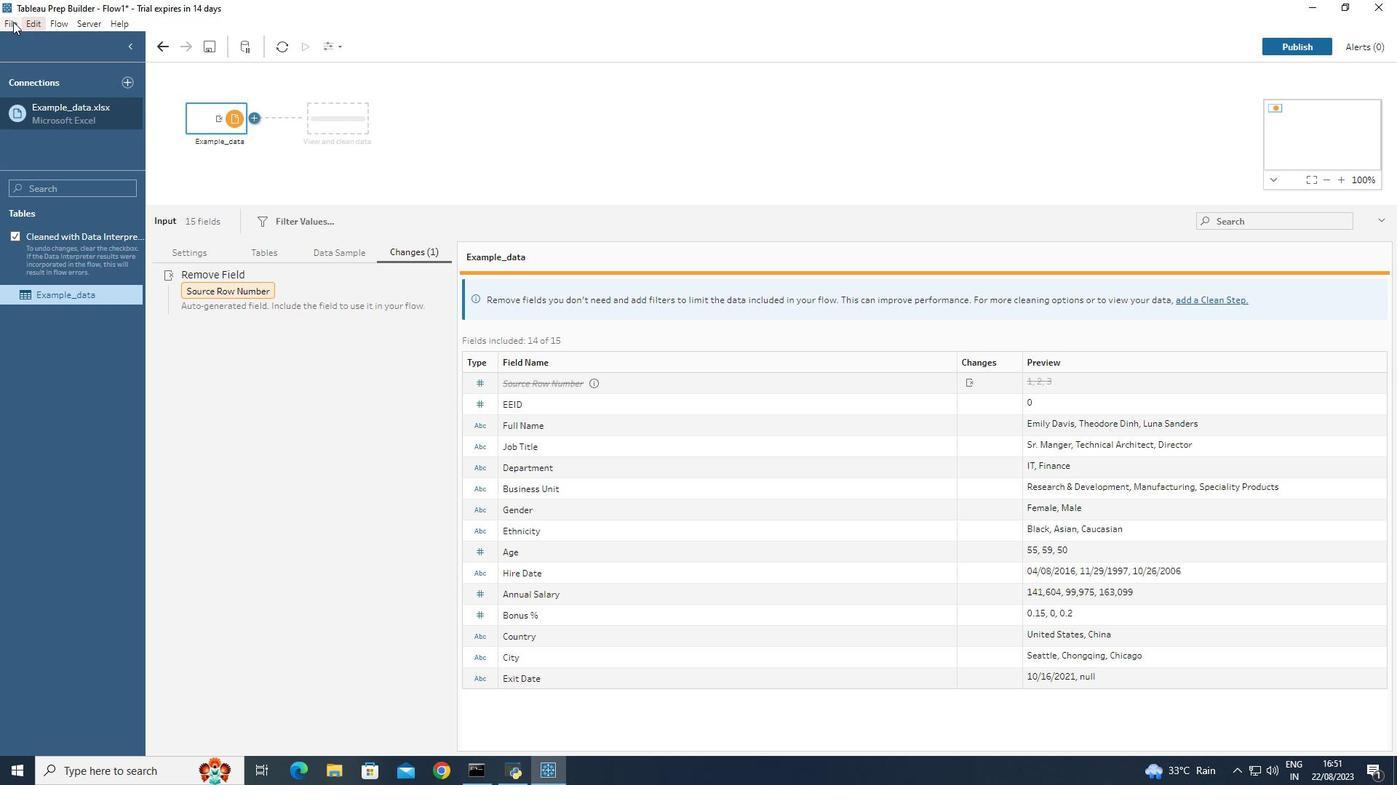 
Action: Mouse pressed left at (13, 21)
Screenshot: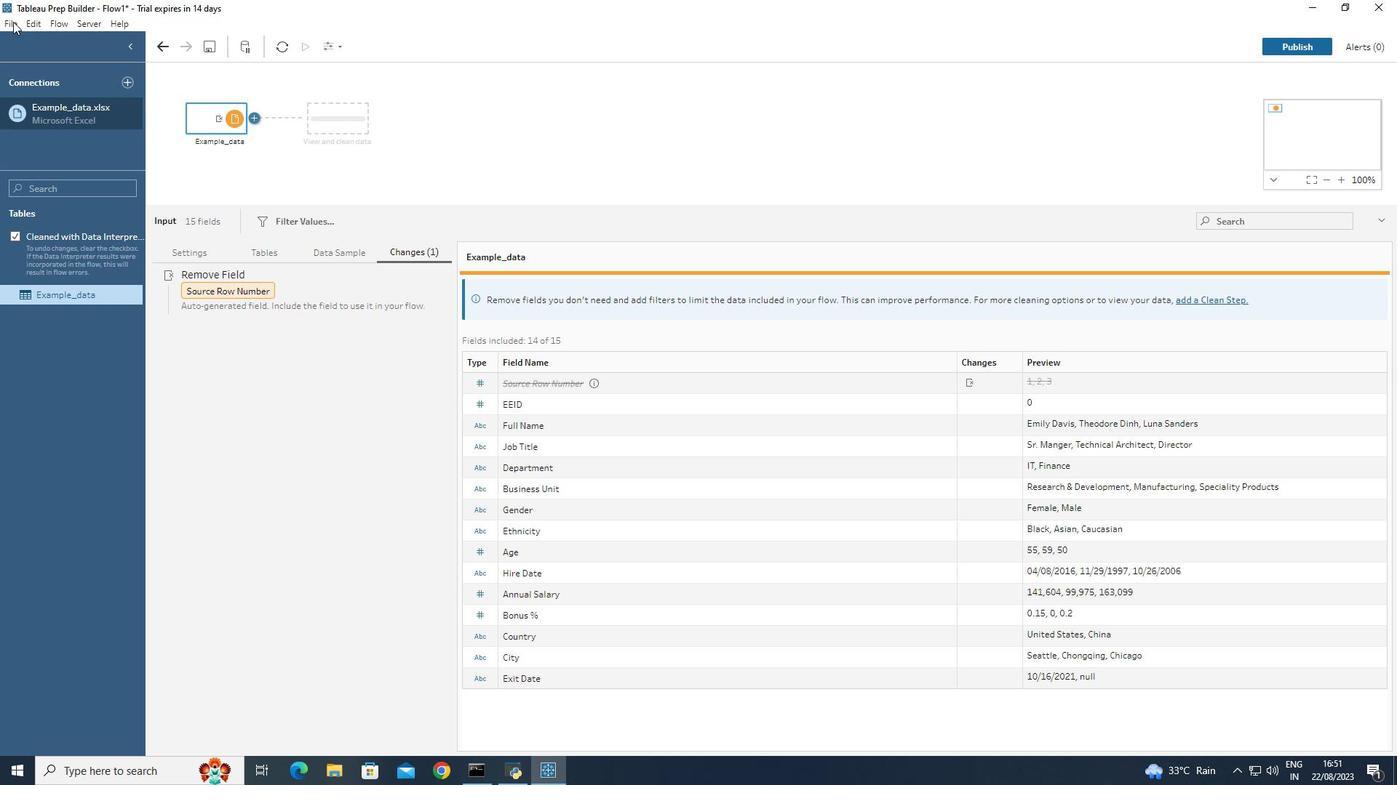 
Action: Mouse pressed left at (13, 21)
Screenshot: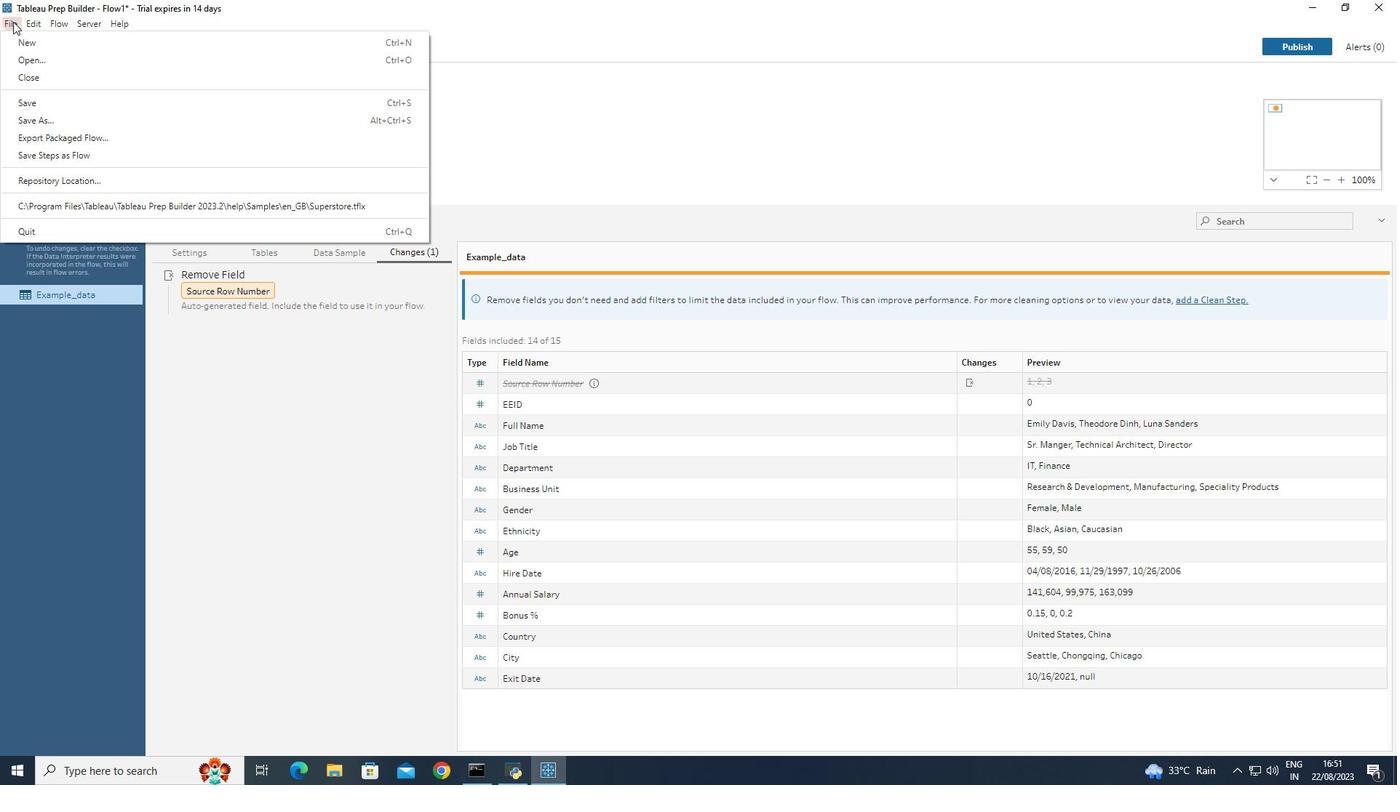 
Action: Mouse moved to (232, 417)
Screenshot: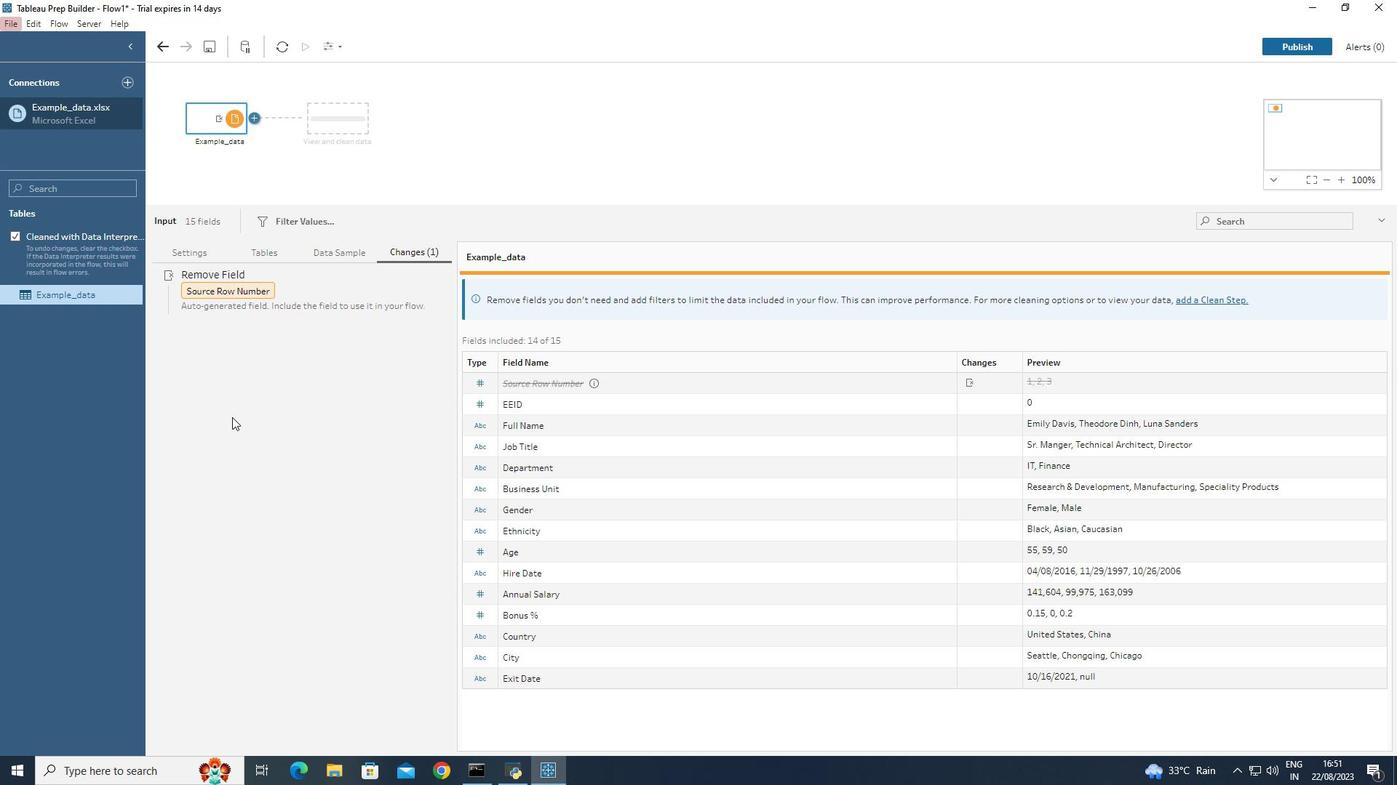 
Action: Mouse pressed left at (232, 417)
Screenshot: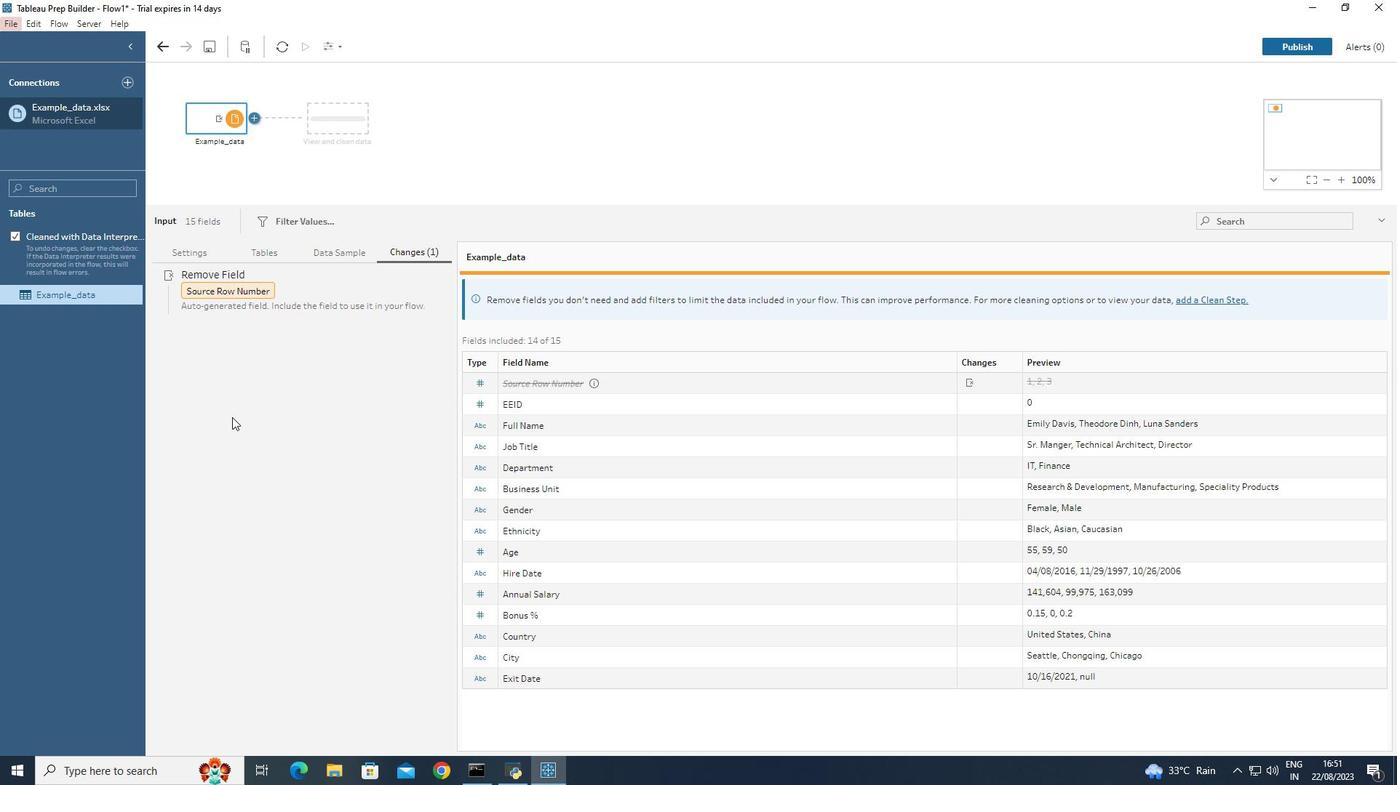 
Action: Mouse moved to (1184, 301)
Screenshot: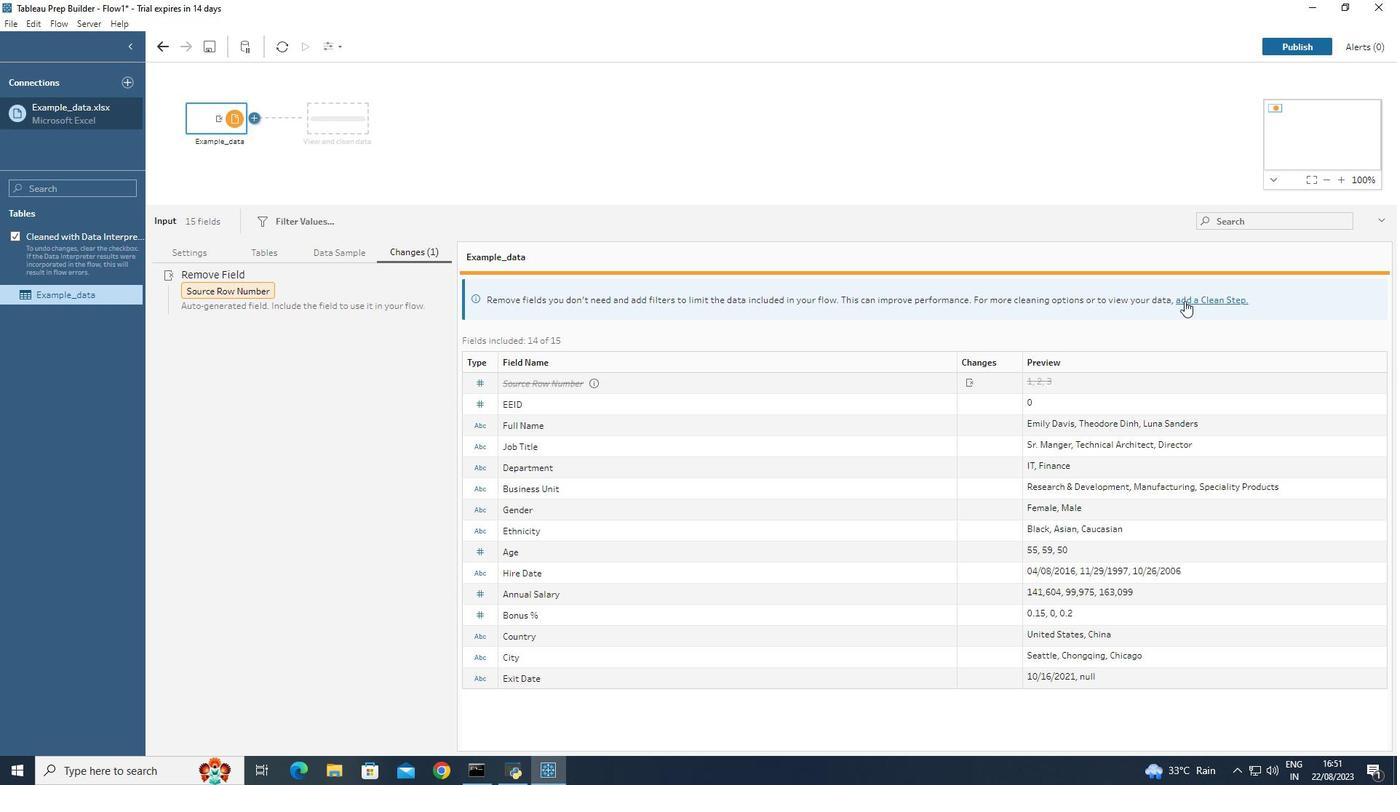 
Action: Mouse pressed left at (1184, 301)
Screenshot: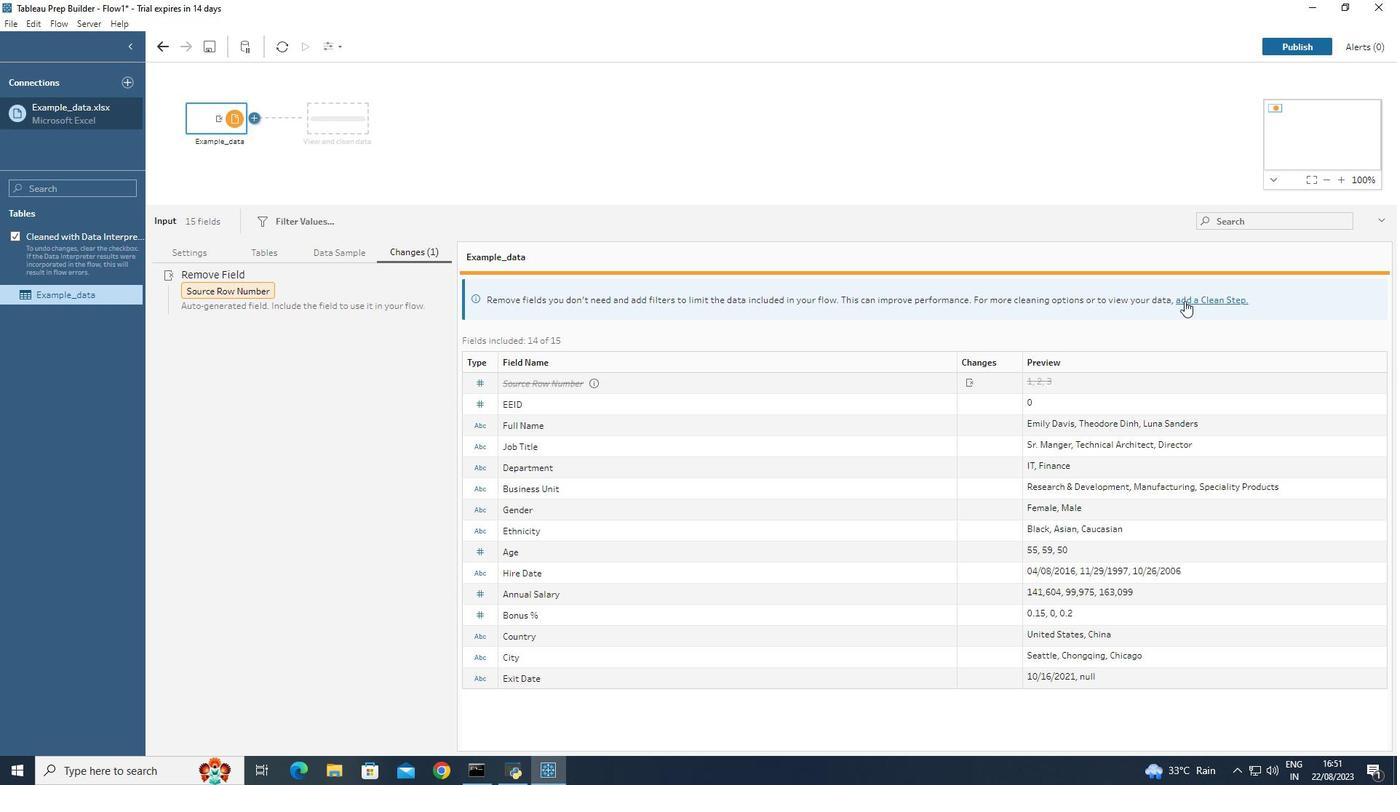 
Action: Mouse moved to (1180, 334)
Screenshot: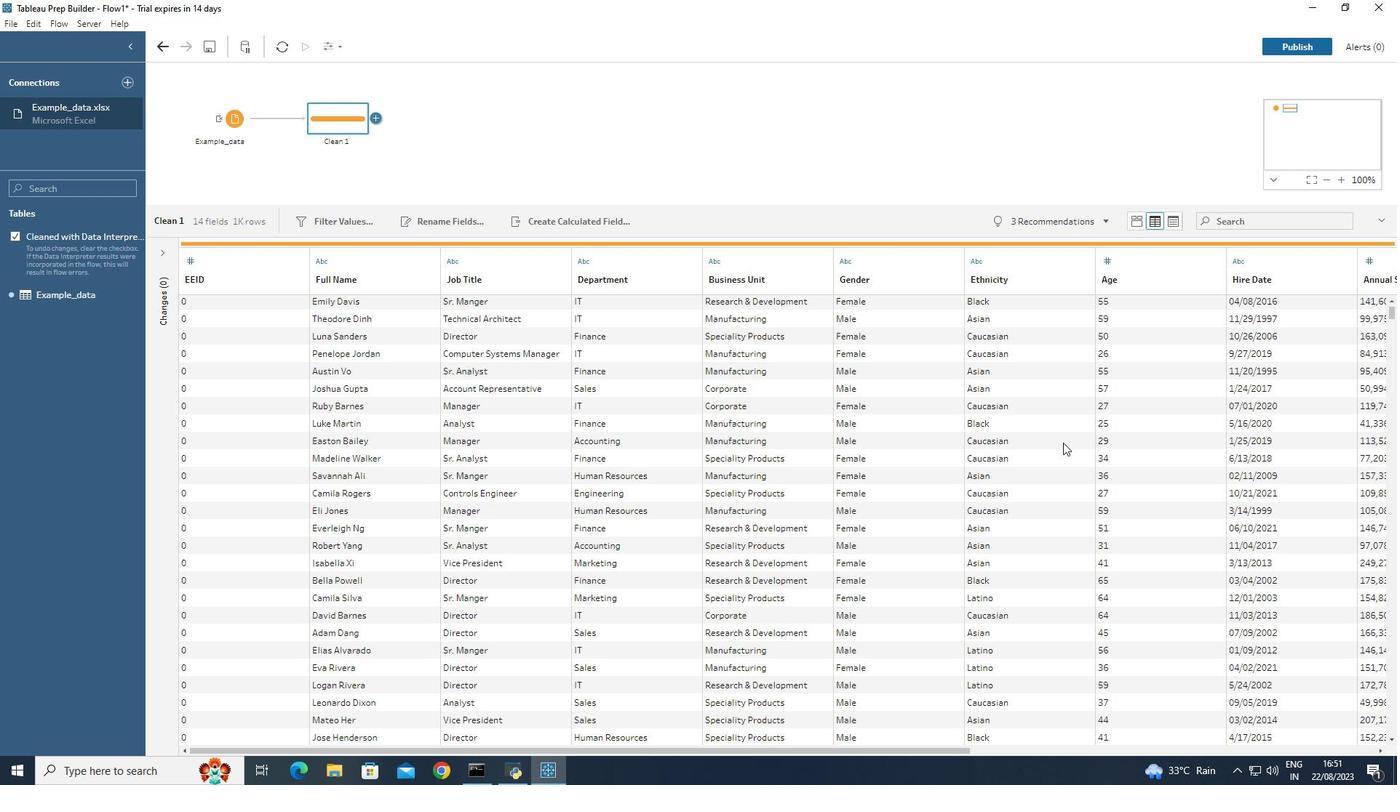 
Action: Mouse scrolled (1185, 308) with delta (0, 0)
Screenshot: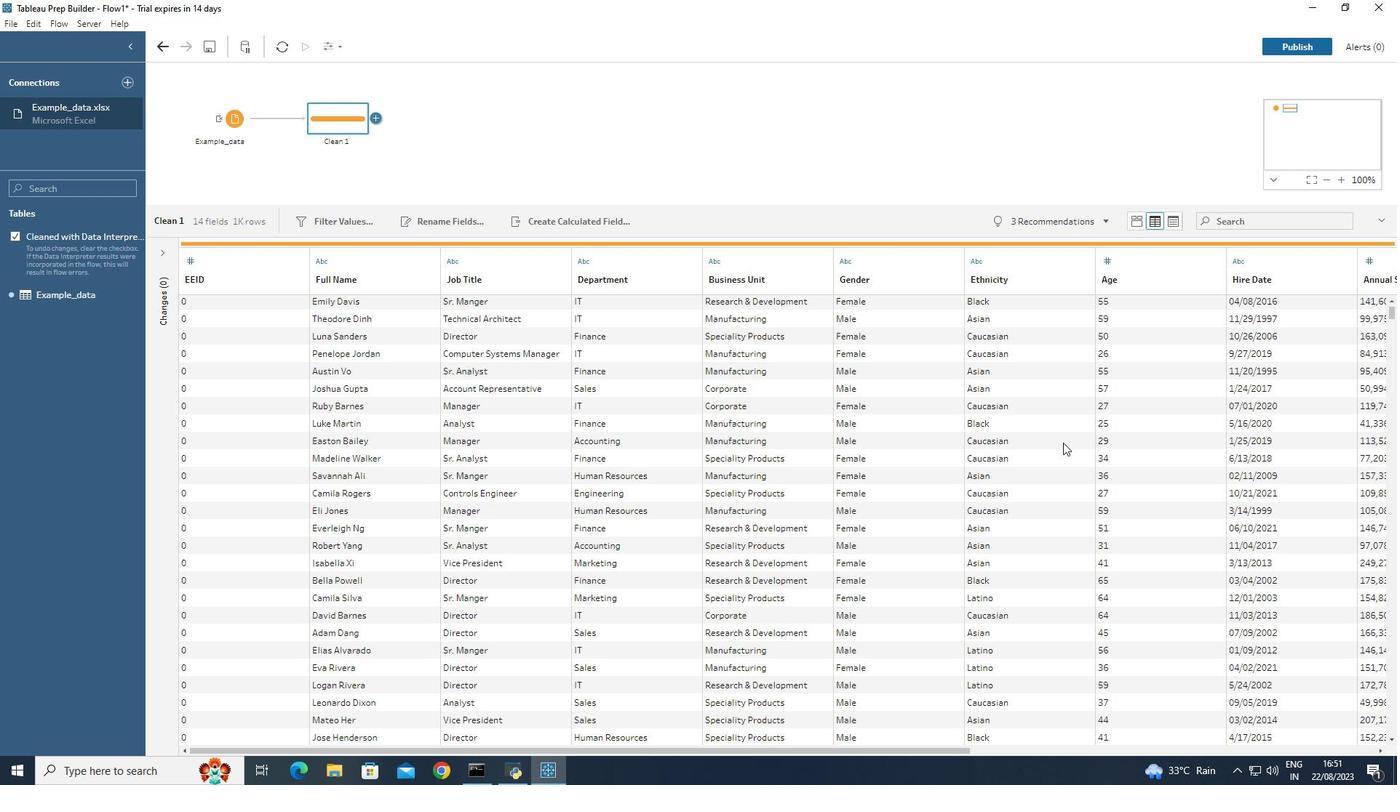 
Action: Mouse moved to (1176, 342)
Screenshot: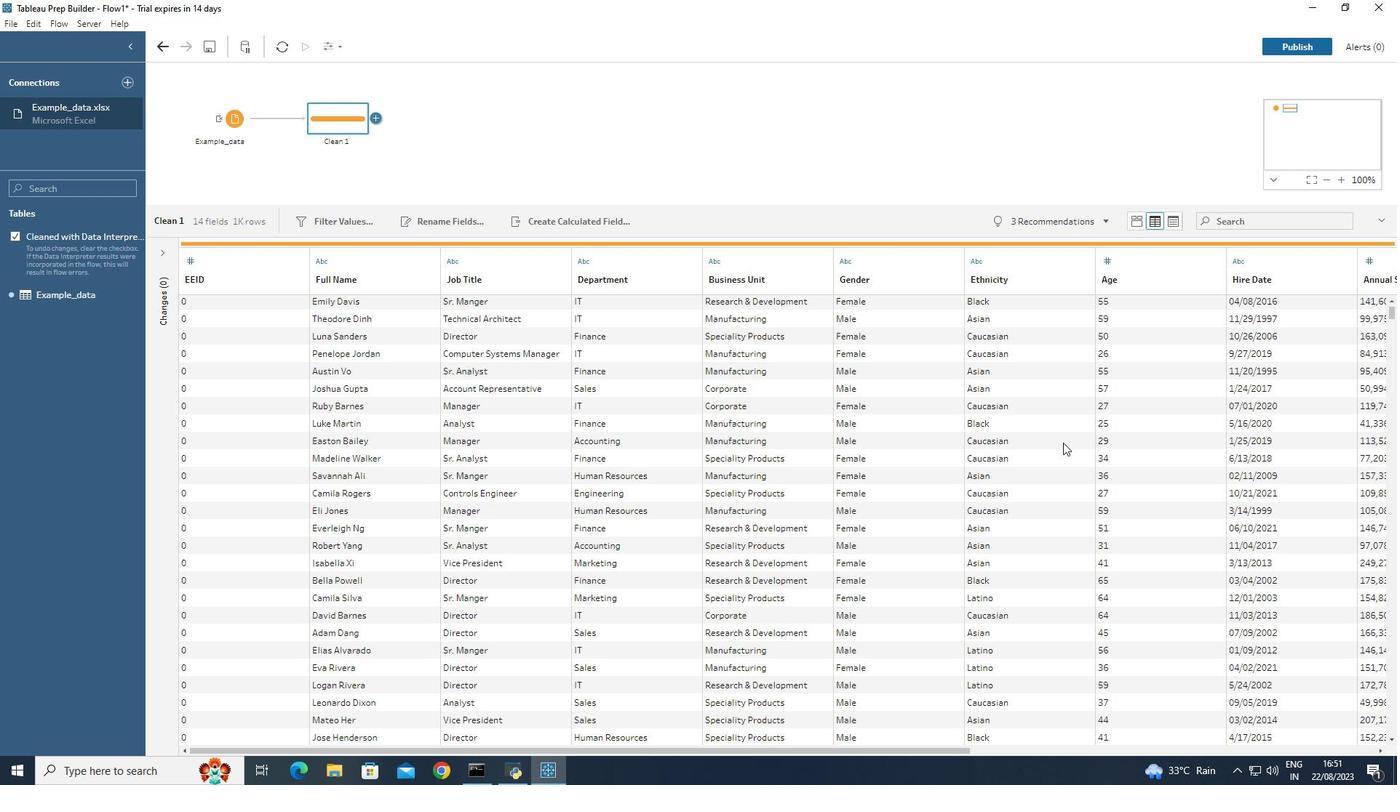 
Action: Mouse scrolled (1178, 338) with delta (0, 0)
Screenshot: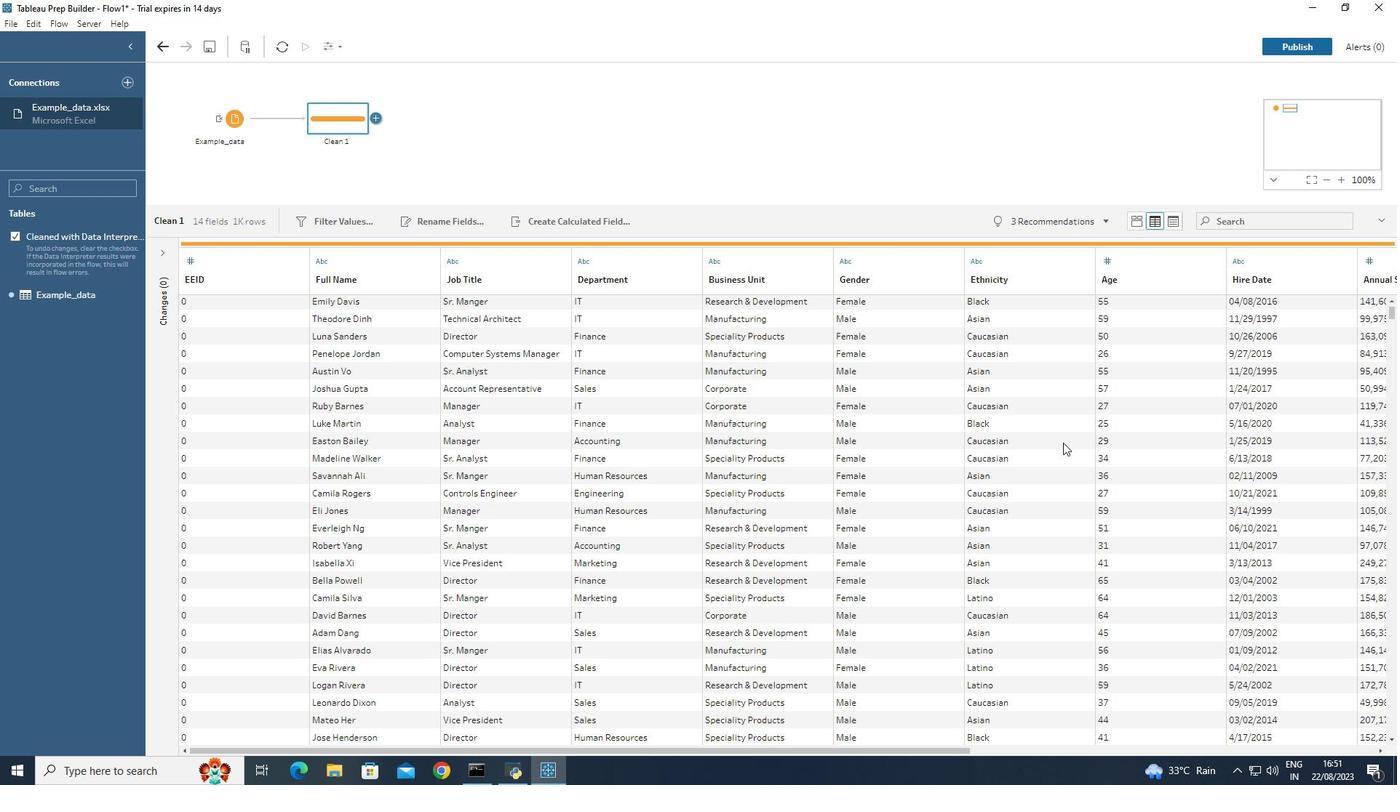 
Action: Mouse moved to (1146, 379)
Screenshot: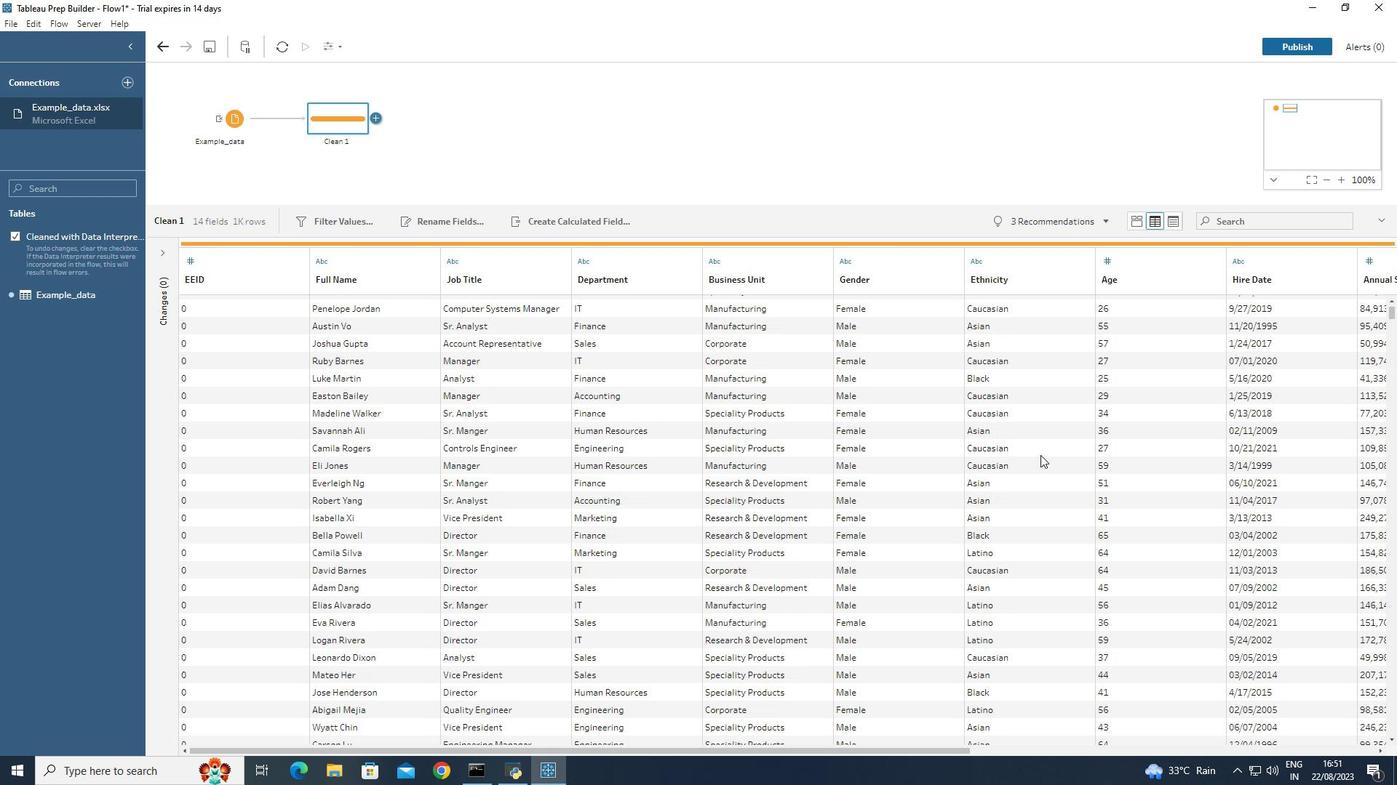 
Action: Mouse scrolled (1146, 378) with delta (0, 0)
Screenshot: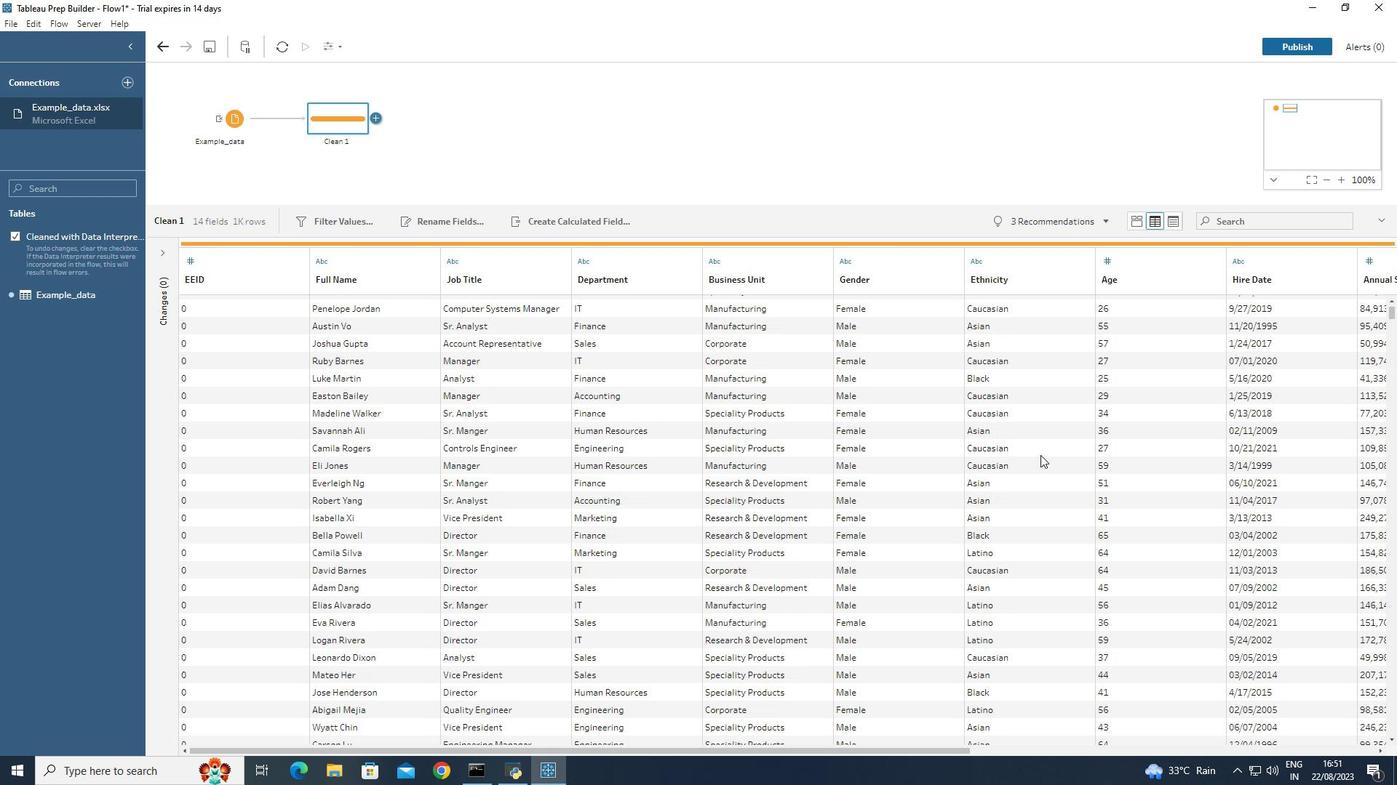 
Action: Mouse moved to (1040, 455)
Screenshot: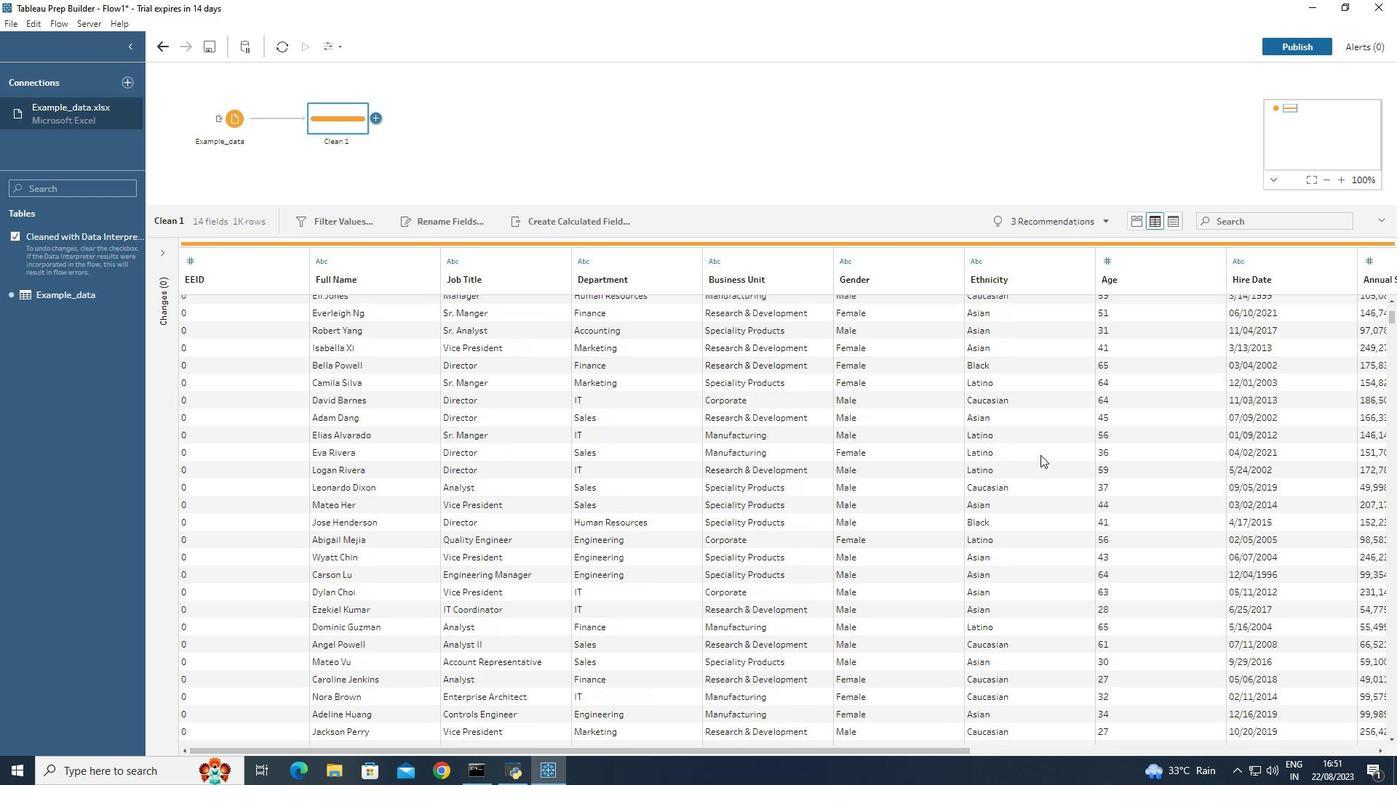 
Action: Mouse scrolled (1040, 454) with delta (0, 0)
Screenshot: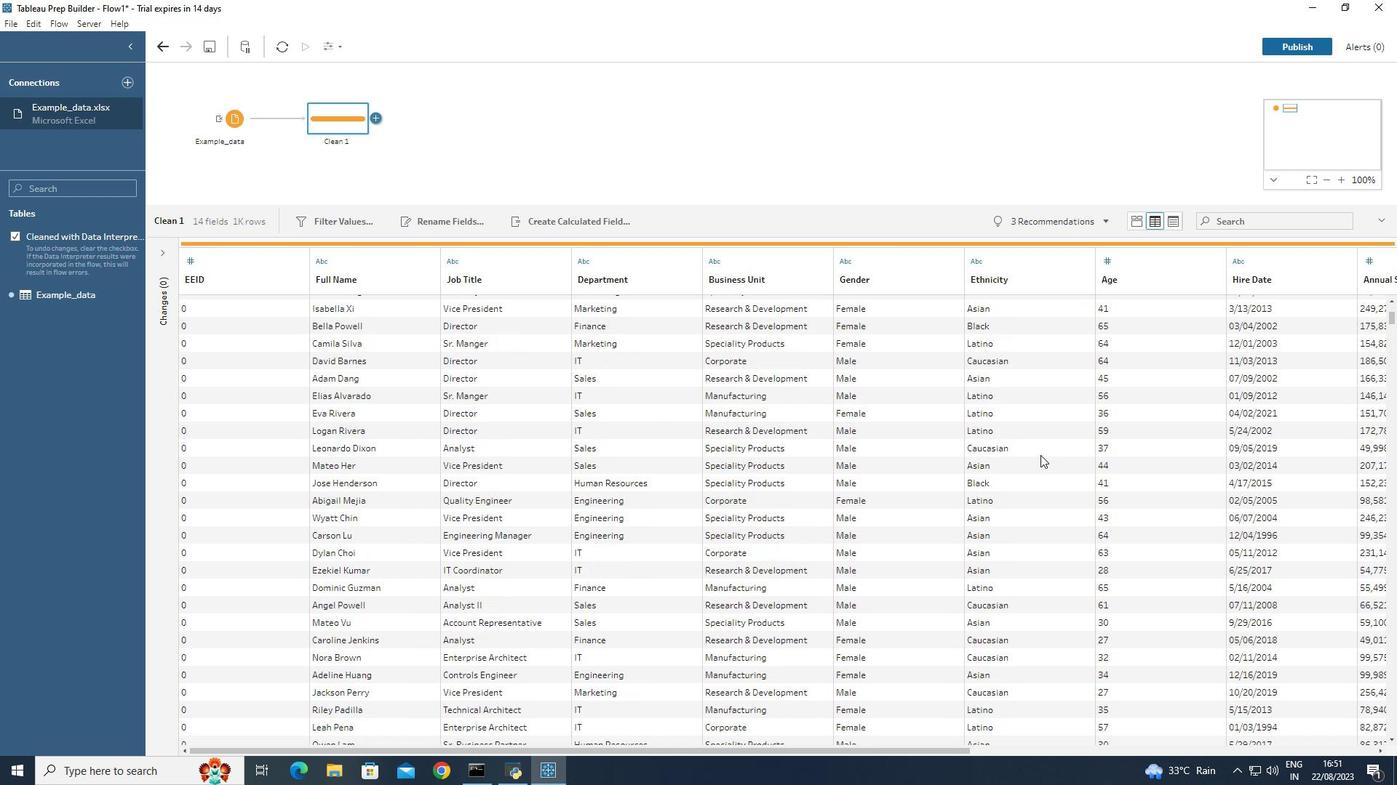
Action: Mouse scrolled (1040, 454) with delta (0, 0)
Screenshot: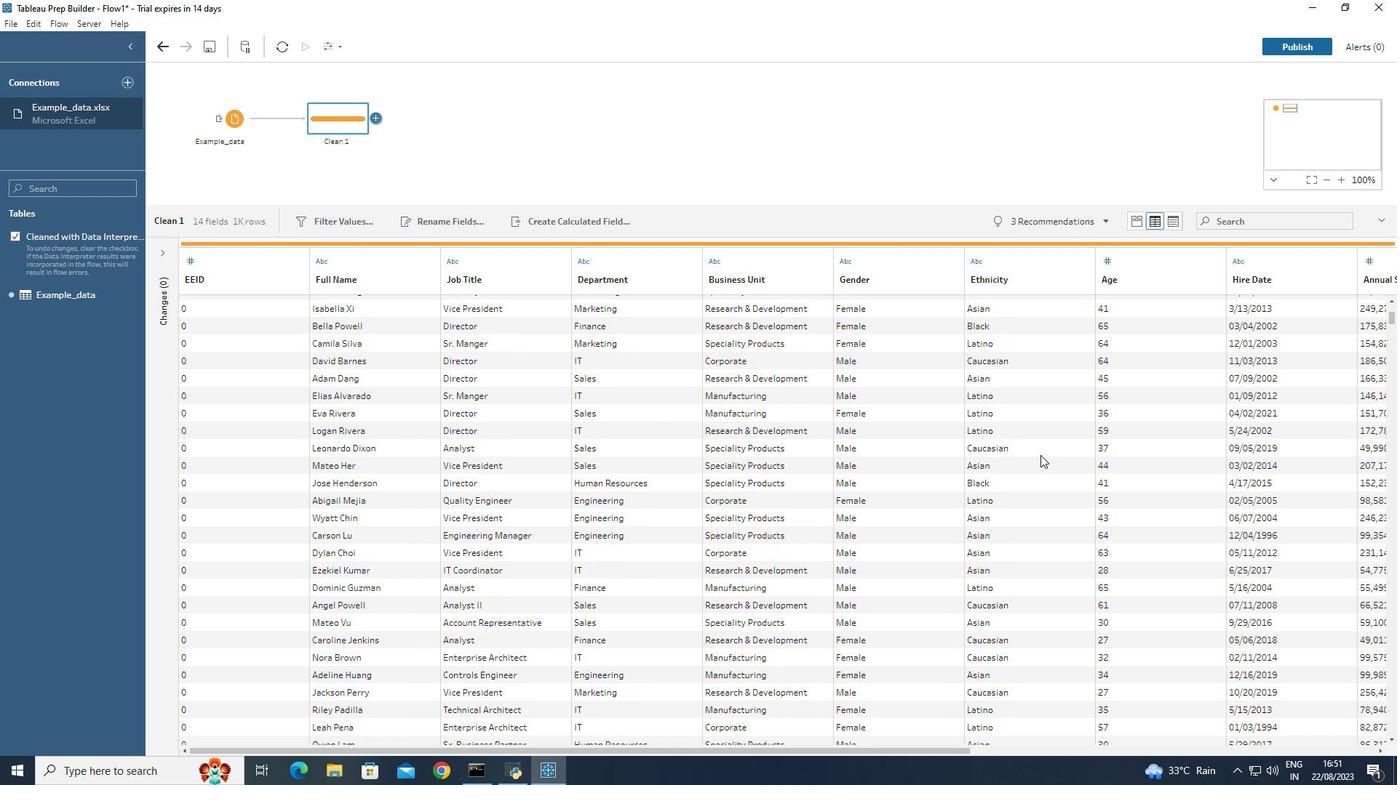 
Action: Mouse scrolled (1040, 454) with delta (0, 0)
Screenshot: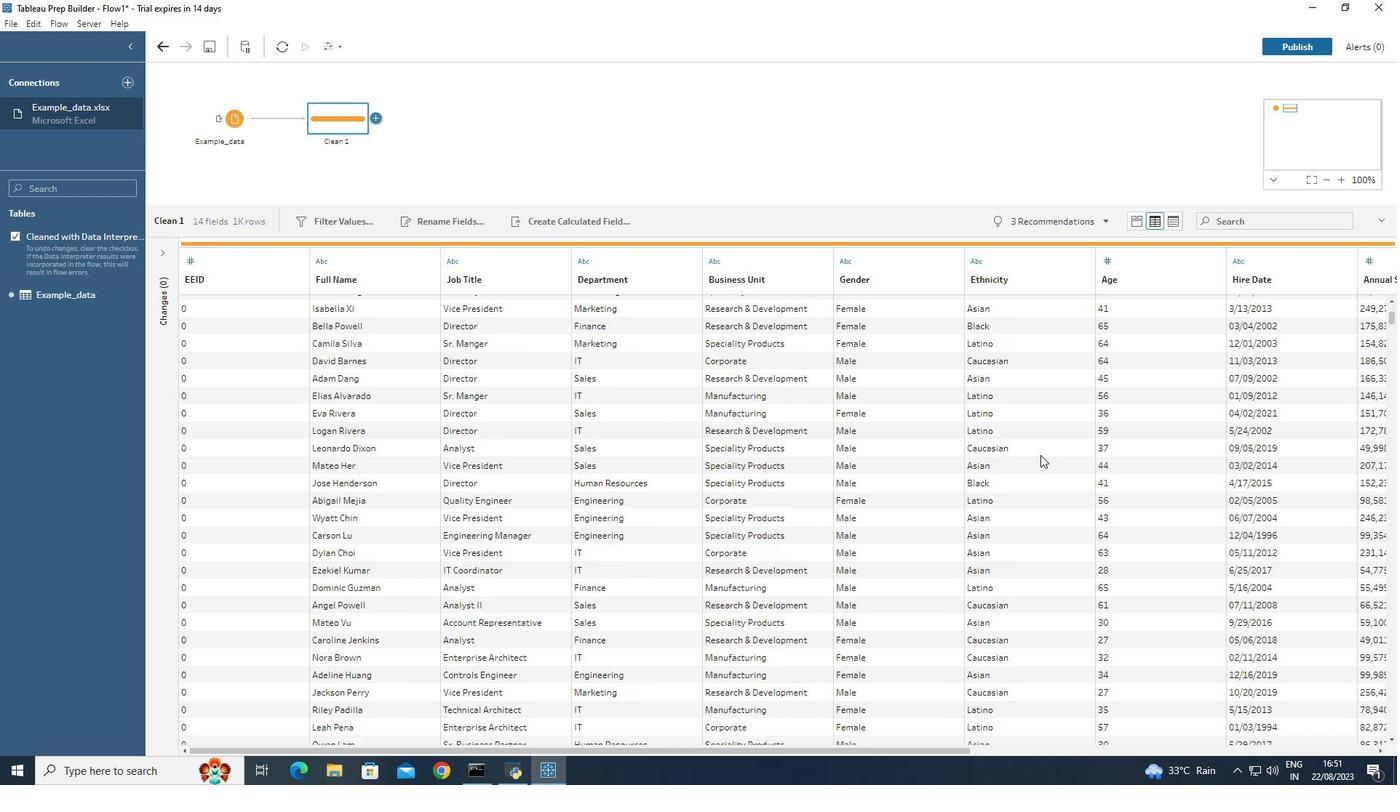 
Action: Mouse scrolled (1040, 456) with delta (0, 0)
Screenshot: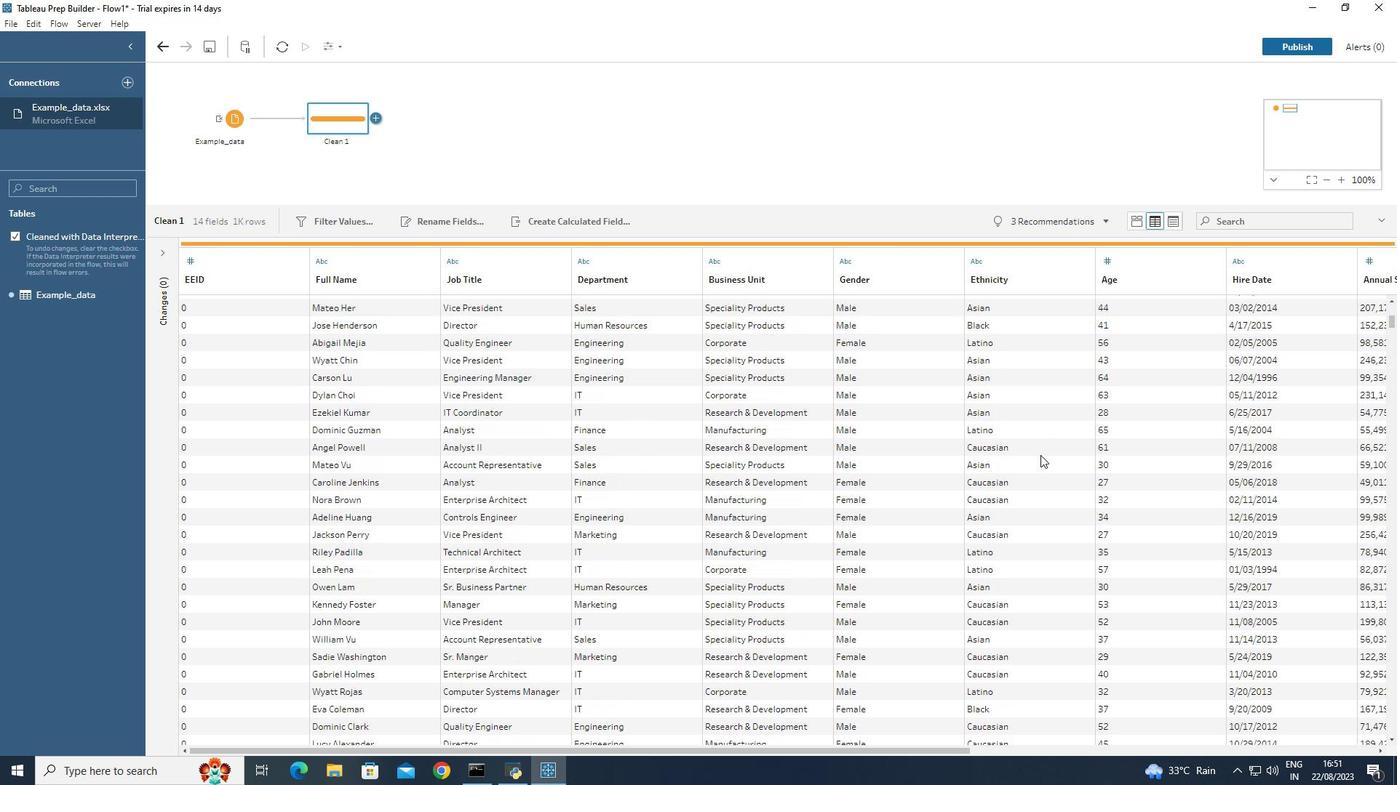 
Action: Mouse scrolled (1040, 456) with delta (0, 0)
Screenshot: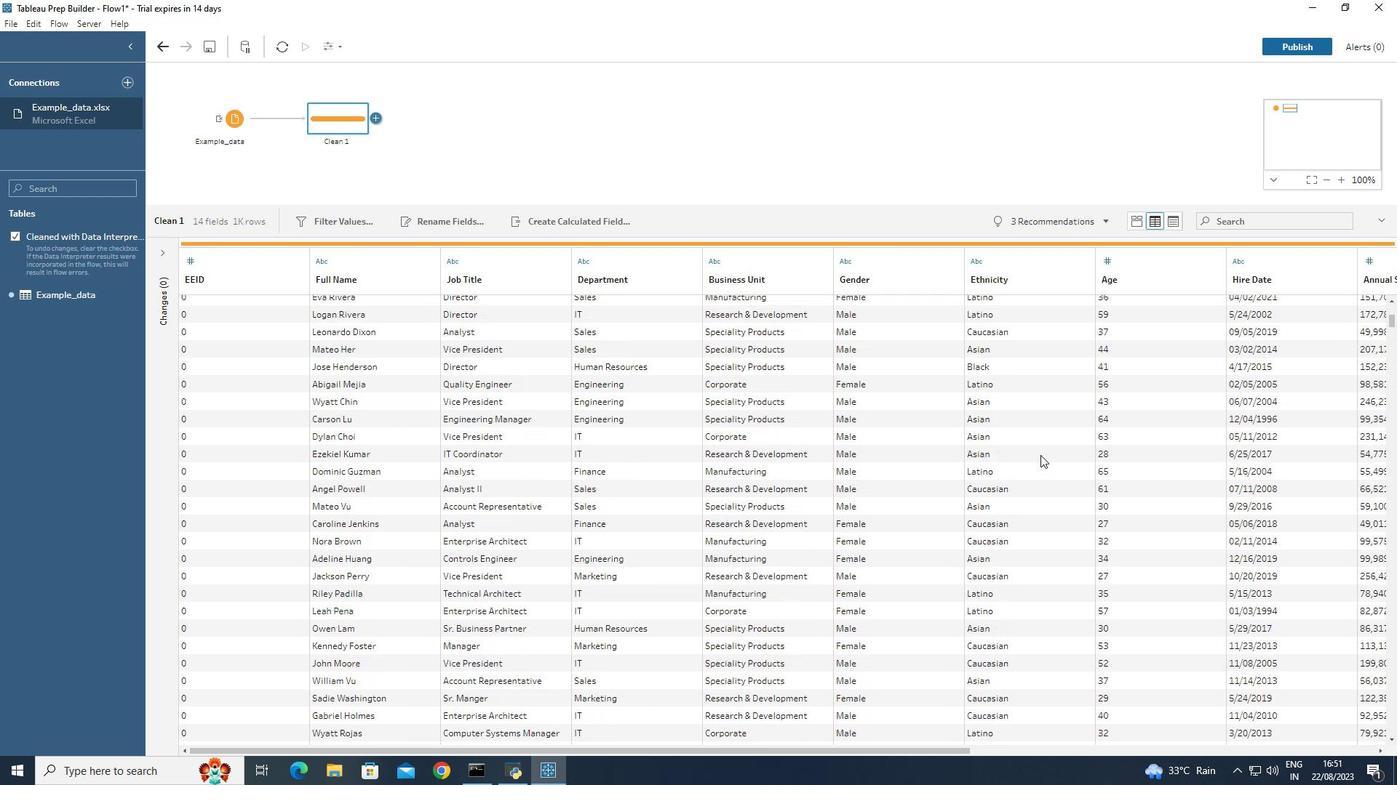 
Action: Mouse scrolled (1040, 454) with delta (0, 0)
Screenshot: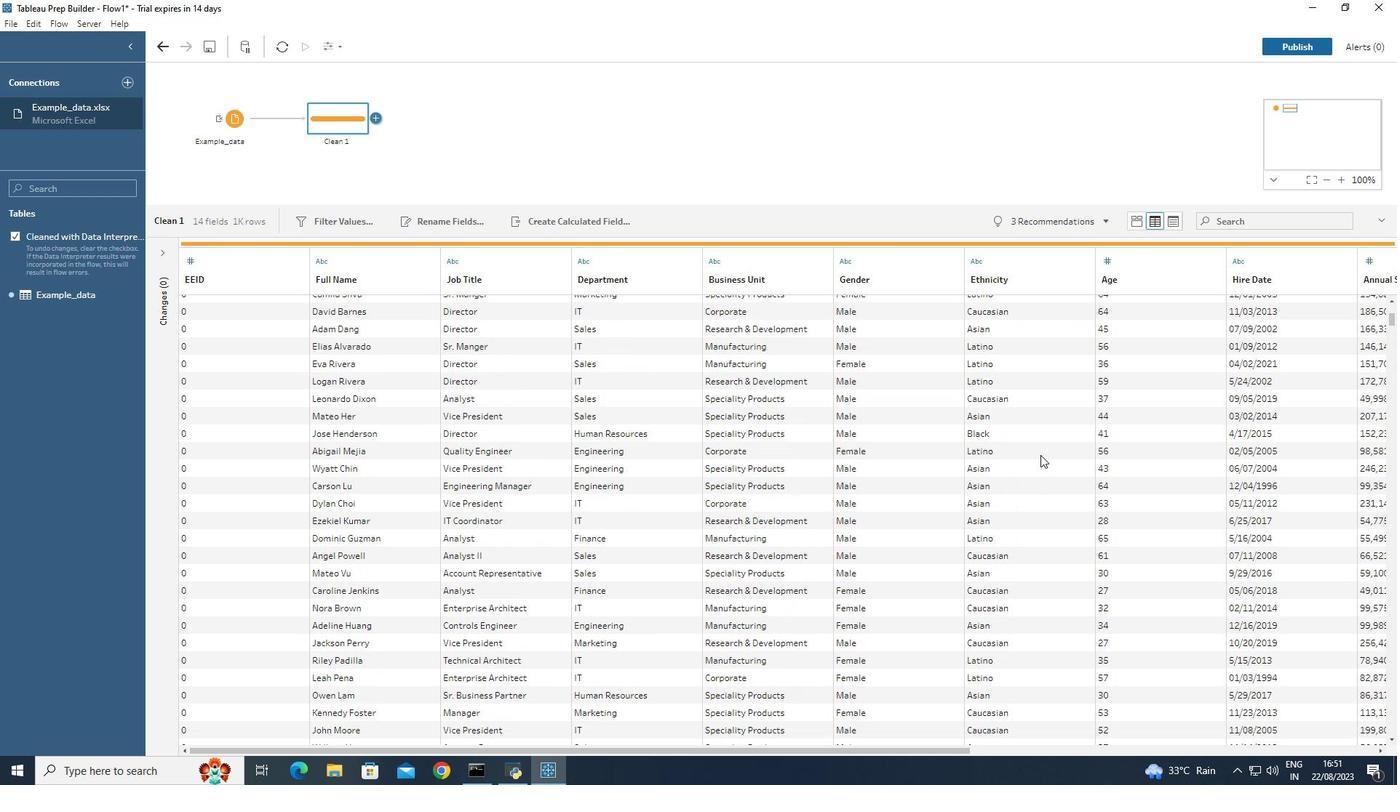 
Action: Mouse scrolled (1040, 454) with delta (0, 0)
Screenshot: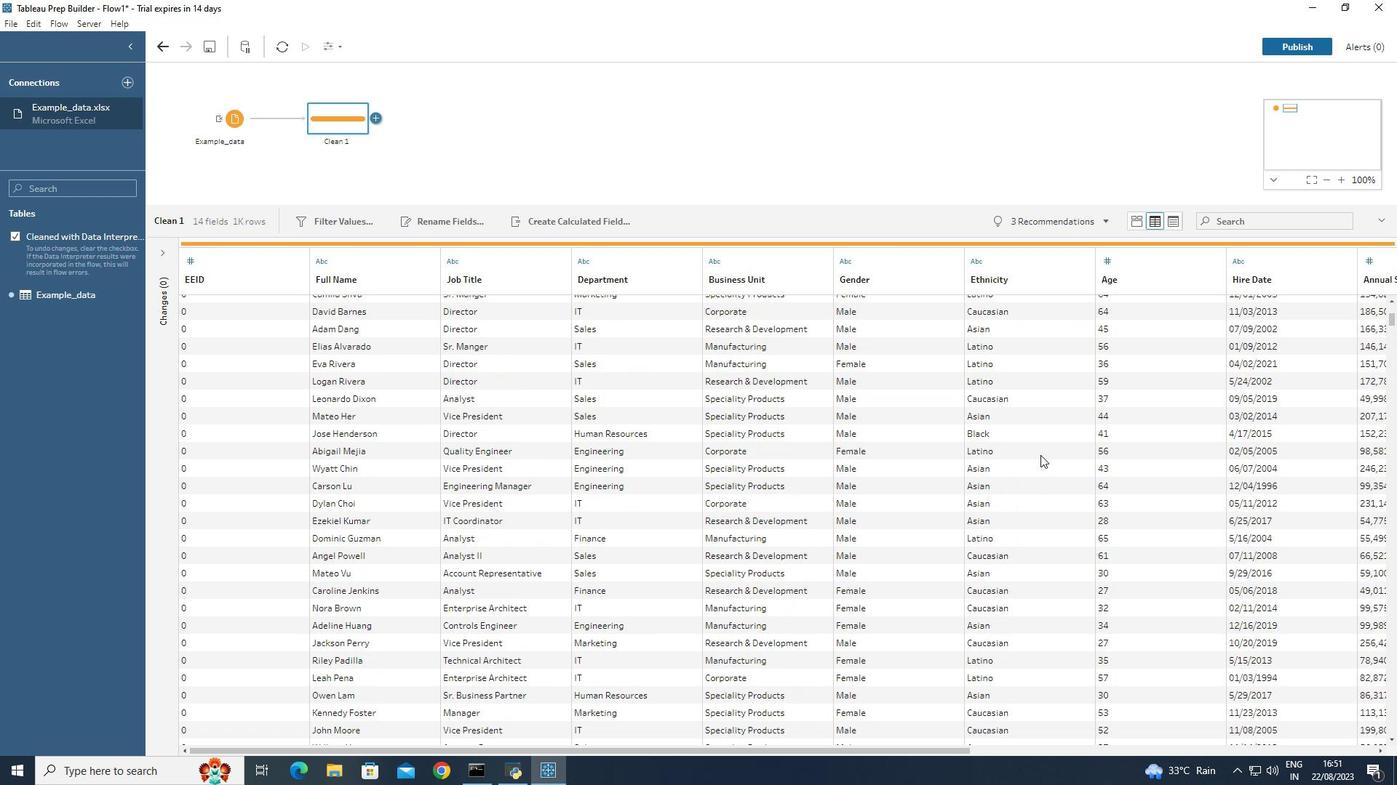 
Action: Mouse scrolled (1040, 454) with delta (0, 0)
Screenshot: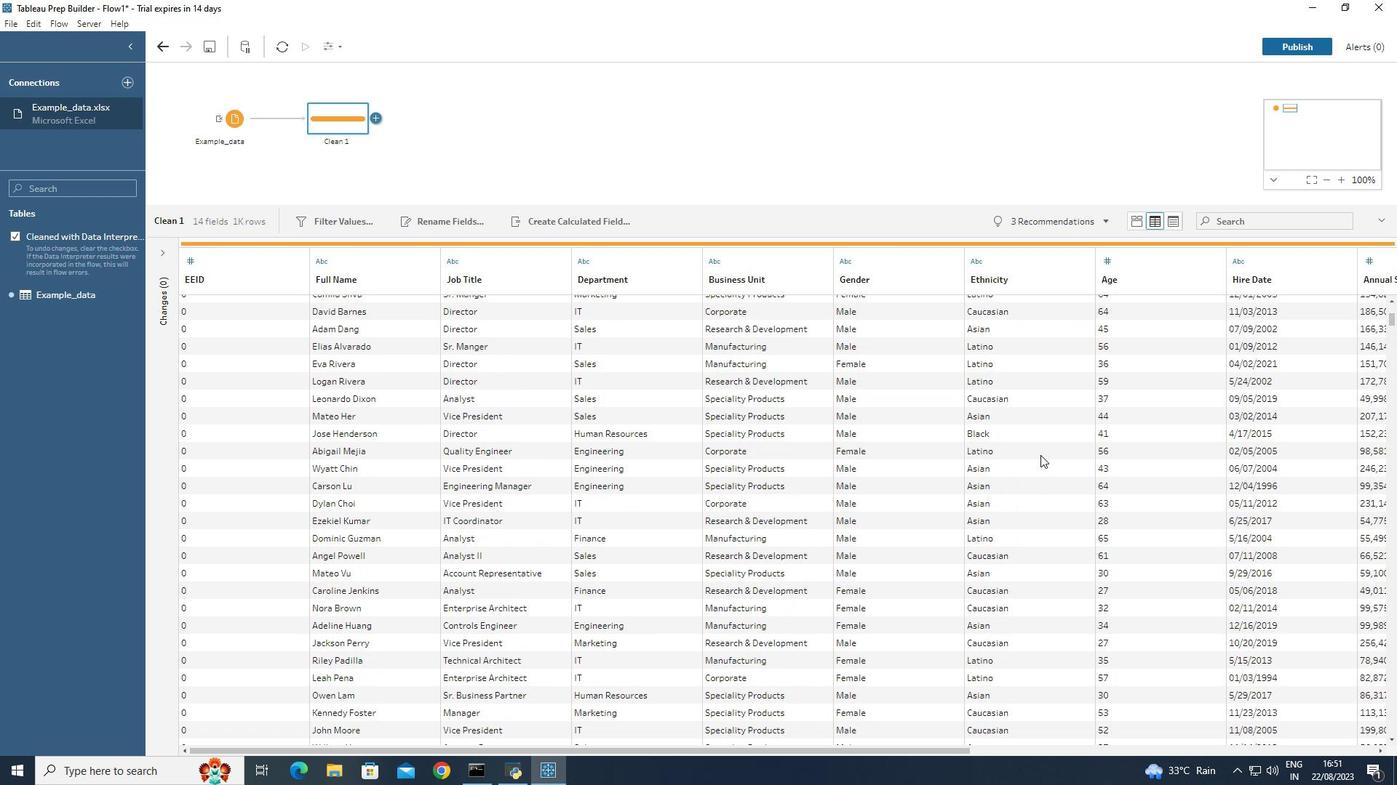 
Action: Mouse scrolled (1040, 454) with delta (0, 0)
Screenshot: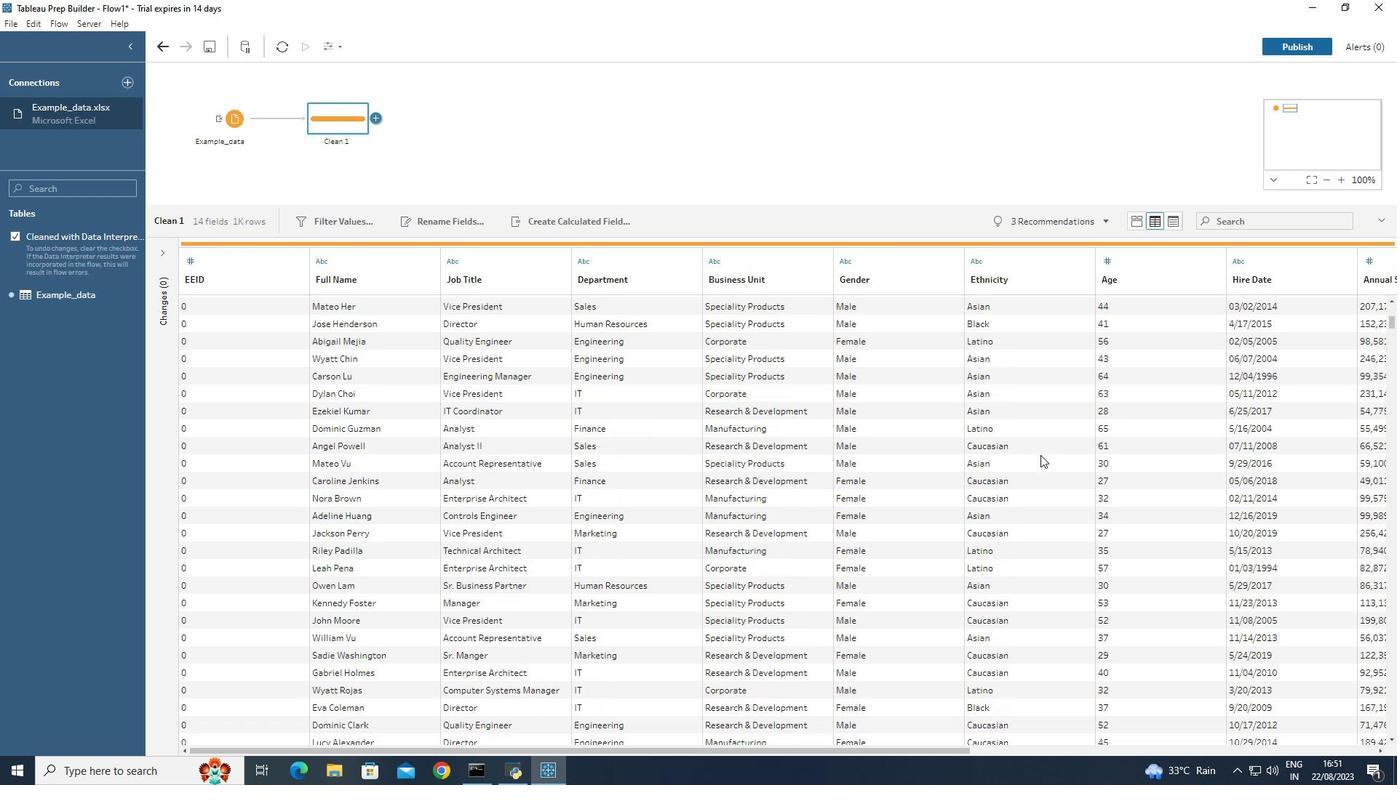 
Action: Mouse scrolled (1040, 454) with delta (0, 0)
Screenshot: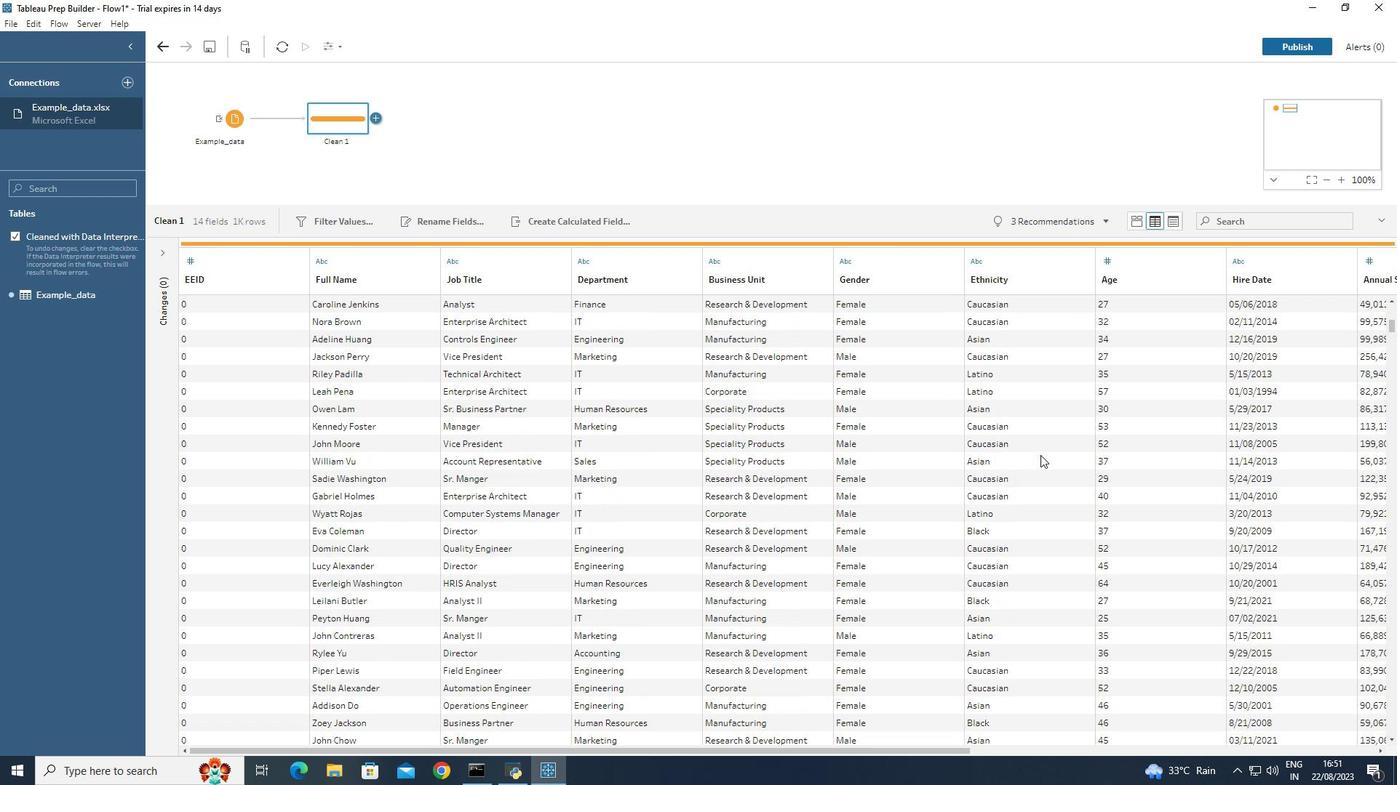 
Action: Mouse scrolled (1040, 454) with delta (0, 0)
Screenshot: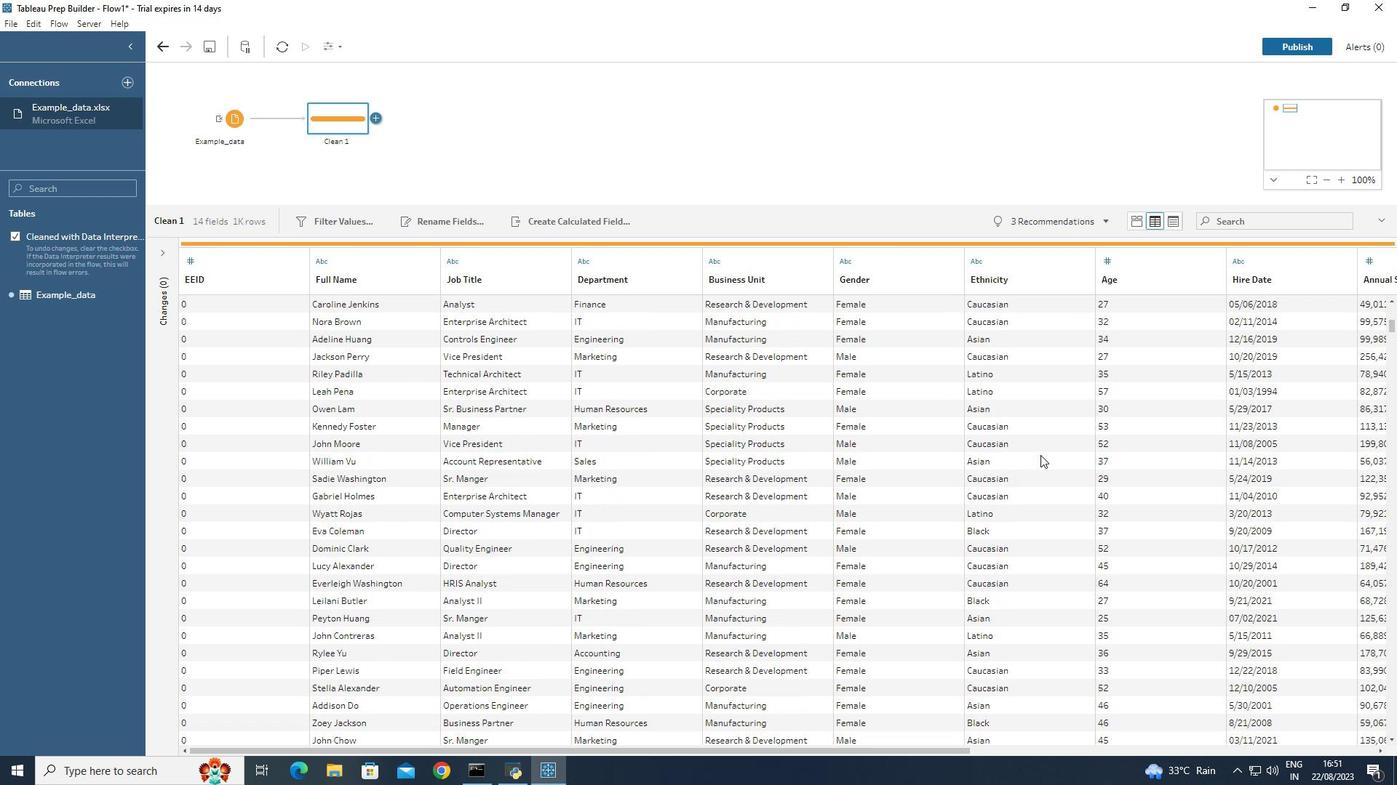 
Action: Mouse scrolled (1040, 454) with delta (0, 0)
Screenshot: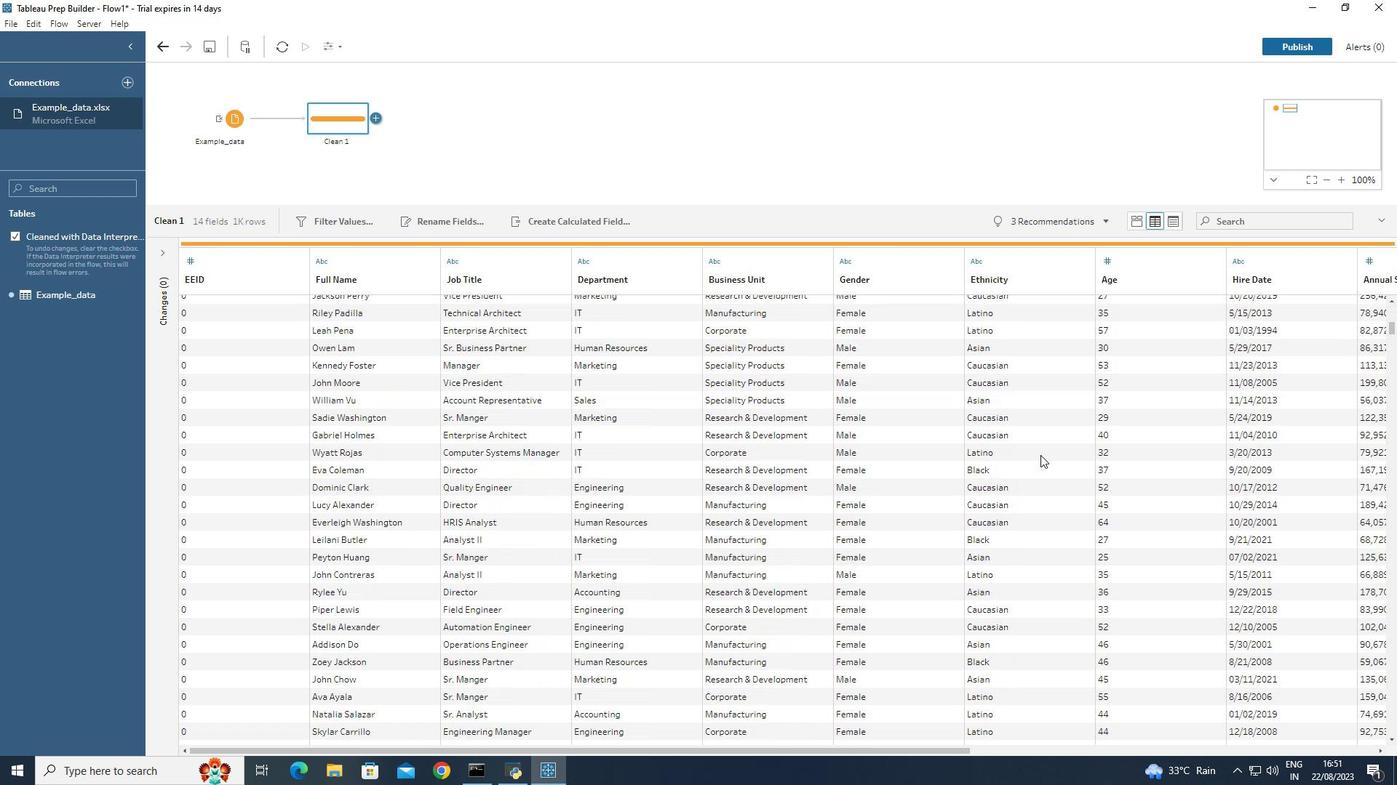 
Action: Mouse scrolled (1040, 454) with delta (0, 0)
Screenshot: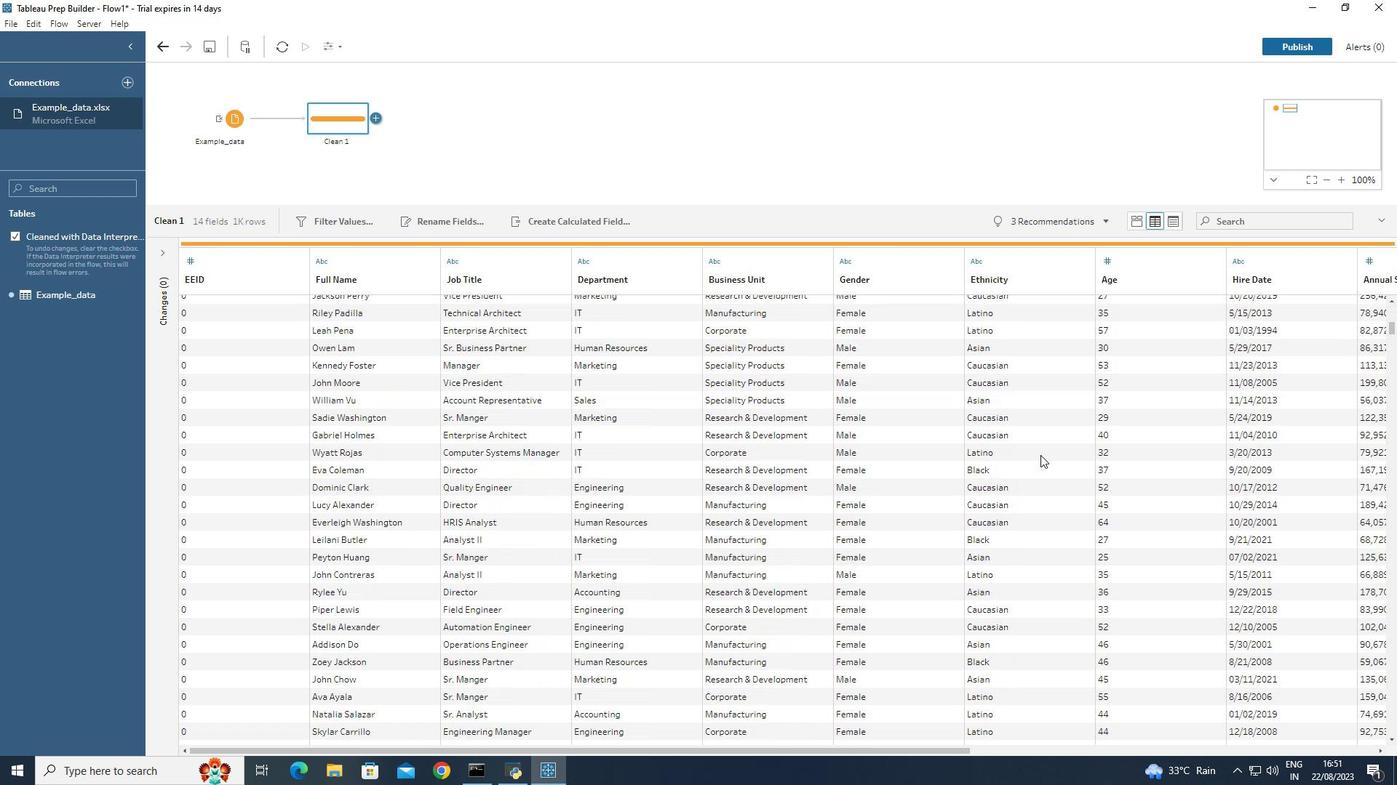 
Action: Mouse scrolled (1040, 454) with delta (0, 0)
Screenshot: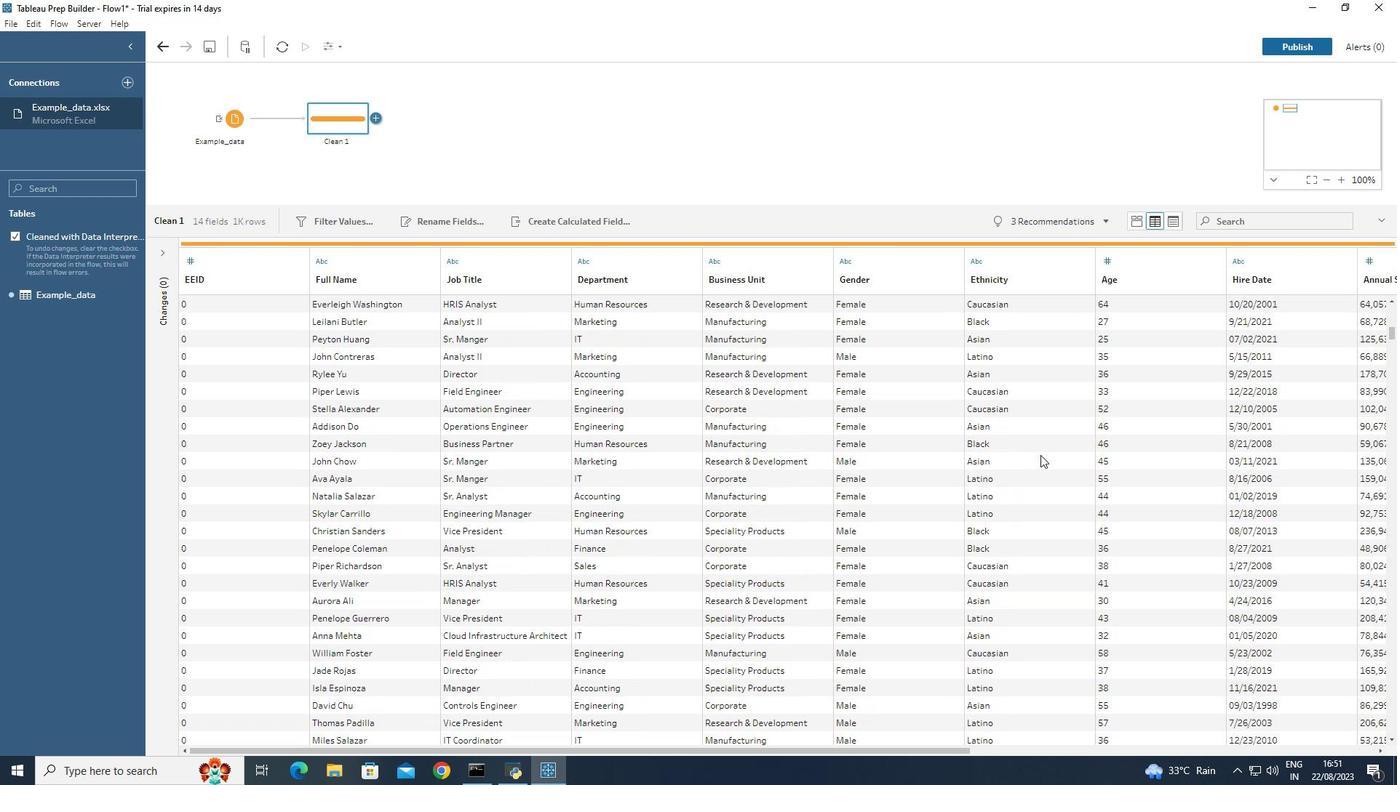 
Action: Mouse scrolled (1040, 454) with delta (0, 0)
Screenshot: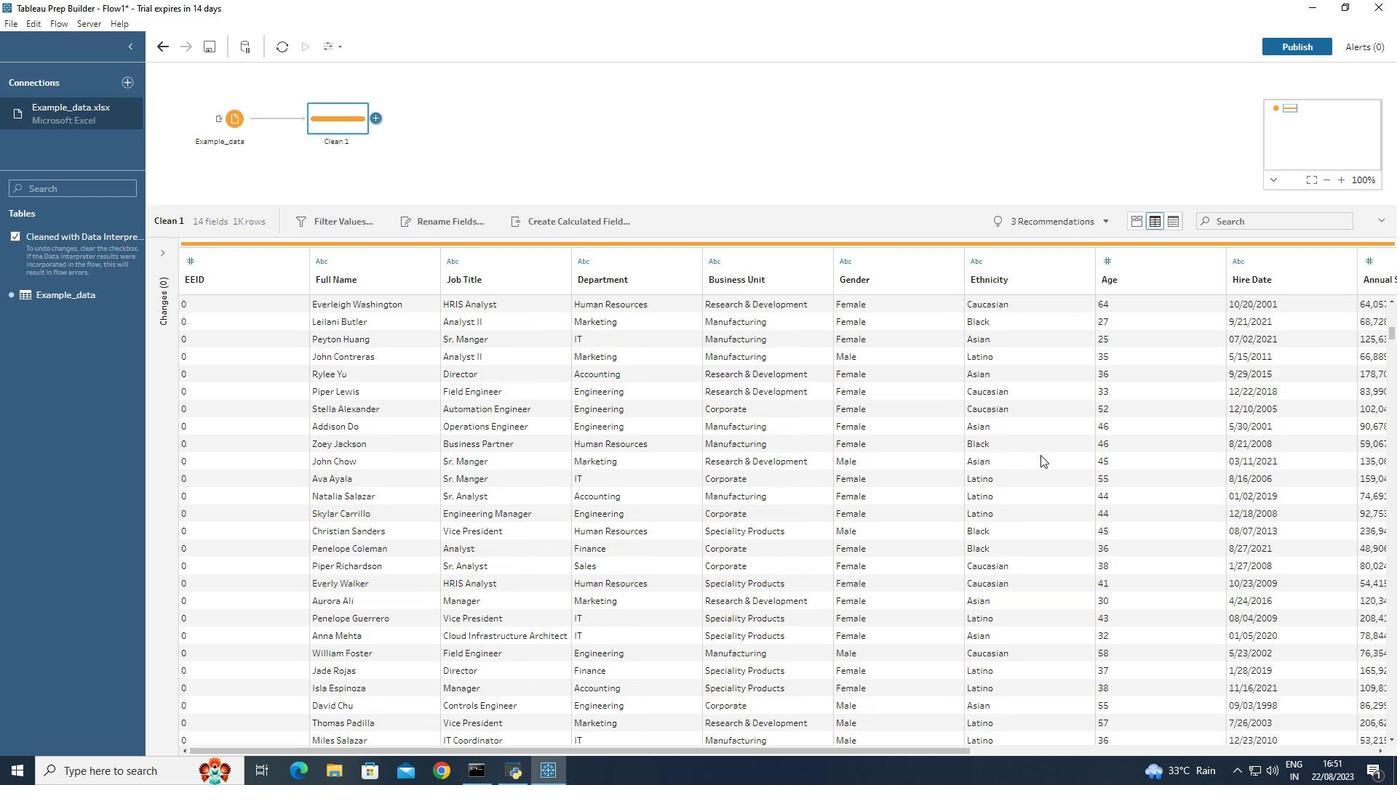 
Action: Mouse scrolled (1040, 454) with delta (0, 0)
Screenshot: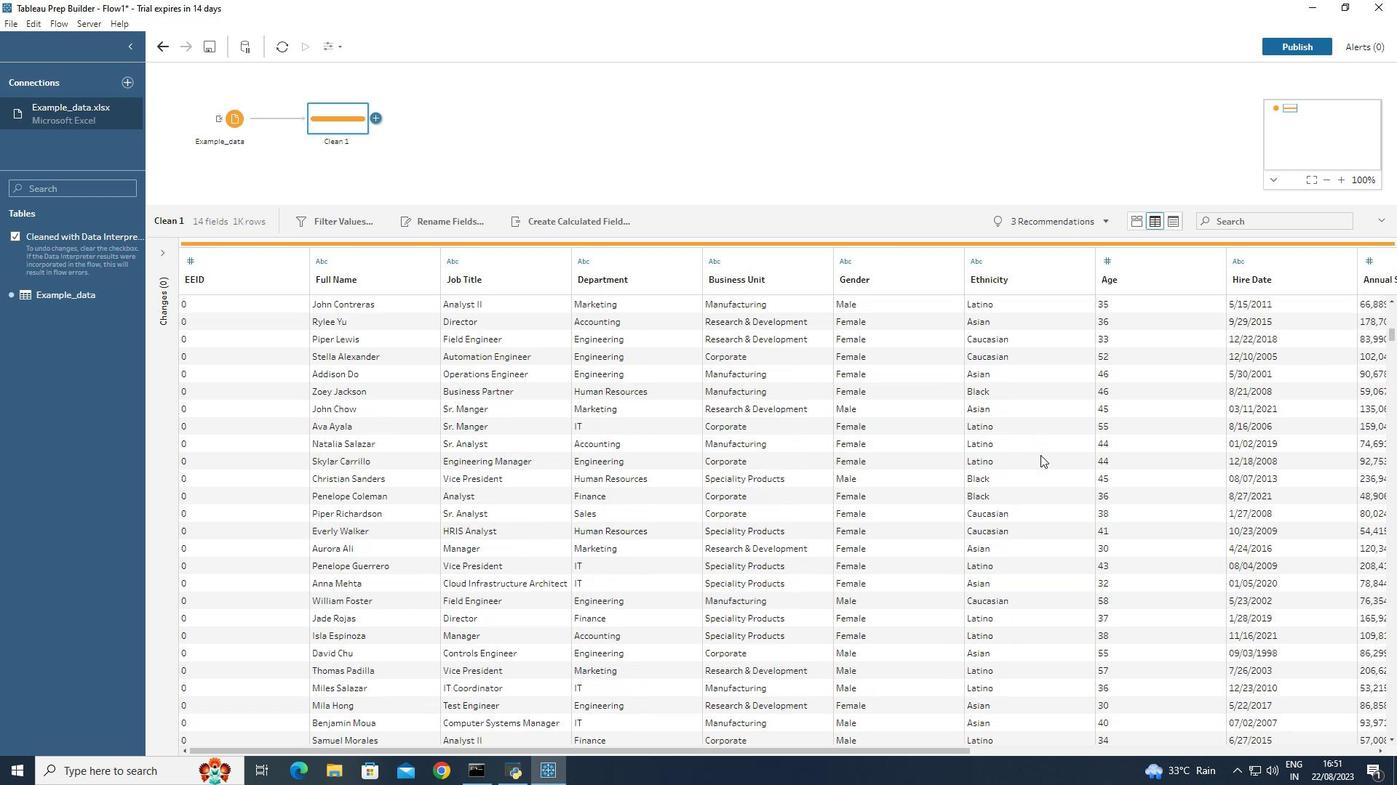 
Action: Mouse scrolled (1040, 454) with delta (0, 0)
Screenshot: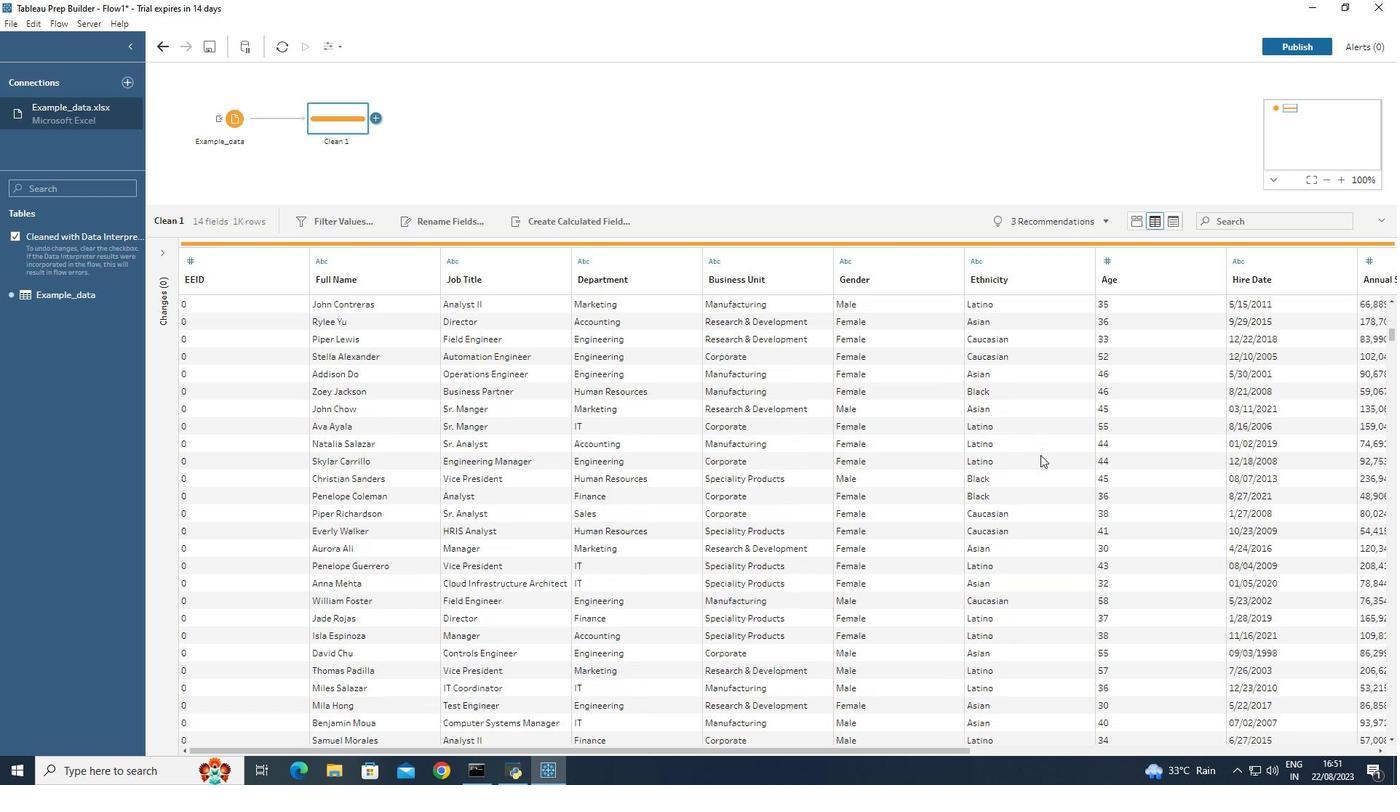 
Action: Mouse scrolled (1040, 454) with delta (0, 0)
Screenshot: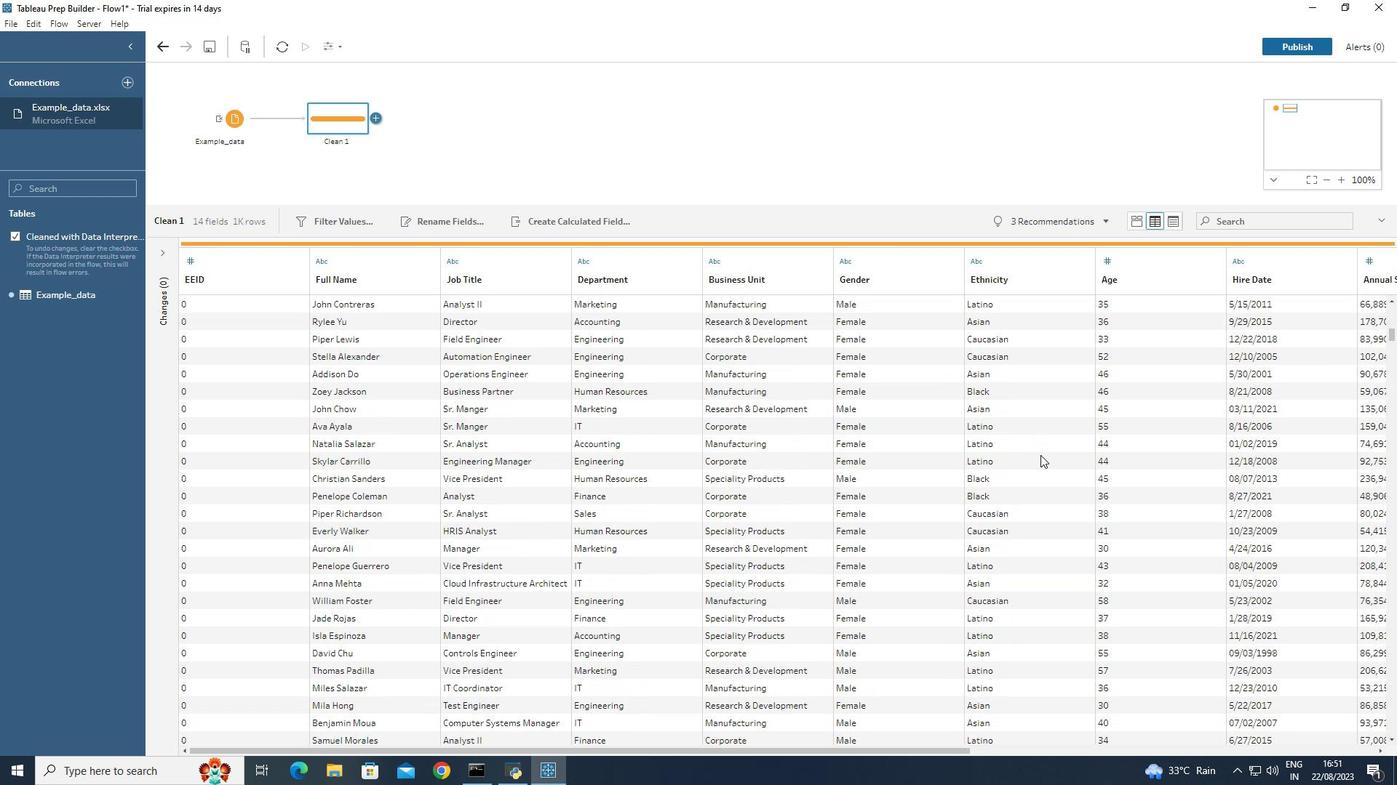 
Action: Mouse scrolled (1040, 454) with delta (0, 0)
Screenshot: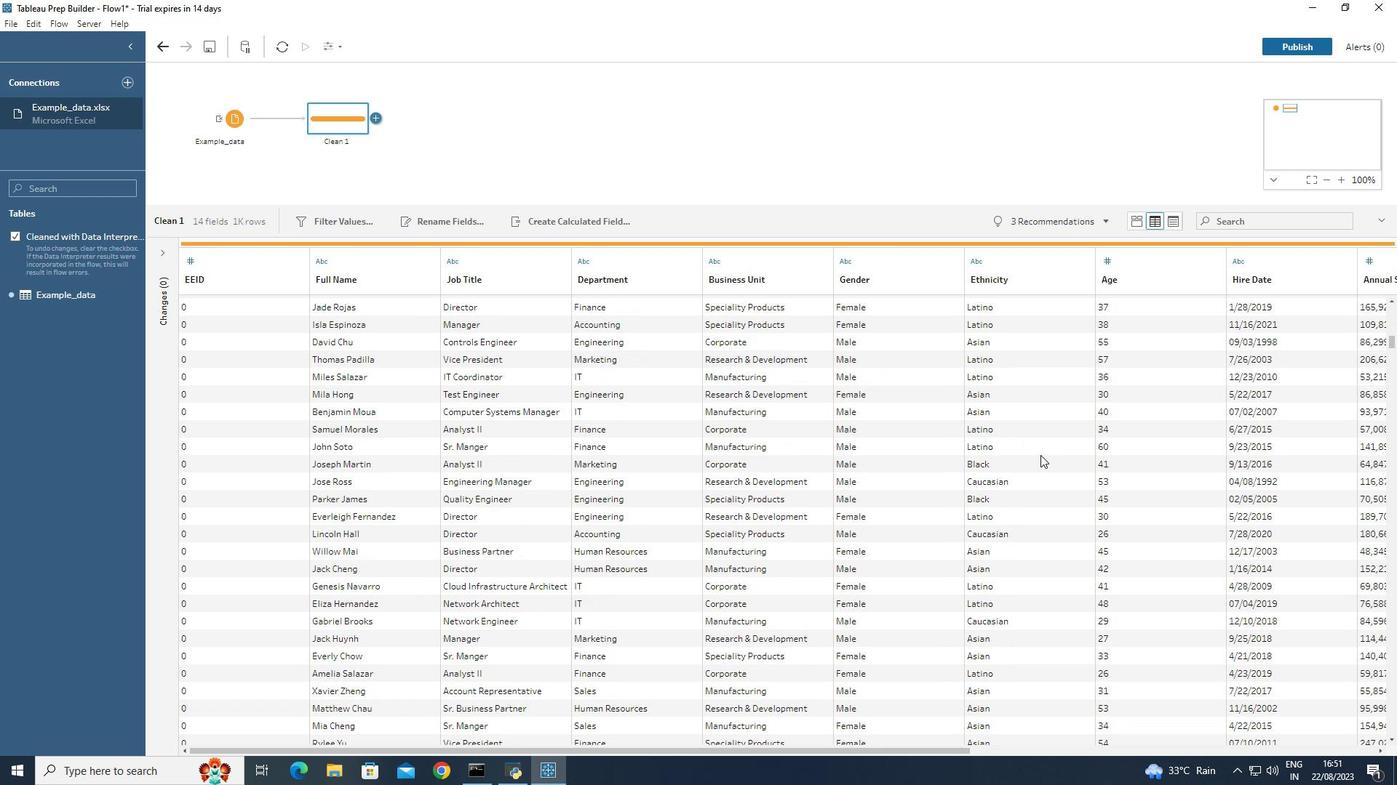 
Action: Mouse scrolled (1040, 454) with delta (0, 0)
Screenshot: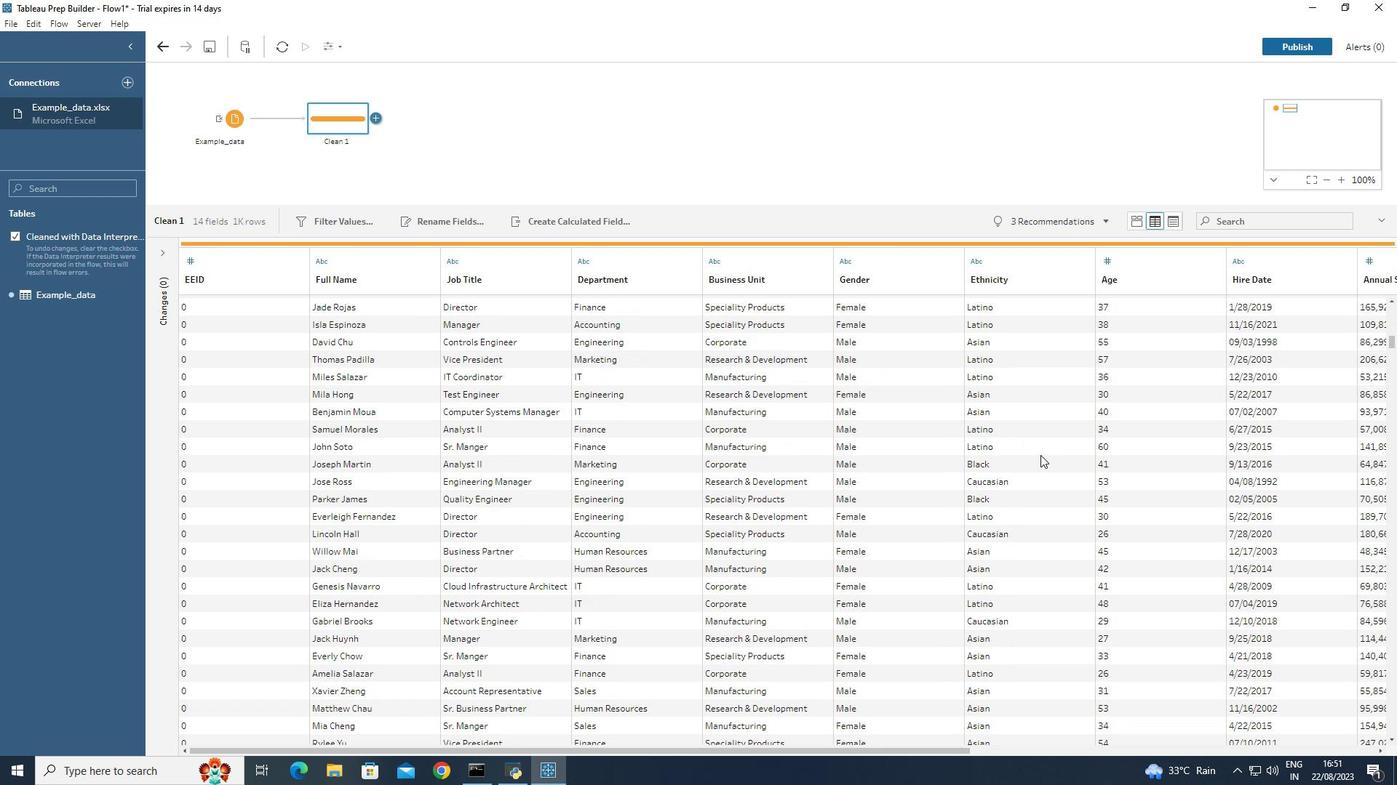 
Action: Mouse scrolled (1040, 454) with delta (0, 0)
Screenshot: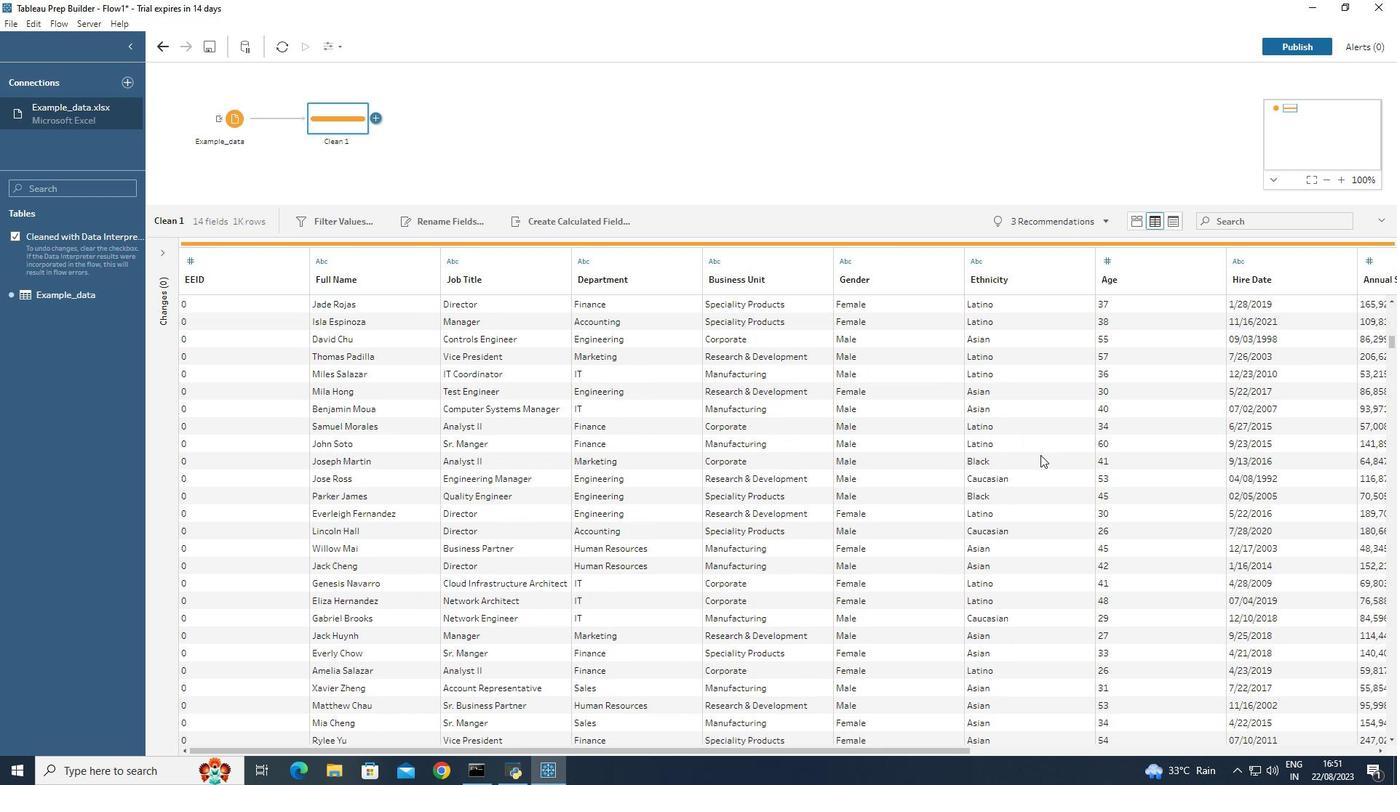 
Action: Mouse scrolled (1040, 454) with delta (0, 0)
Screenshot: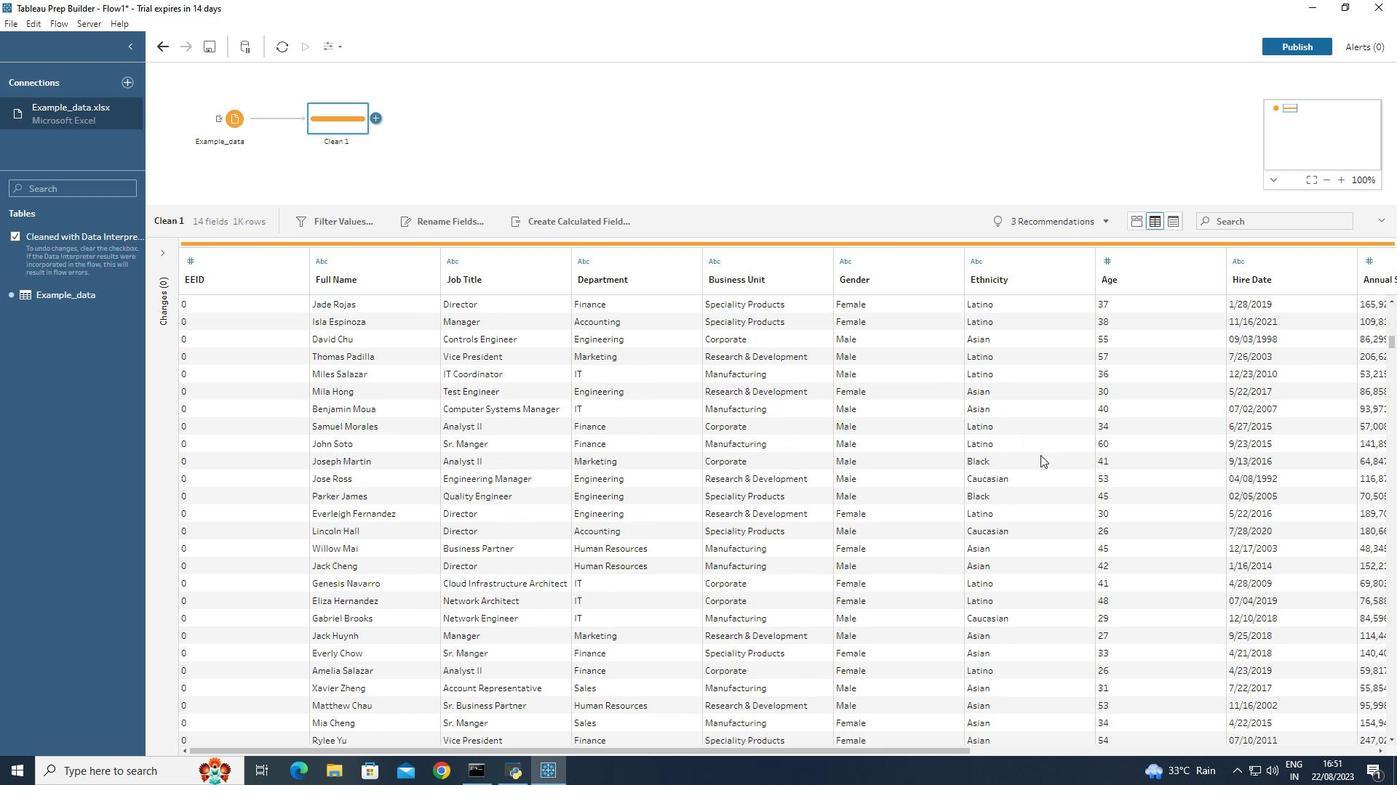 
Action: Mouse scrolled (1040, 454) with delta (0, 0)
Screenshot: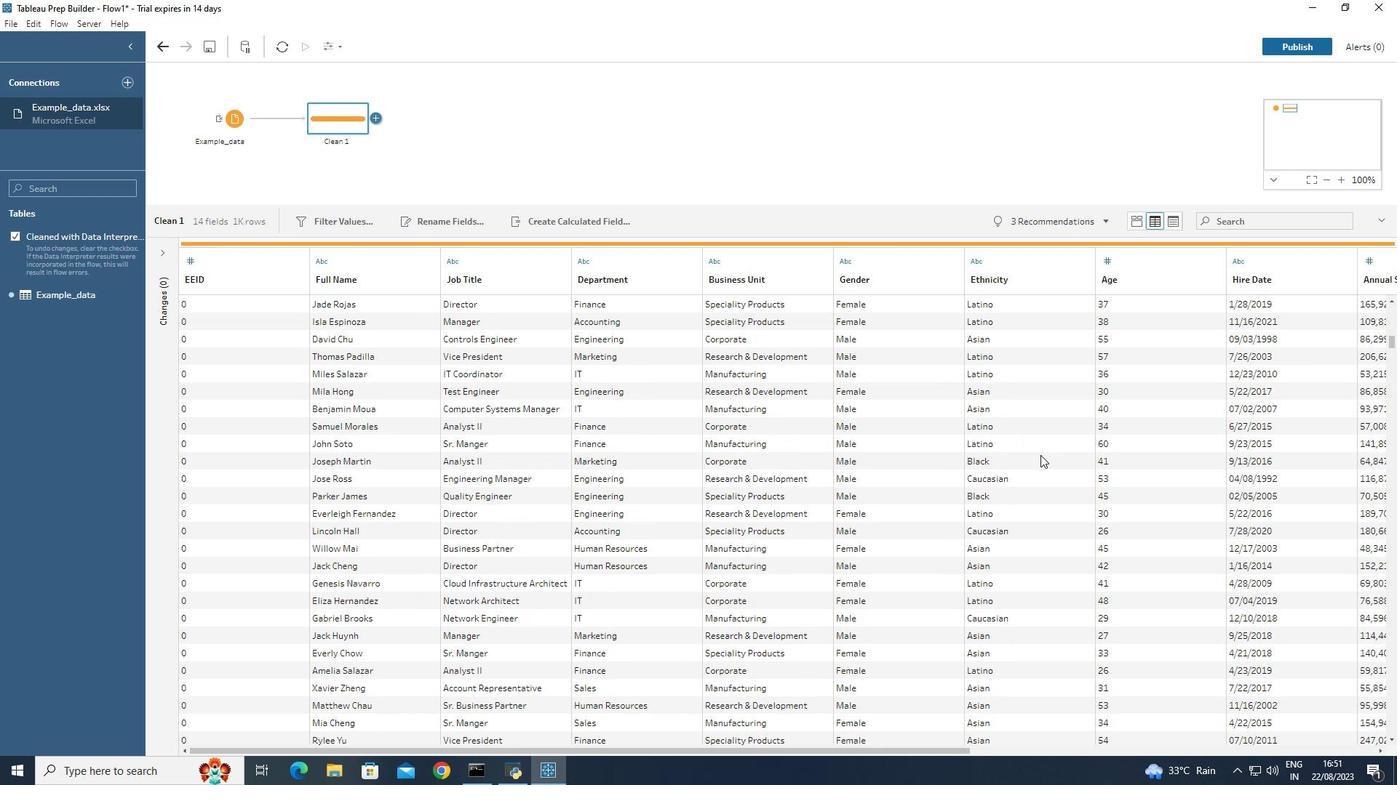 
Action: Mouse scrolled (1040, 454) with delta (0, 0)
Screenshot: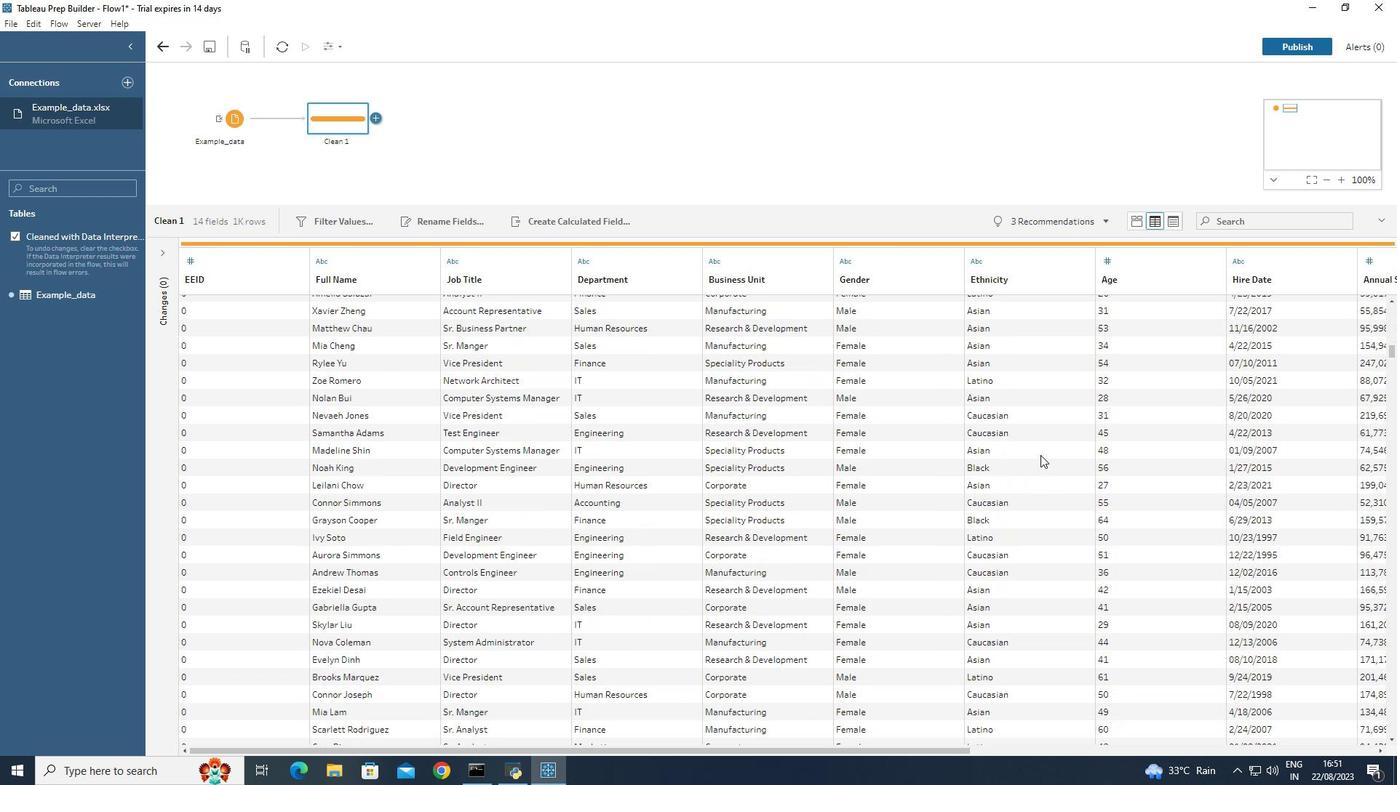 
Action: Mouse scrolled (1040, 454) with delta (0, 0)
Screenshot: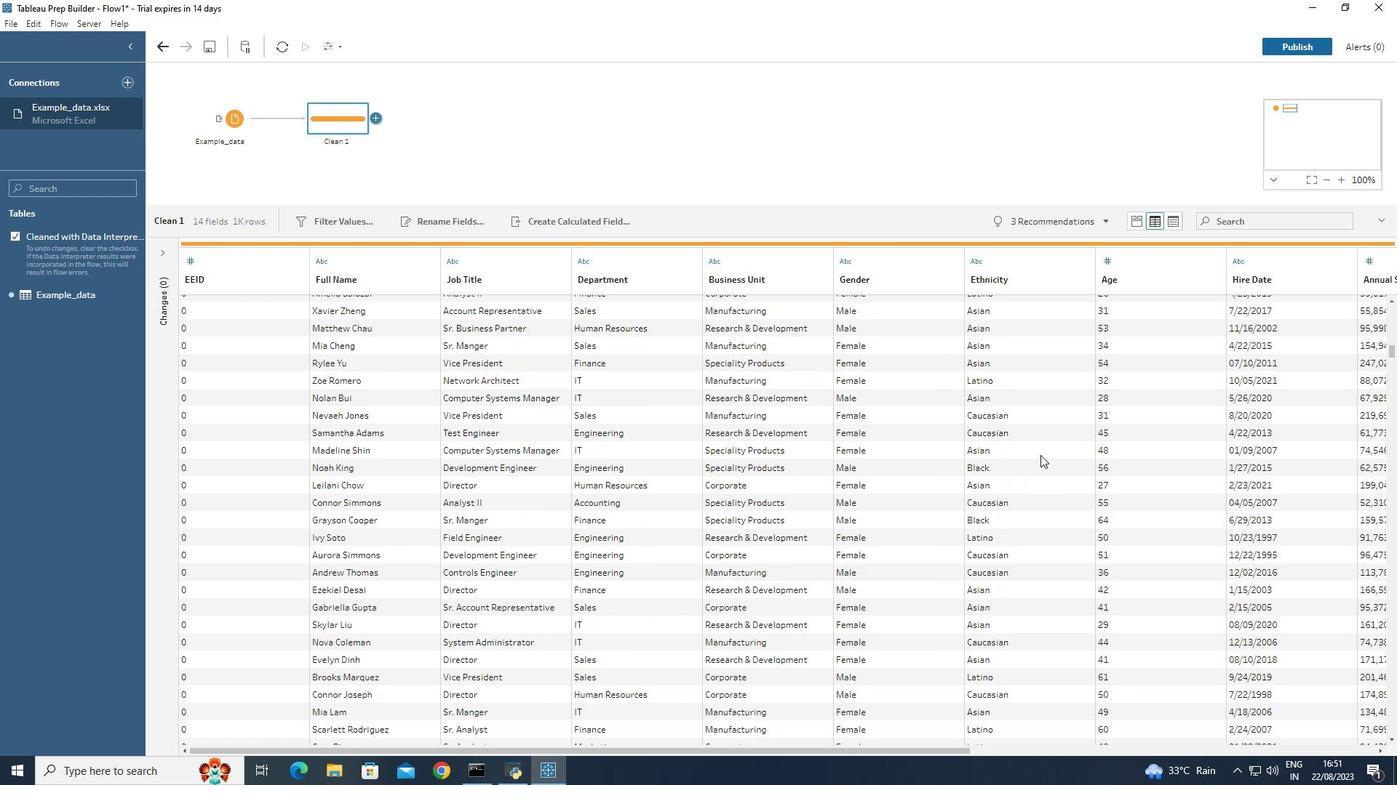 
Action: Mouse scrolled (1040, 454) with delta (0, 0)
Screenshot: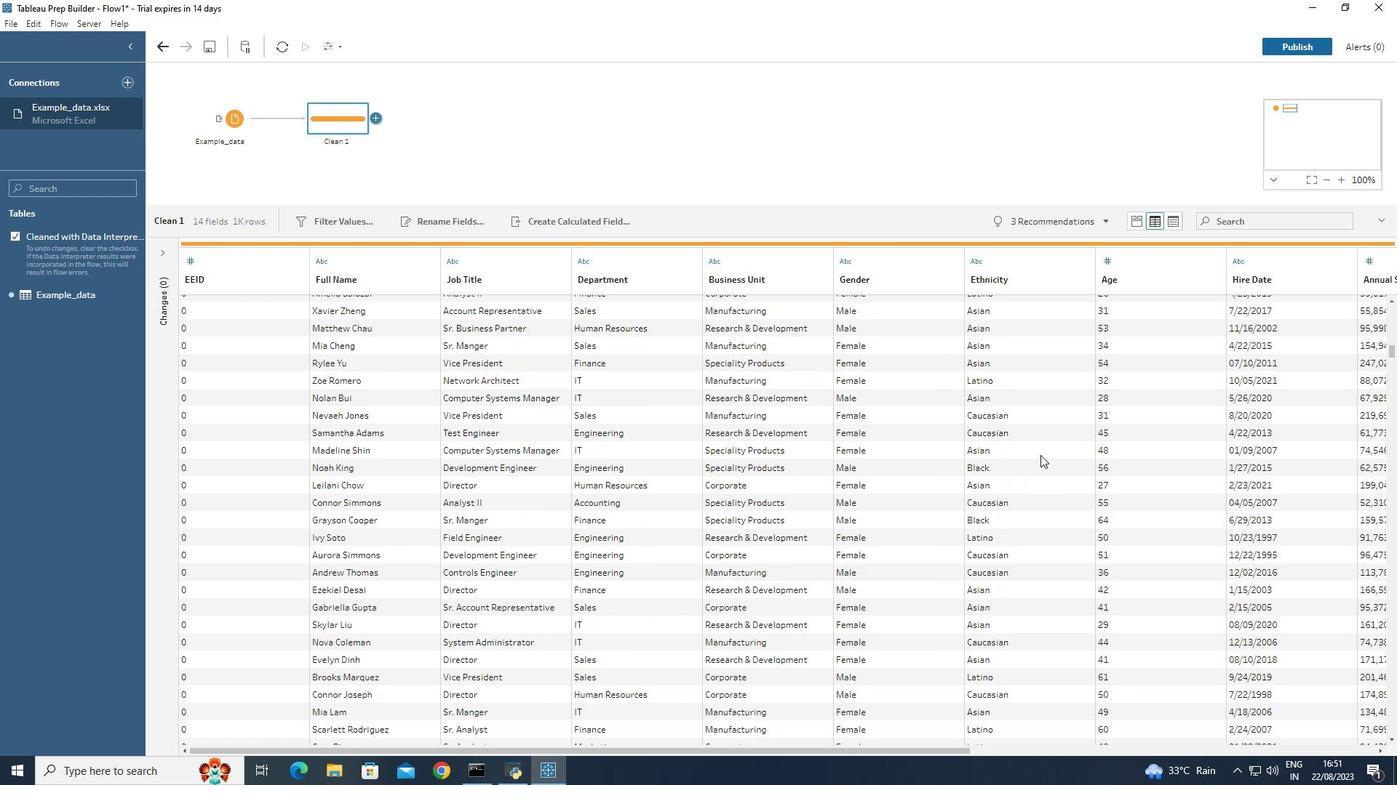 
Action: Mouse scrolled (1040, 454) with delta (0, 0)
Screenshot: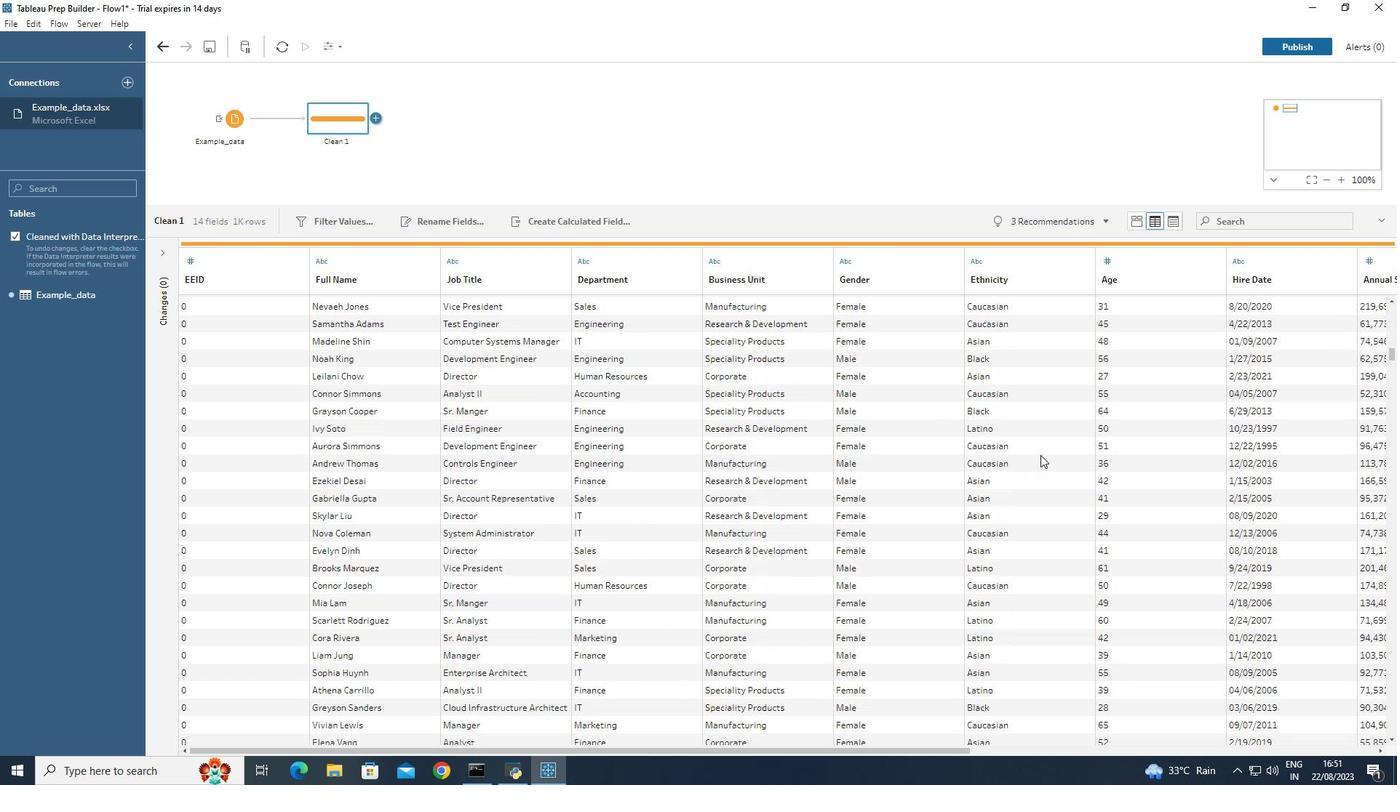 
Action: Mouse scrolled (1040, 454) with delta (0, 0)
Screenshot: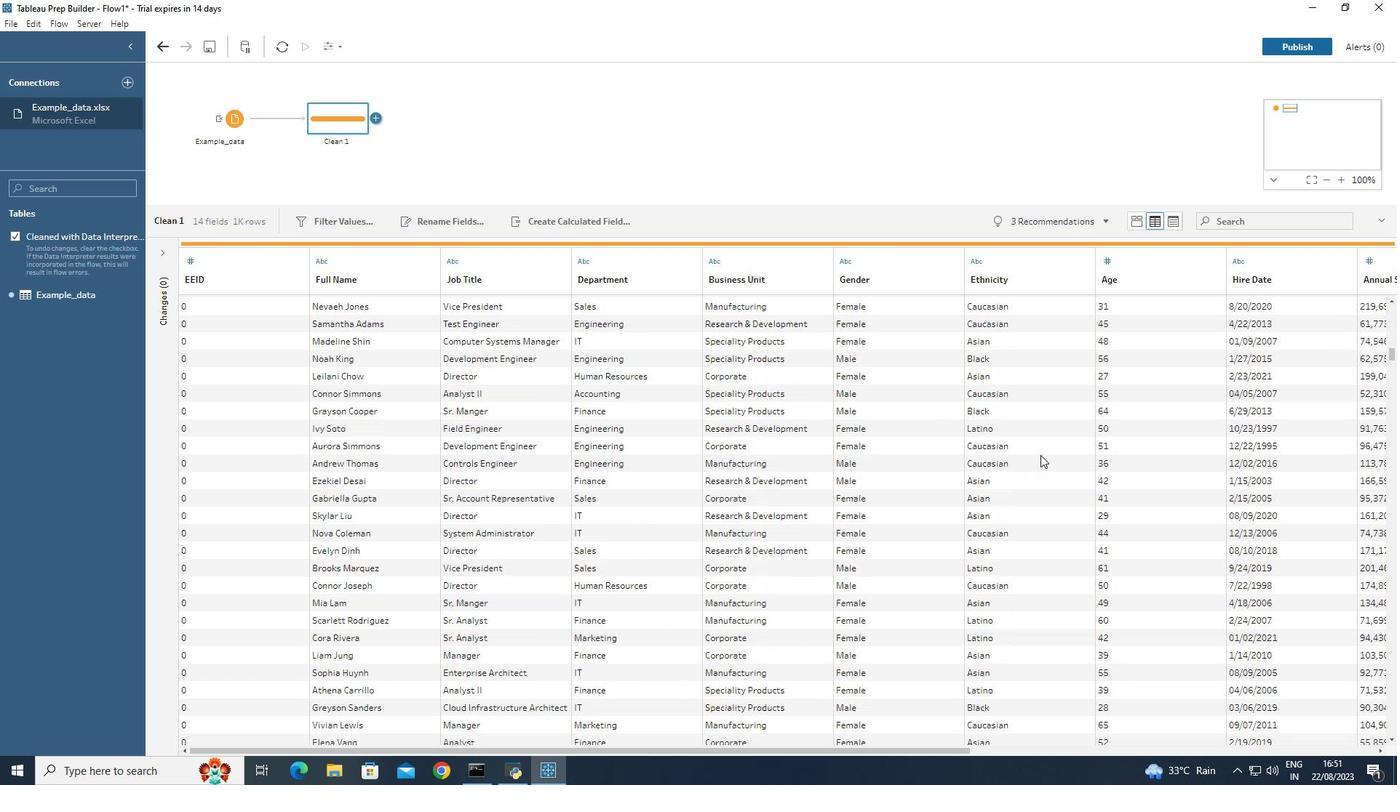 
Action: Mouse scrolled (1040, 454) with delta (0, 0)
Screenshot: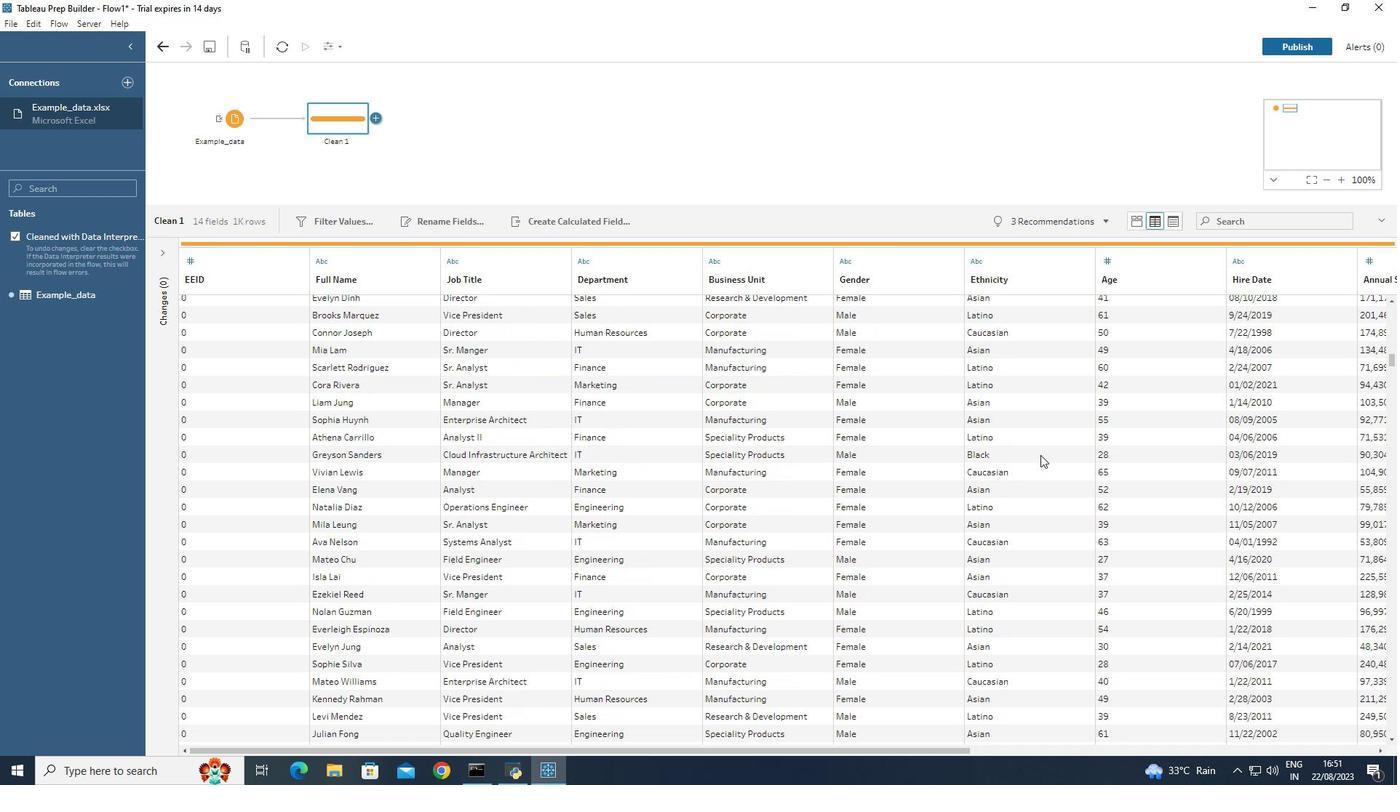 
Action: Mouse scrolled (1040, 454) with delta (0, 0)
Screenshot: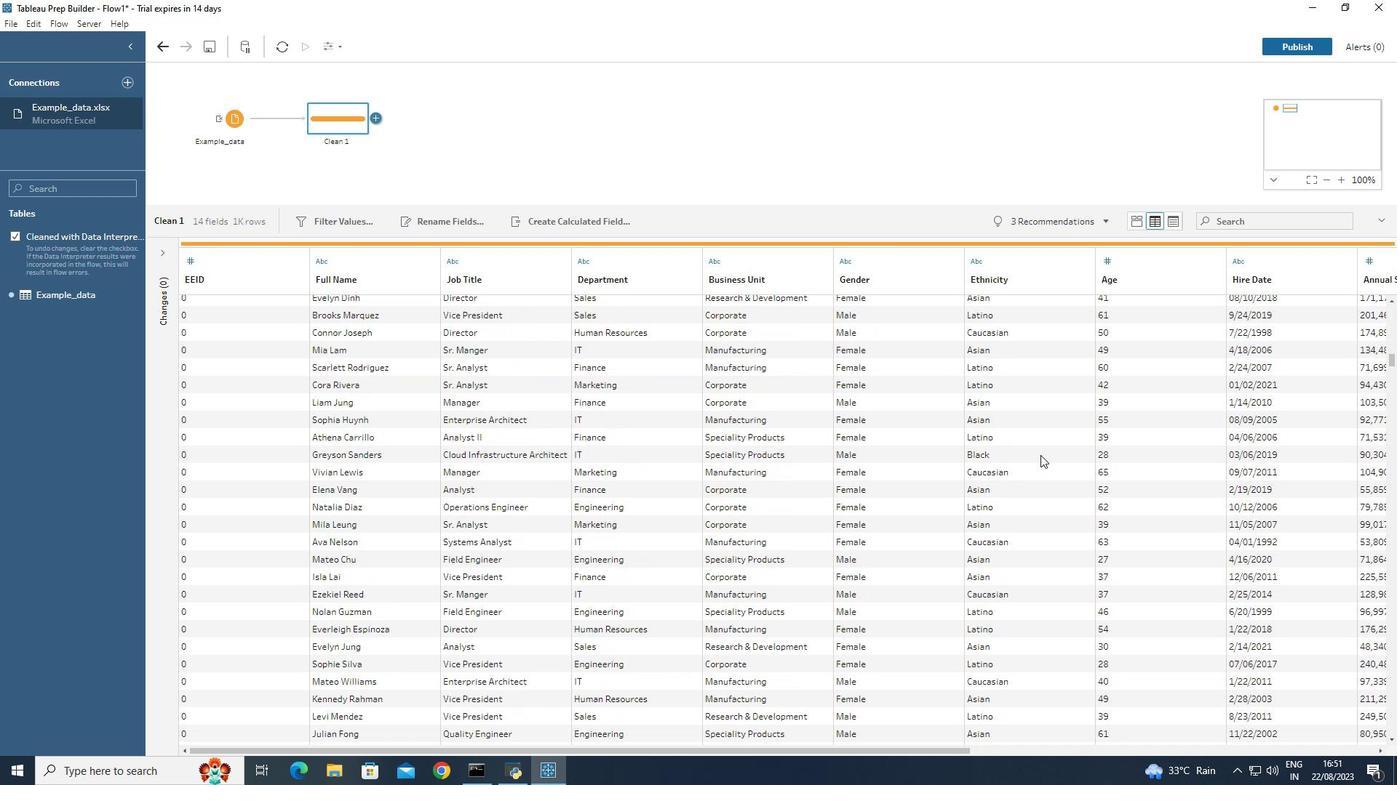 
Action: Mouse scrolled (1040, 454) with delta (0, 0)
Screenshot: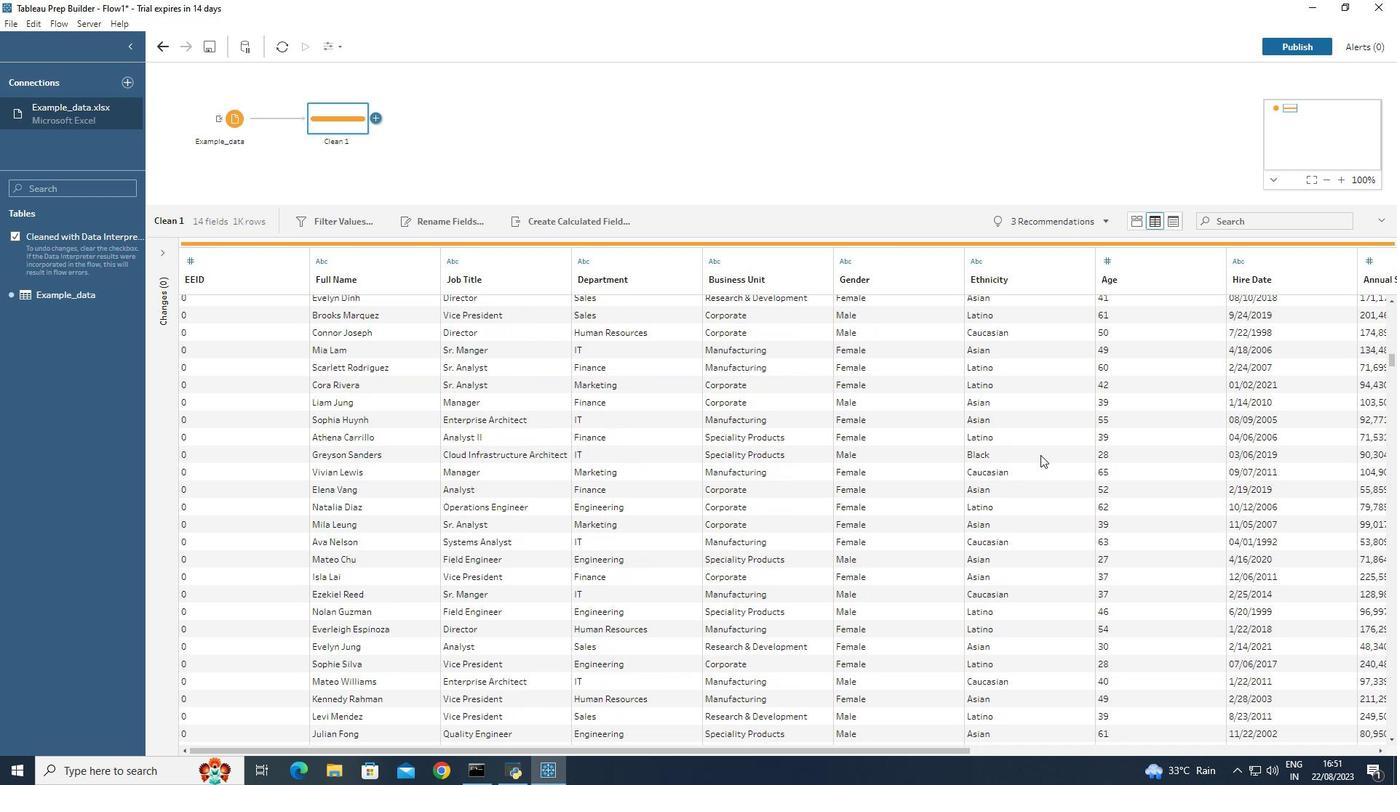 
Action: Mouse scrolled (1040, 454) with delta (0, 0)
Screenshot: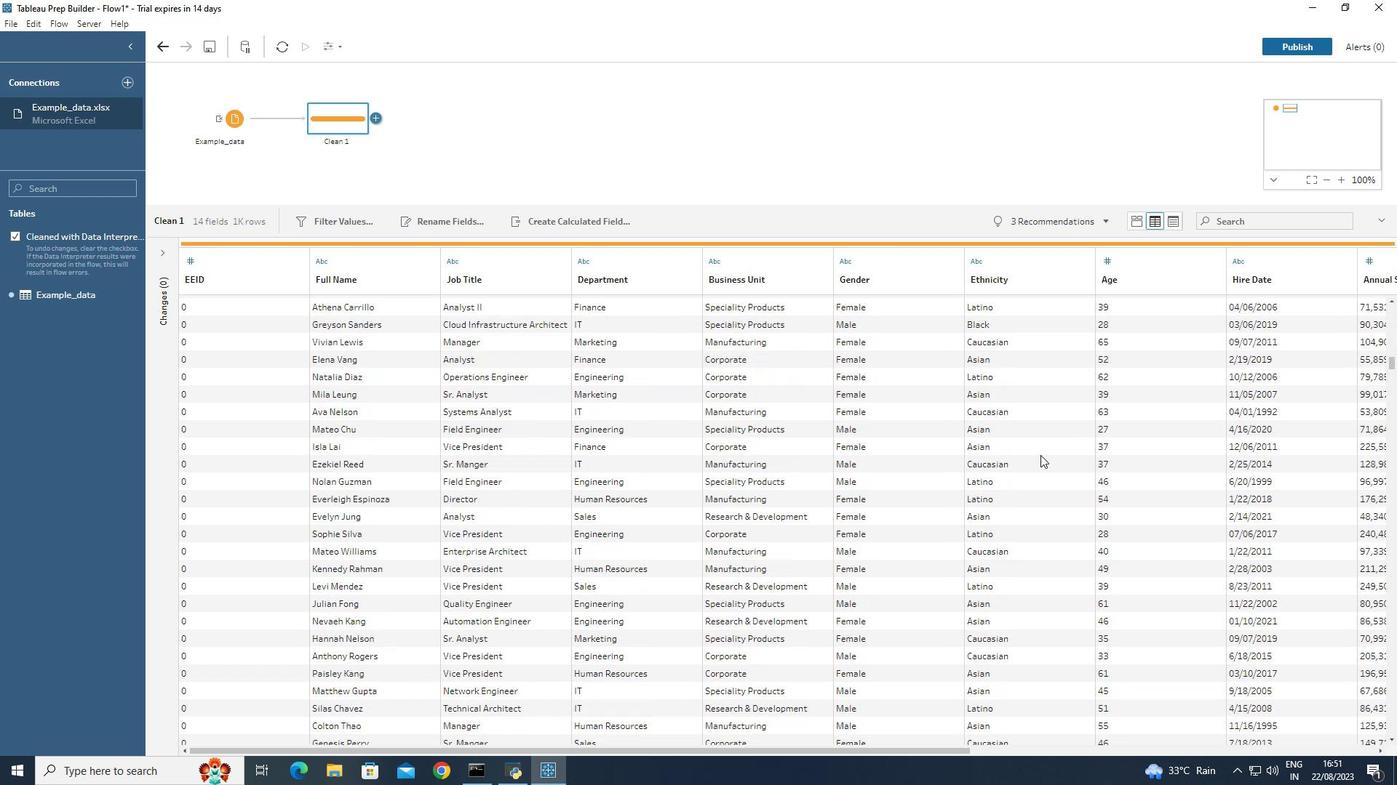 
Action: Mouse scrolled (1040, 454) with delta (0, 0)
Screenshot: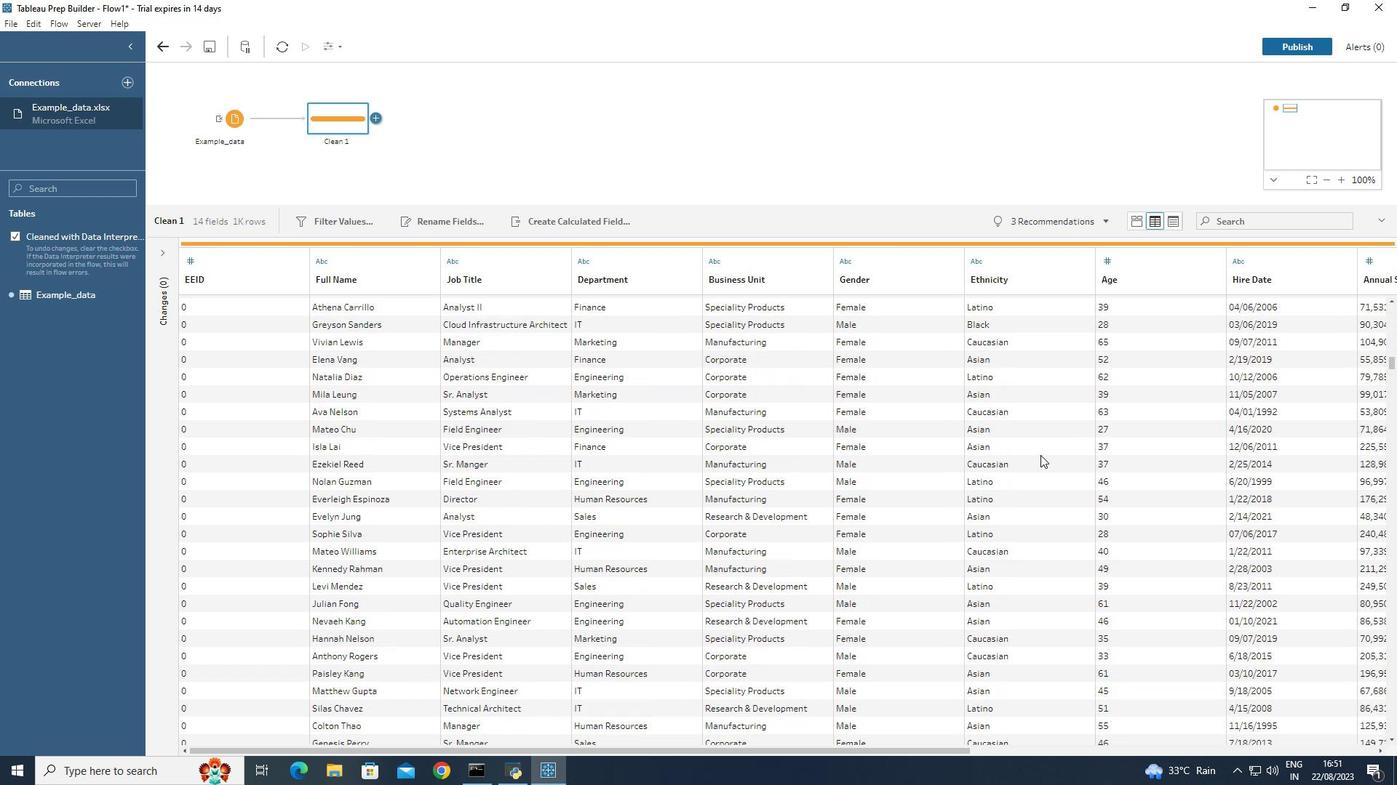 
Action: Mouse scrolled (1040, 454) with delta (0, 0)
Screenshot: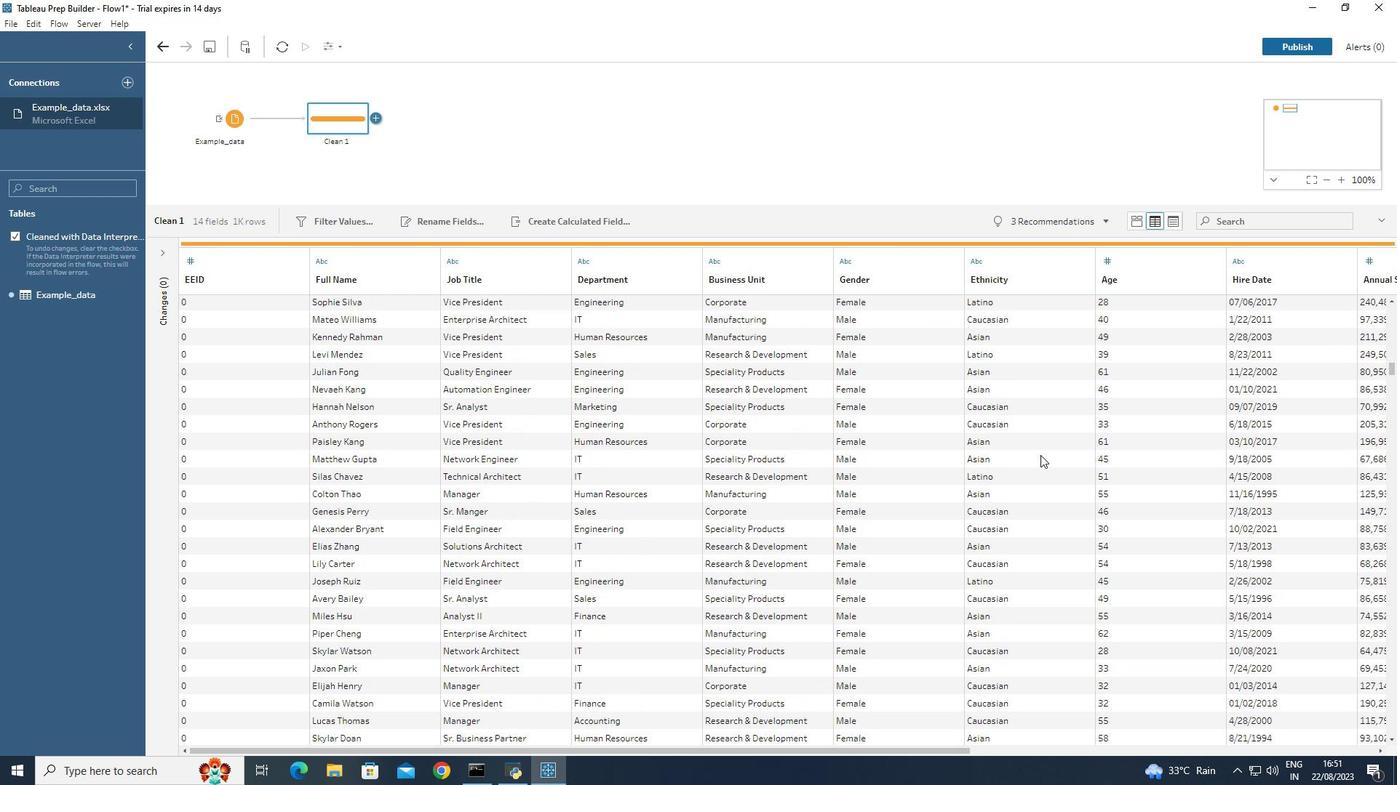 
Action: Mouse scrolled (1040, 454) with delta (0, 0)
Screenshot: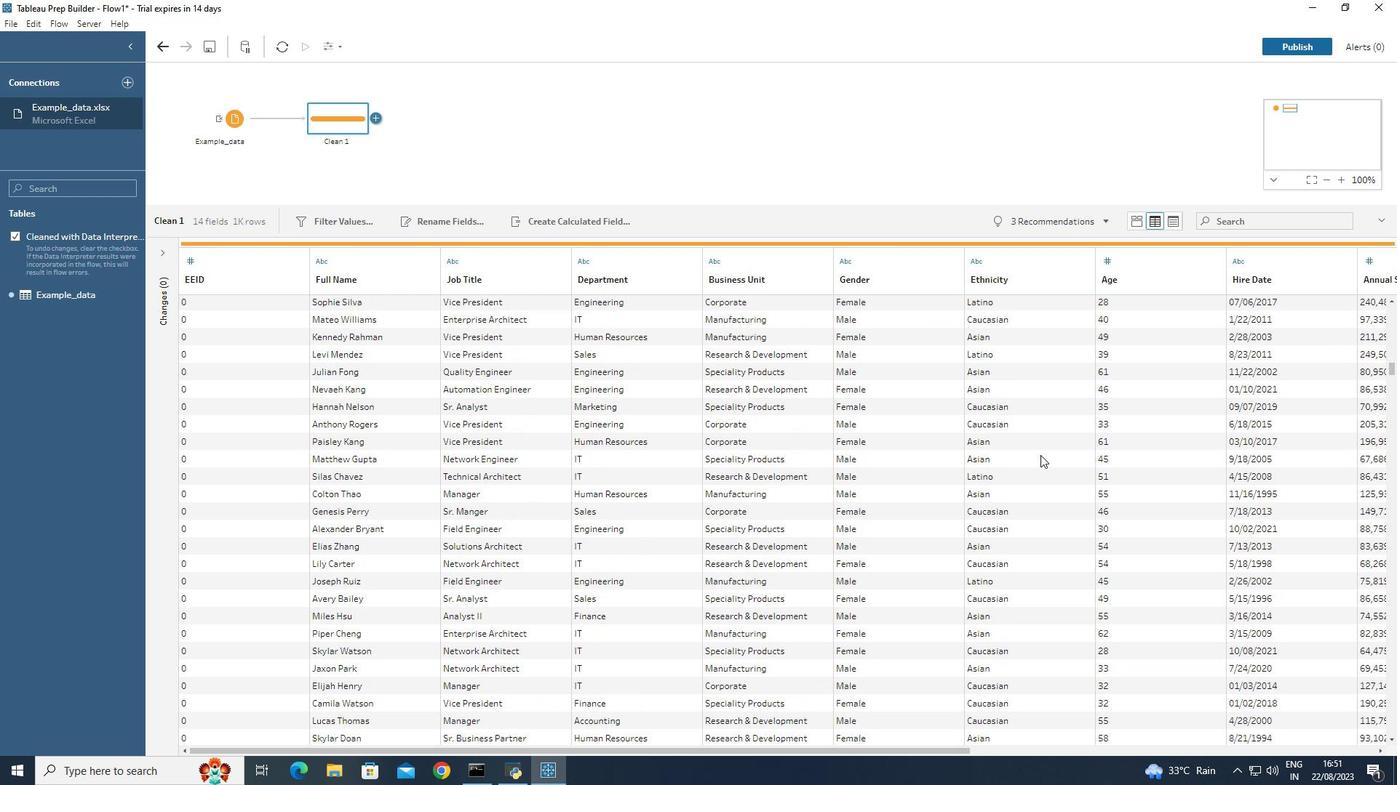 
Action: Mouse scrolled (1040, 454) with delta (0, 0)
Screenshot: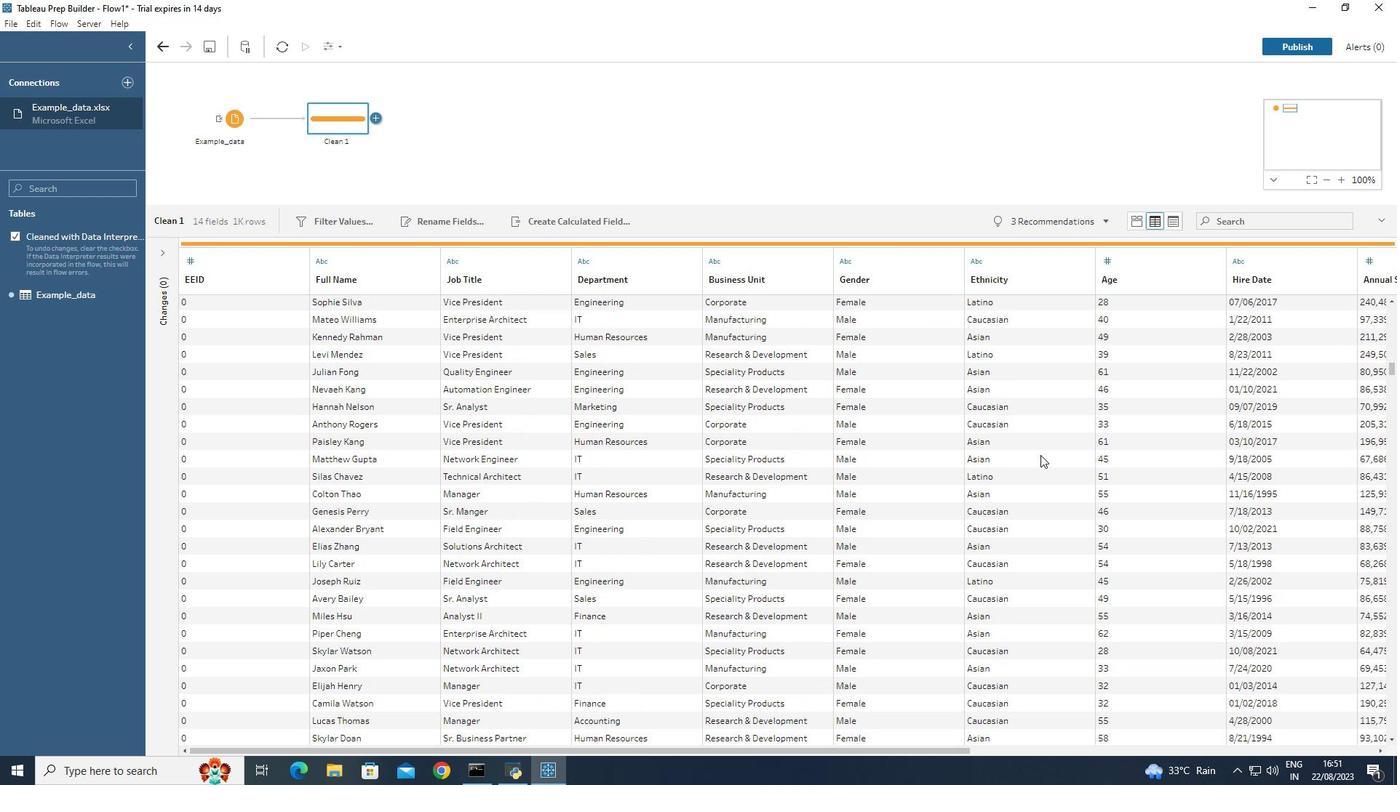 
Action: Mouse scrolled (1040, 454) with delta (0, 0)
Screenshot: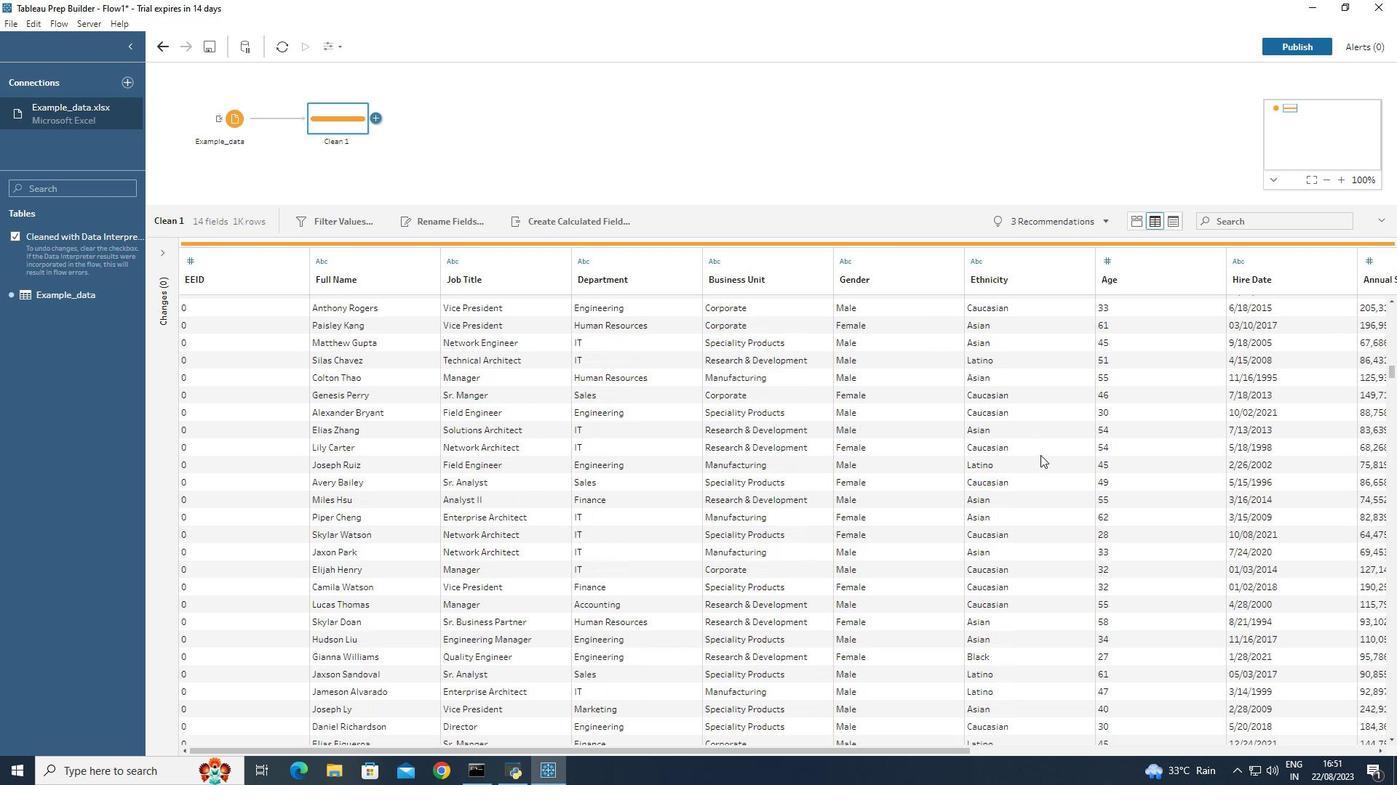 
Action: Mouse scrolled (1040, 454) with delta (0, 0)
Screenshot: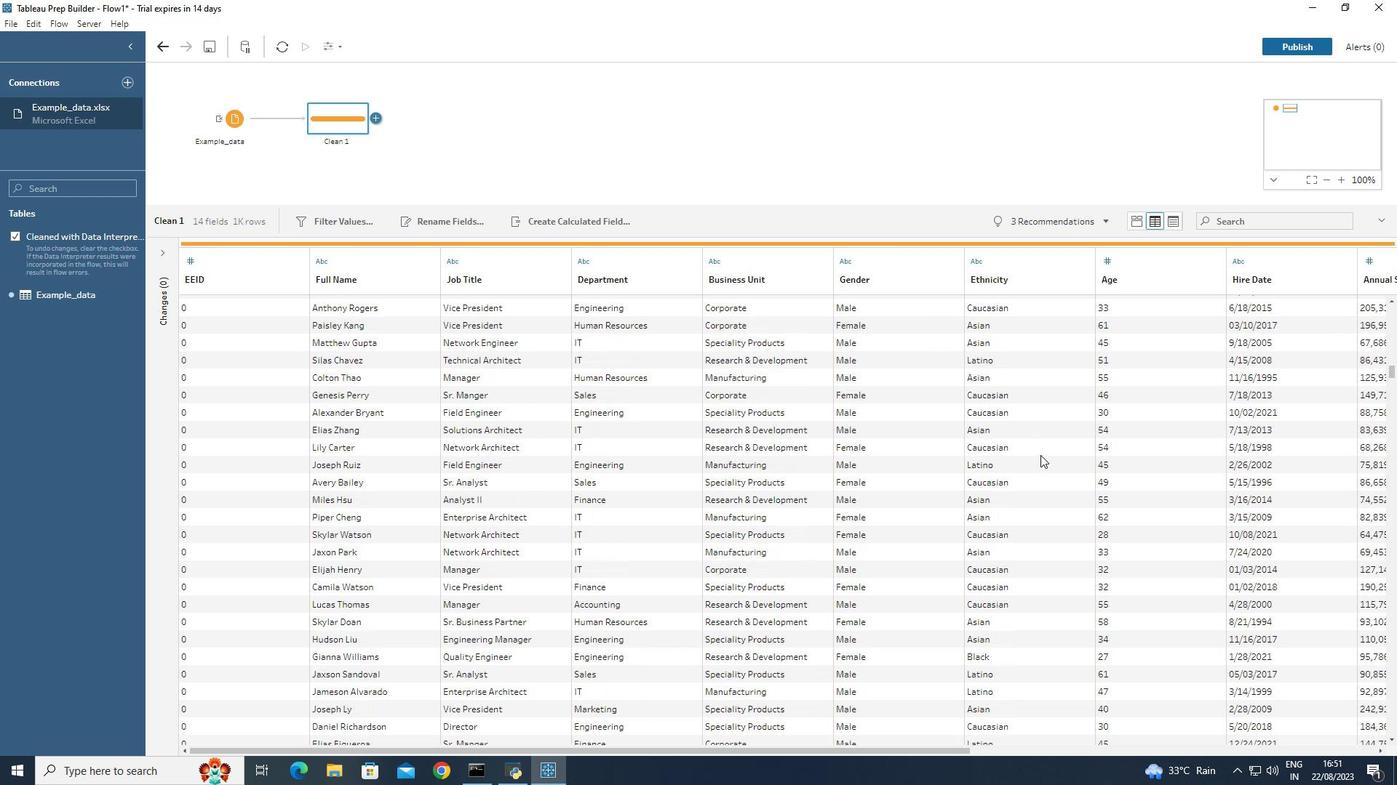
Action: Mouse scrolled (1040, 454) with delta (0, 0)
Screenshot: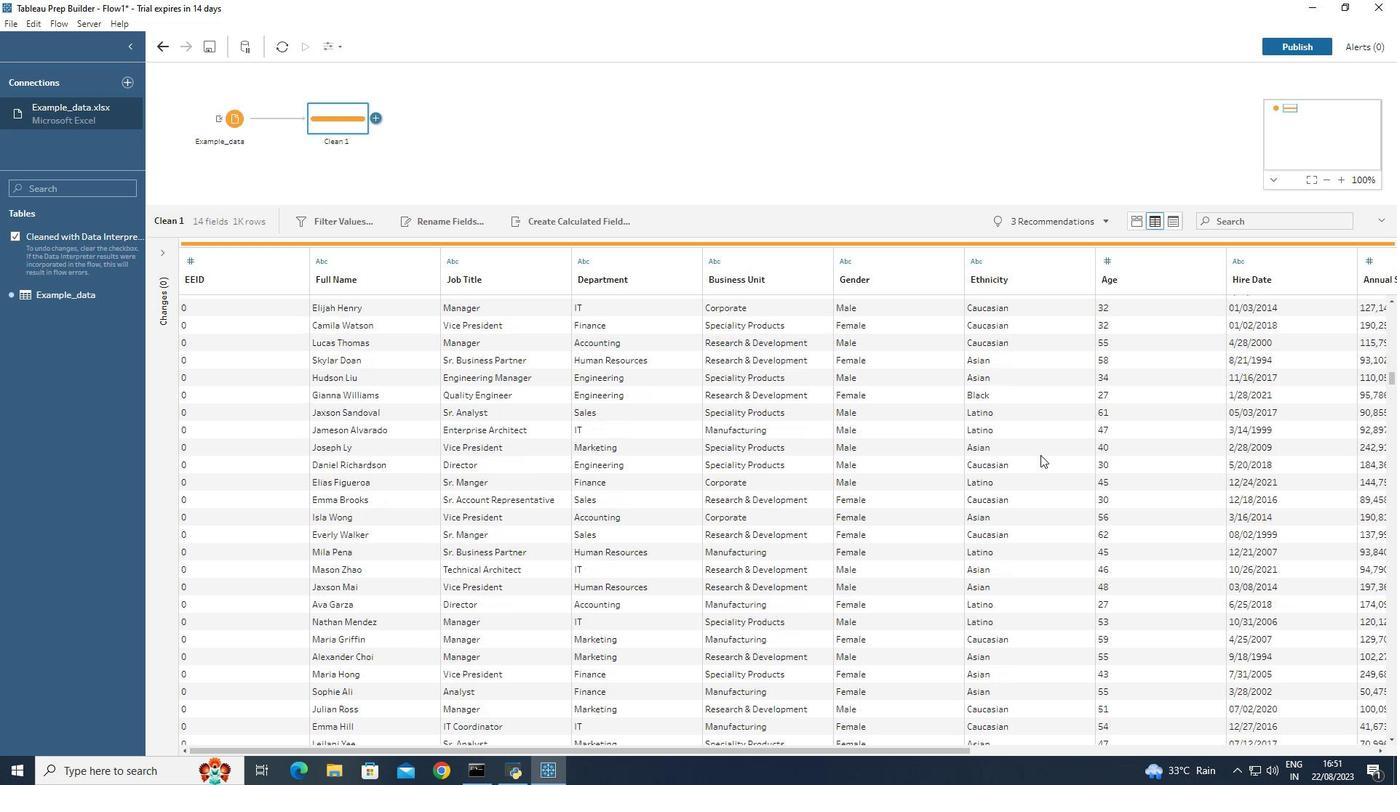 
Action: Mouse scrolled (1040, 454) with delta (0, 0)
Screenshot: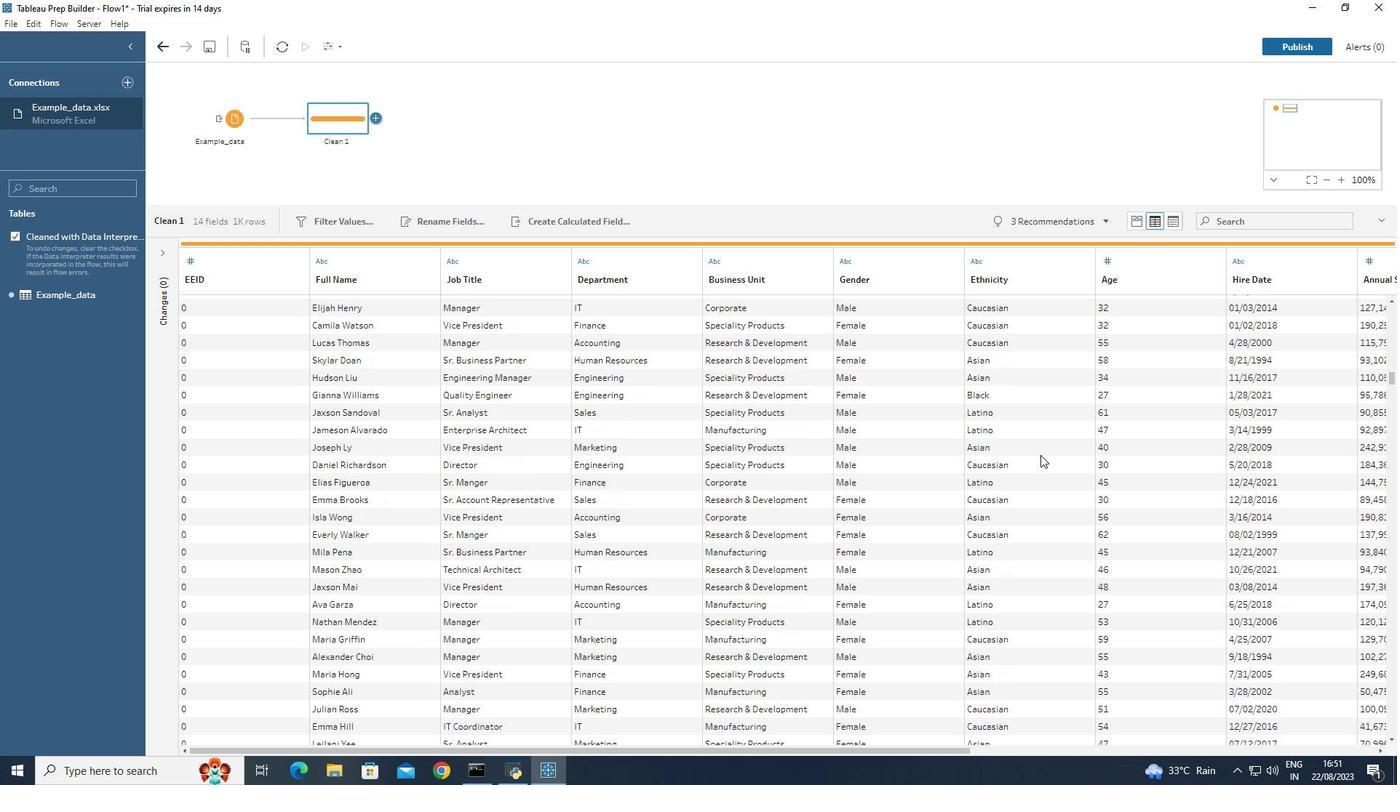 
Action: Mouse scrolled (1040, 454) with delta (0, 0)
Screenshot: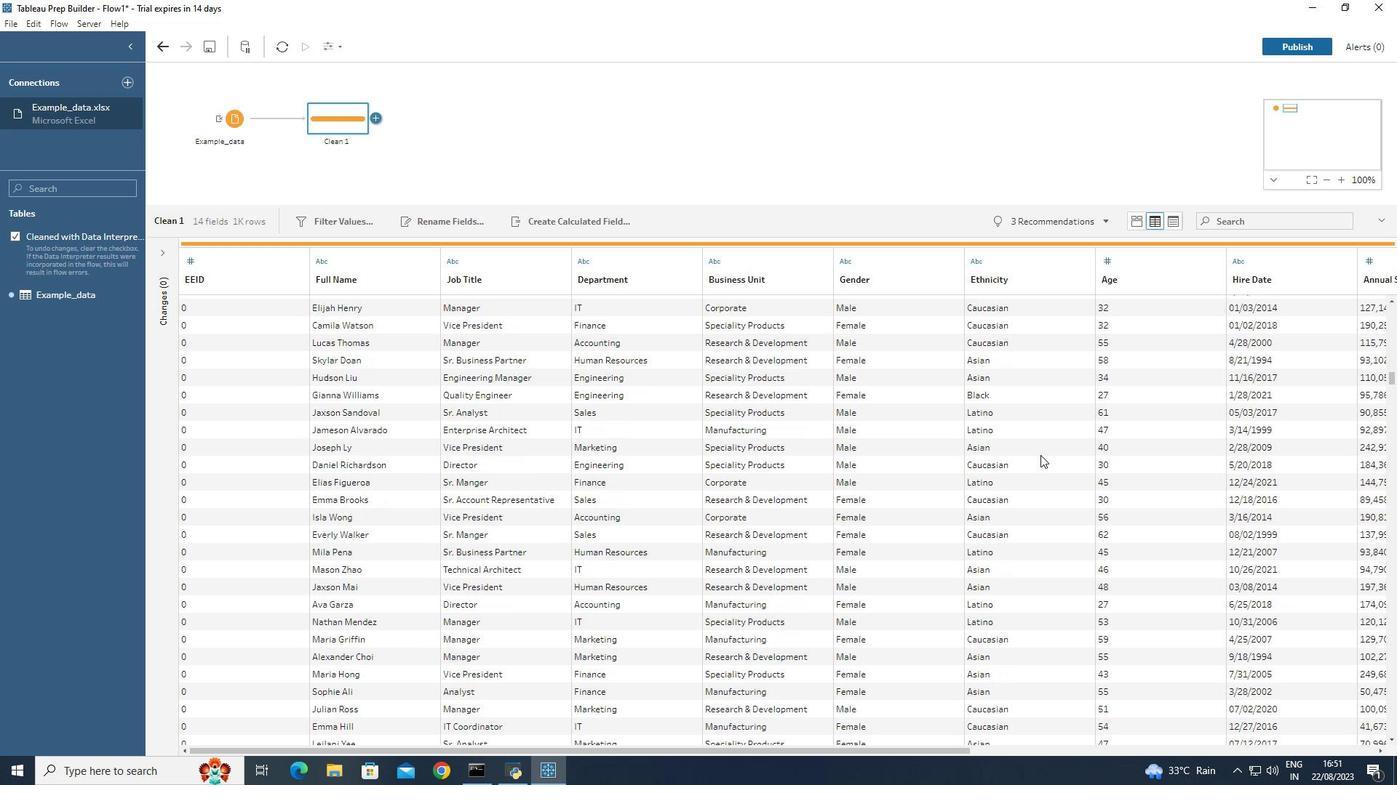 
Action: Mouse scrolled (1040, 454) with delta (0, 0)
Screenshot: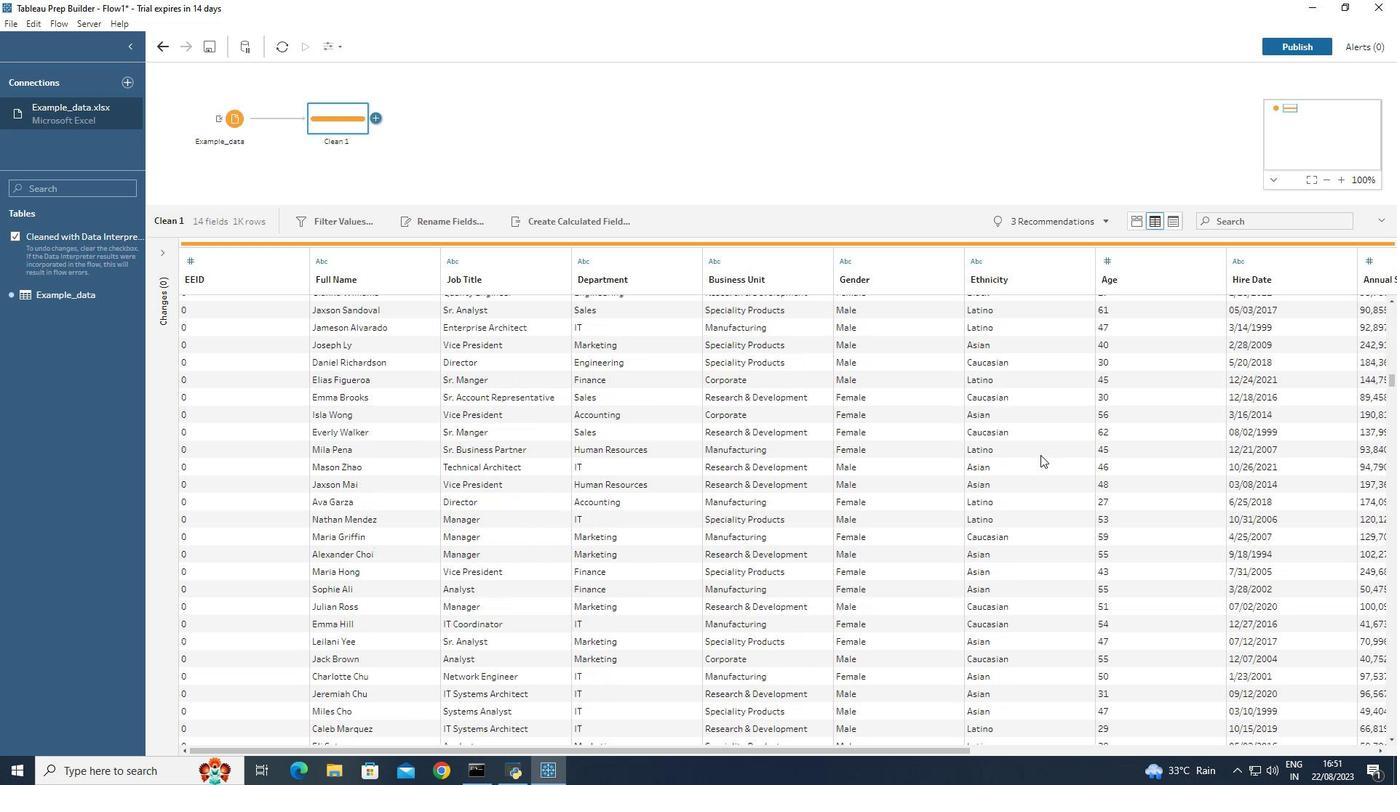 
Action: Mouse scrolled (1040, 454) with delta (0, 0)
Screenshot: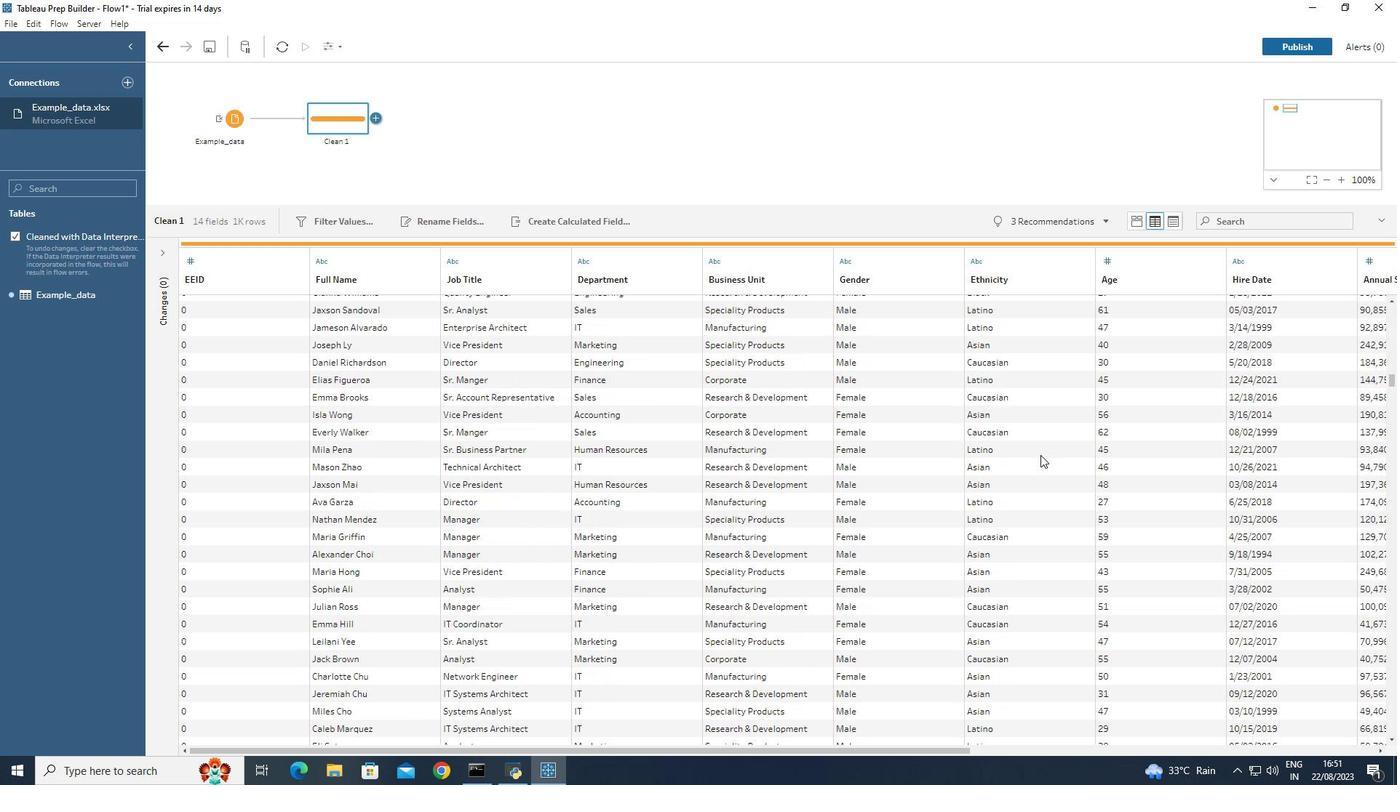 
Action: Mouse scrolled (1040, 454) with delta (0, 0)
Screenshot: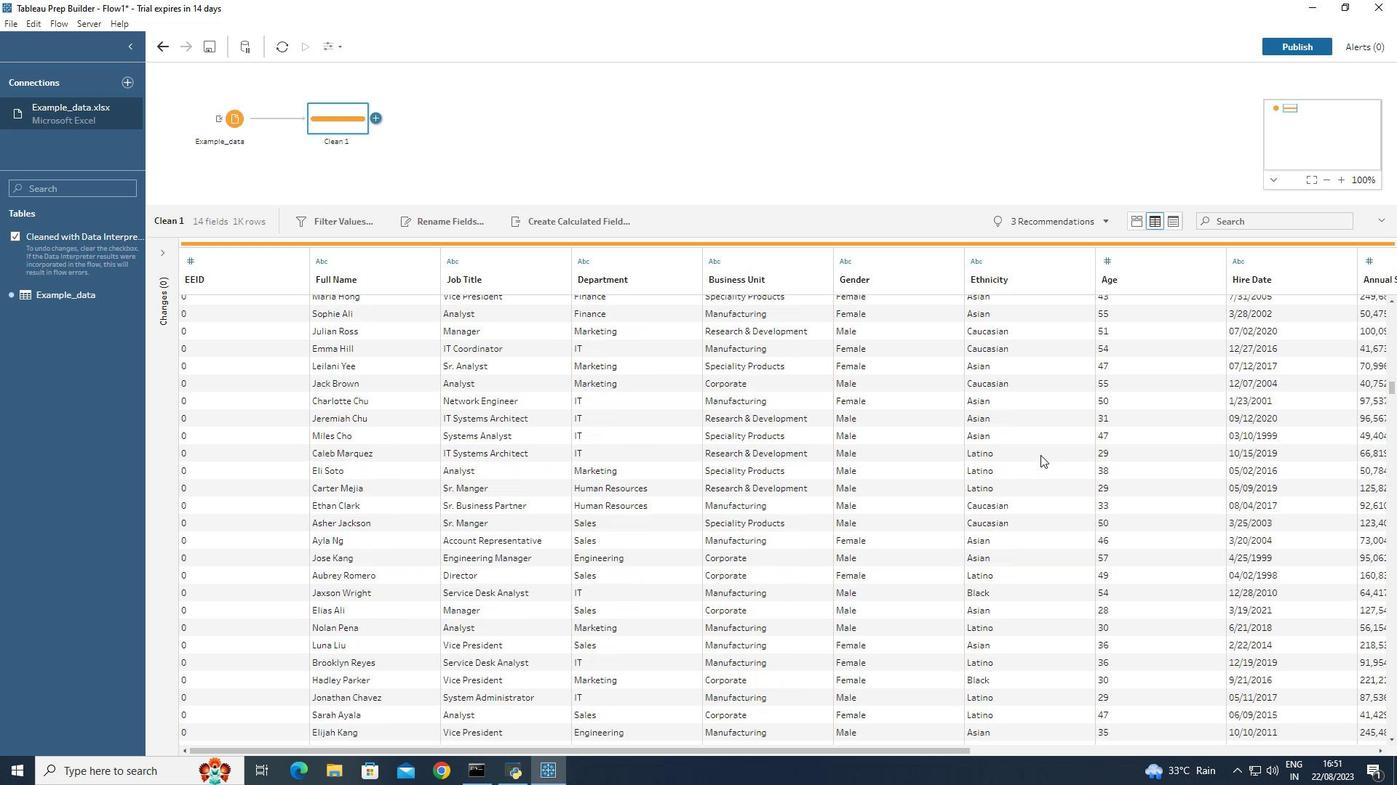 
Action: Mouse scrolled (1040, 454) with delta (0, 0)
Screenshot: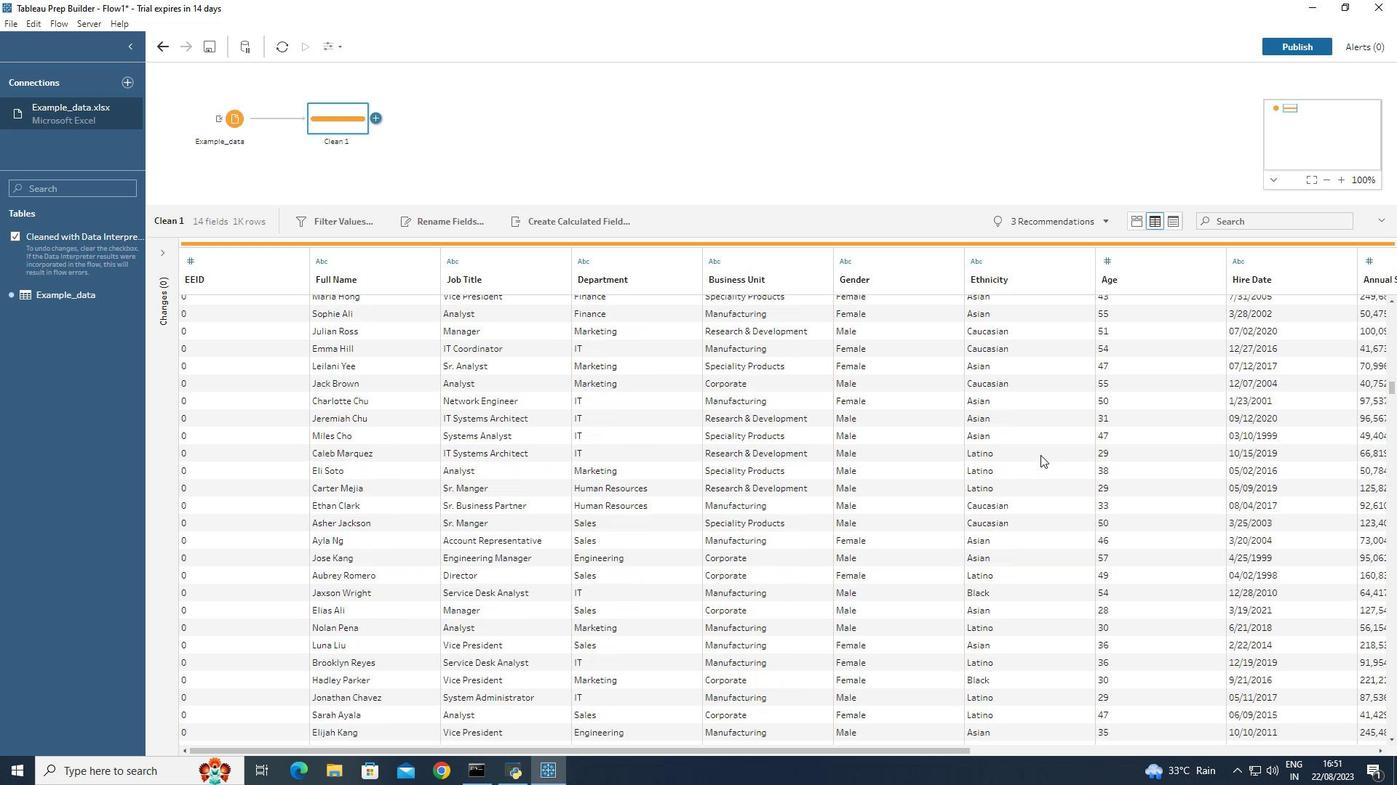 
Action: Mouse scrolled (1040, 454) with delta (0, 0)
Screenshot: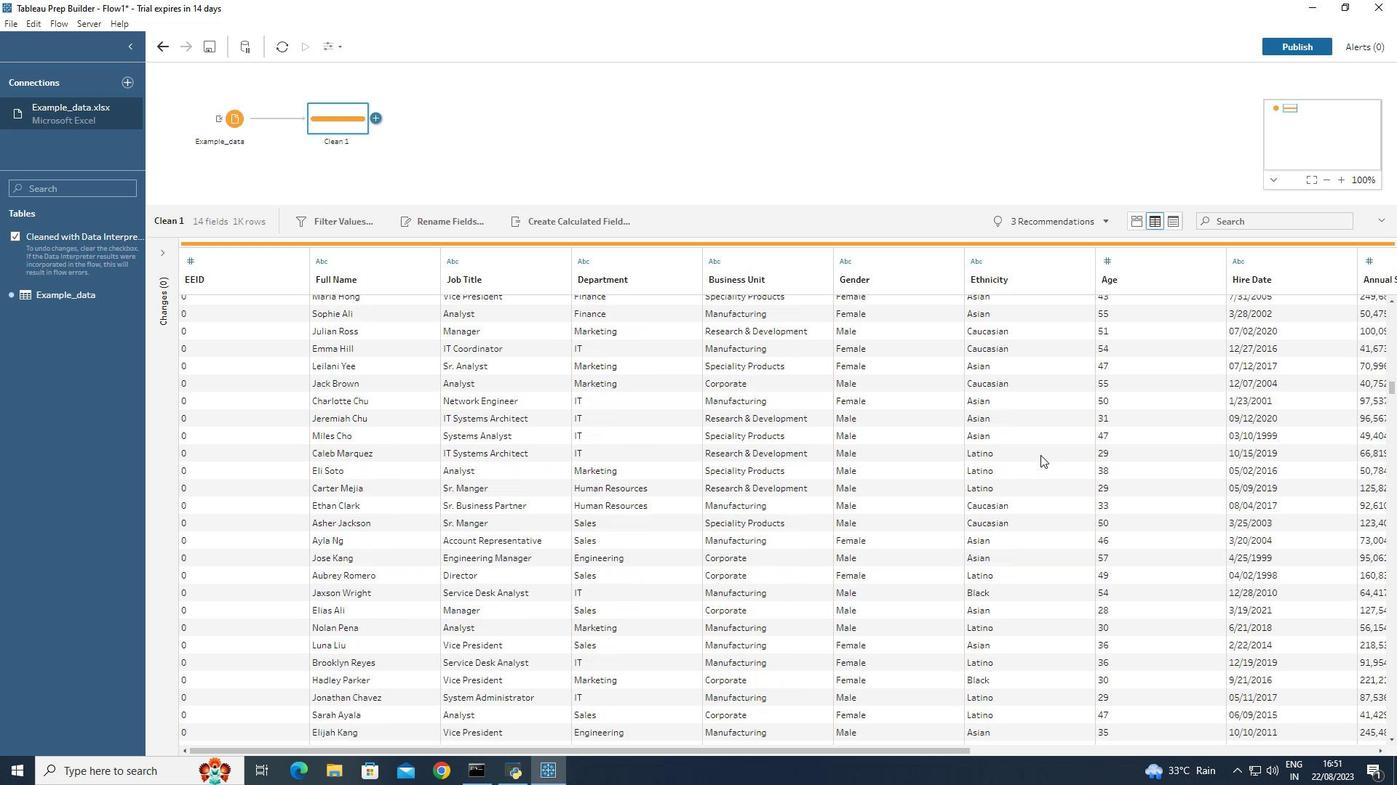 
Action: Mouse scrolled (1040, 454) with delta (0, 0)
Screenshot: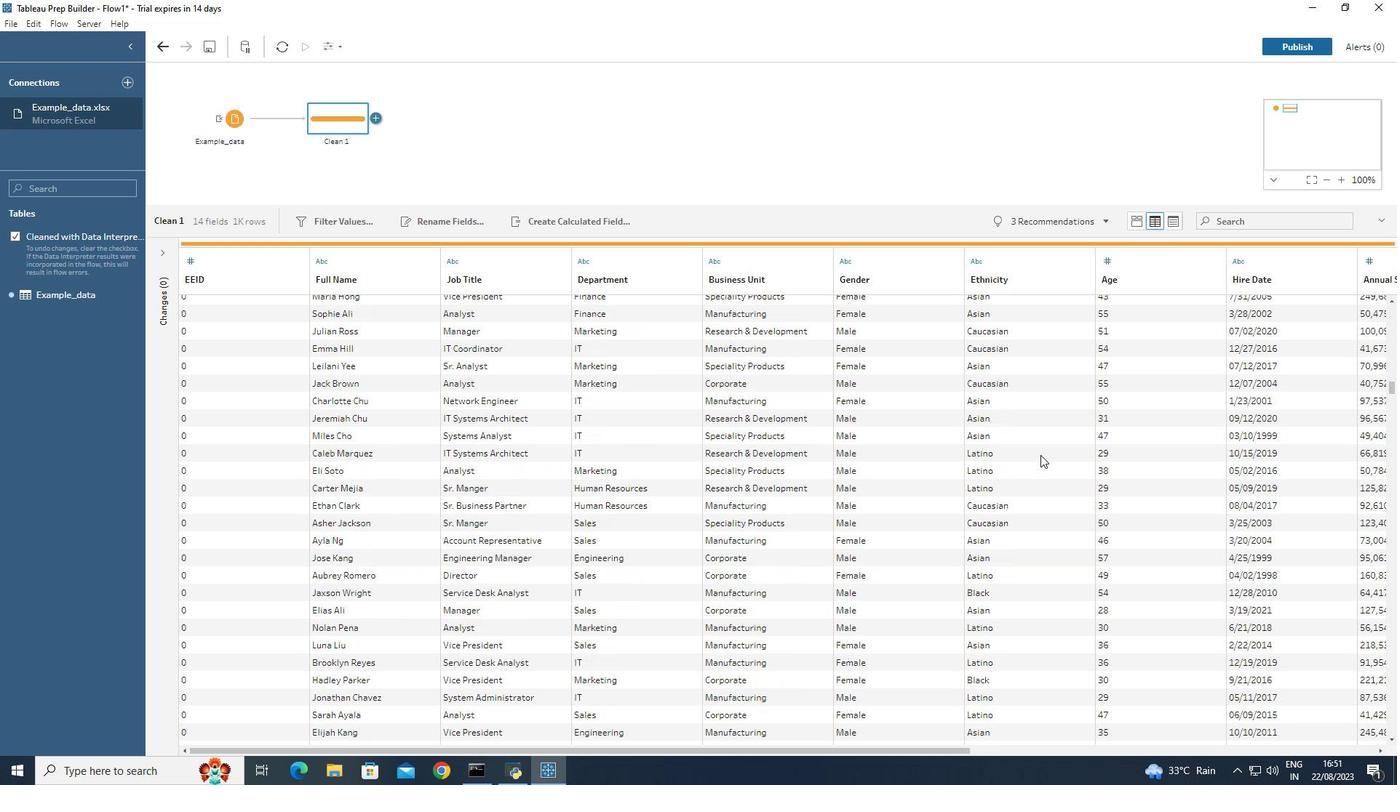 
Action: Mouse scrolled (1040, 454) with delta (0, 0)
Screenshot: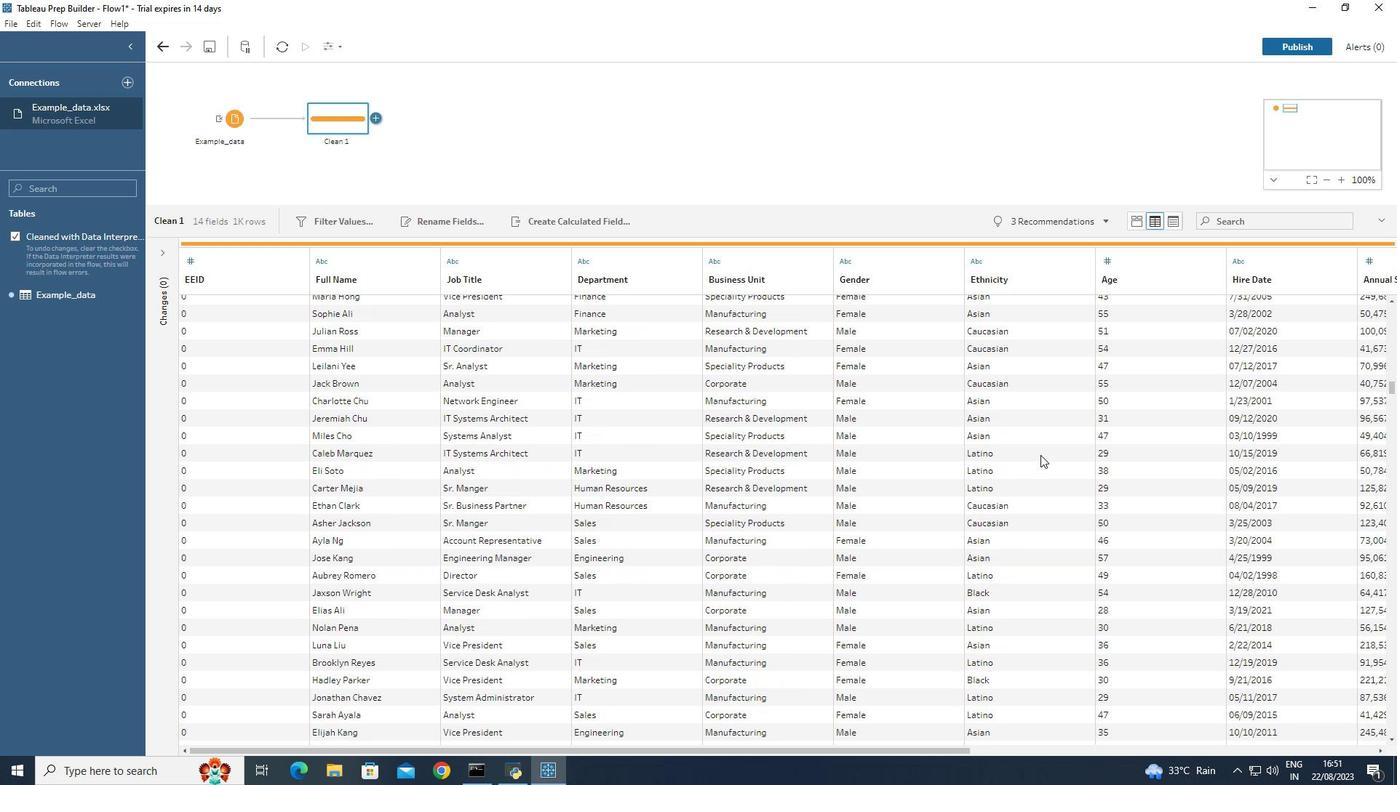 
Action: Mouse scrolled (1040, 454) with delta (0, 0)
Screenshot: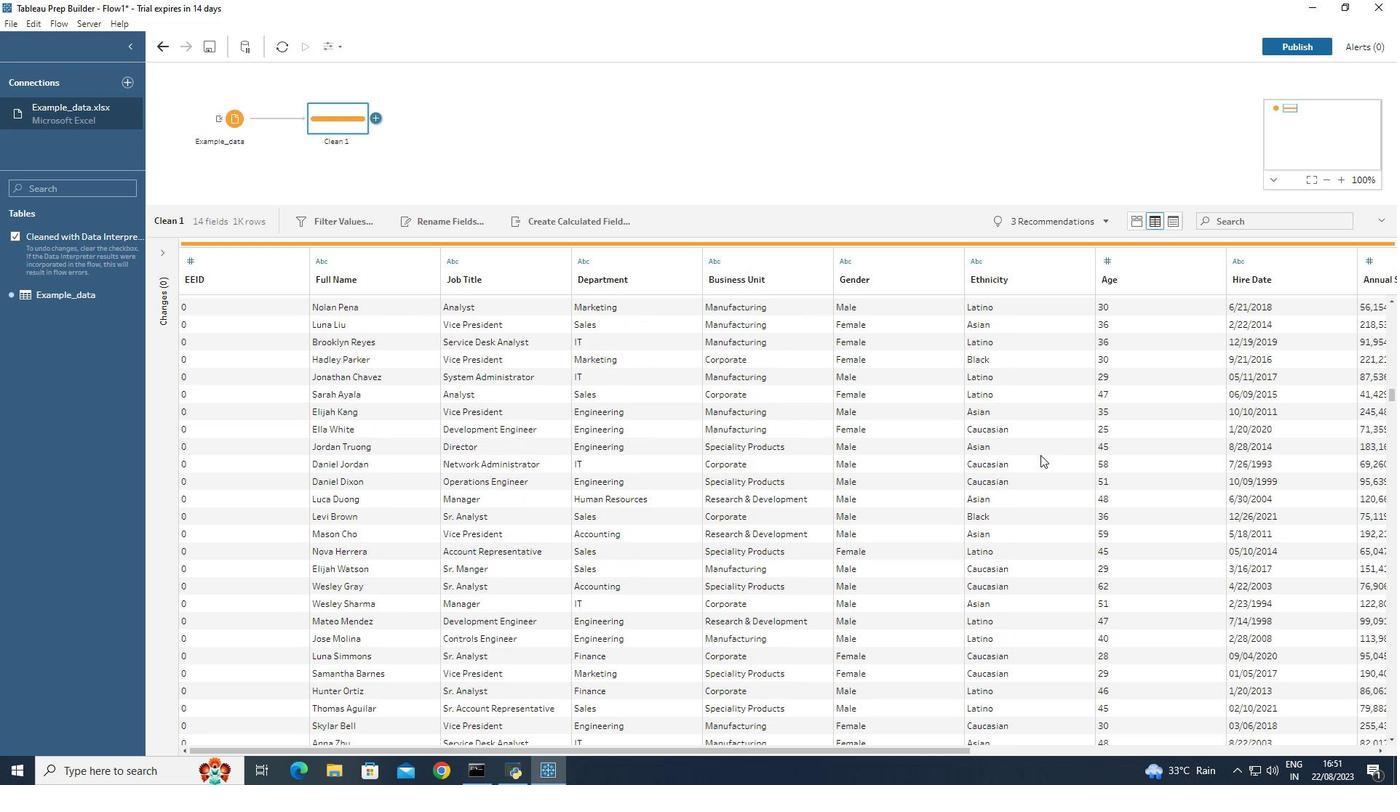 
Action: Mouse scrolled (1040, 454) with delta (0, 0)
Screenshot: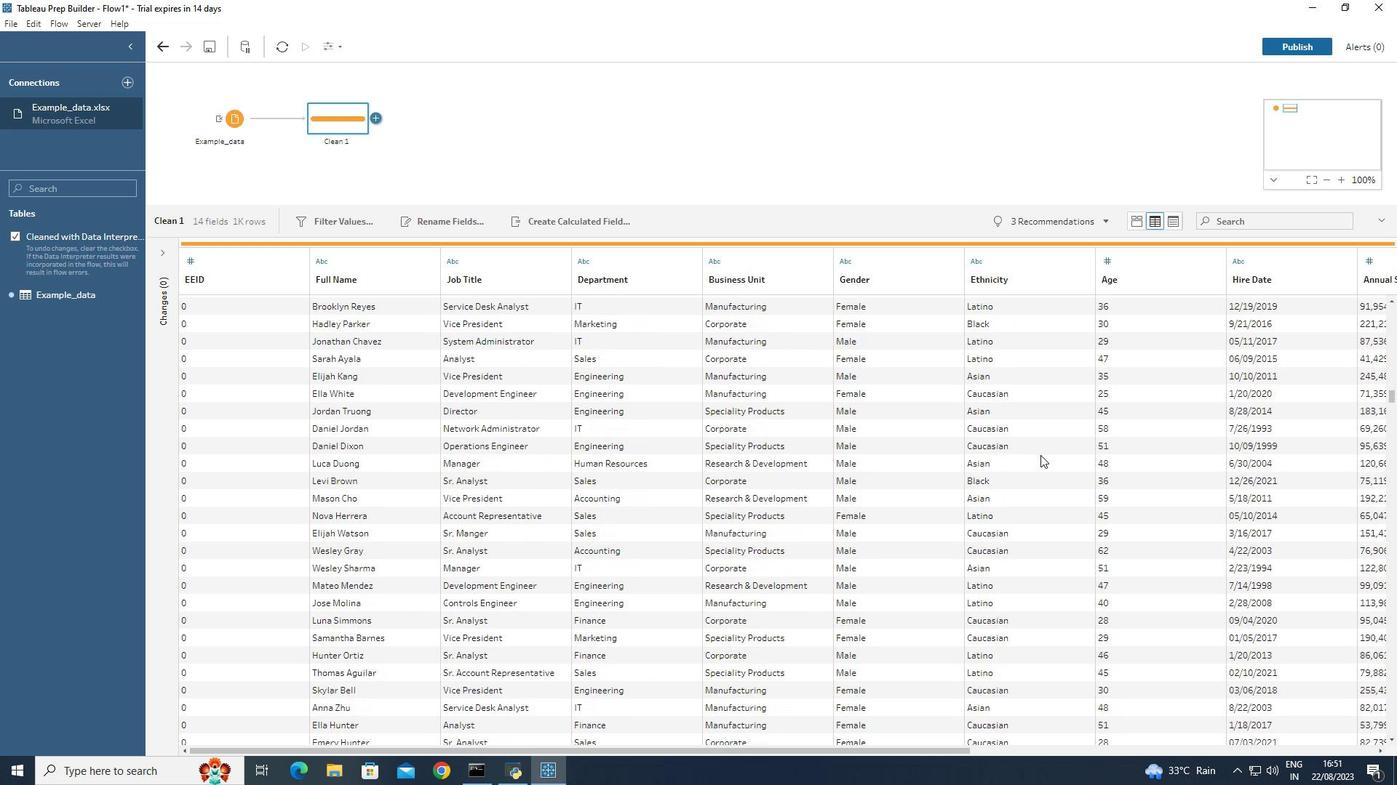 
Action: Mouse scrolled (1040, 454) with delta (0, 0)
Screenshot: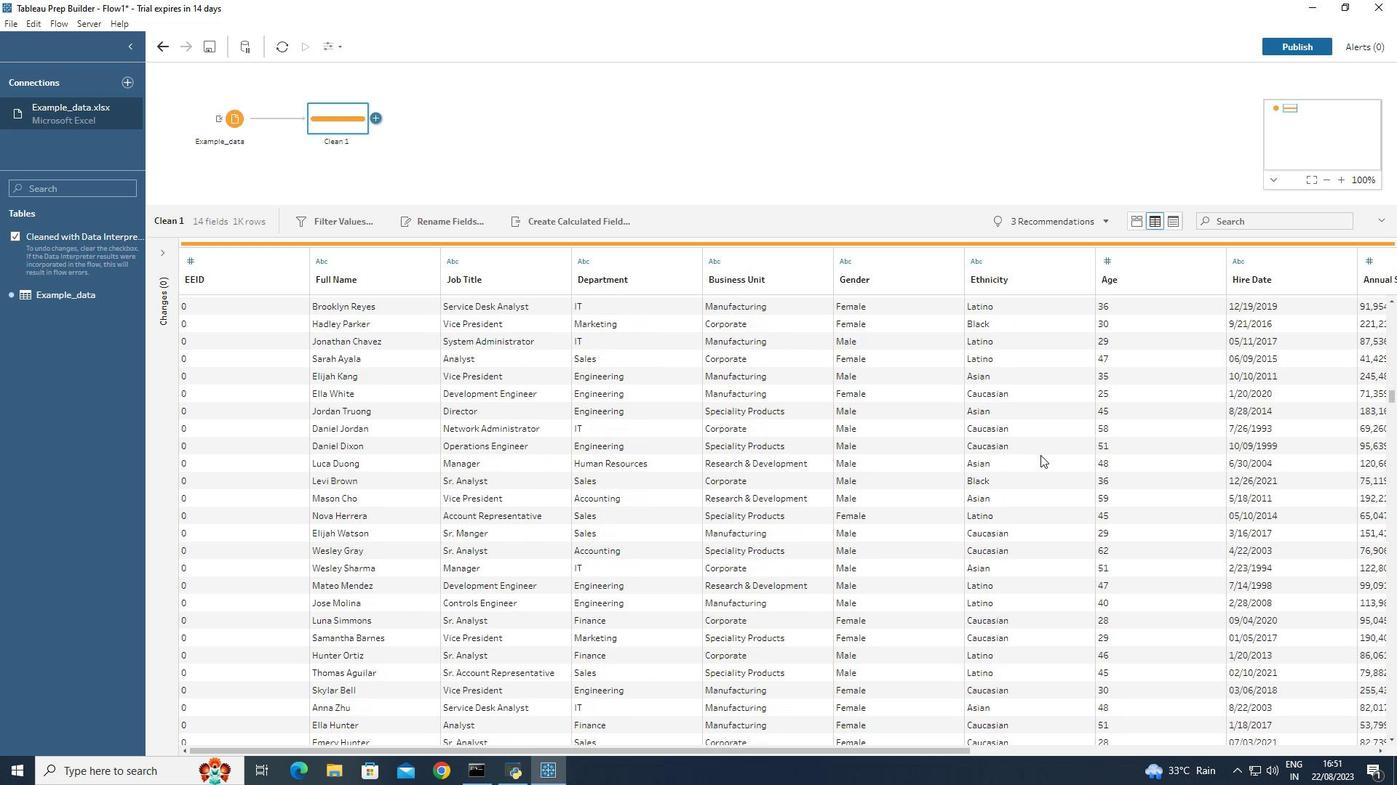 
Action: Mouse scrolled (1040, 454) with delta (0, 0)
Screenshot: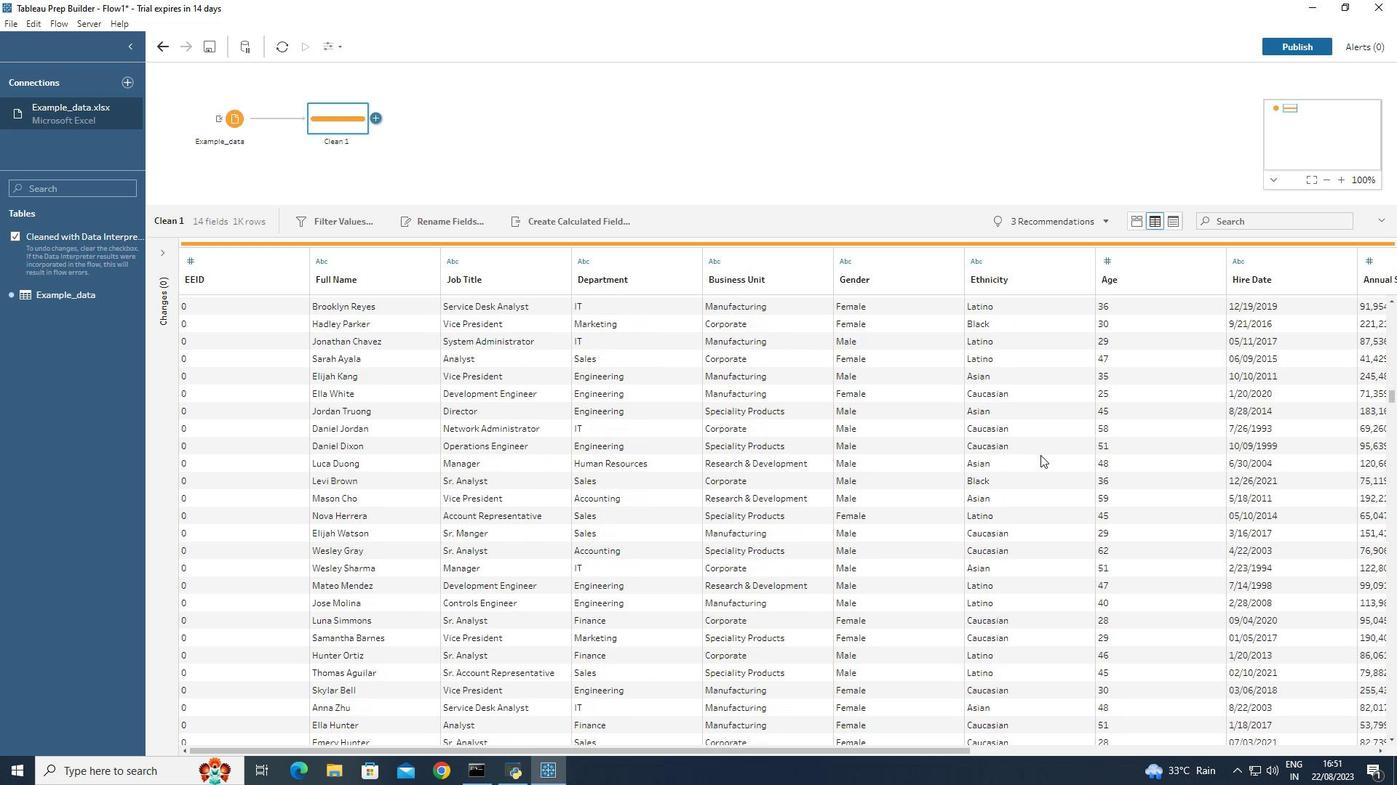 
Action: Mouse scrolled (1040, 454) with delta (0, 0)
Screenshot: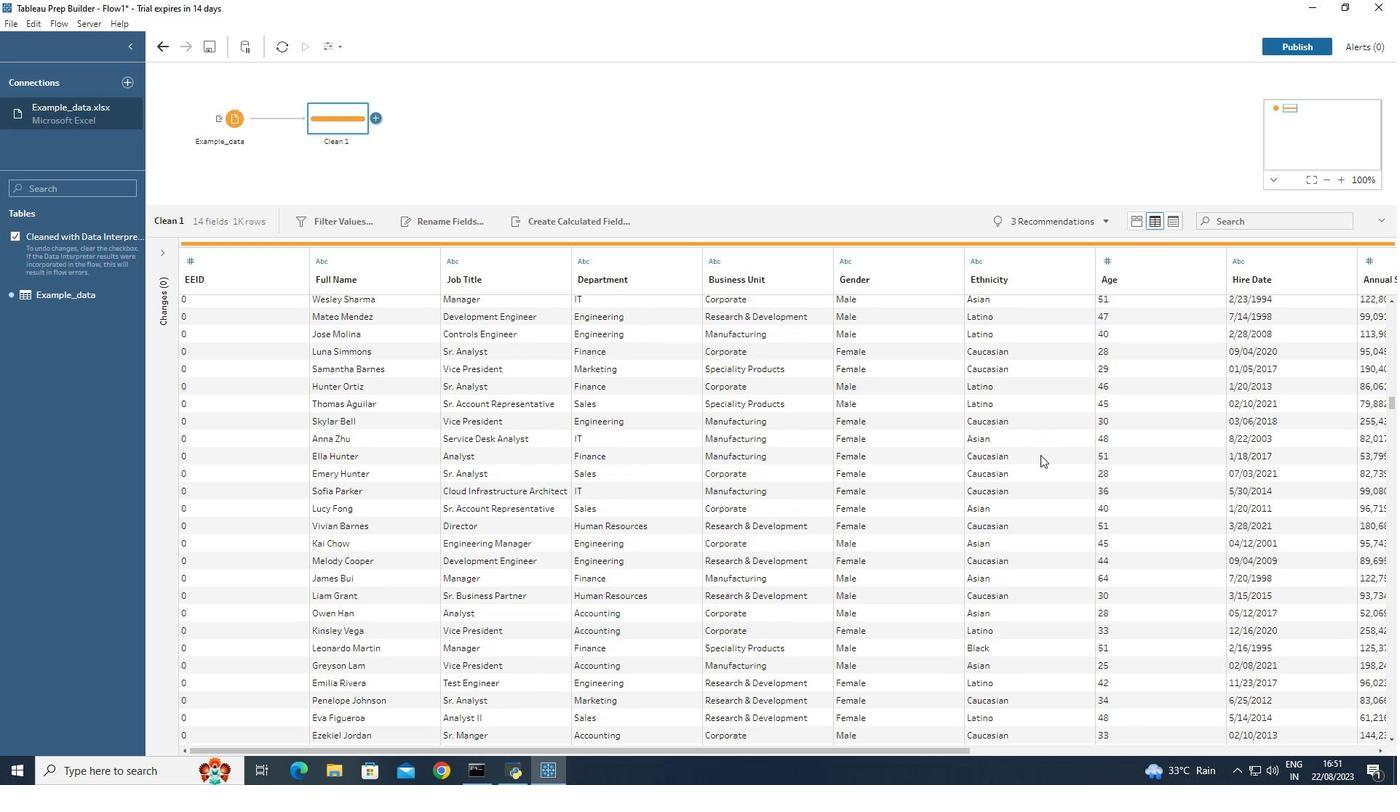 
Action: Mouse scrolled (1040, 454) with delta (0, 0)
Screenshot: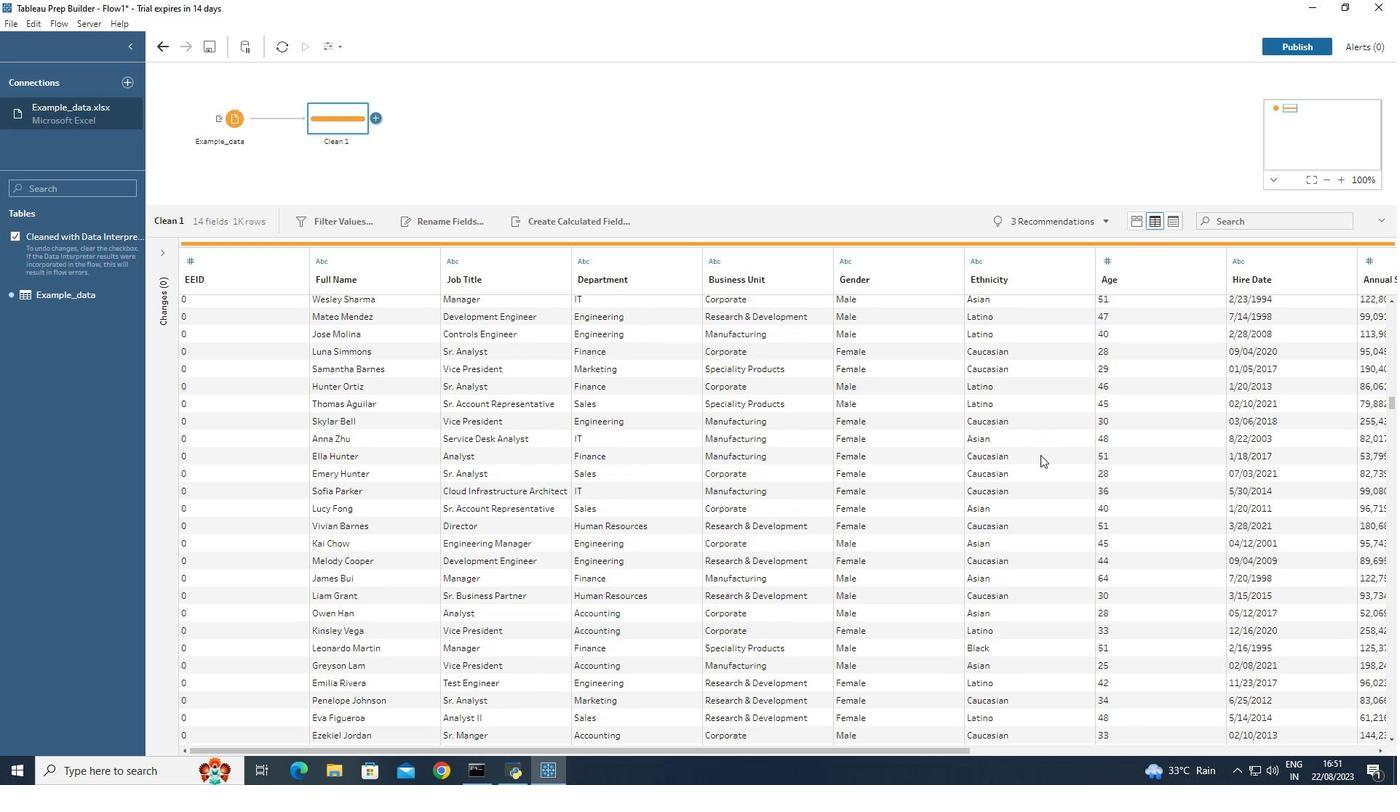 
Action: Mouse scrolled (1040, 454) with delta (0, 0)
Screenshot: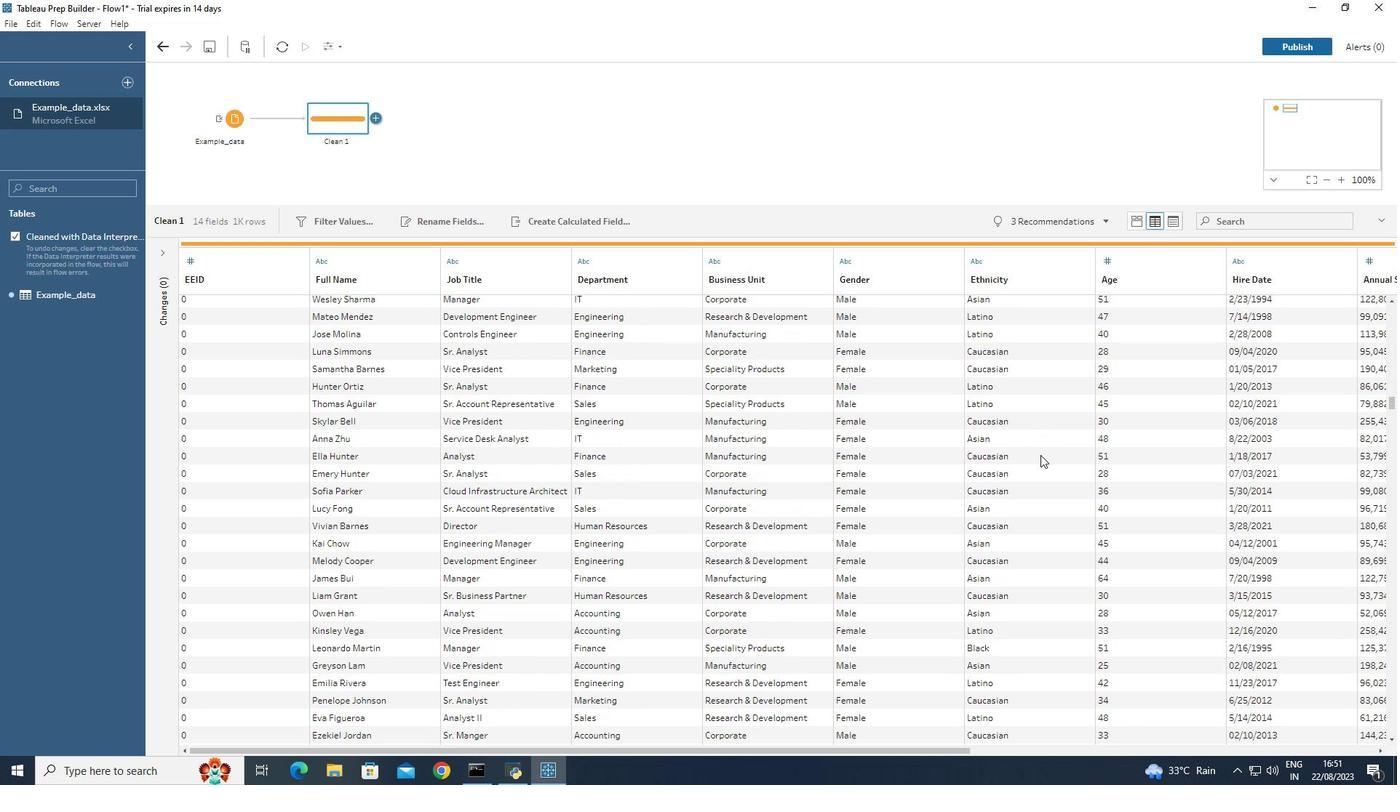 
Action: Mouse scrolled (1040, 454) with delta (0, 0)
Screenshot: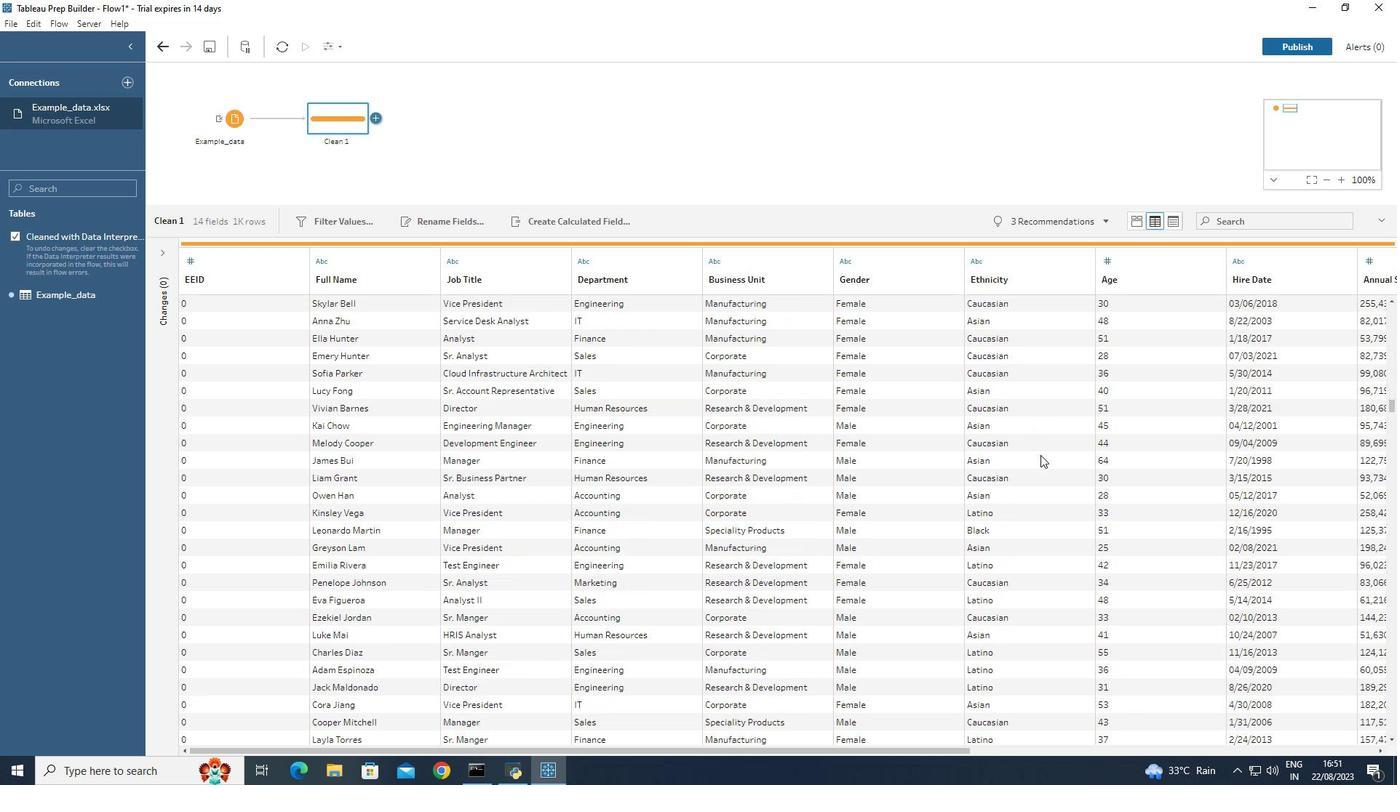 
Action: Mouse scrolled (1040, 454) with delta (0, 0)
Screenshot: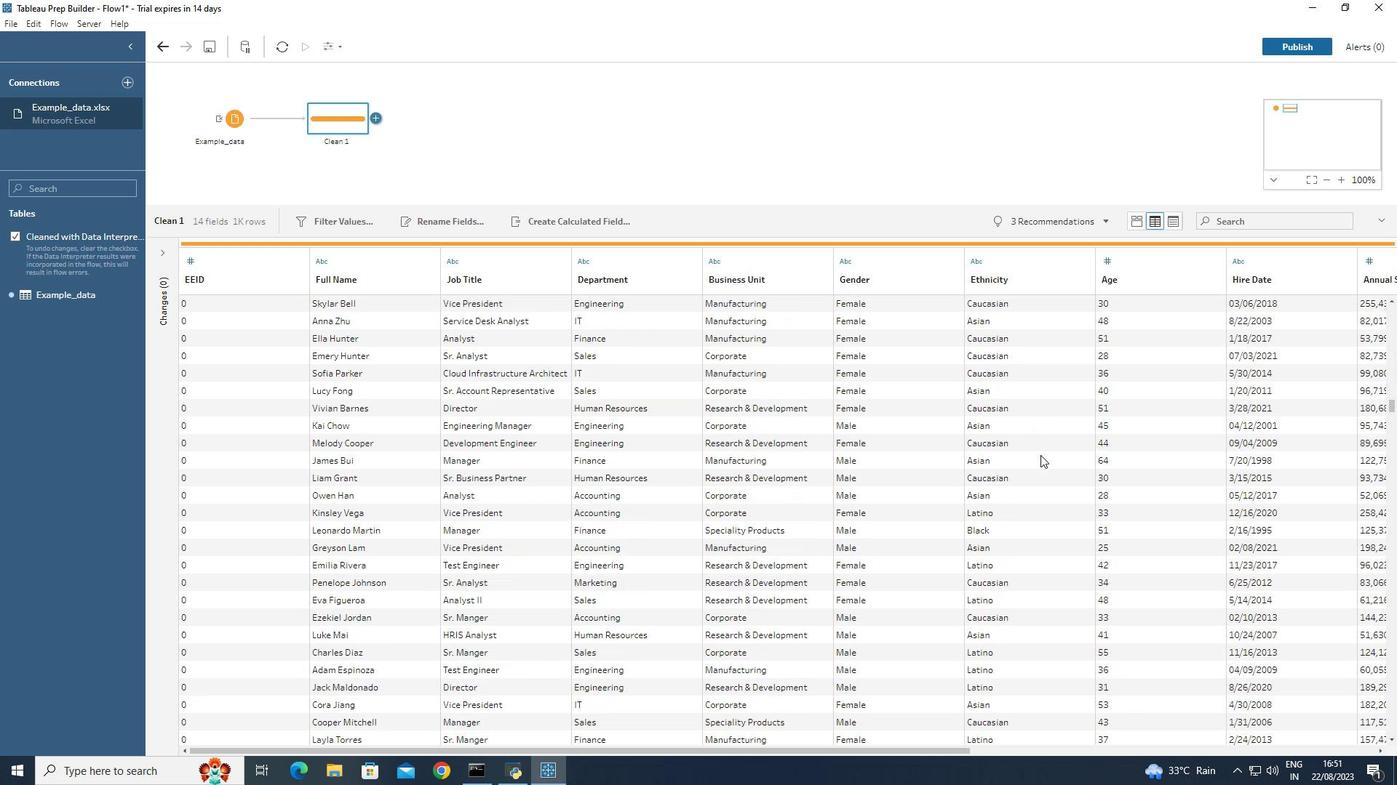 
Action: Mouse moved to (895, 751)
Screenshot: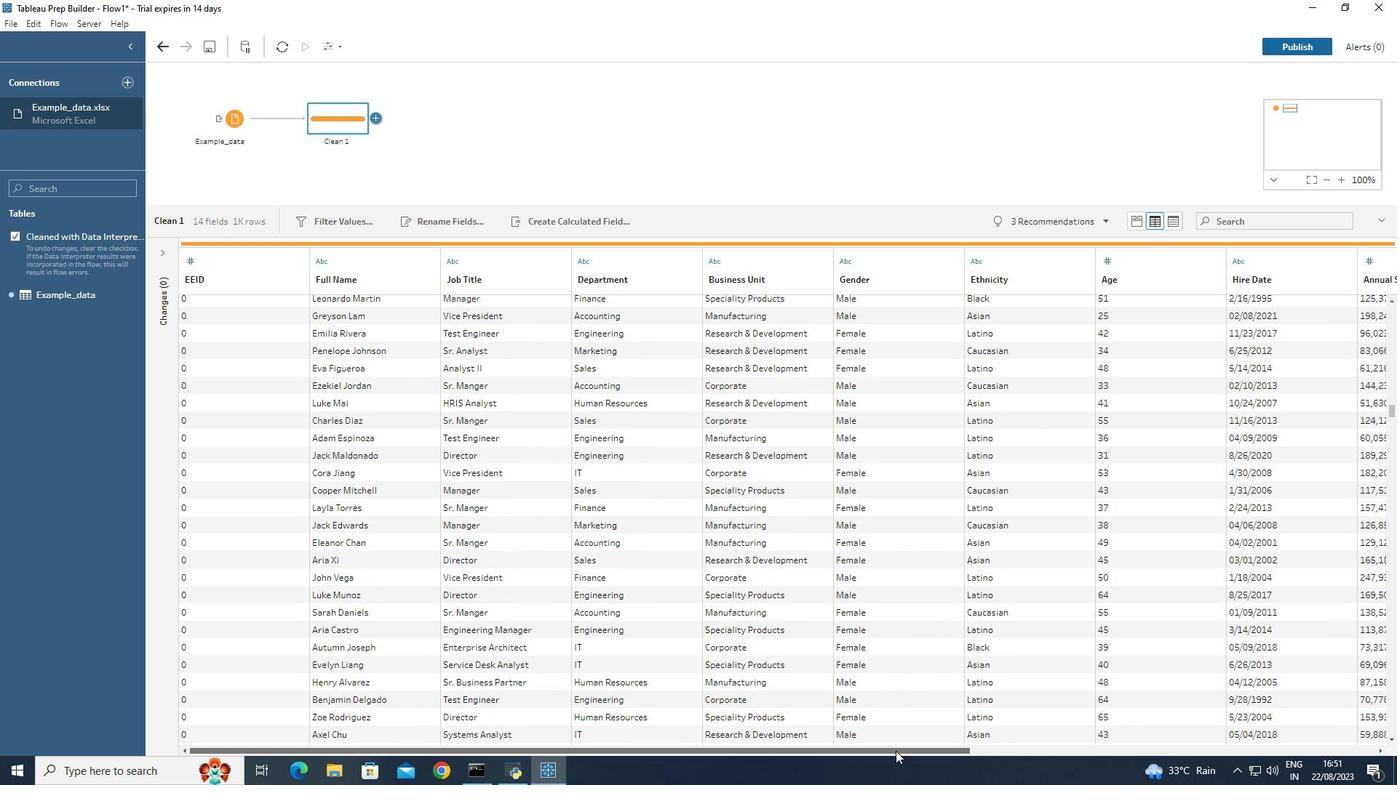 
Action: Mouse pressed left at (895, 751)
Screenshot: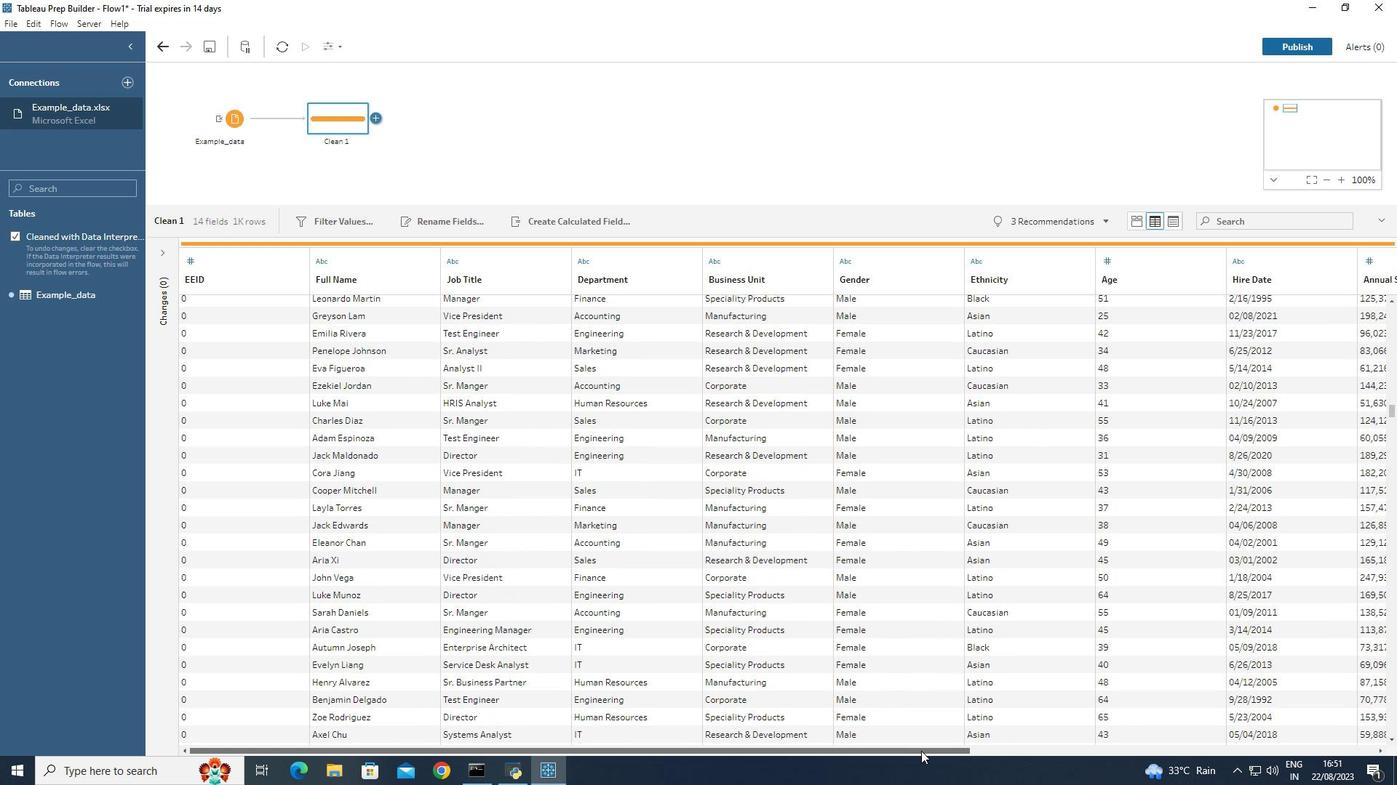 
Action: Mouse moved to (1384, 220)
Screenshot: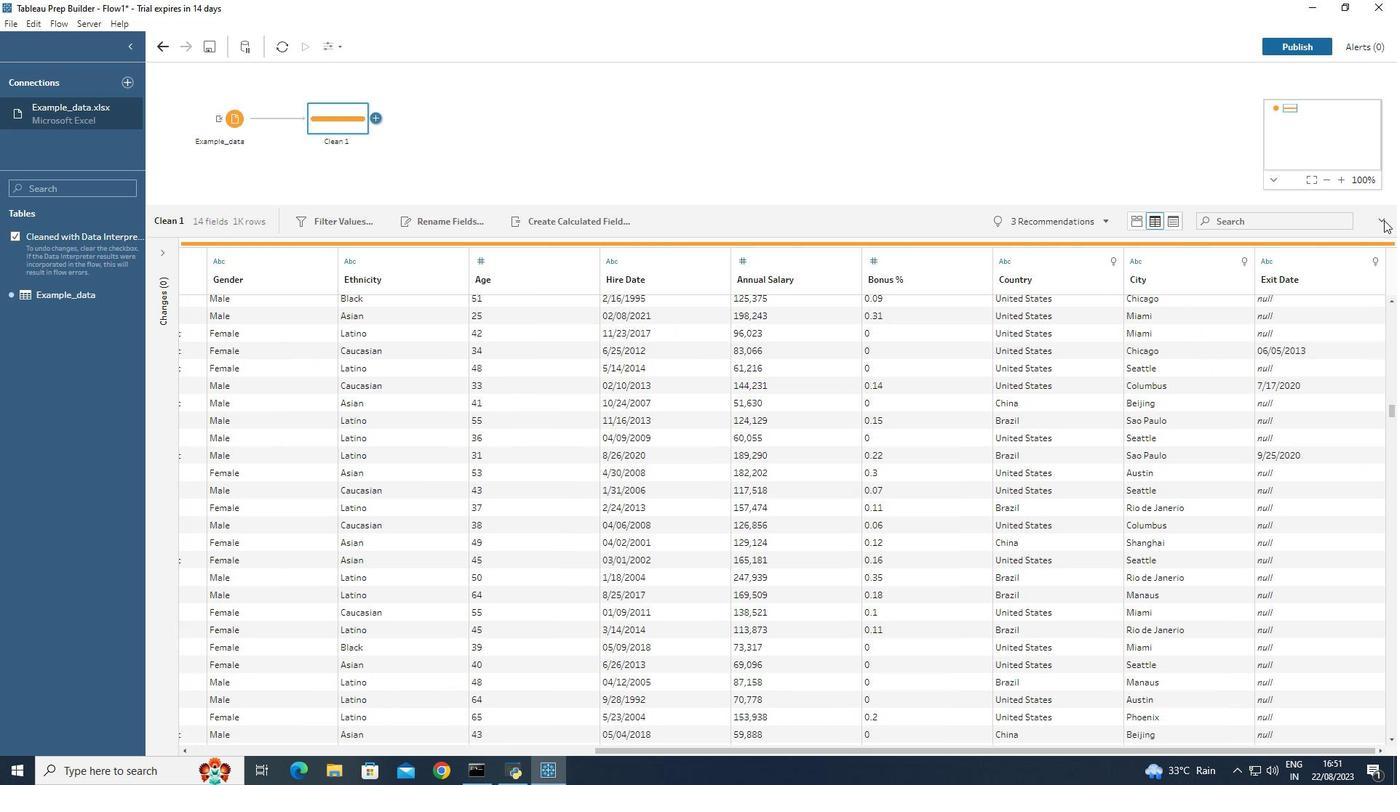 
Action: Mouse pressed left at (1384, 220)
Screenshot: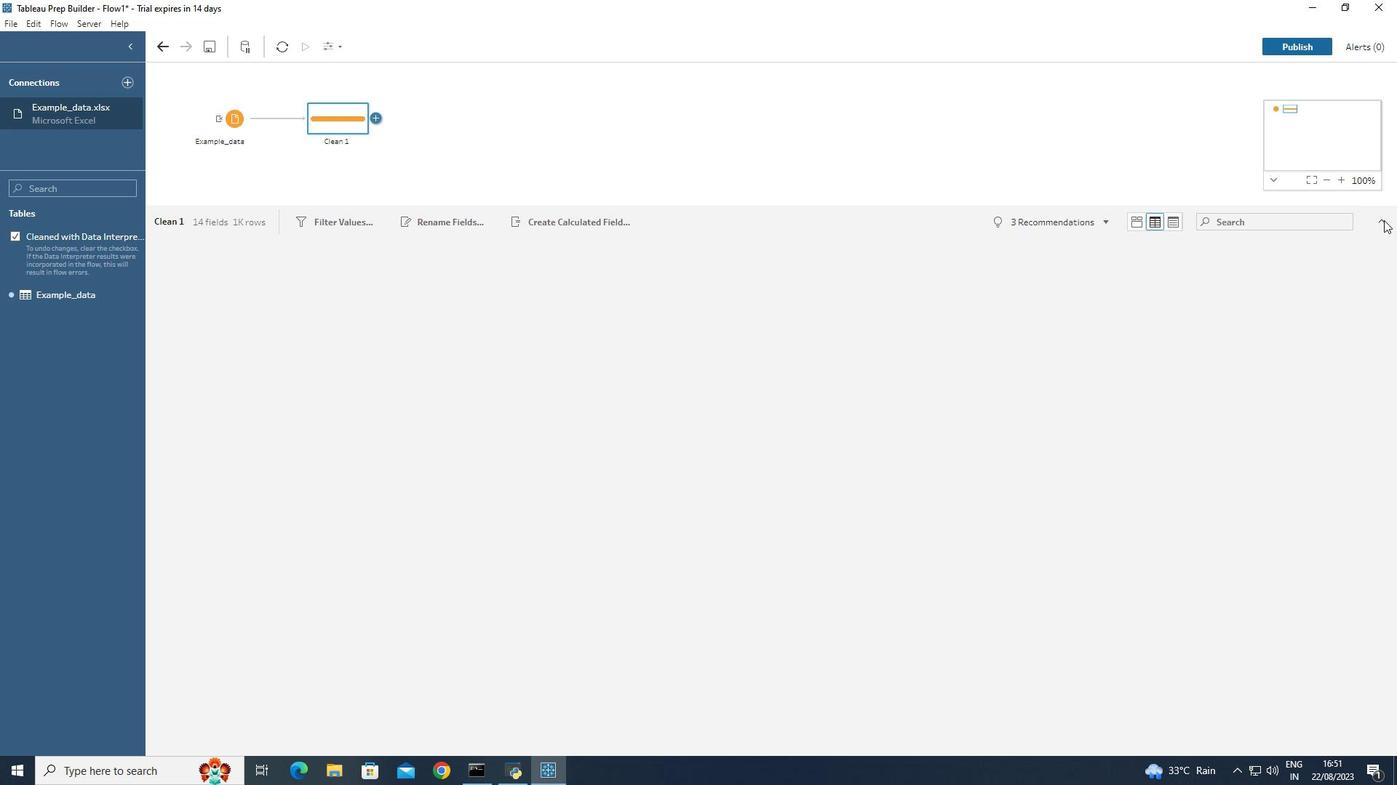 
Action: Mouse moved to (1377, 743)
Screenshot: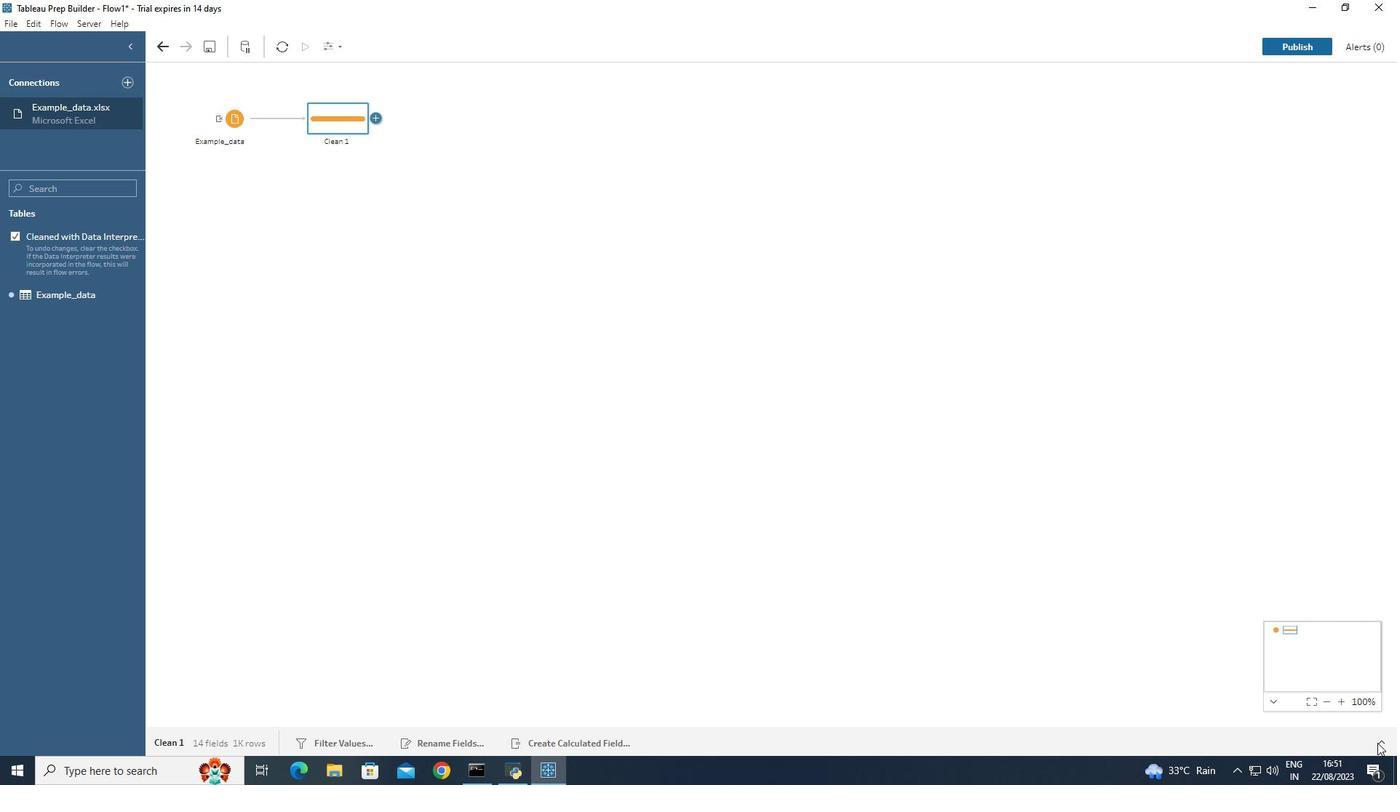 
Action: Mouse pressed left at (1377, 743)
Screenshot: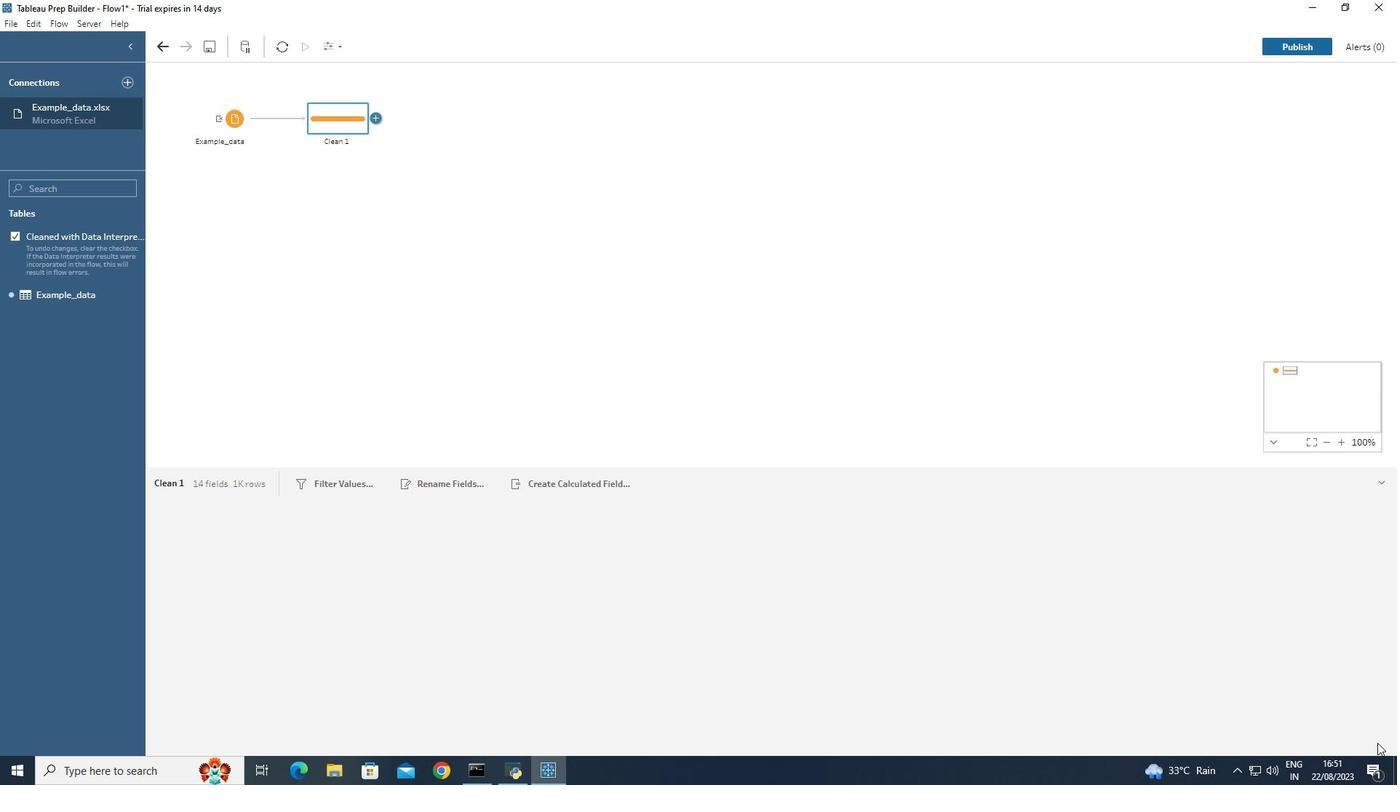 
Action: Mouse moved to (347, 112)
Screenshot: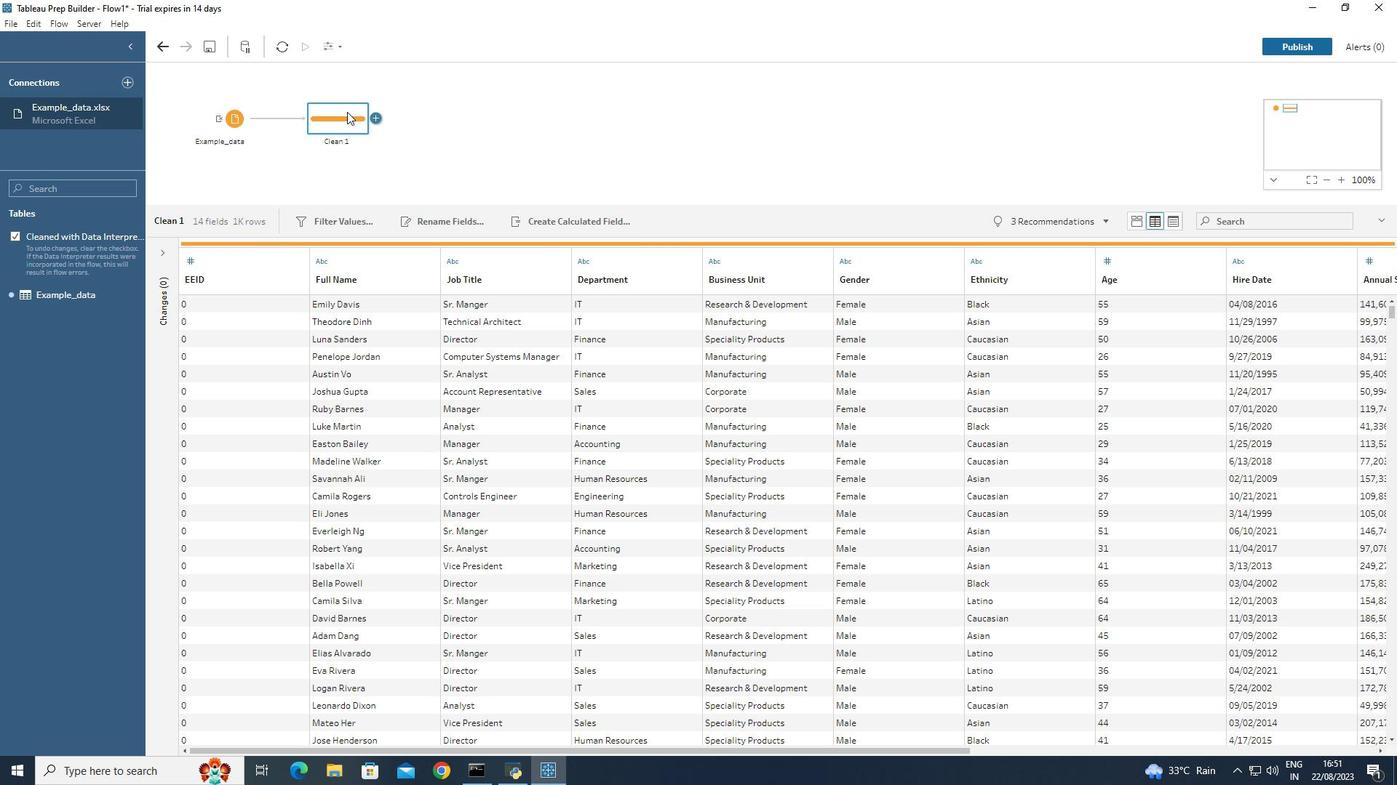 
Action: Mouse pressed left at (347, 112)
Screenshot: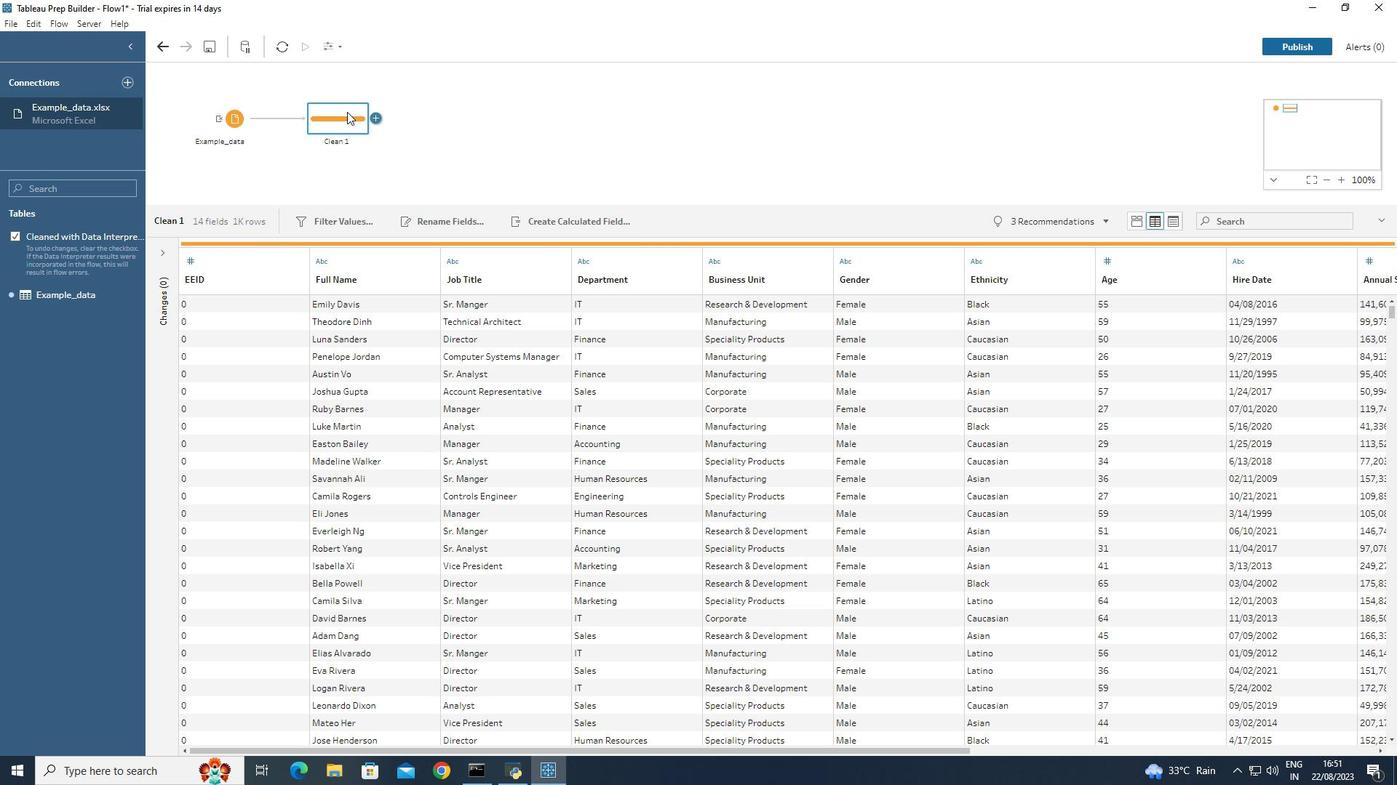 
Action: Mouse moved to (337, 306)
Screenshot: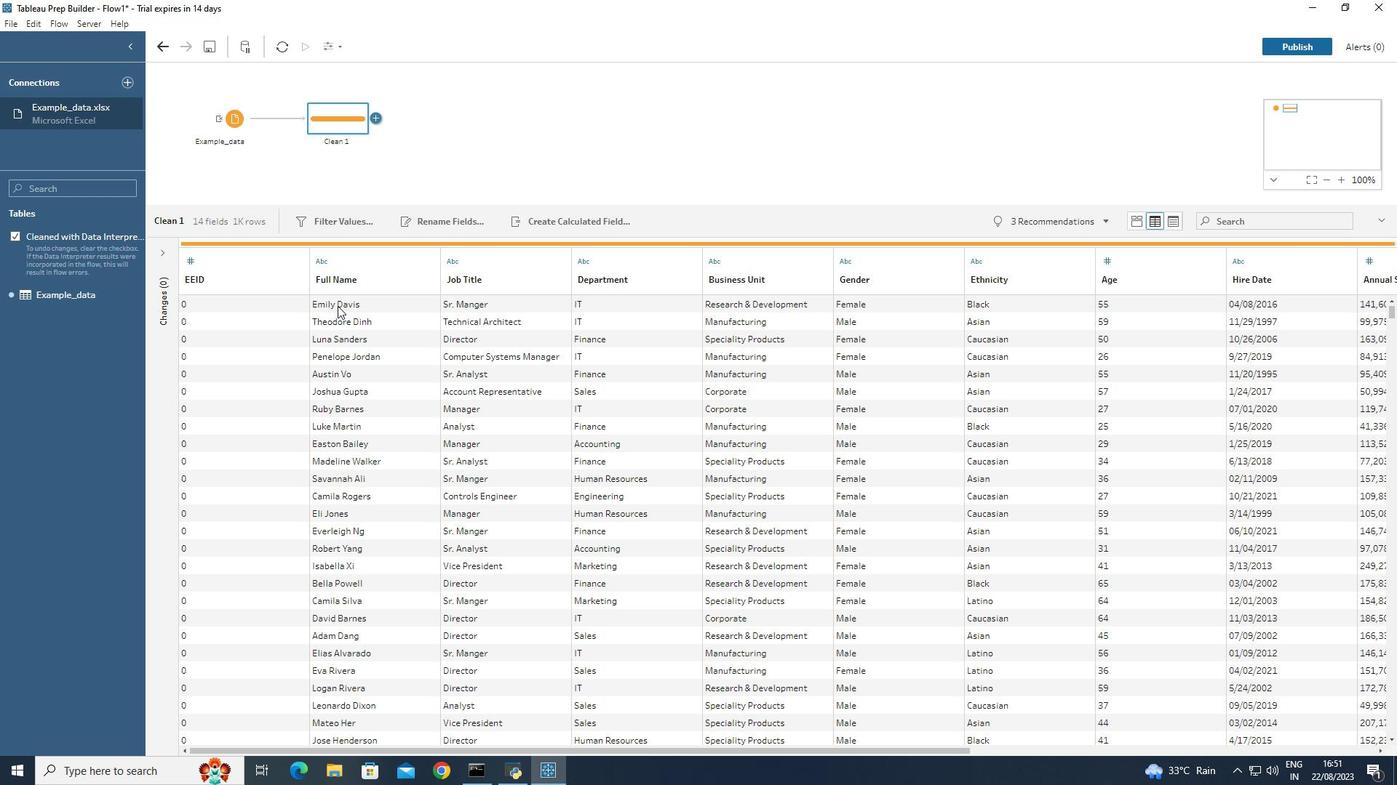 
Action: Mouse pressed left at (337, 306)
Screenshot: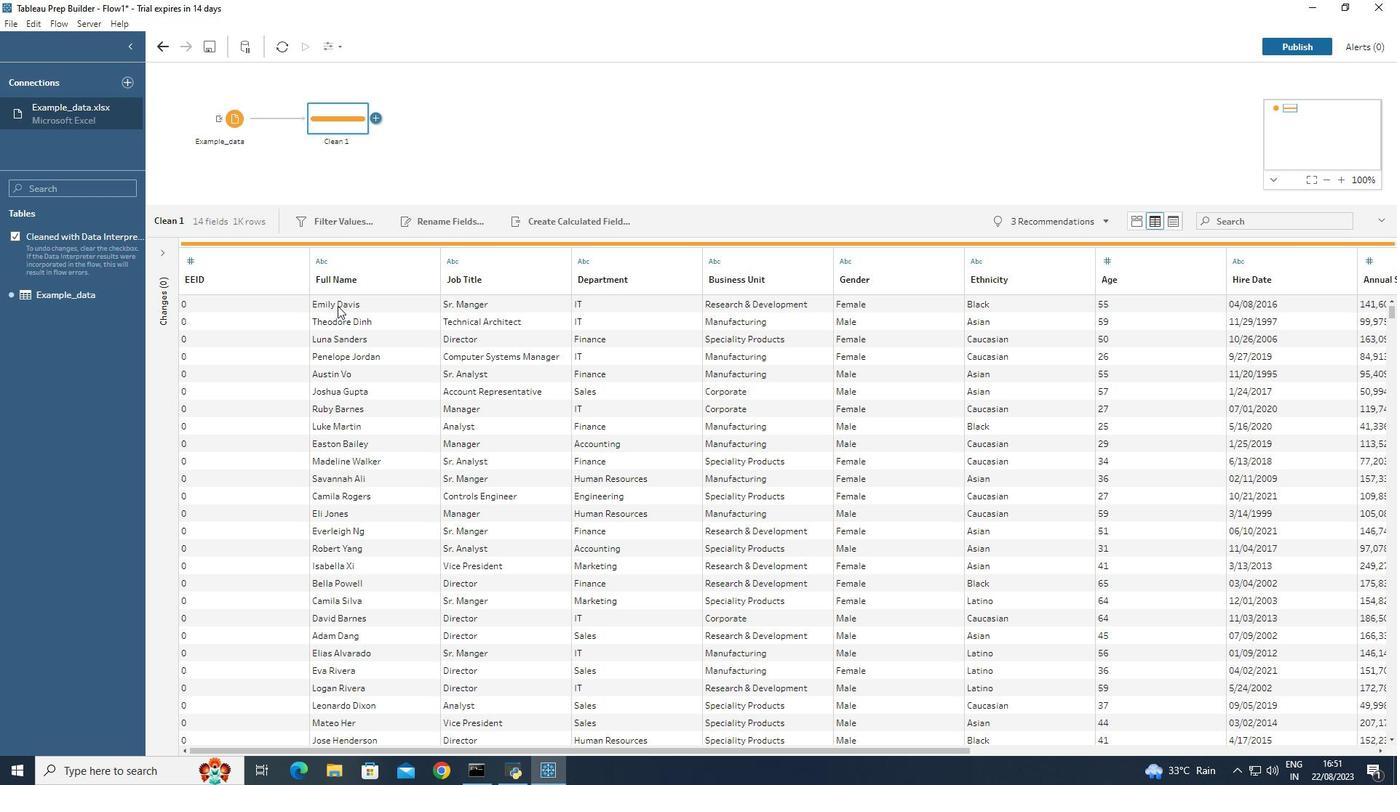 
Action: Mouse pressed left at (337, 306)
Screenshot: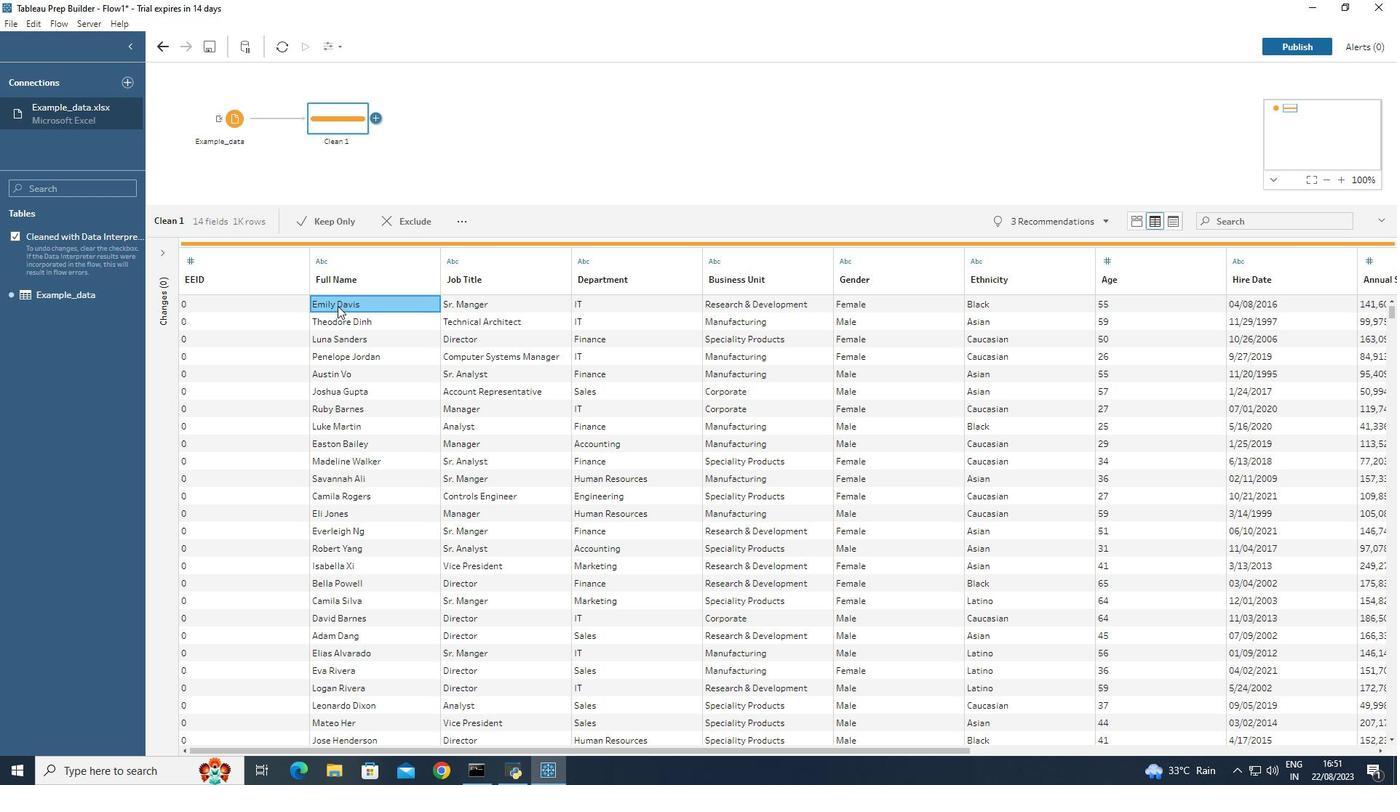 
Action: Mouse moved to (347, 299)
Screenshot: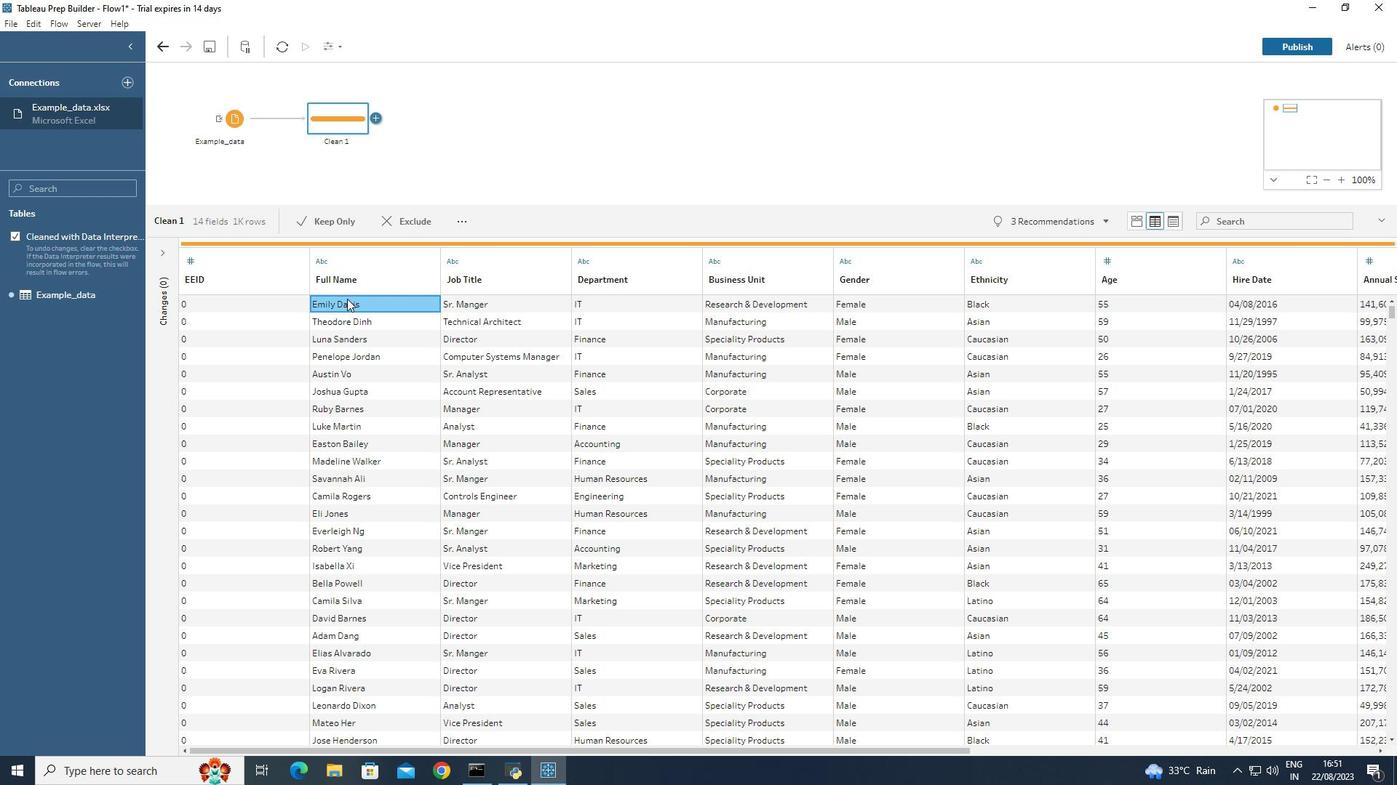 
Action: Mouse pressed left at (347, 299)
Screenshot: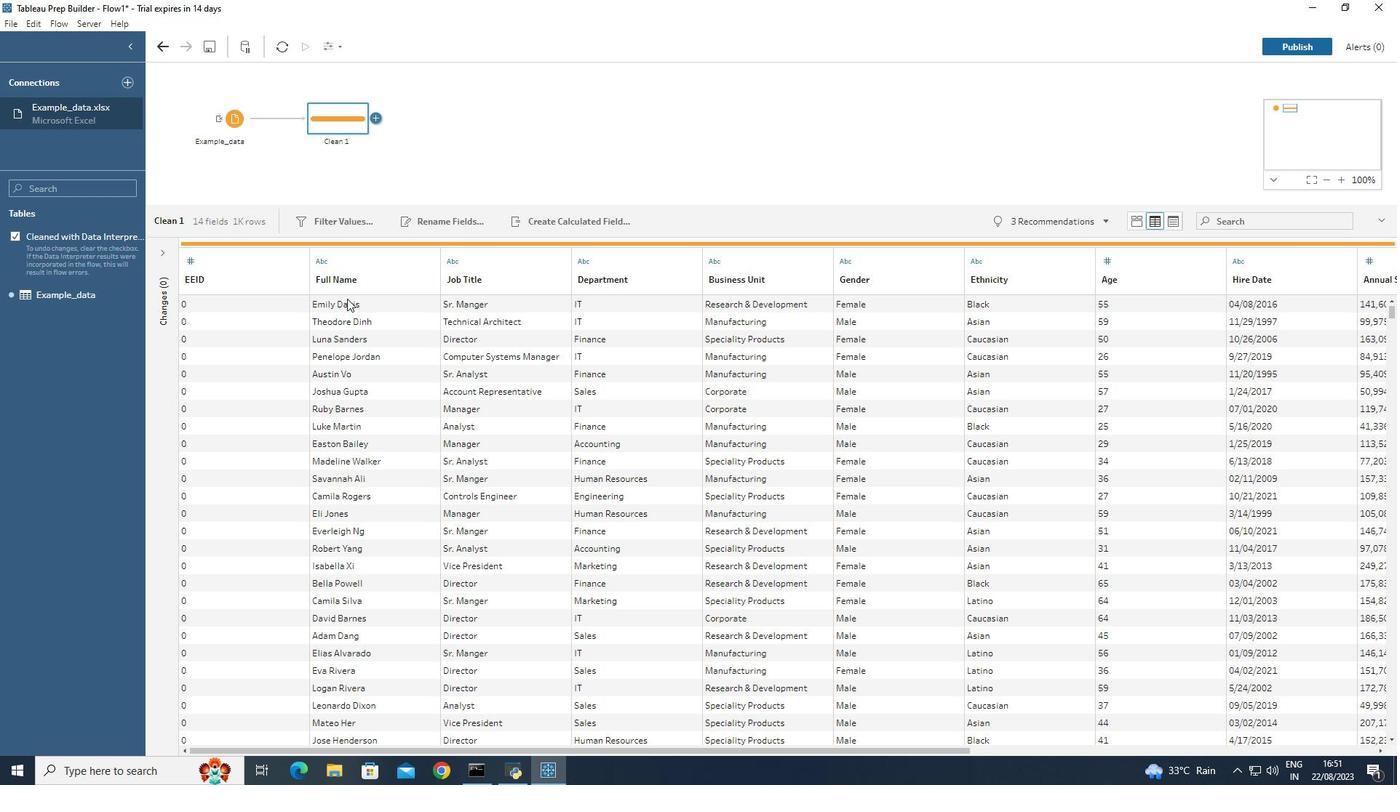 
Action: Mouse pressed left at (347, 299)
Screenshot: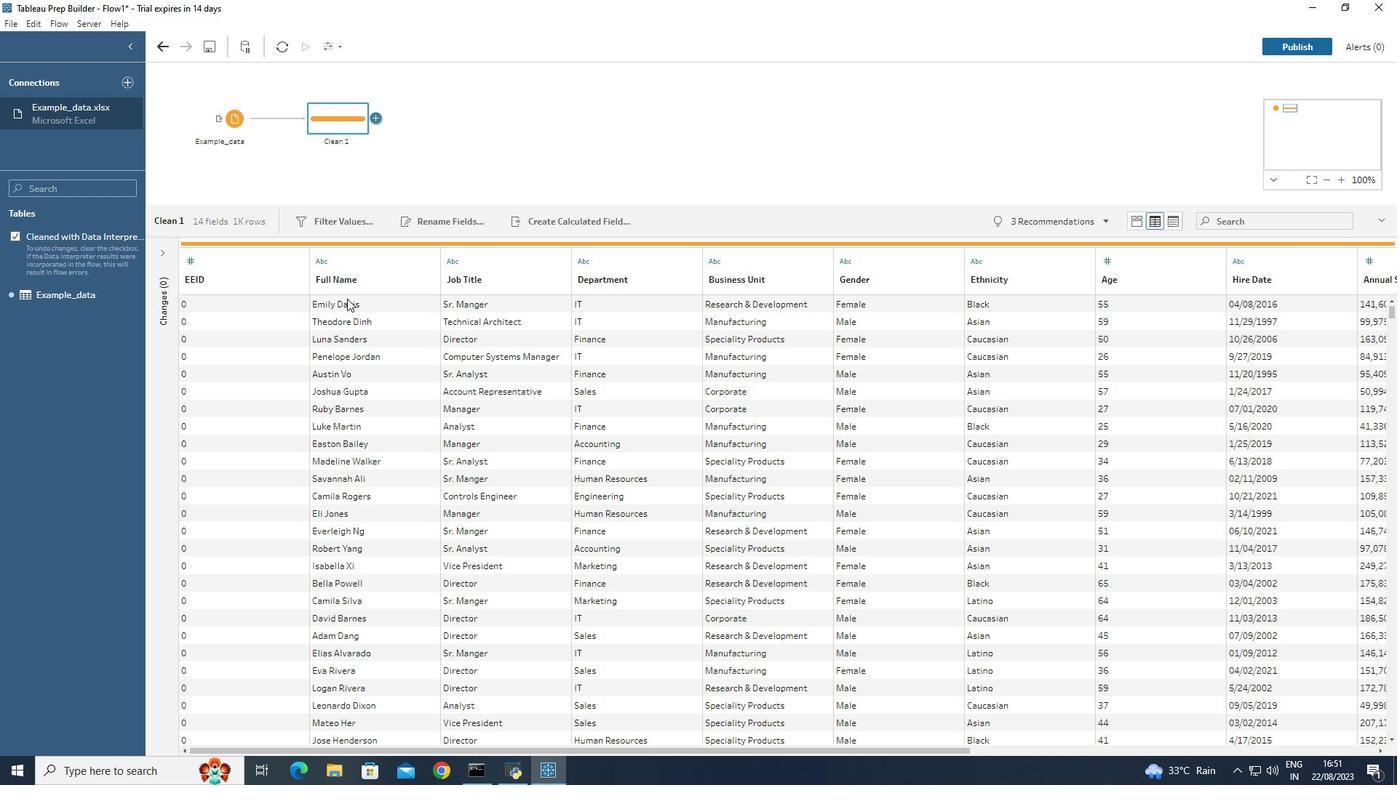 
Action: Mouse moved to (336, 225)
Screenshot: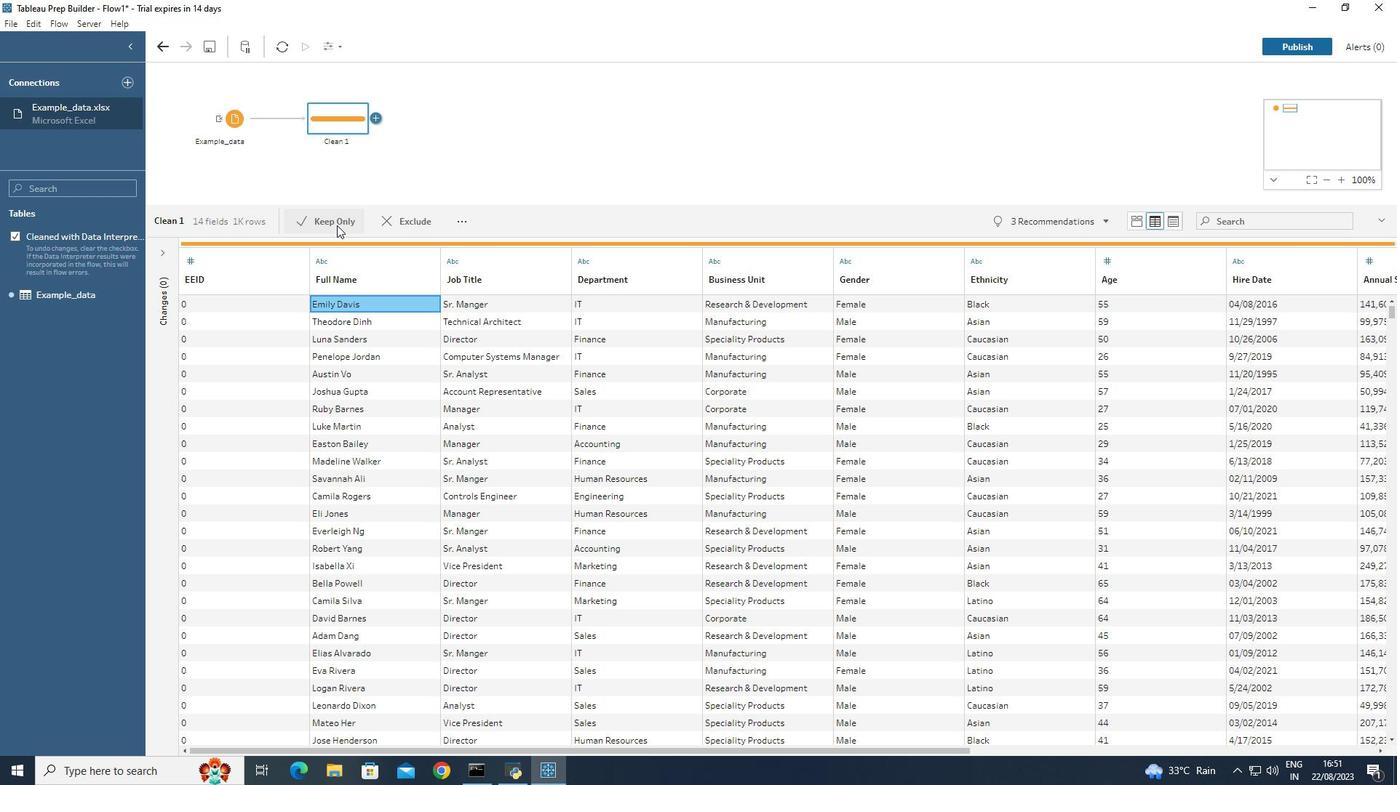 
Action: Mouse pressed left at (336, 225)
Screenshot: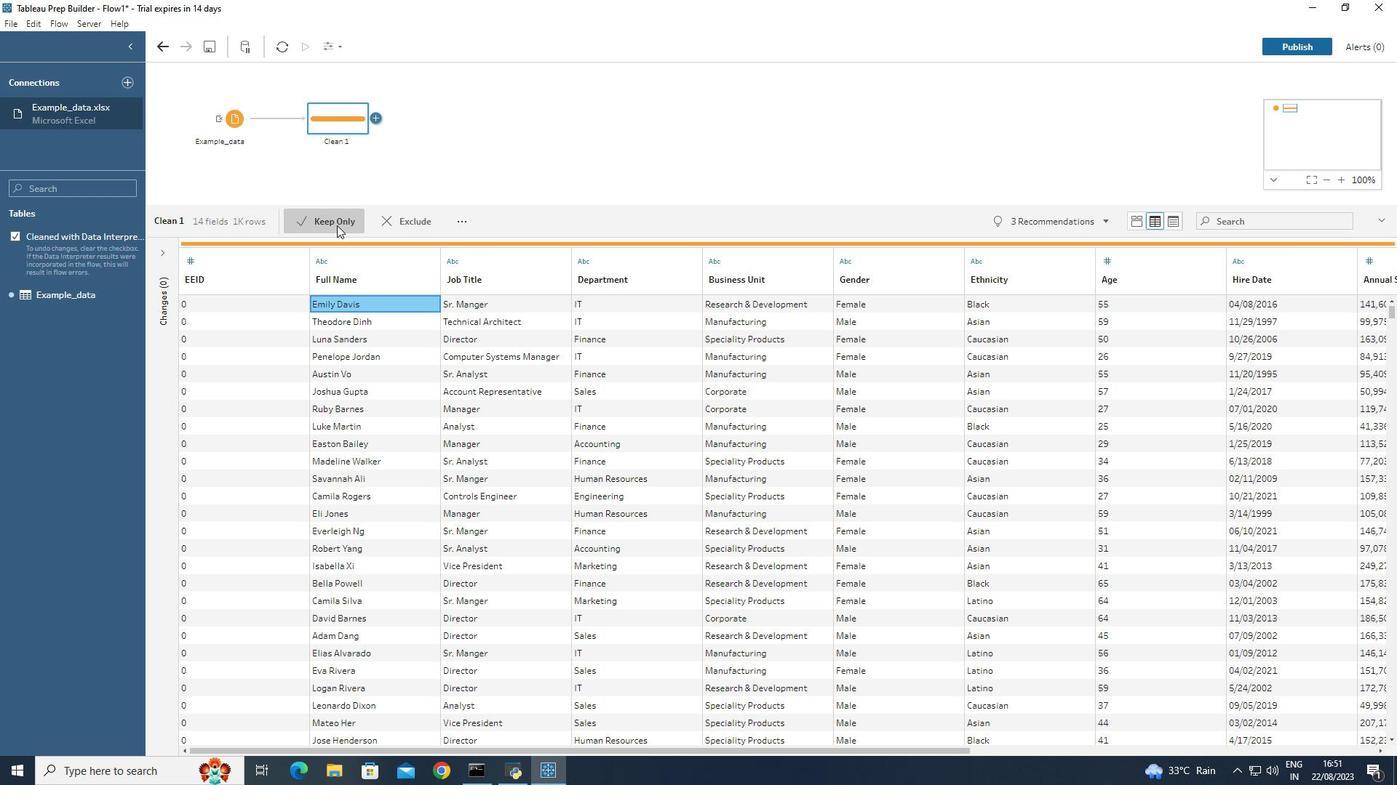 
Action: Mouse moved to (860, 746)
Screenshot: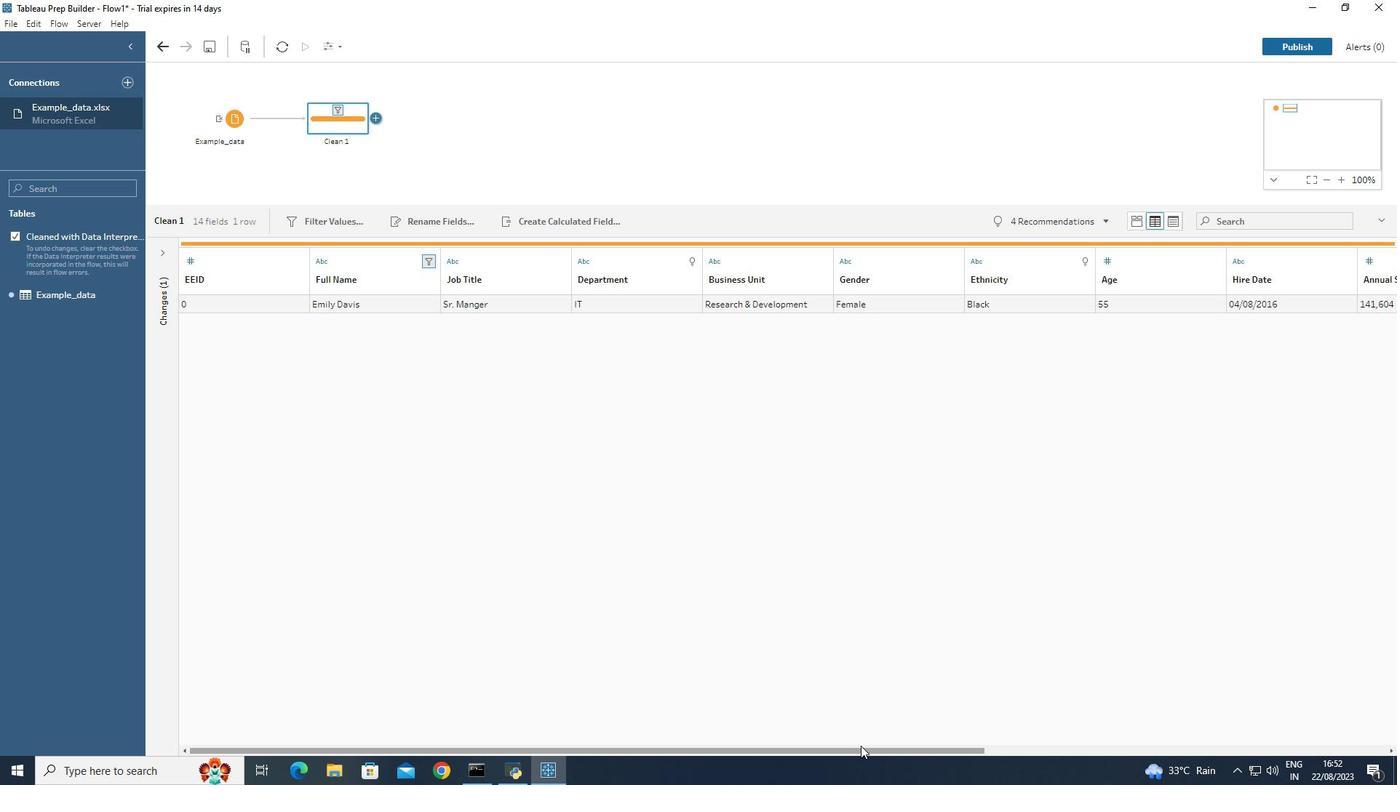 
Action: Mouse pressed left at (860, 746)
Screenshot: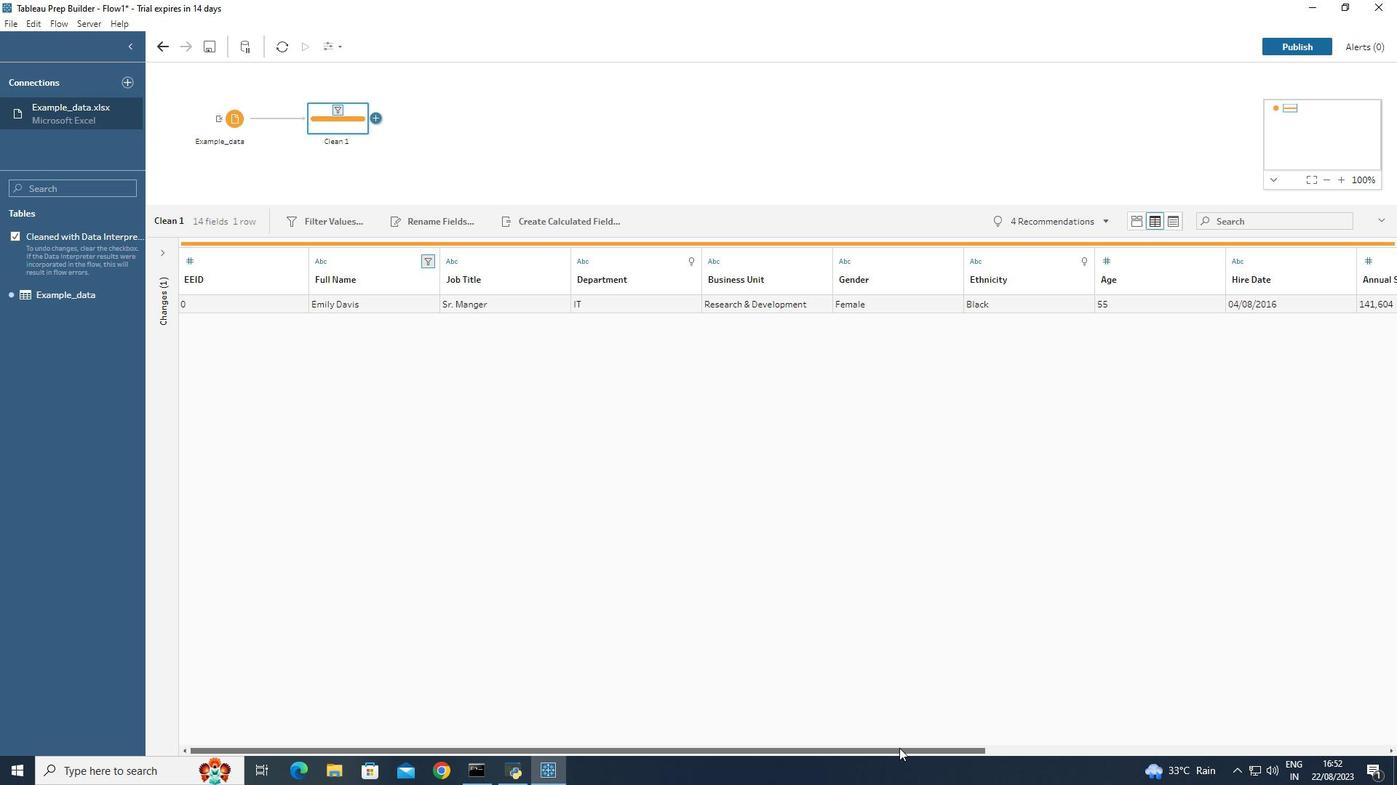
Action: Mouse moved to (236, 220)
Screenshot: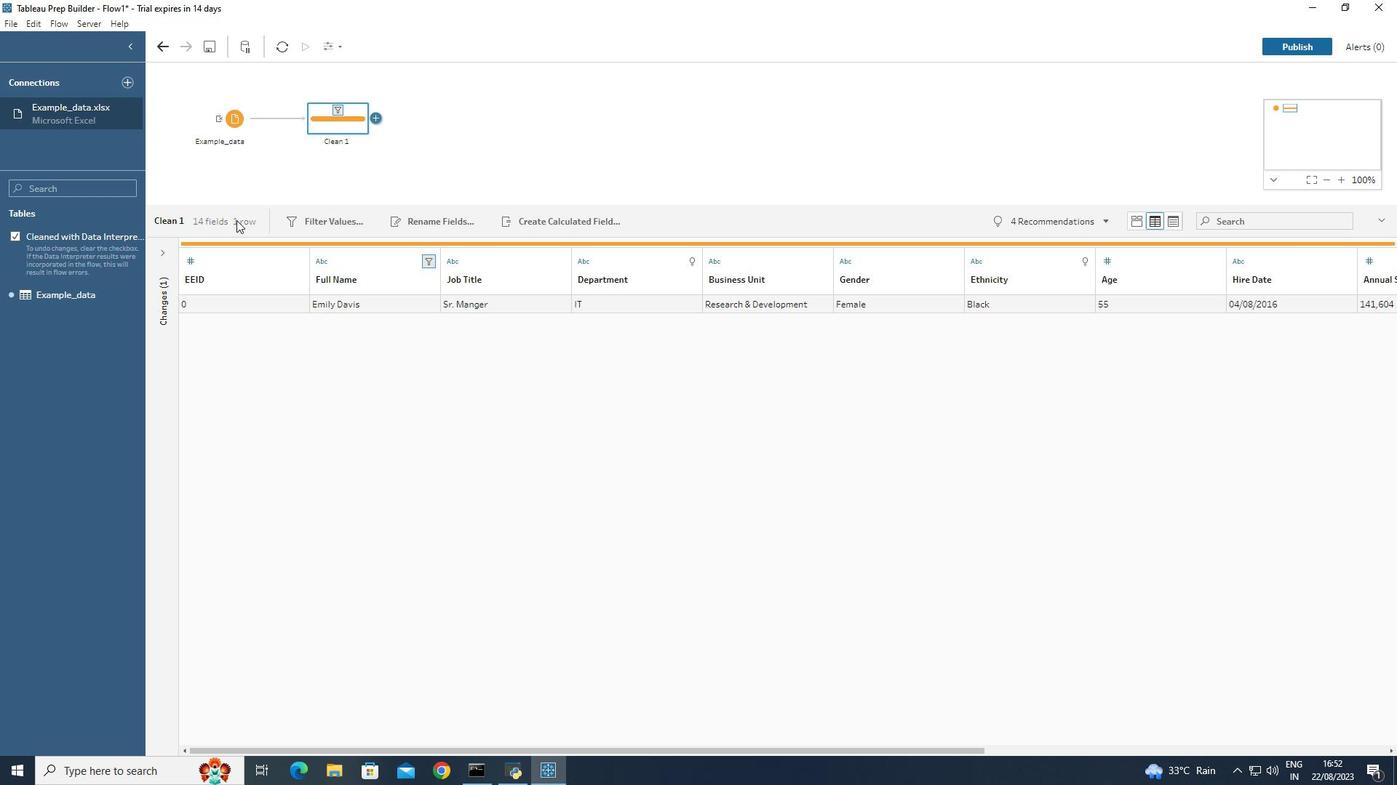 
Action: Mouse pressed left at (236, 220)
Screenshot: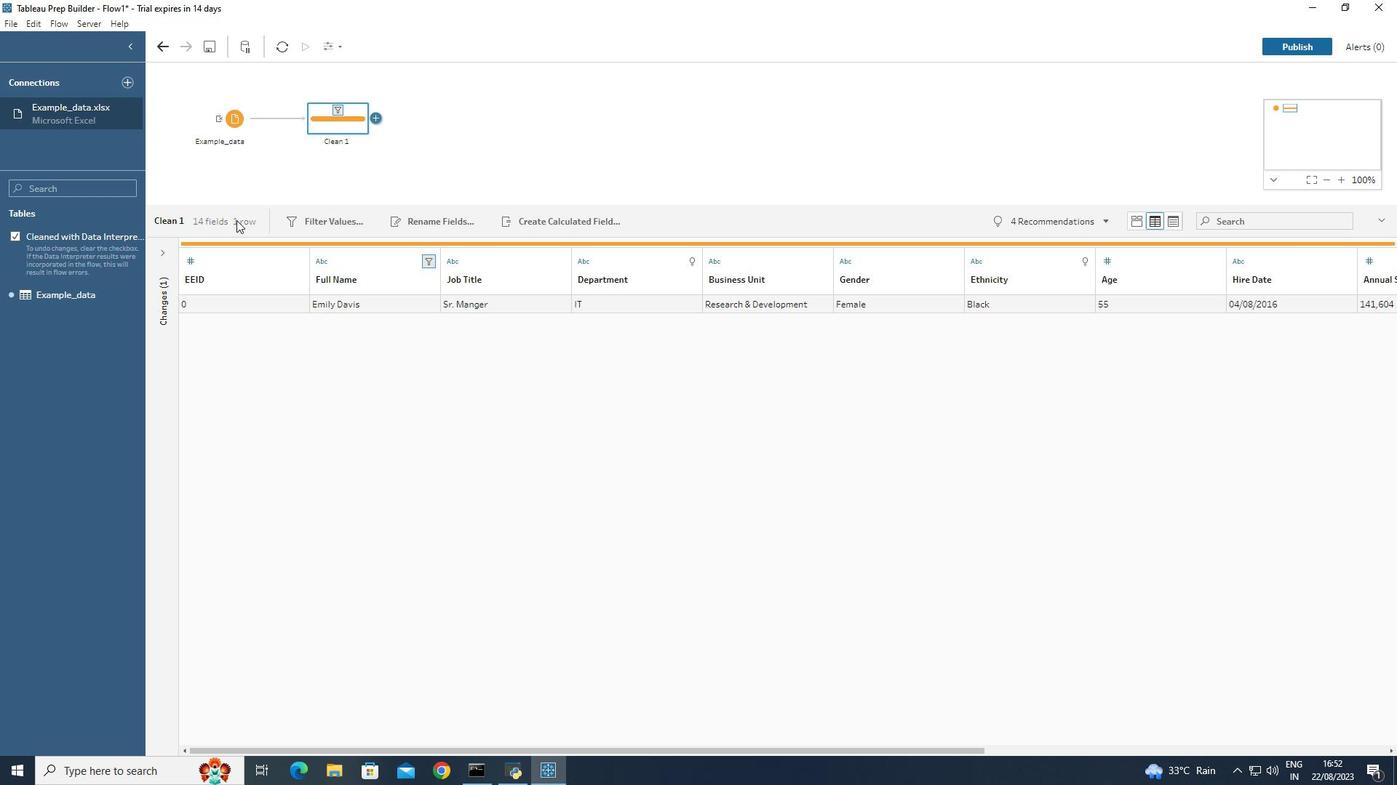 
Action: Mouse moved to (227, 223)
Screenshot: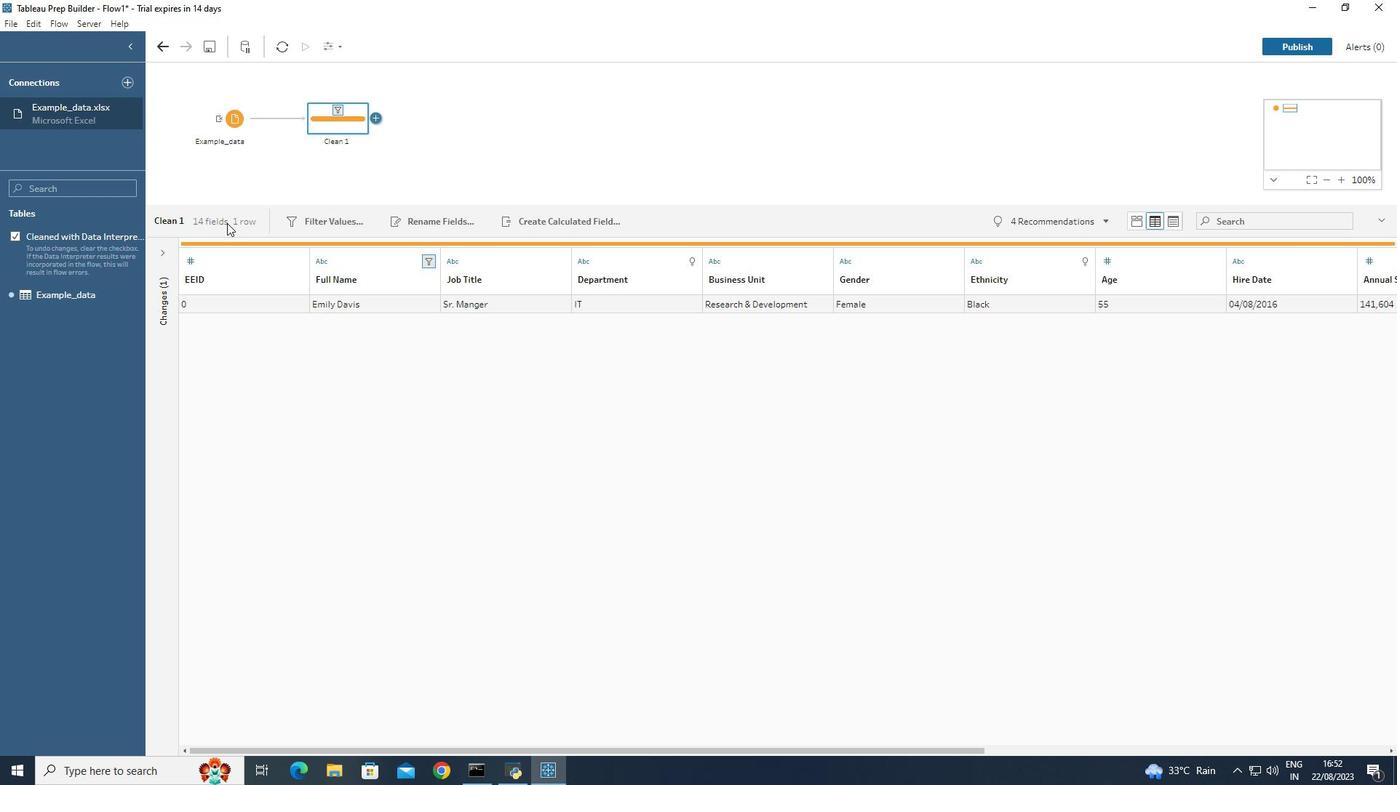 
Action: Mouse pressed left at (227, 223)
Screenshot: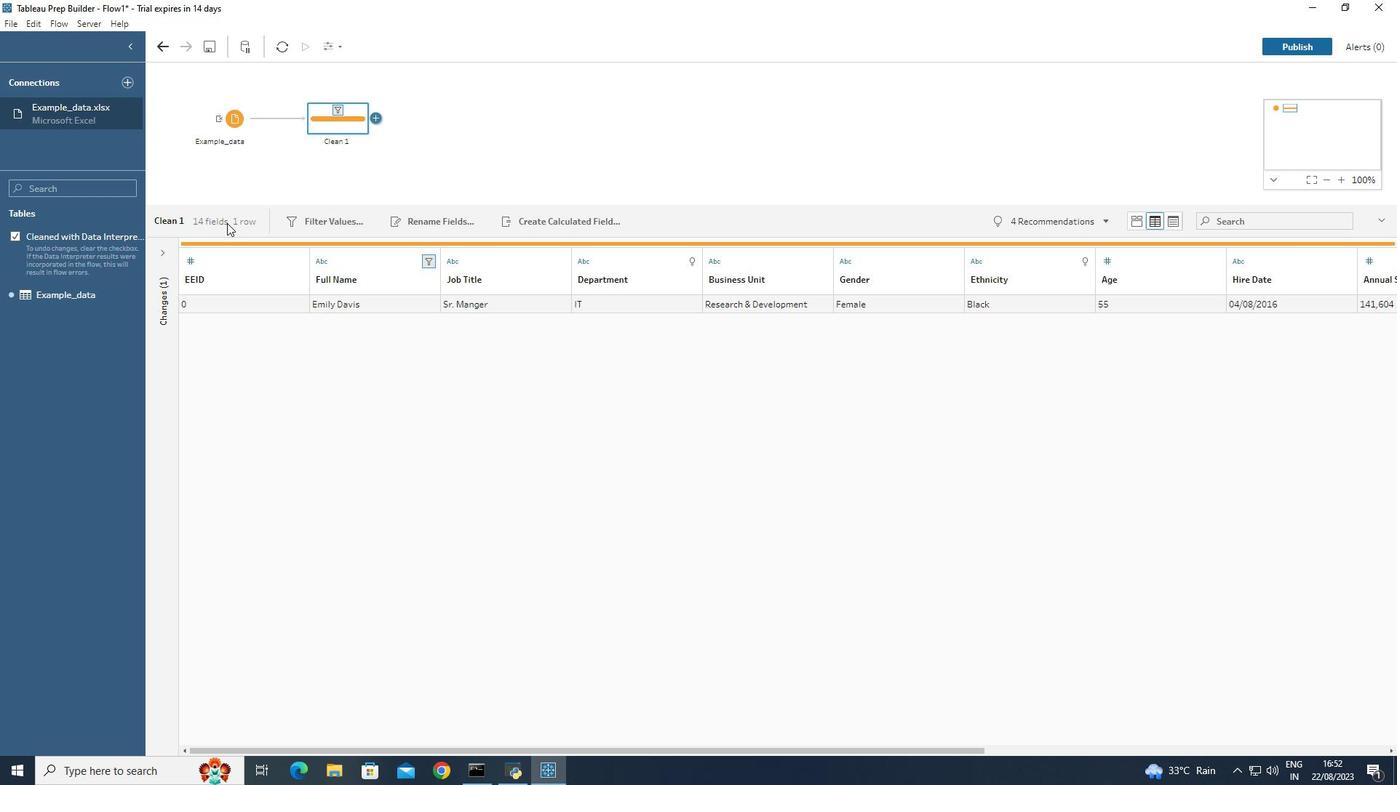 
Action: Mouse pressed left at (227, 223)
Screenshot: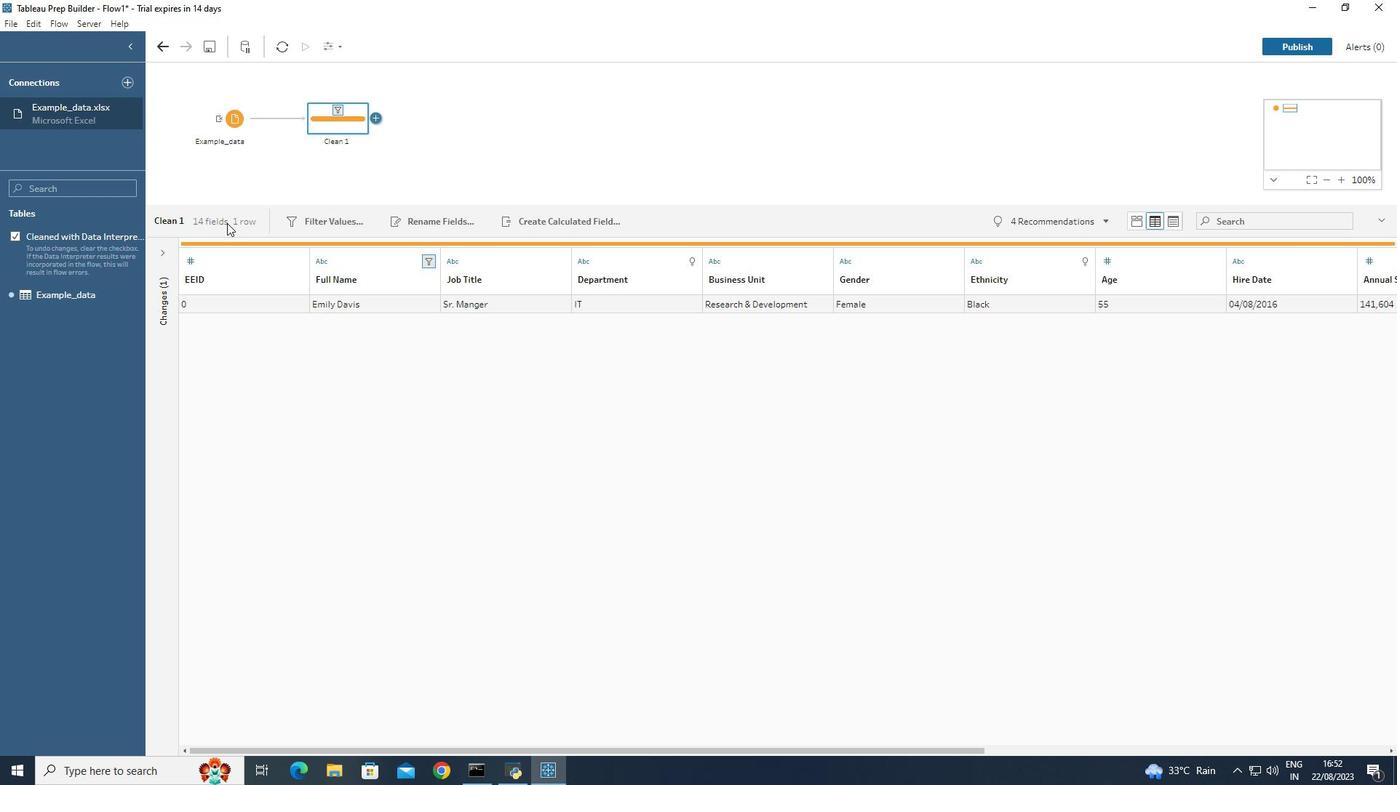 
Action: Mouse moved to (432, 264)
Screenshot: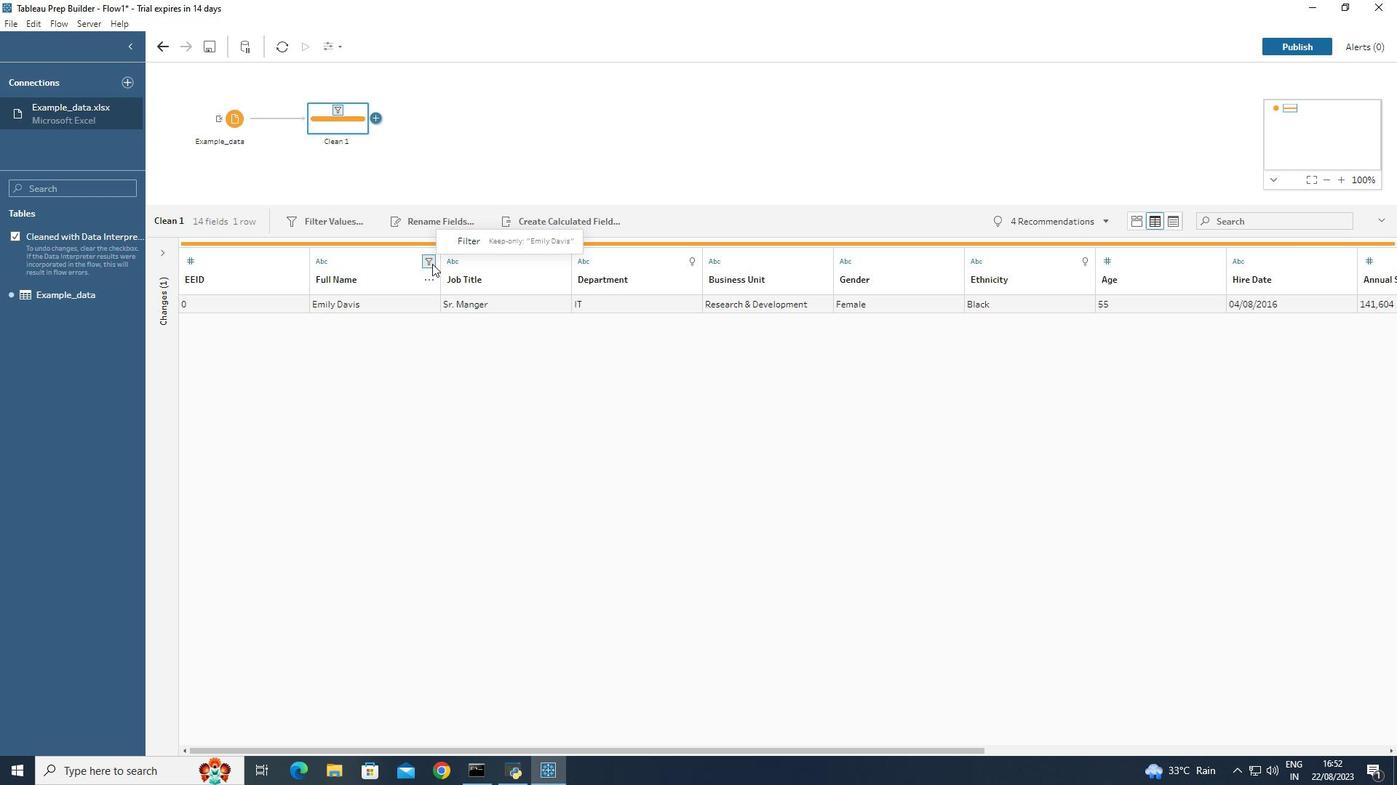 
Action: Mouse pressed left at (432, 264)
Screenshot: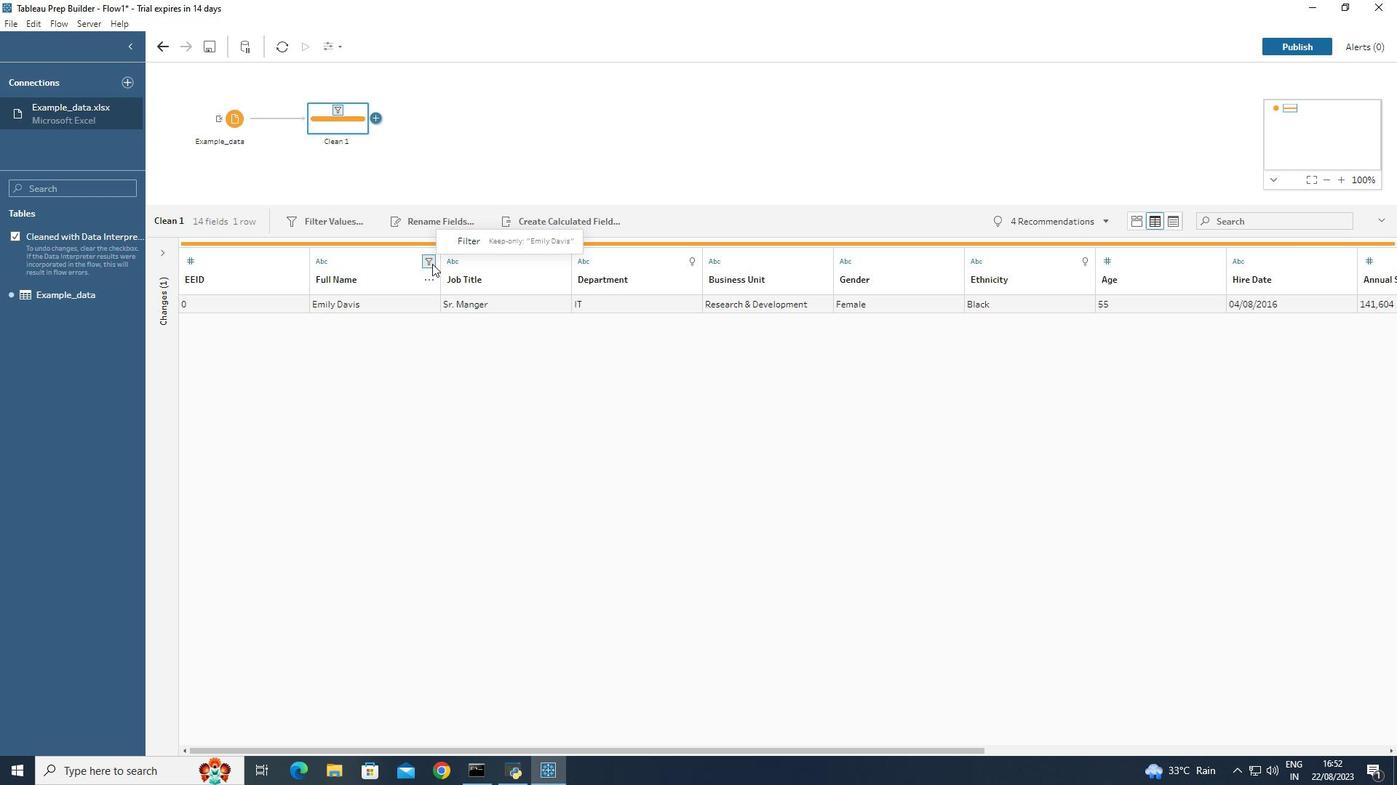 
Action: Mouse moved to (625, 278)
Screenshot: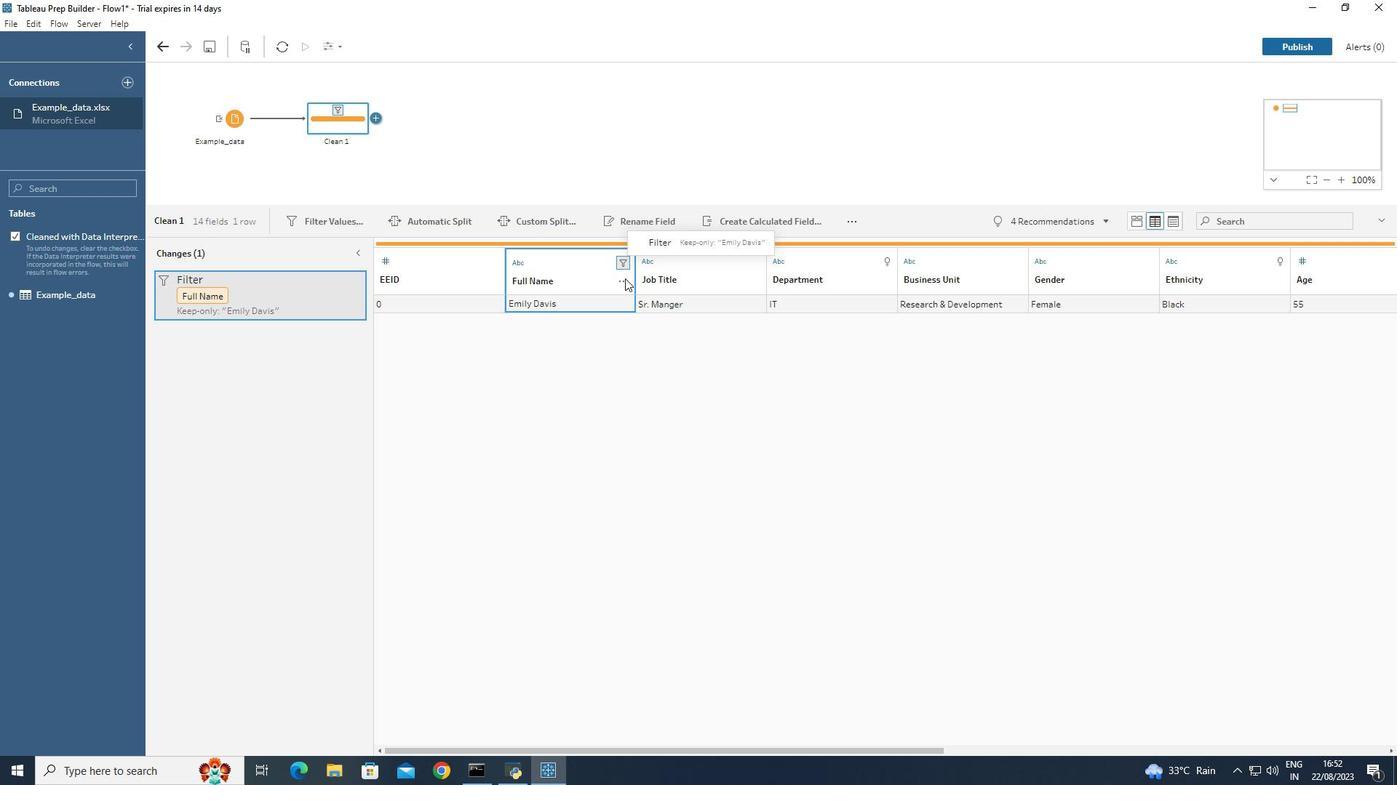 
Action: Mouse pressed left at (625, 278)
Screenshot: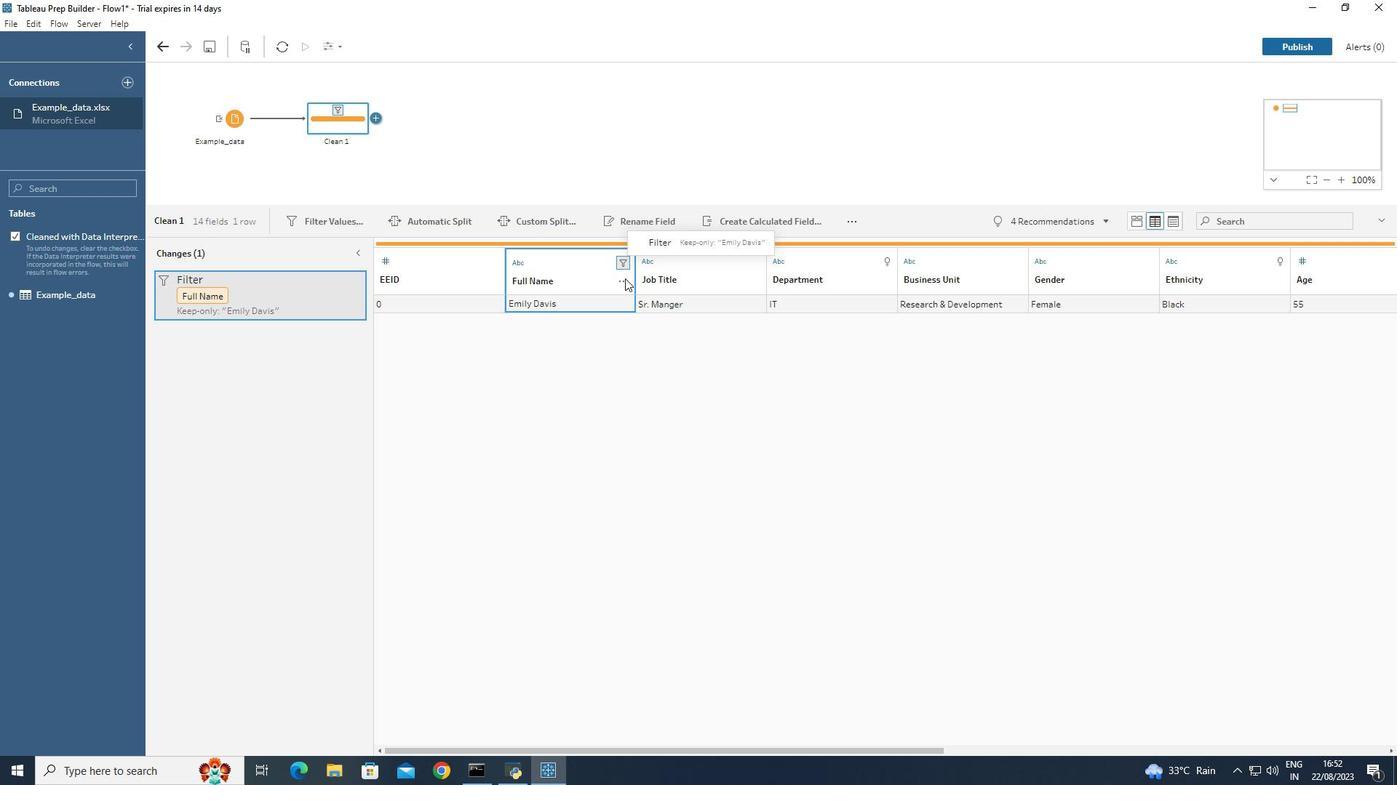 
Action: Mouse moved to (622, 264)
Screenshot: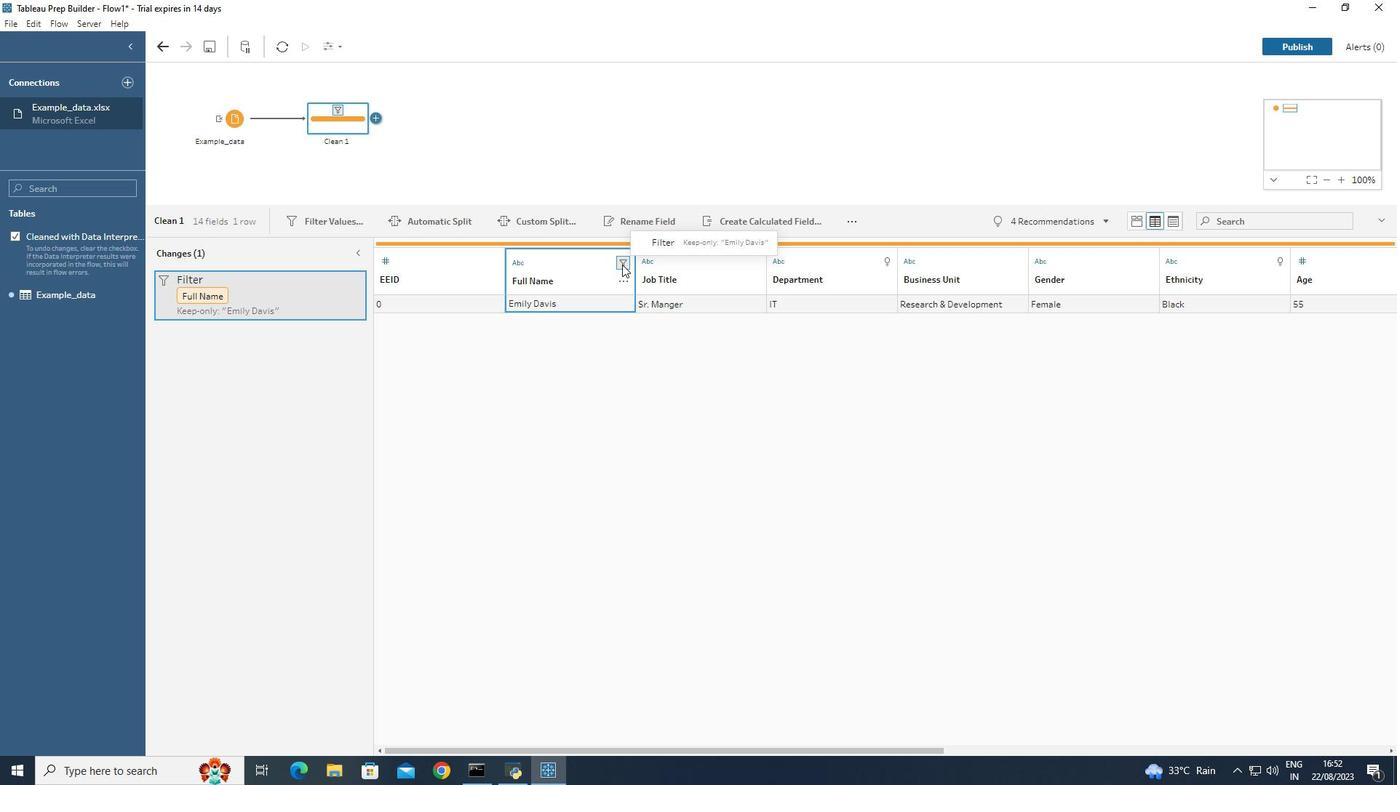 
Action: Mouse pressed left at (622, 264)
Screenshot: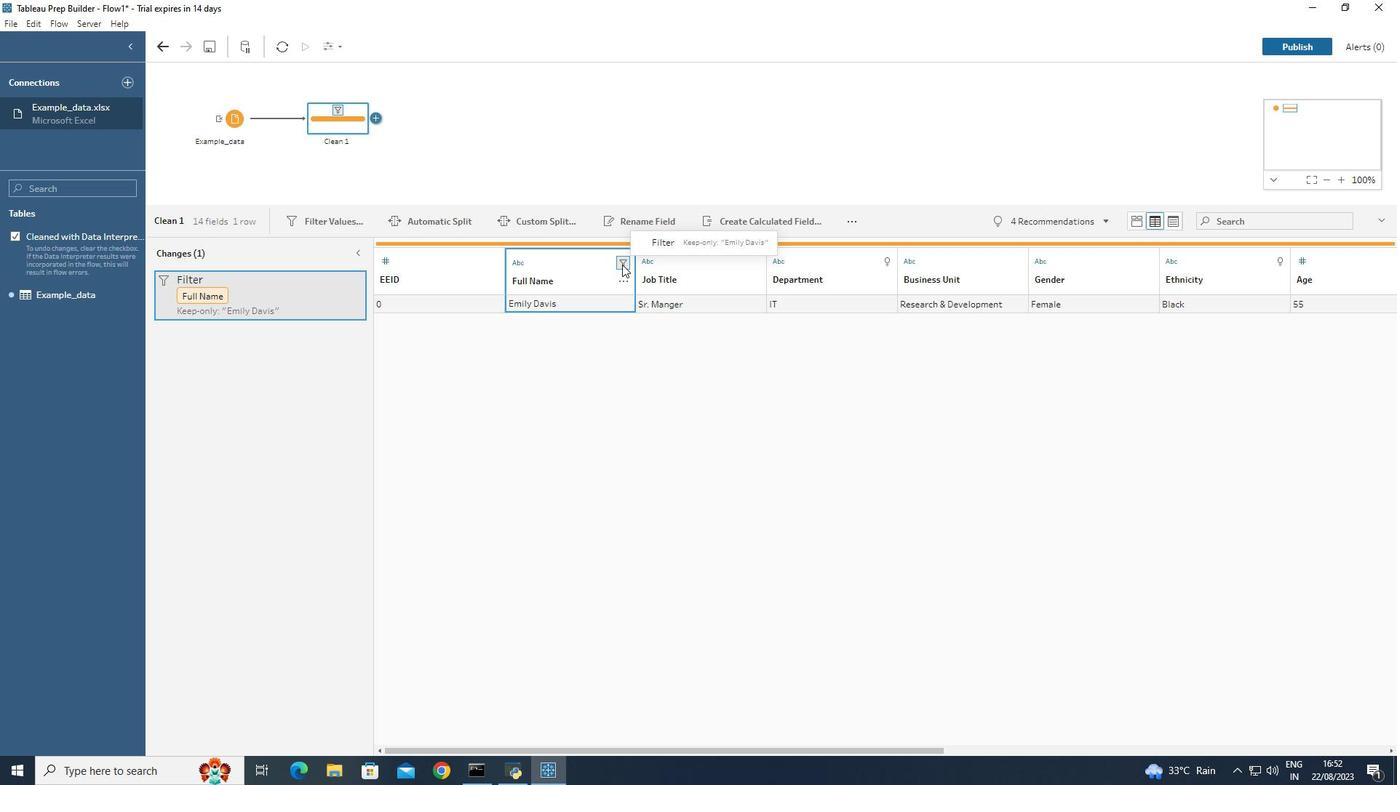 
Action: Mouse moved to (704, 244)
Screenshot: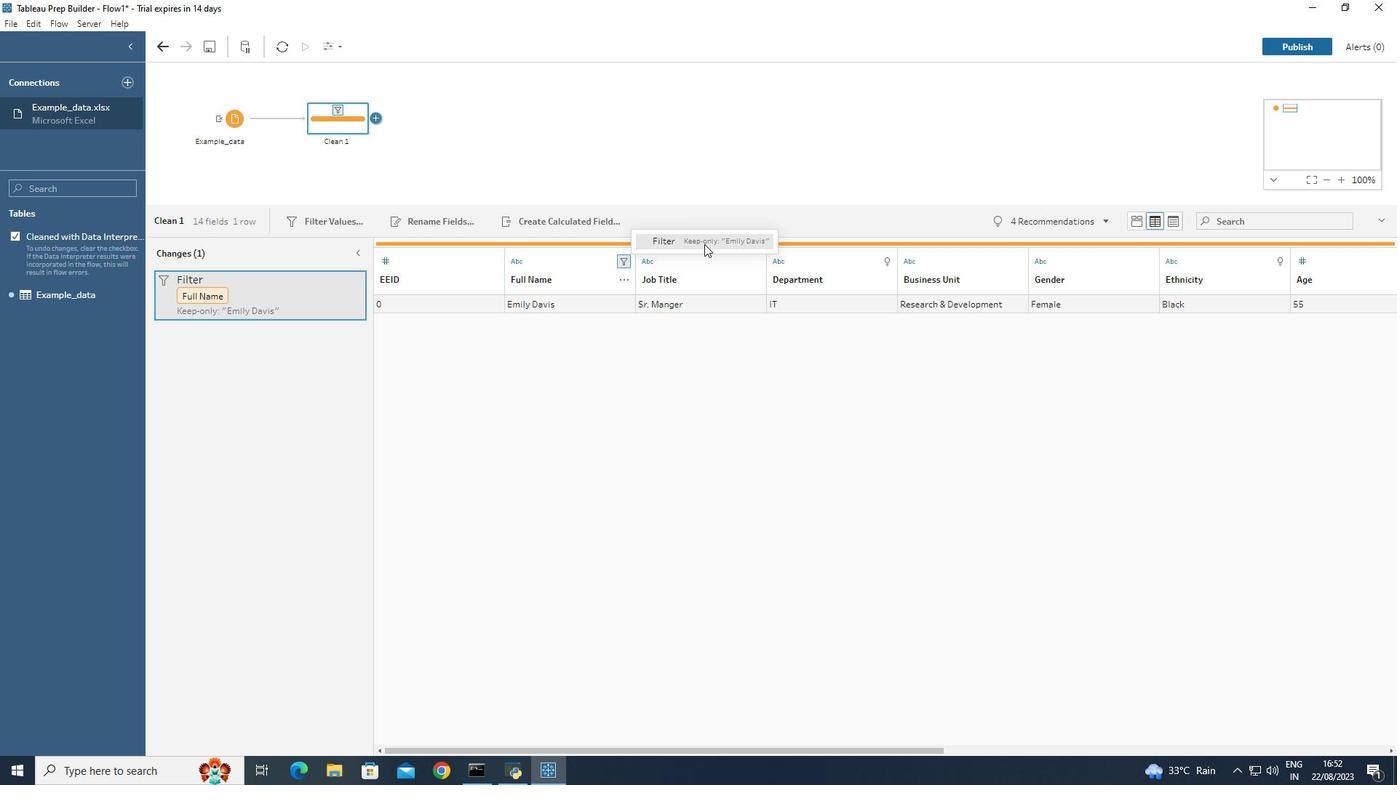 
Action: Mouse pressed left at (704, 244)
Screenshot: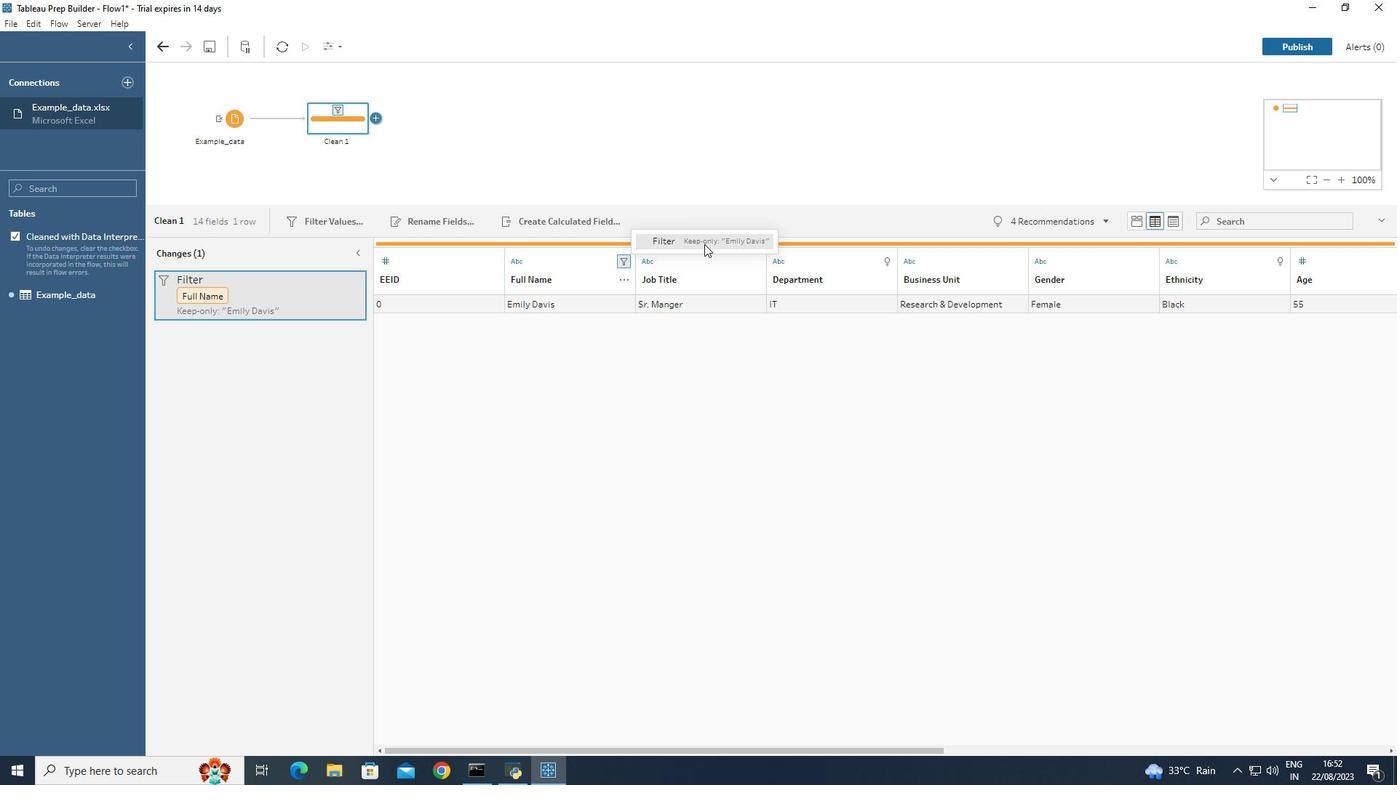 
Action: Mouse moved to (622, 263)
Screenshot: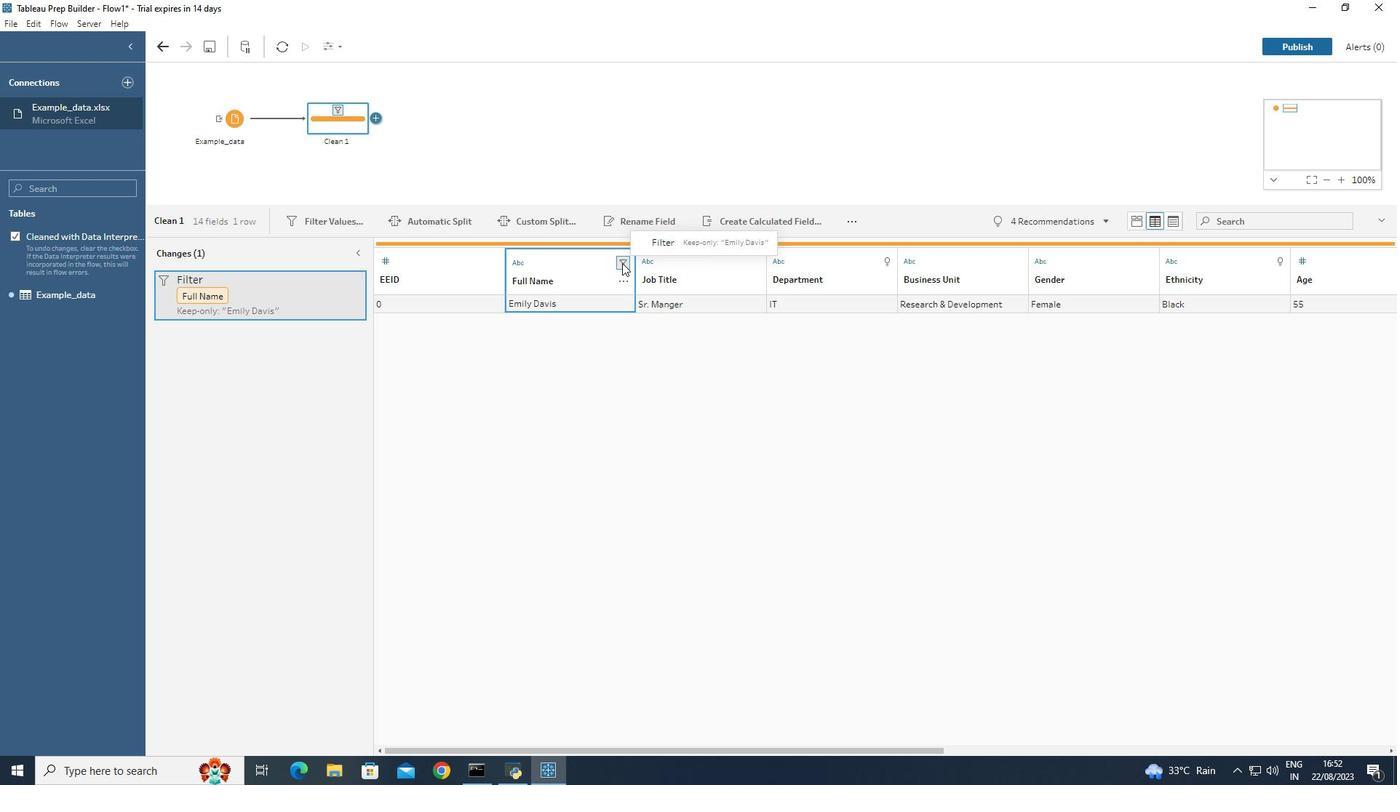 
Action: Mouse pressed left at (622, 263)
Screenshot: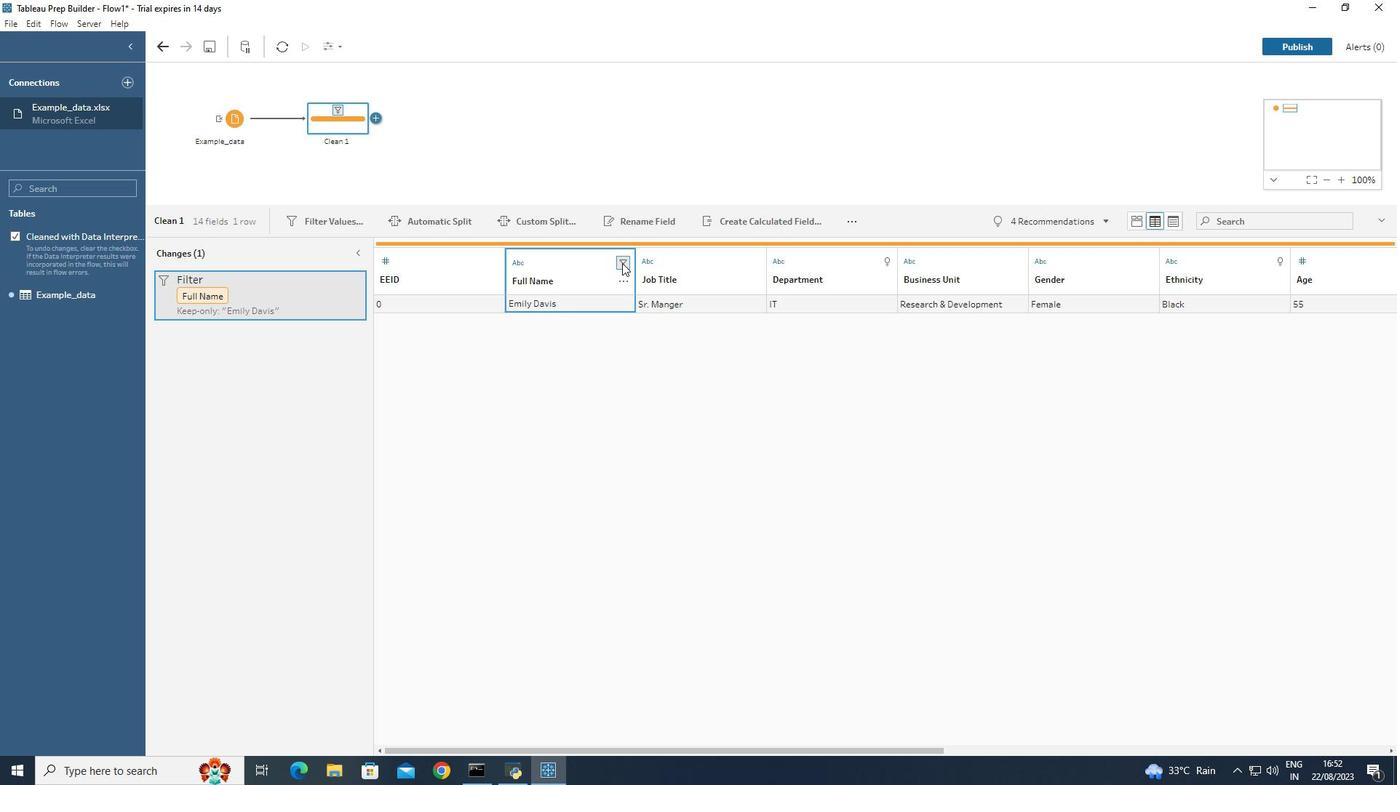 
Action: Mouse moved to (443, 261)
Screenshot: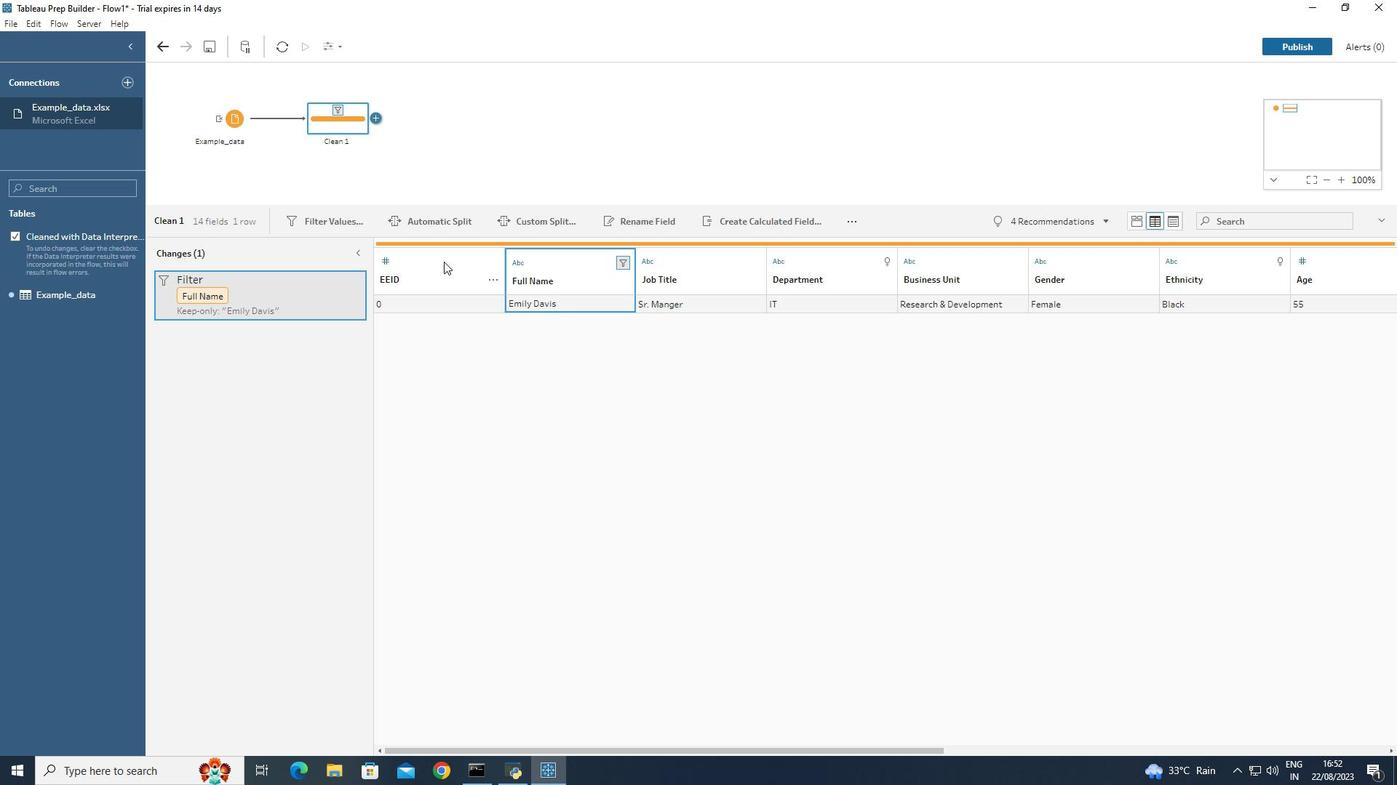 
Action: Mouse pressed left at (443, 261)
Screenshot: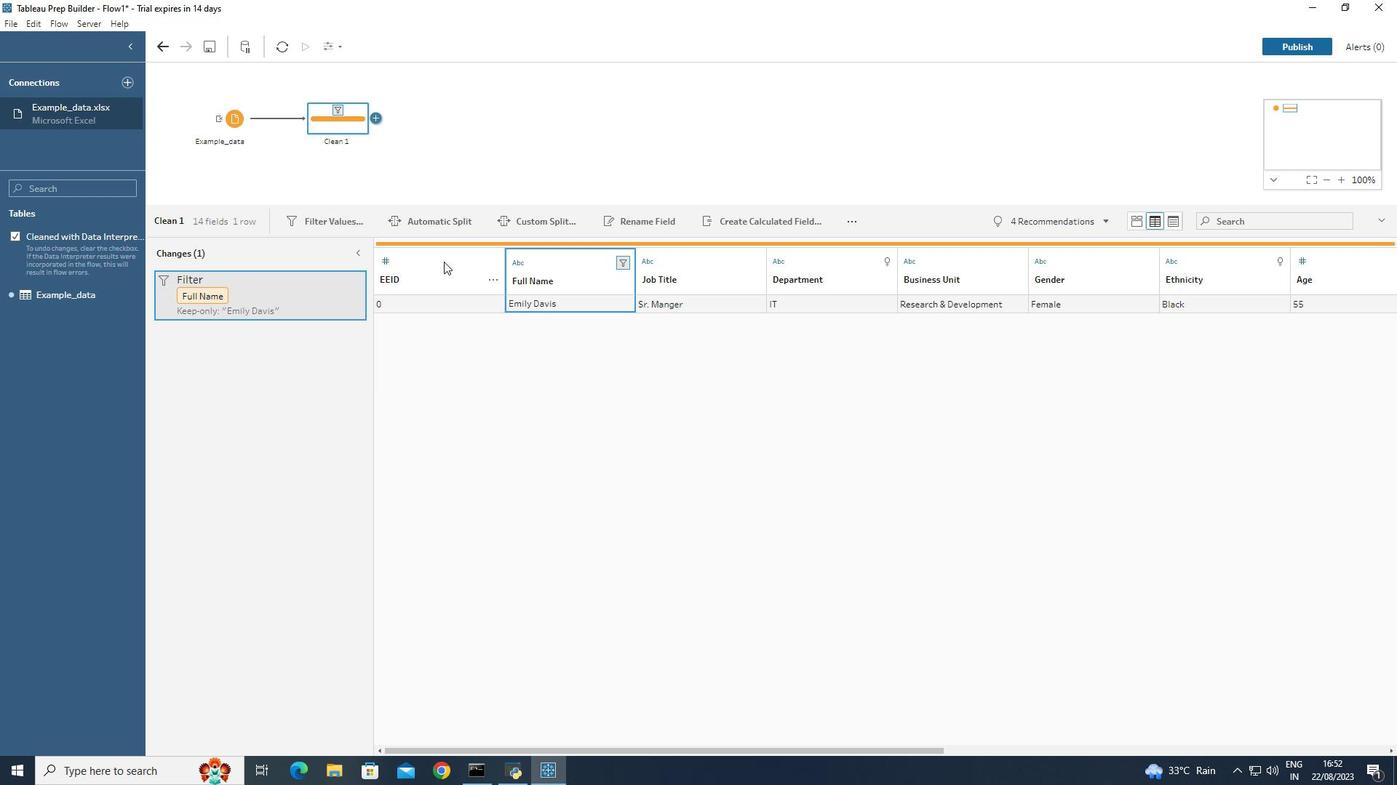
Action: Mouse moved to (694, 274)
Screenshot: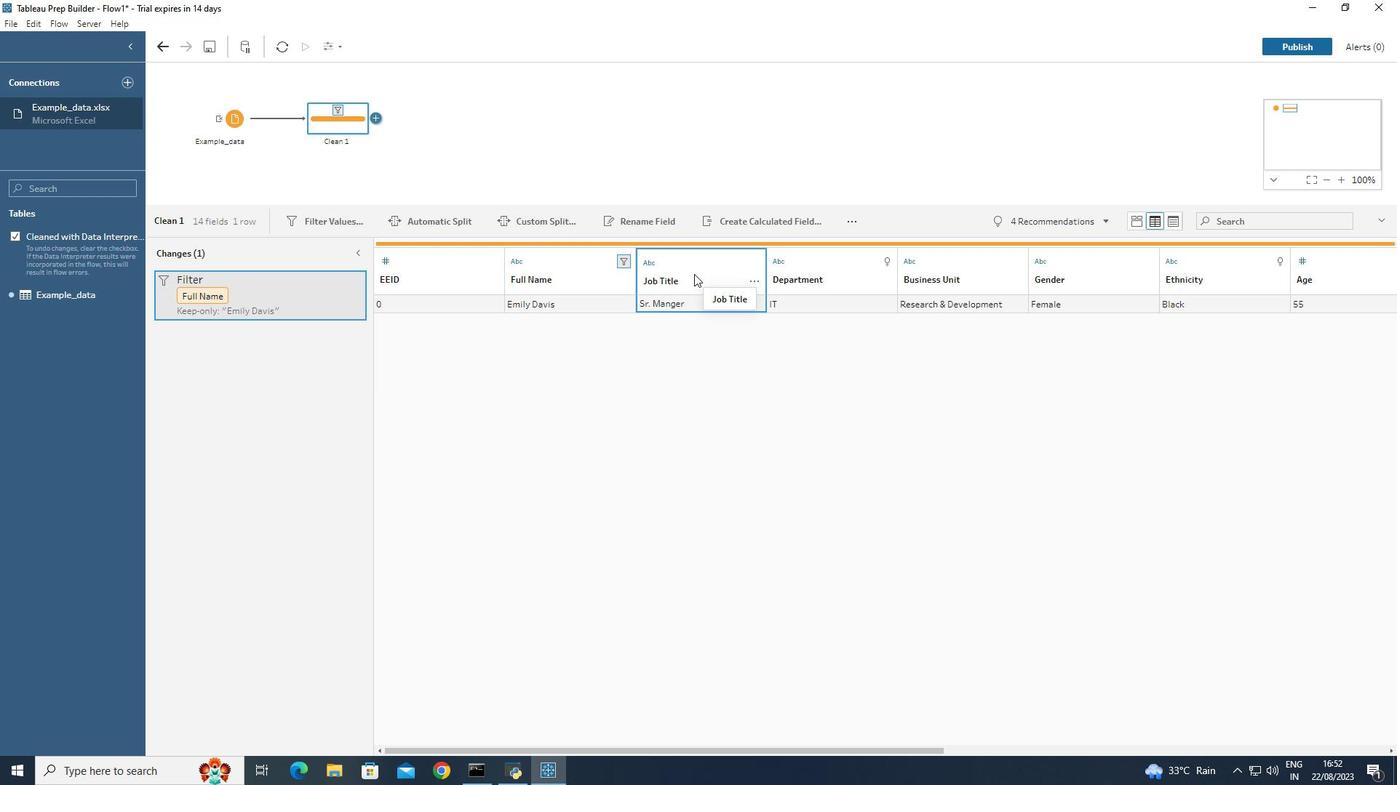 
Action: Mouse pressed left at (693, 275)
Screenshot: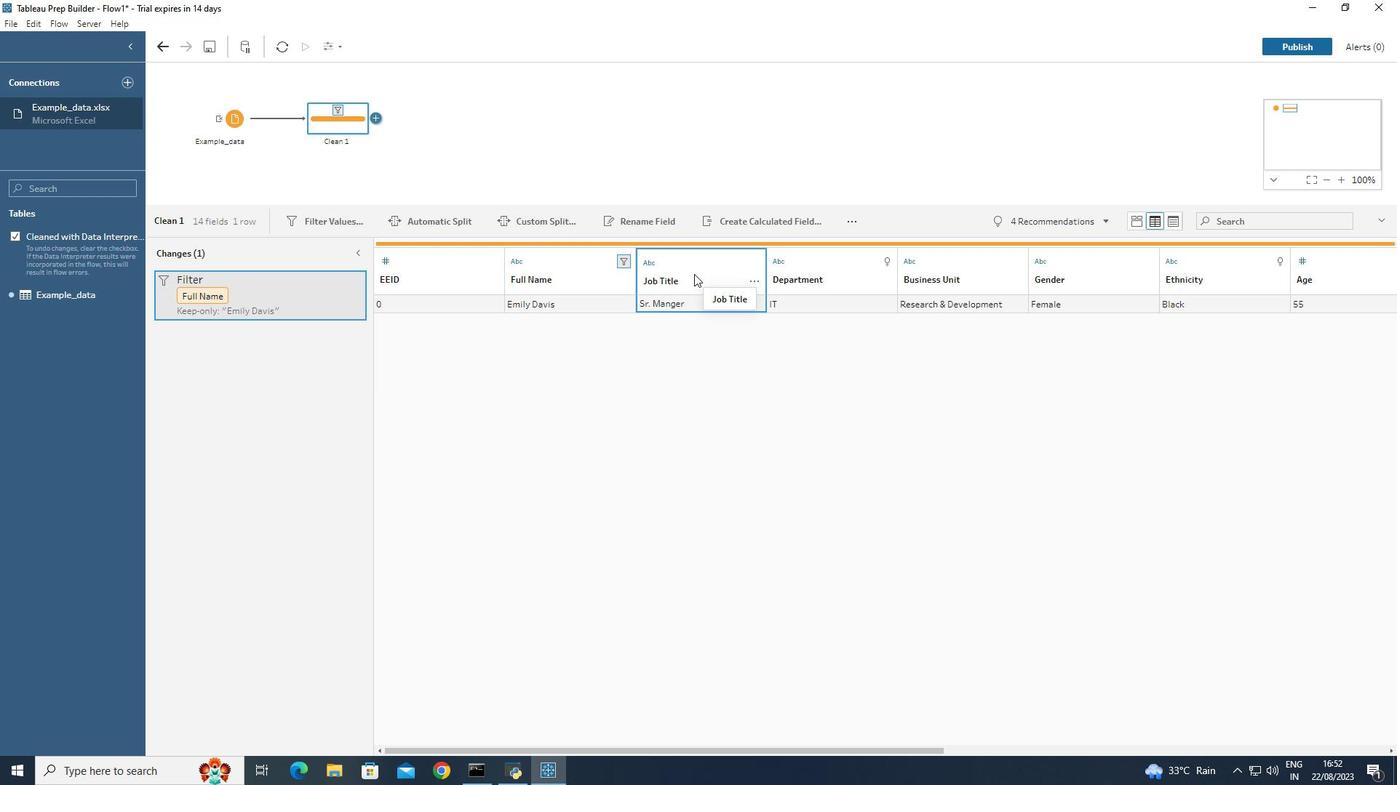 
Action: Mouse moved to (752, 280)
Screenshot: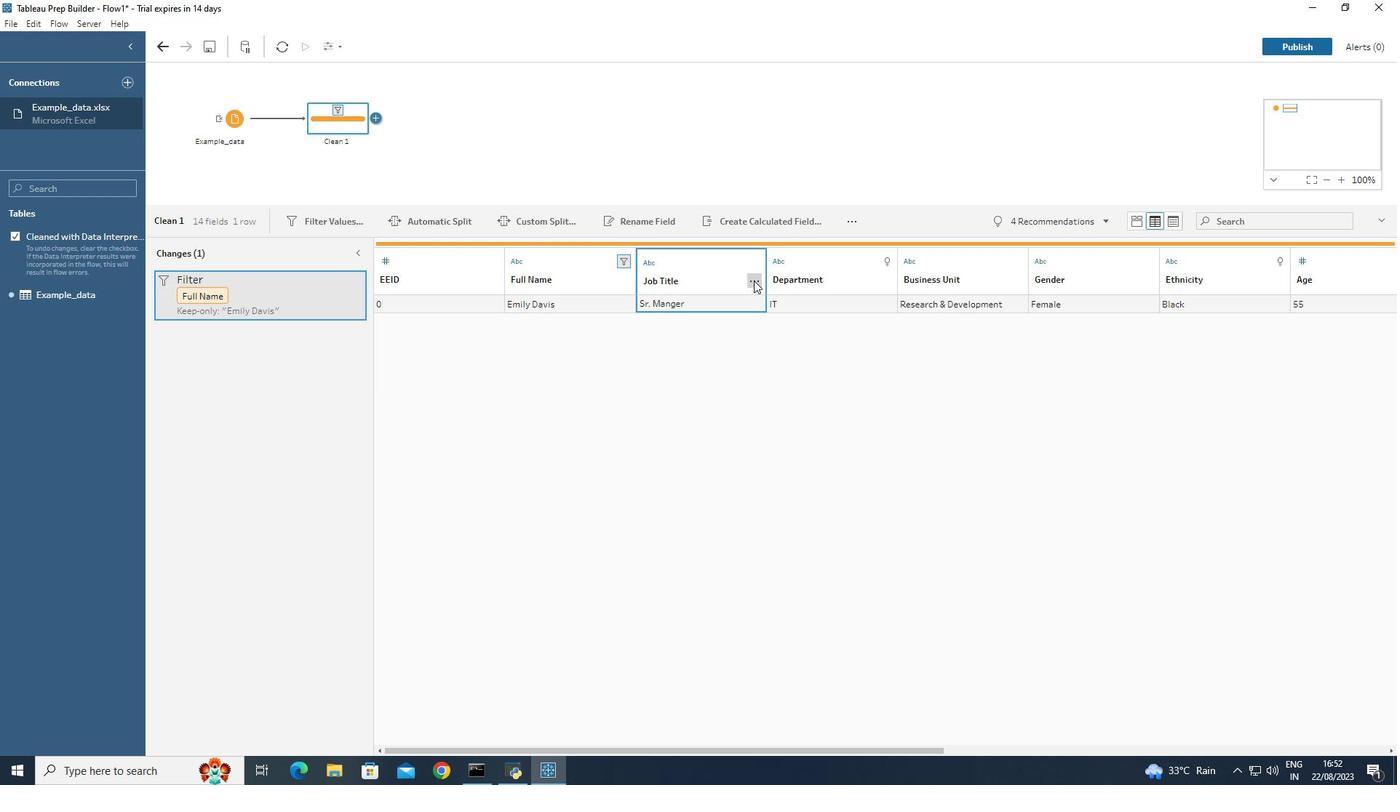 
Action: Mouse pressed left at (752, 280)
Screenshot: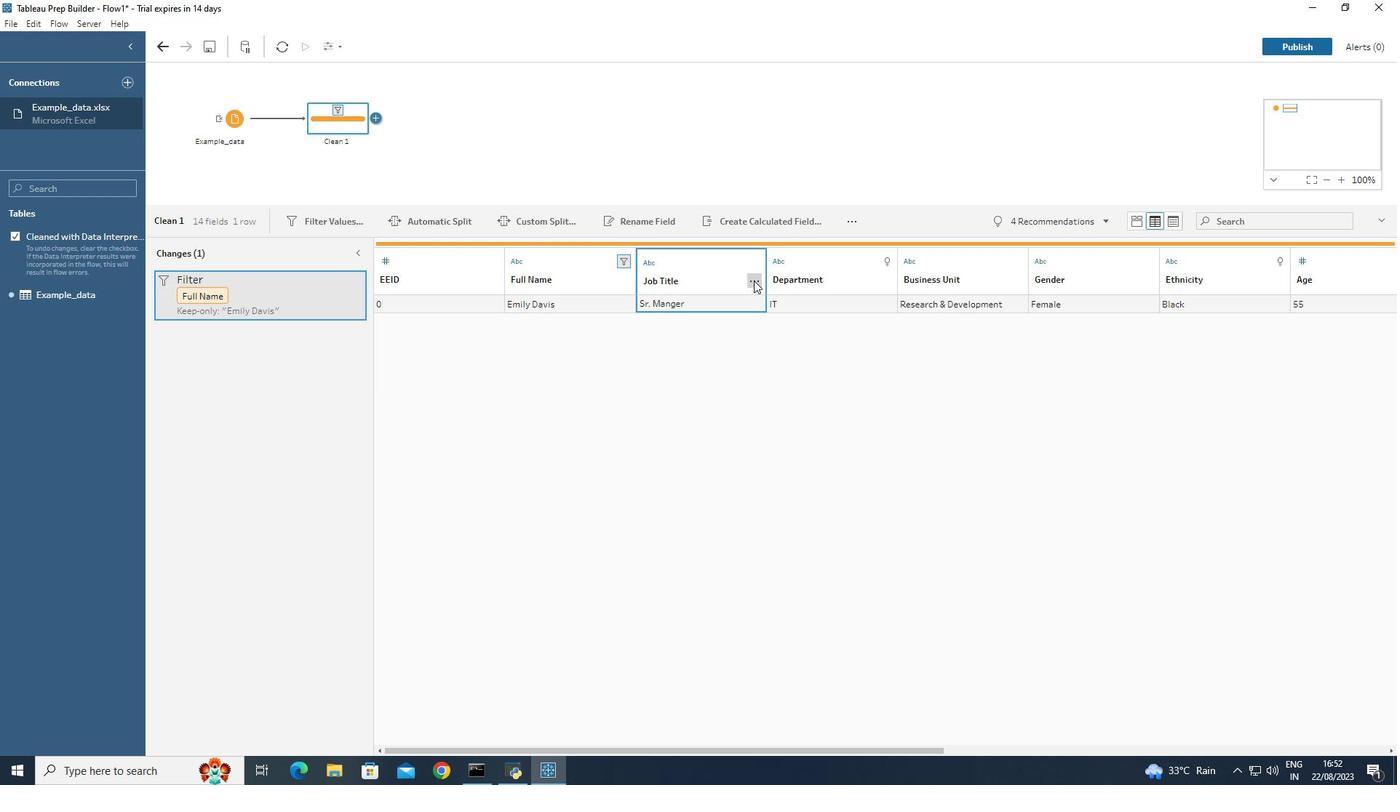 
Action: Mouse moved to (759, 303)
Screenshot: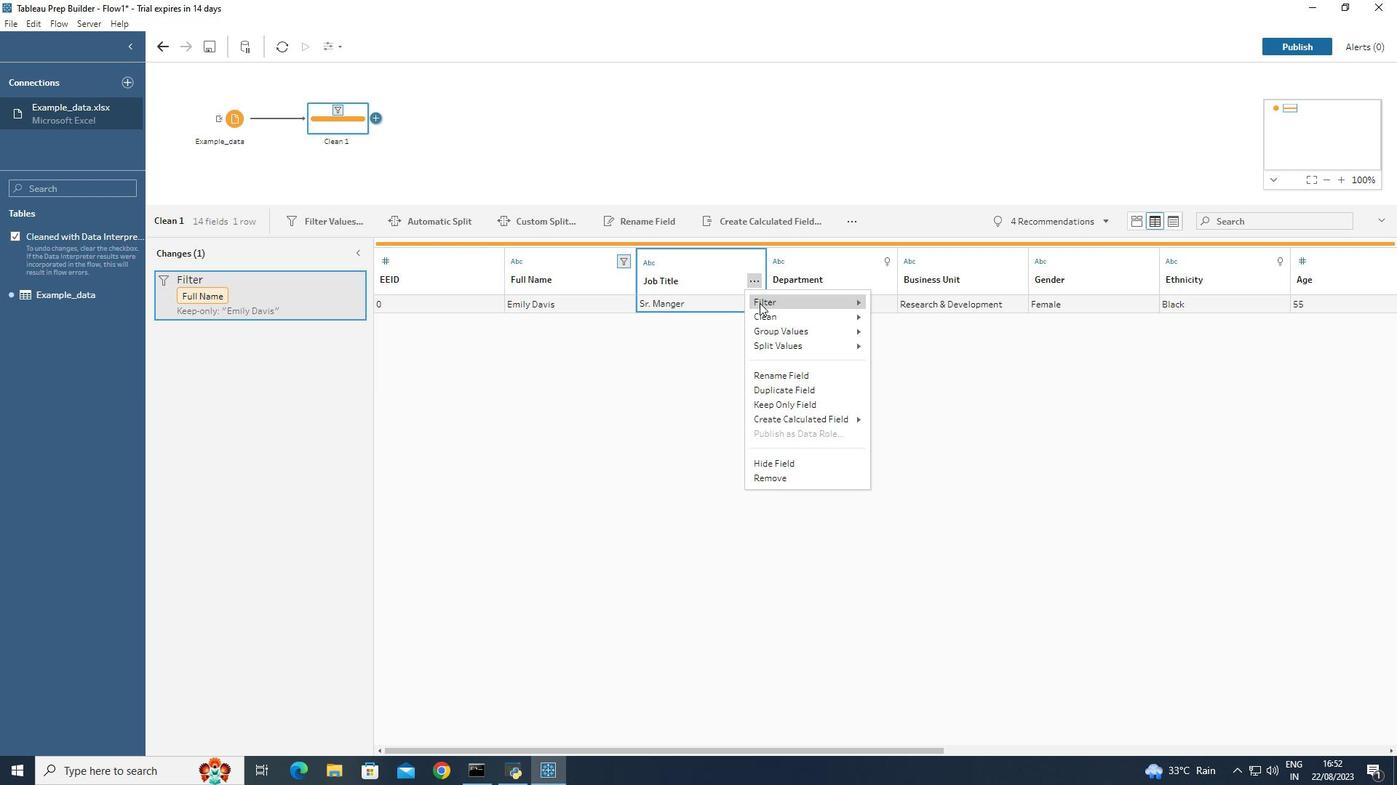 
Action: Mouse pressed left at (759, 303)
Screenshot: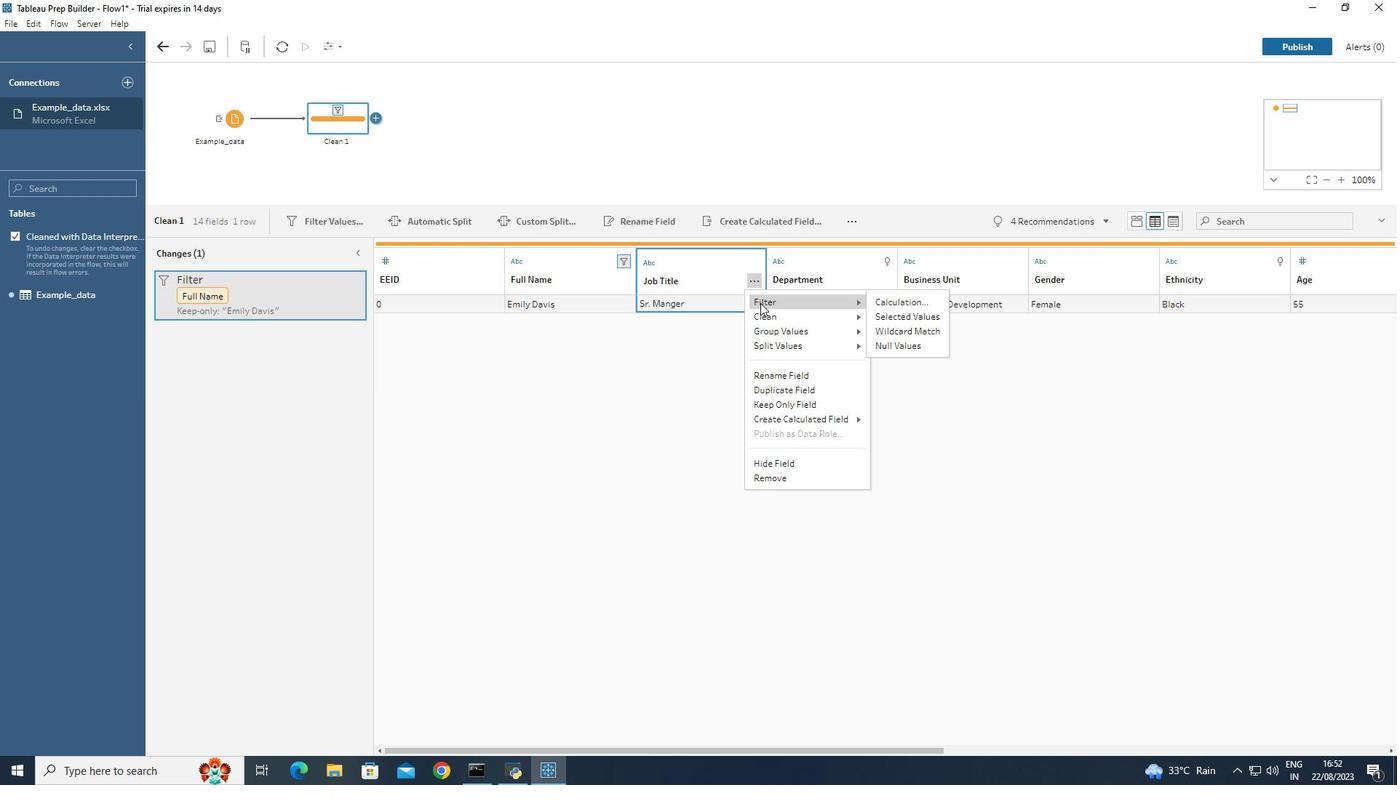 
Action: Mouse moved to (761, 317)
Screenshot: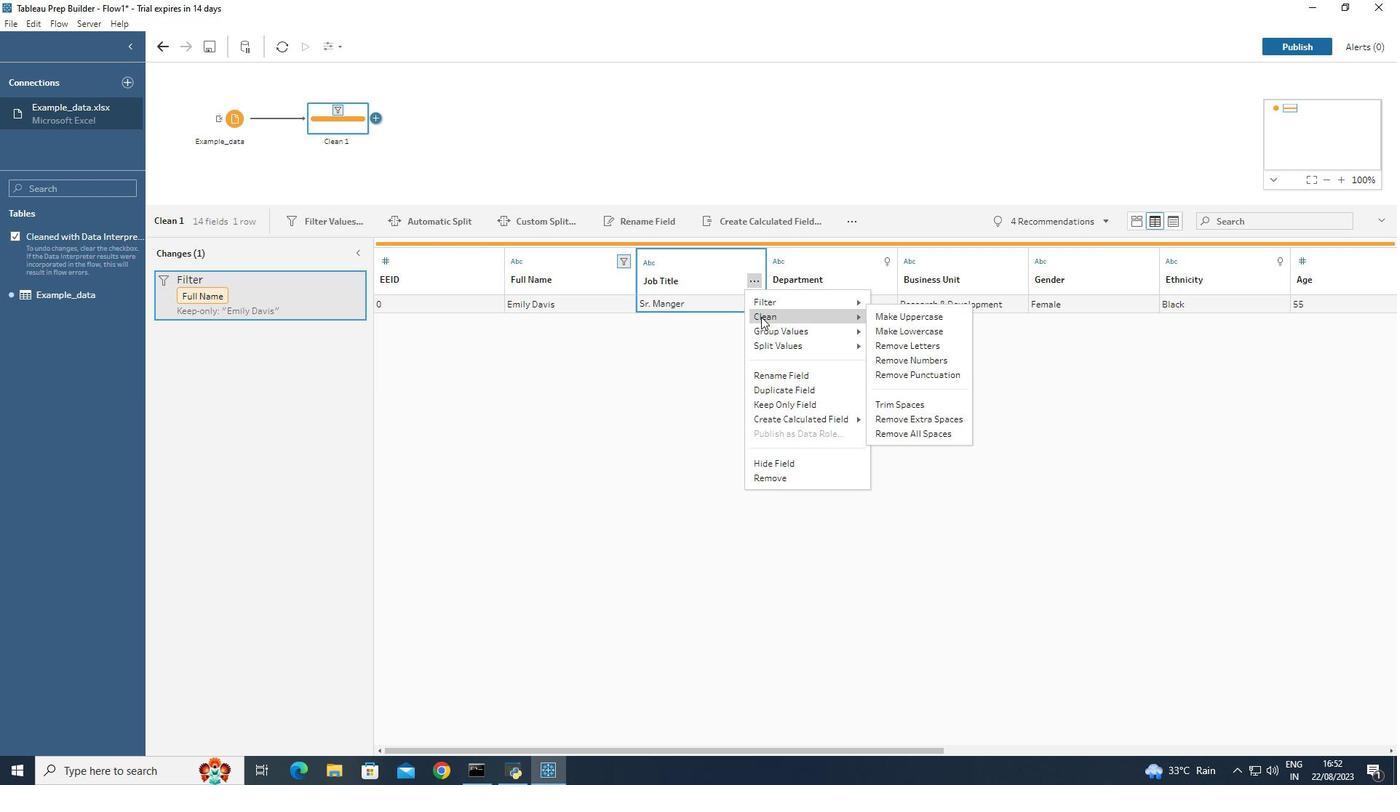
Action: Mouse pressed left at (761, 317)
Screenshot: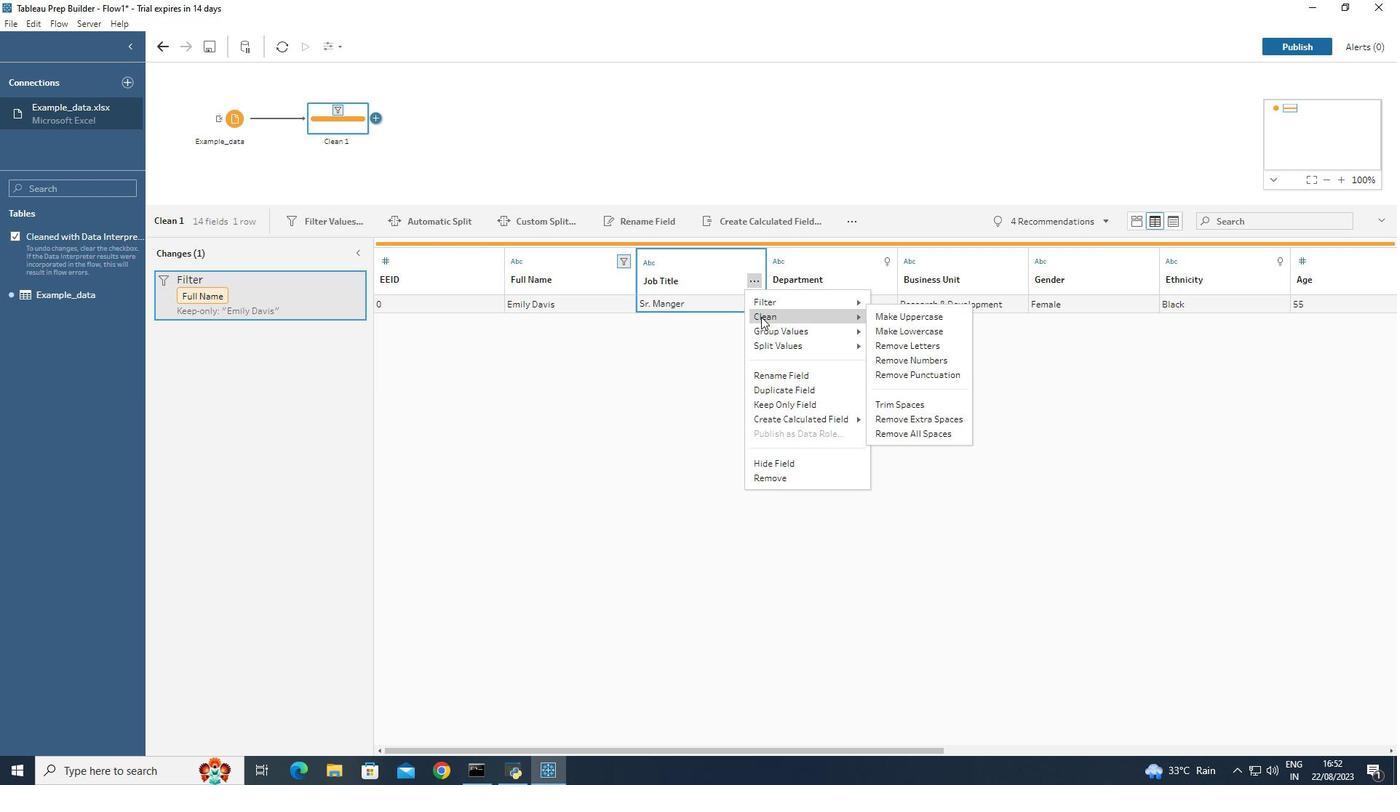 
Action: Mouse moved to (615, 403)
Screenshot: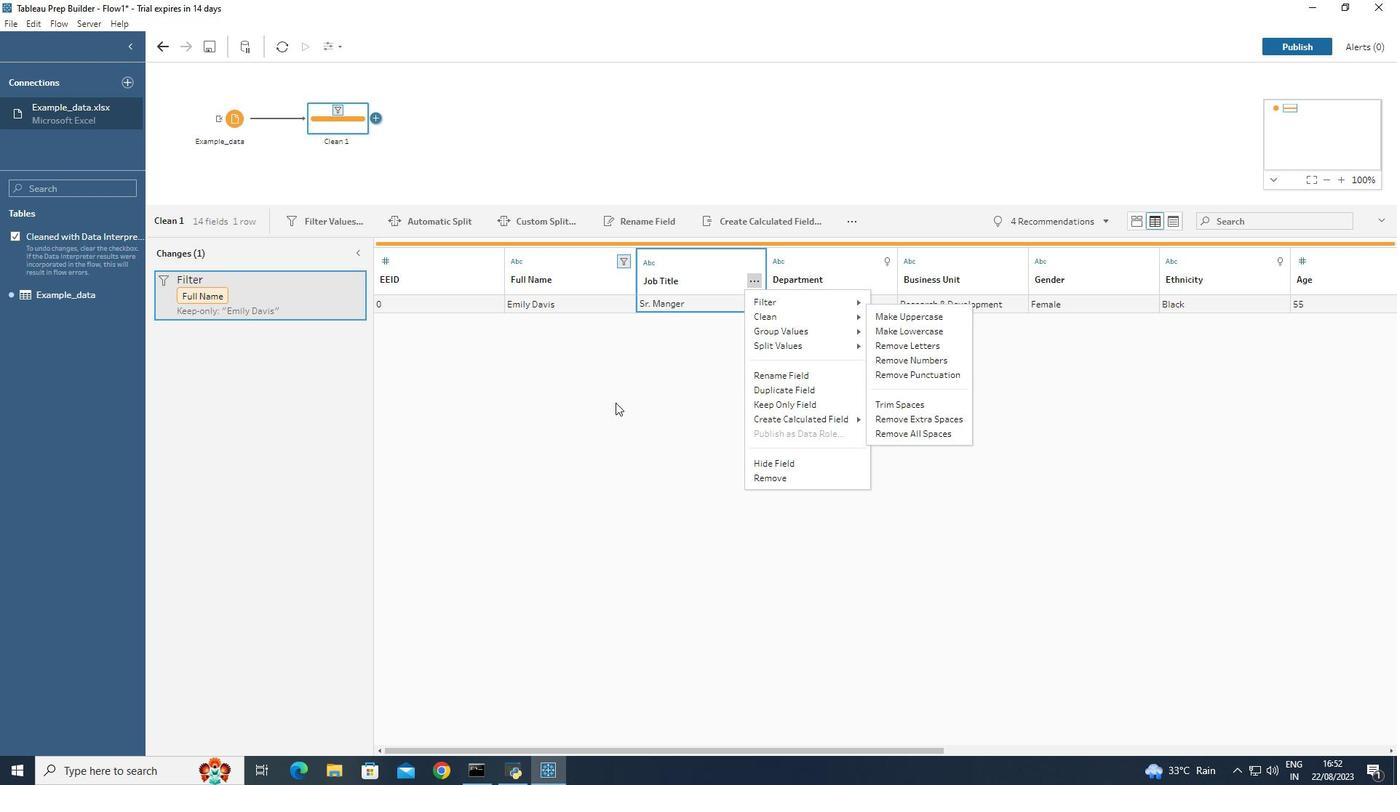 
Action: Mouse pressed left at (615, 403)
Screenshot: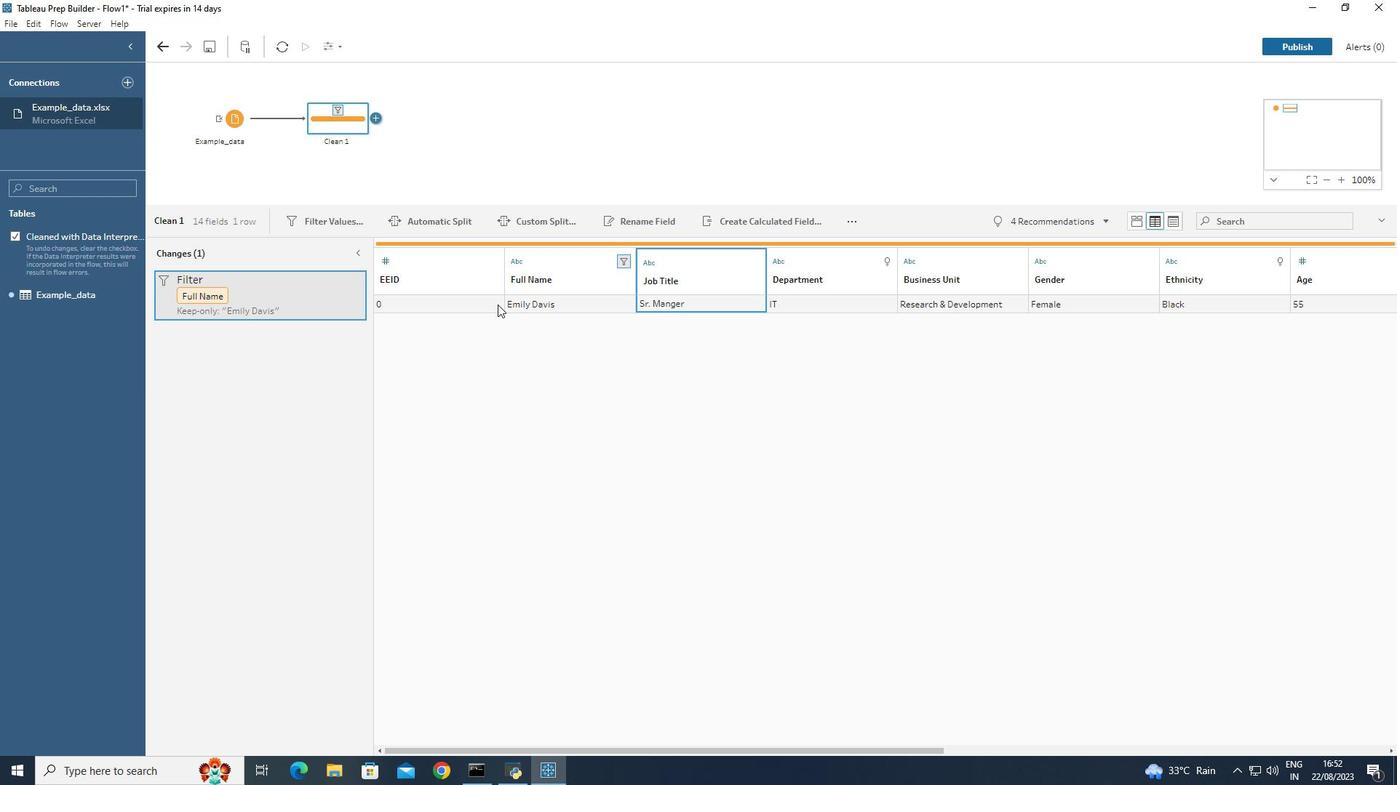 
Action: Mouse moved to (581, 269)
Screenshot: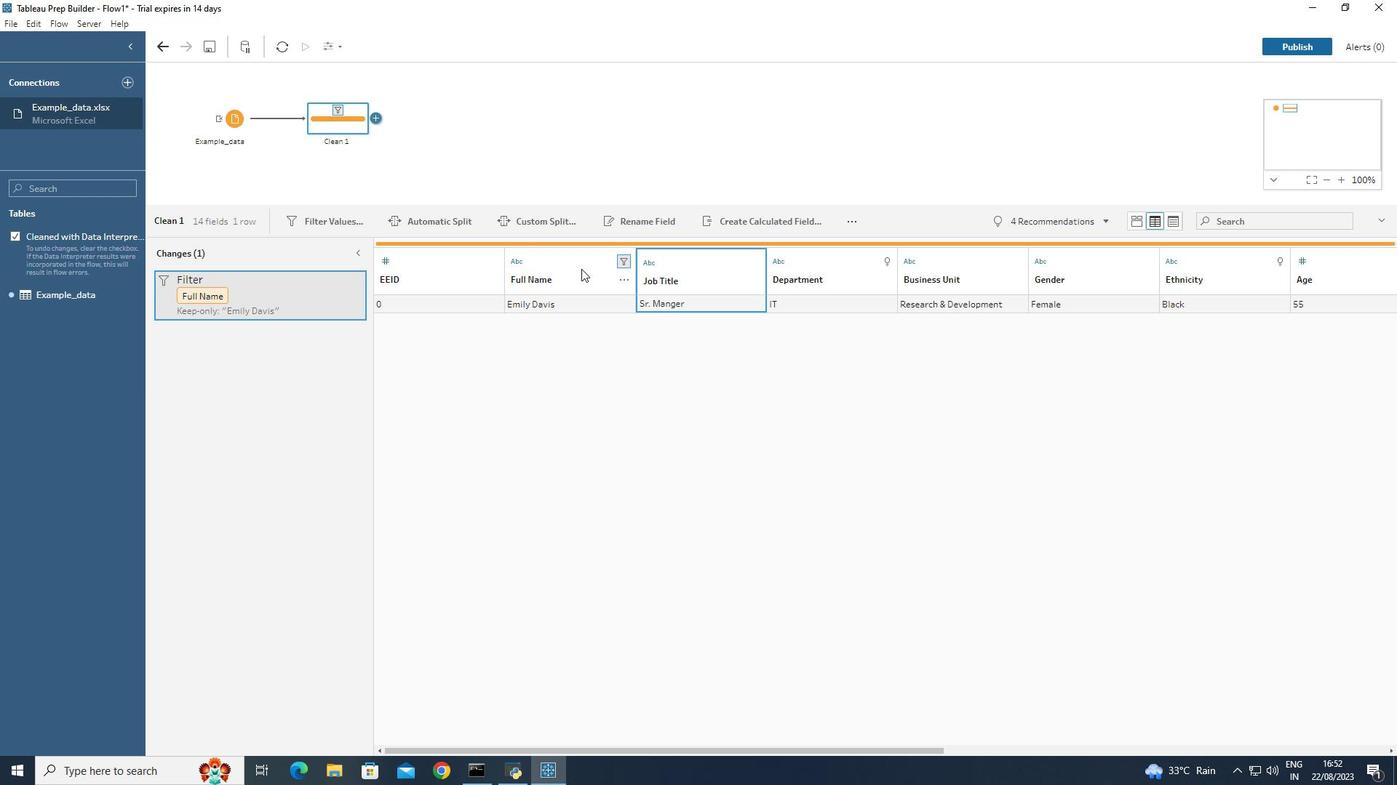 
Action: Mouse pressed left at (581, 269)
Screenshot: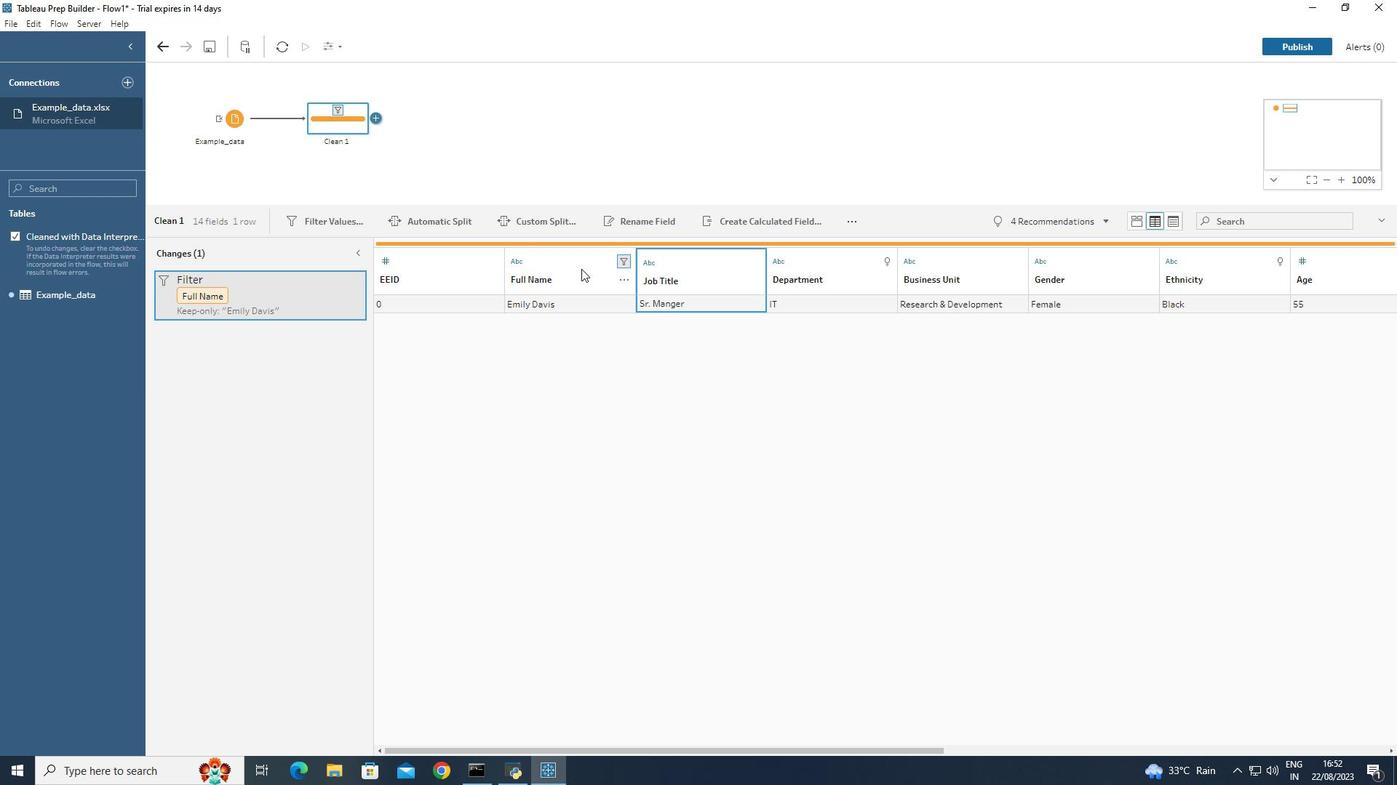
Action: Mouse moved to (628, 261)
Screenshot: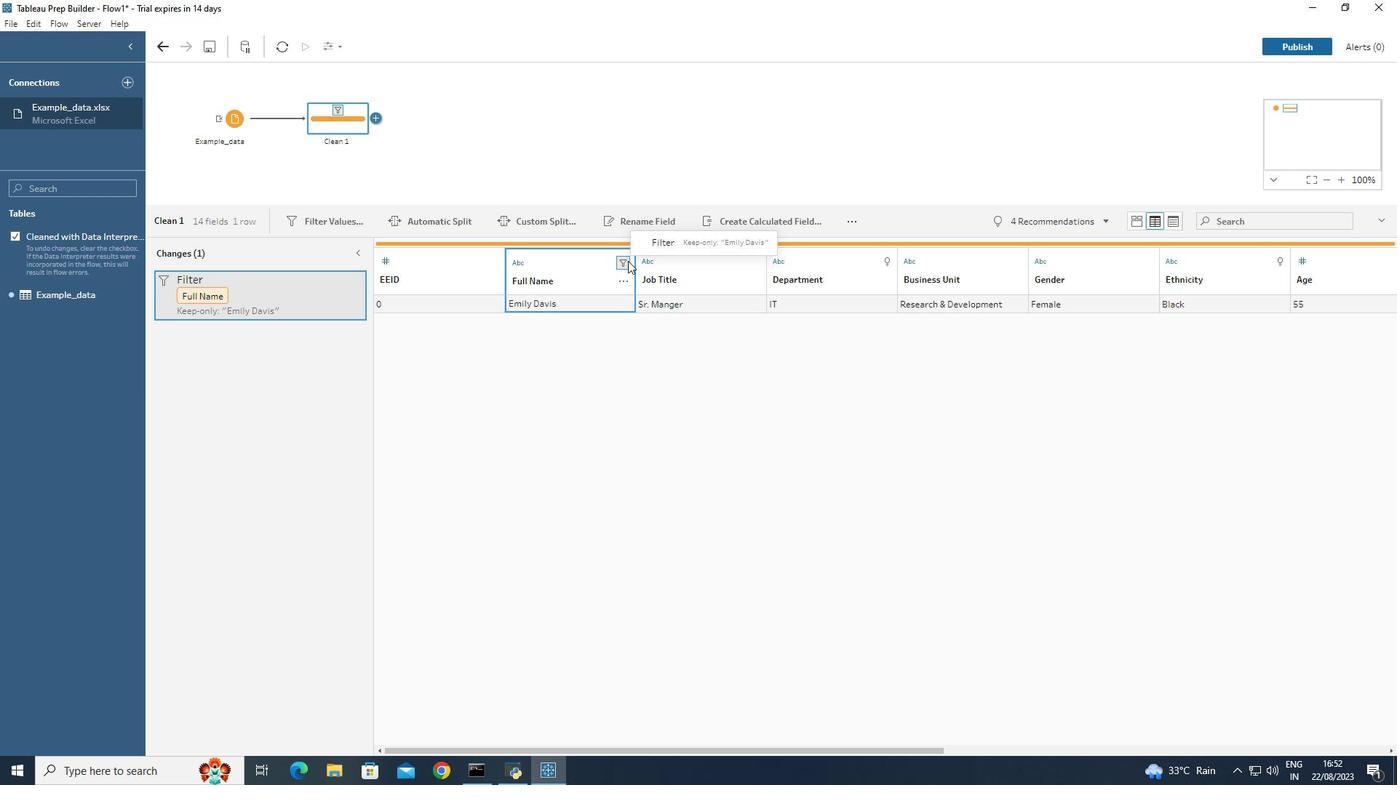 
Action: Mouse pressed left at (628, 261)
